 Task: Look for Airbnb properties in Kosong, South Korea from 1st December, 2023 to 9th December, 2023 for 2 adults.1  bedroom having 1 bed and 1 bathroom. Property type can be house. Look for 5 properties as per requirement.
Action: Mouse moved to (443, 142)
Screenshot: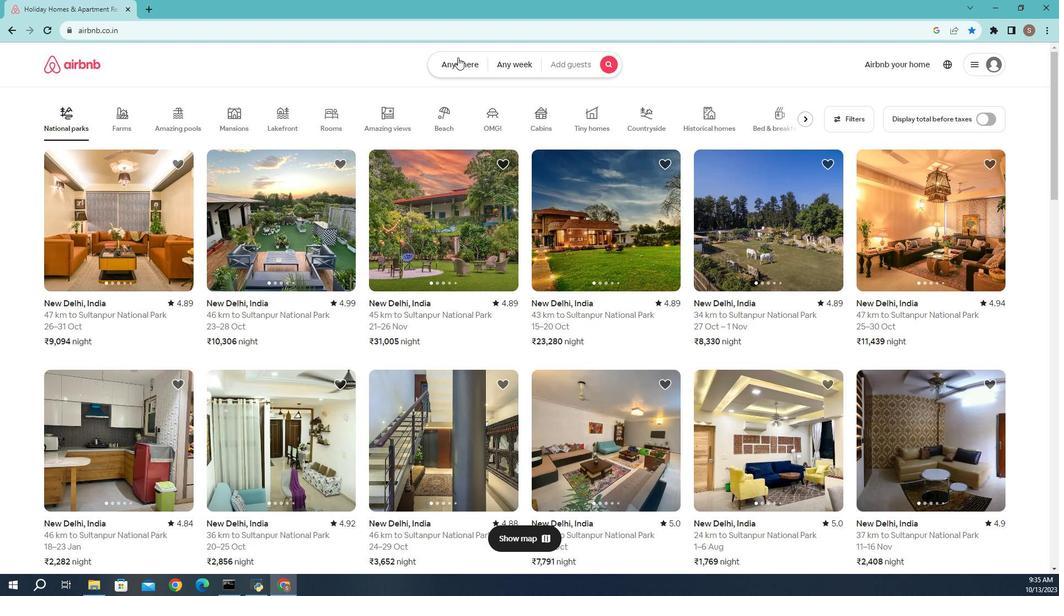
Action: Mouse pressed left at (443, 142)
Screenshot: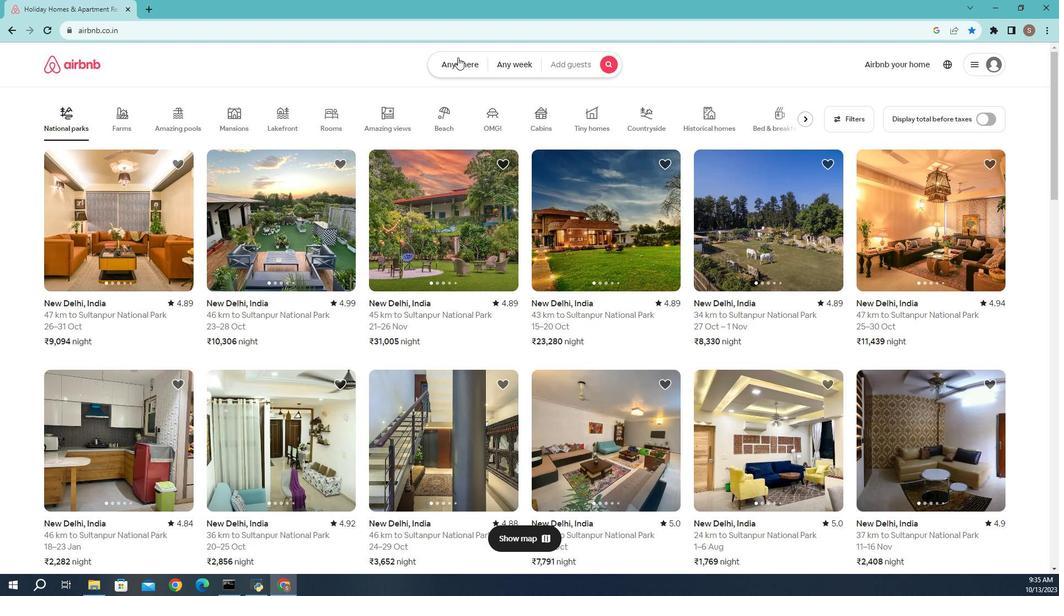 
Action: Mouse moved to (406, 173)
Screenshot: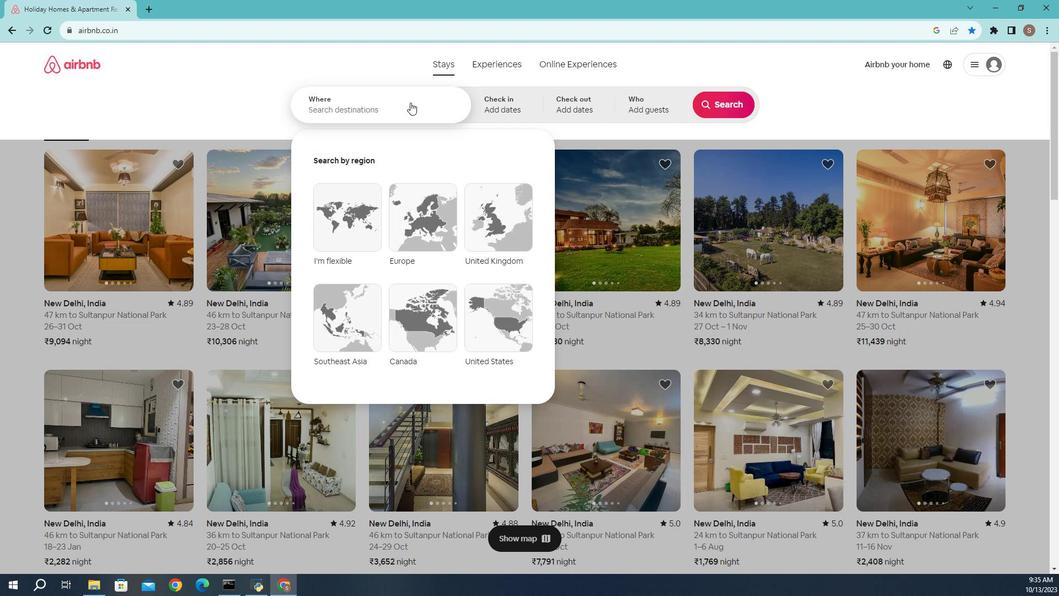 
Action: Mouse pressed left at (406, 173)
Screenshot: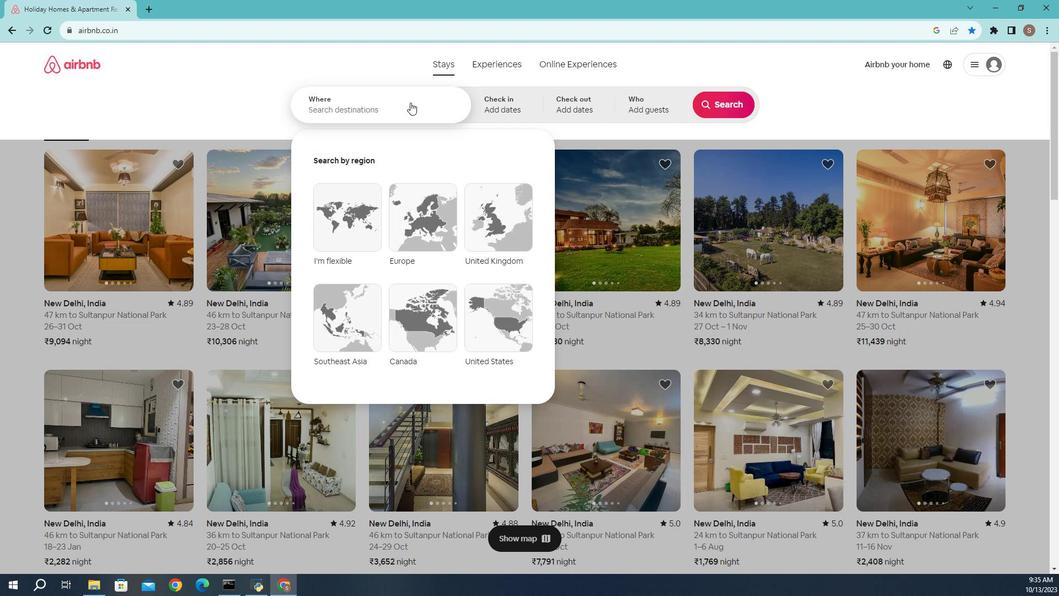 
Action: Mouse moved to (406, 172)
Screenshot: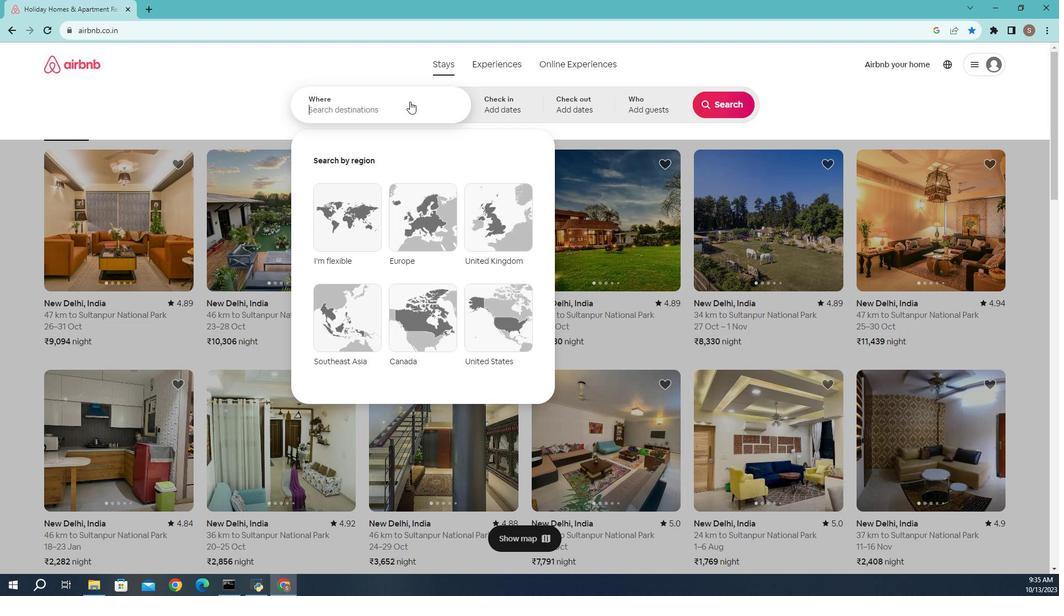 
Action: Key pressed <Key.caps_lock>K<Key.caps_lock>osong,<Key.space><Key.caps_lock>S<Key.caps_lock>outh<Key.space><Key.caps_lock>K<Key.caps_lock>orea<Key.enter>
Screenshot: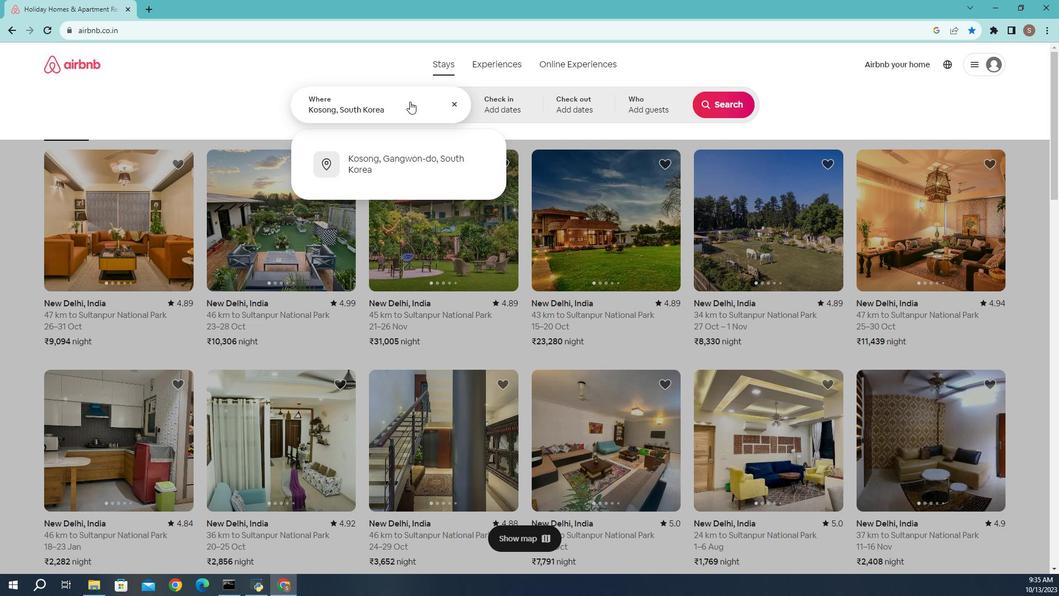 
Action: Mouse moved to (650, 232)
Screenshot: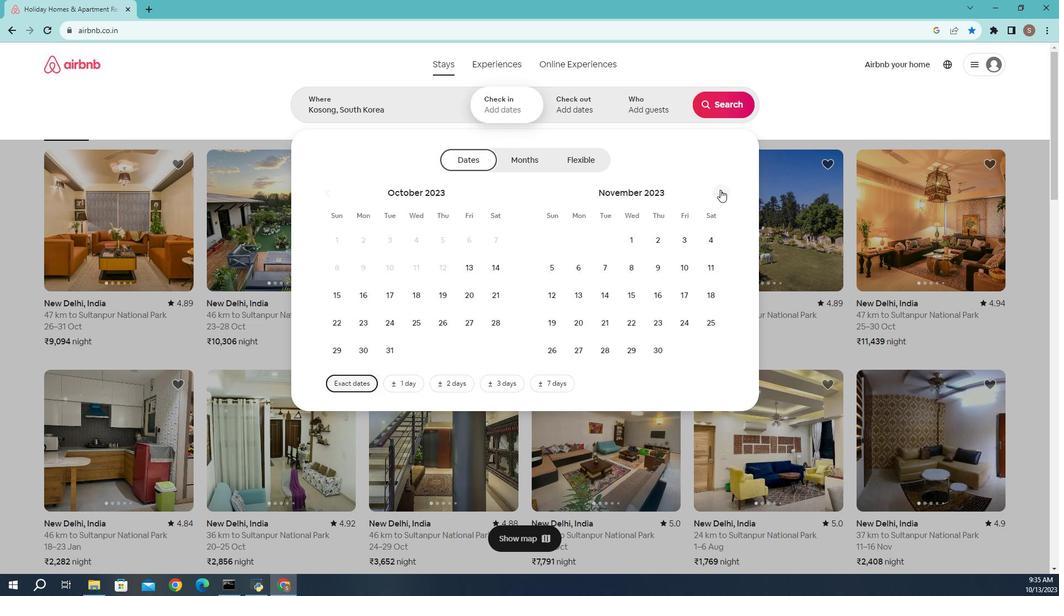 
Action: Mouse pressed left at (650, 232)
Screenshot: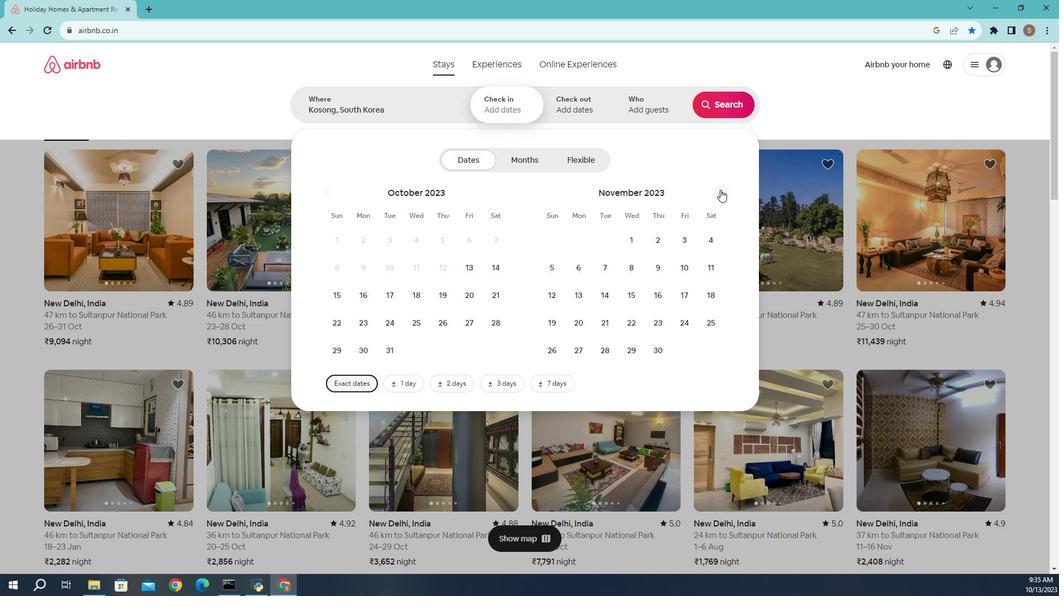 
Action: Mouse moved to (617, 268)
Screenshot: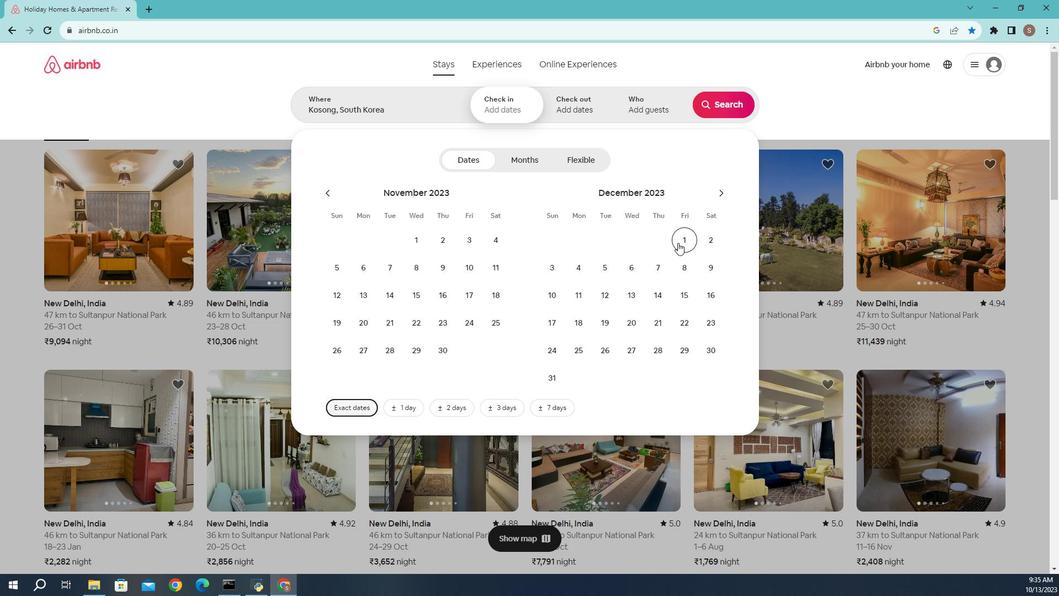 
Action: Mouse pressed left at (617, 268)
Screenshot: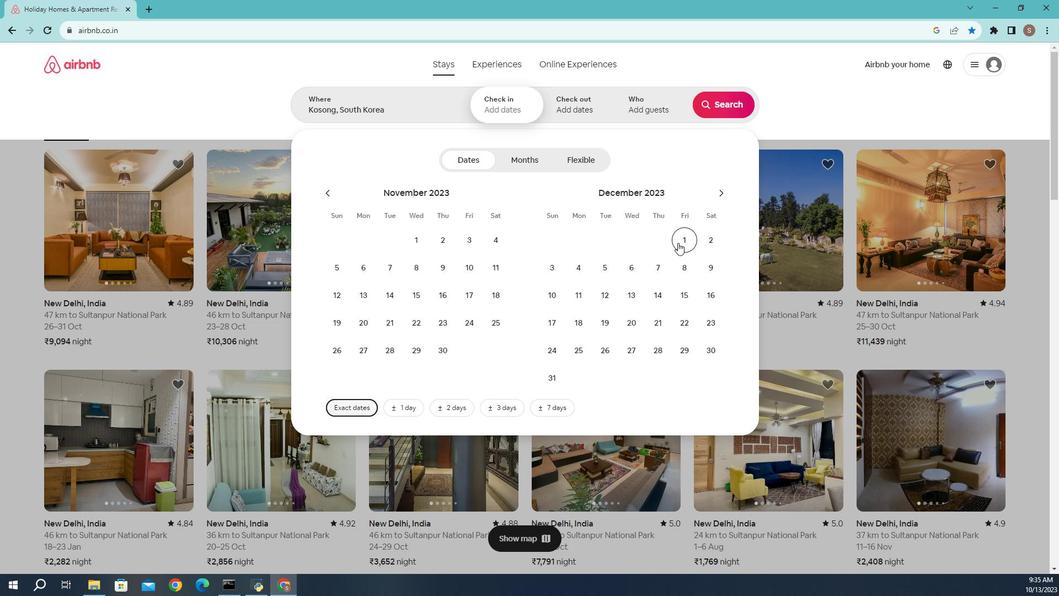 
Action: Mouse moved to (640, 284)
Screenshot: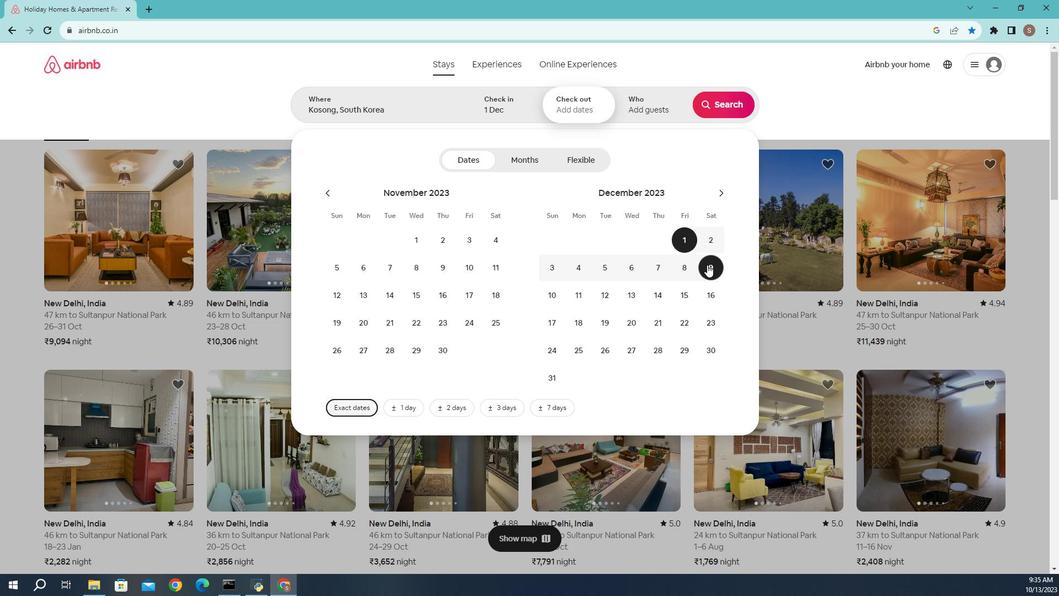 
Action: Mouse pressed left at (640, 284)
Screenshot: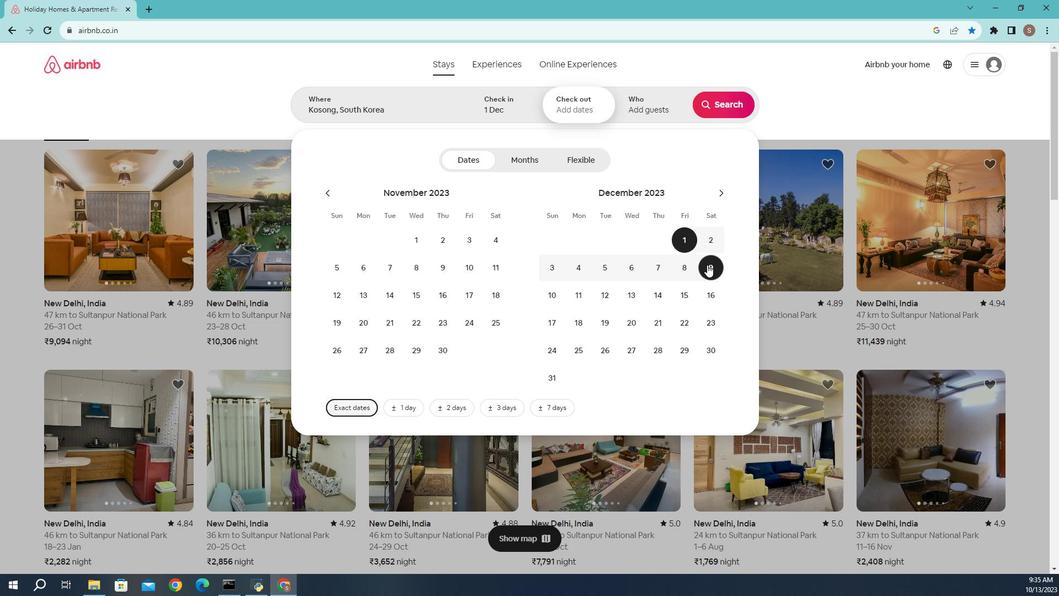 
Action: Mouse moved to (589, 176)
Screenshot: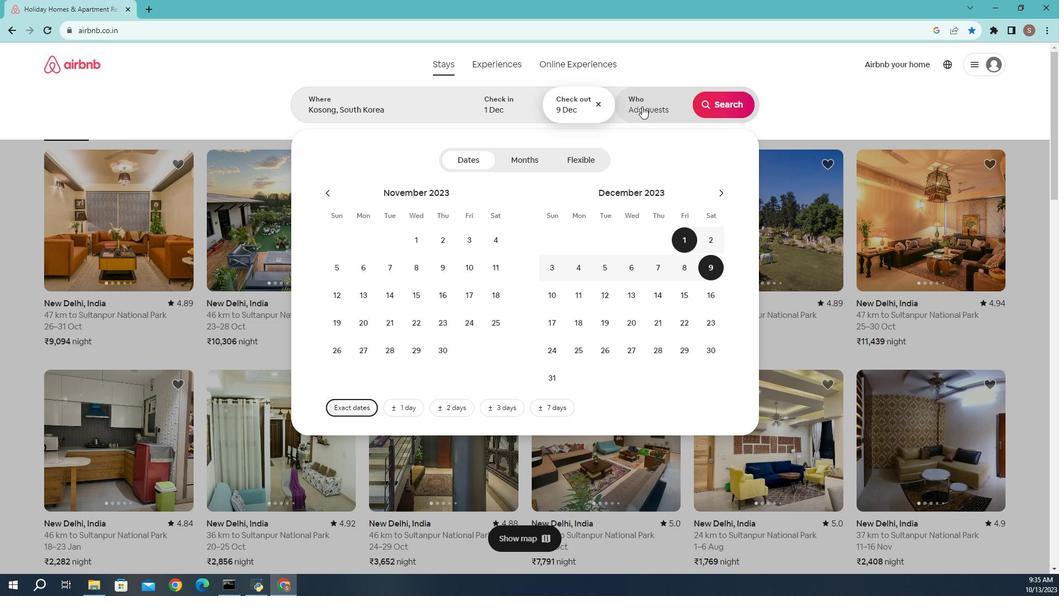 
Action: Mouse pressed left at (589, 176)
Screenshot: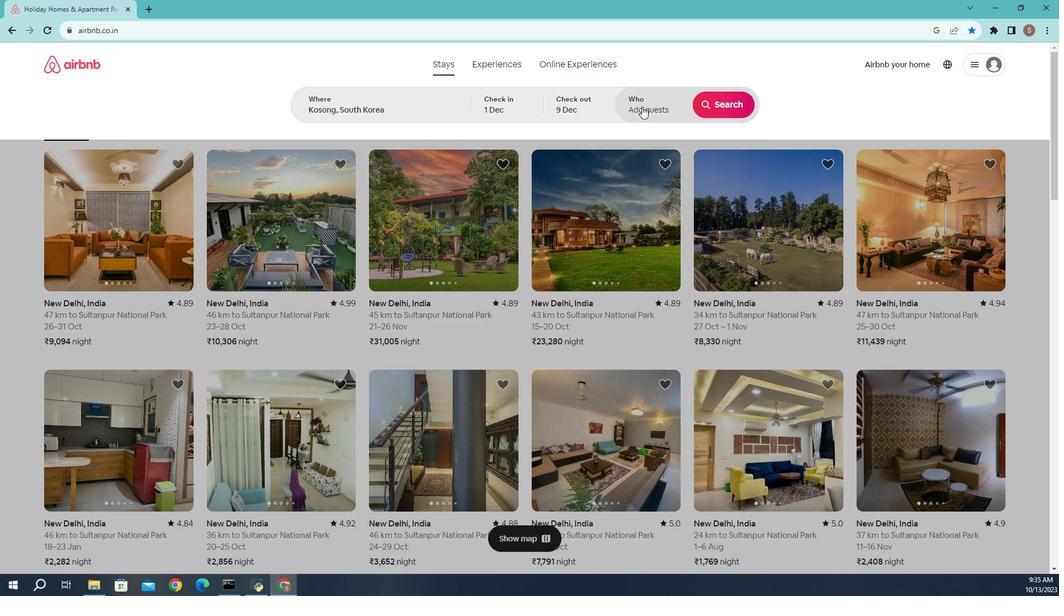 
Action: Mouse moved to (656, 214)
Screenshot: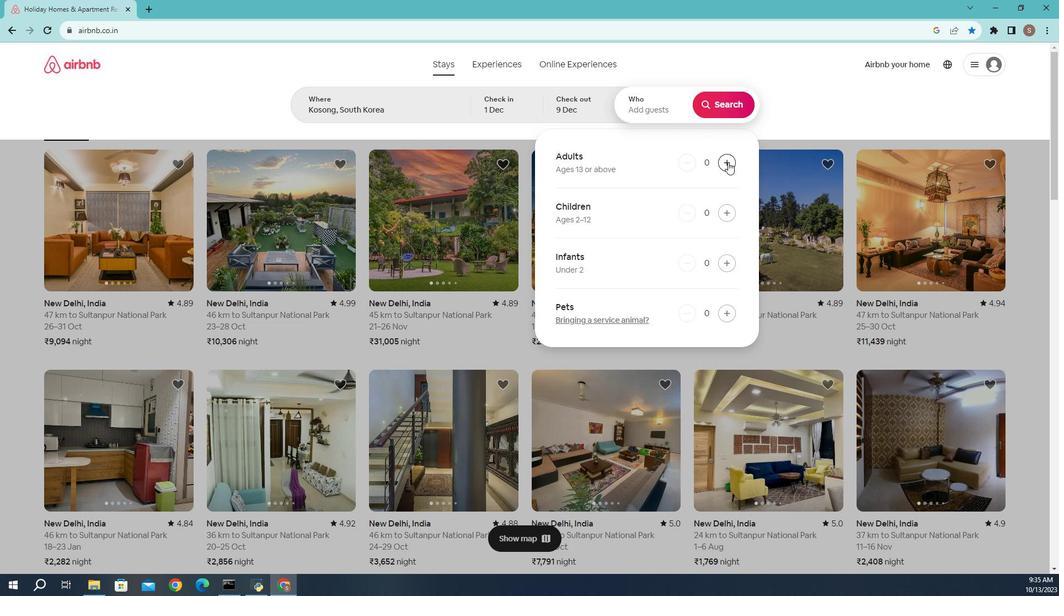 
Action: Mouse pressed left at (656, 214)
Screenshot: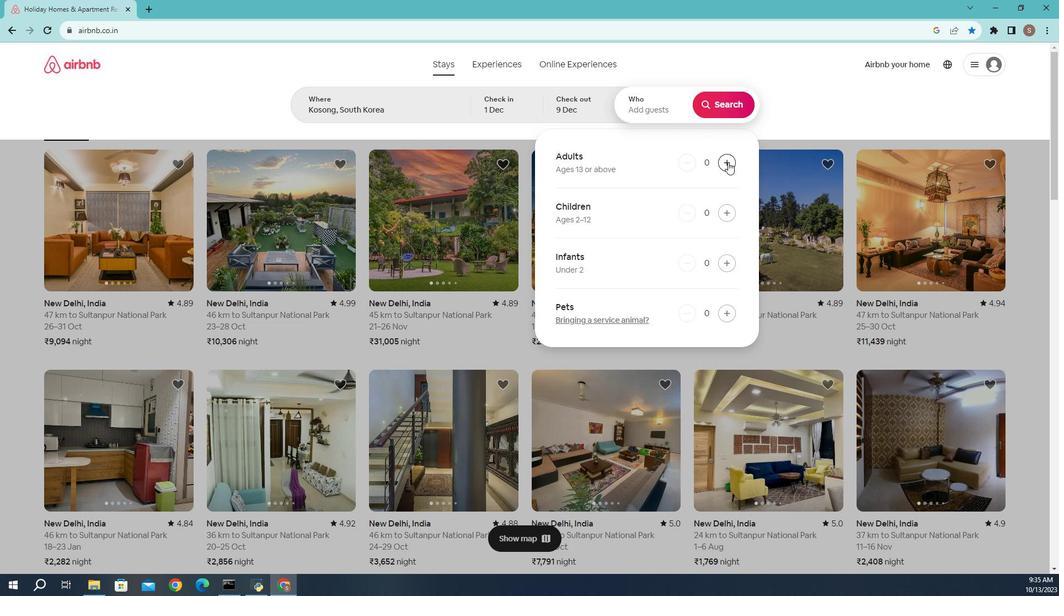 
Action: Mouse pressed left at (656, 214)
Screenshot: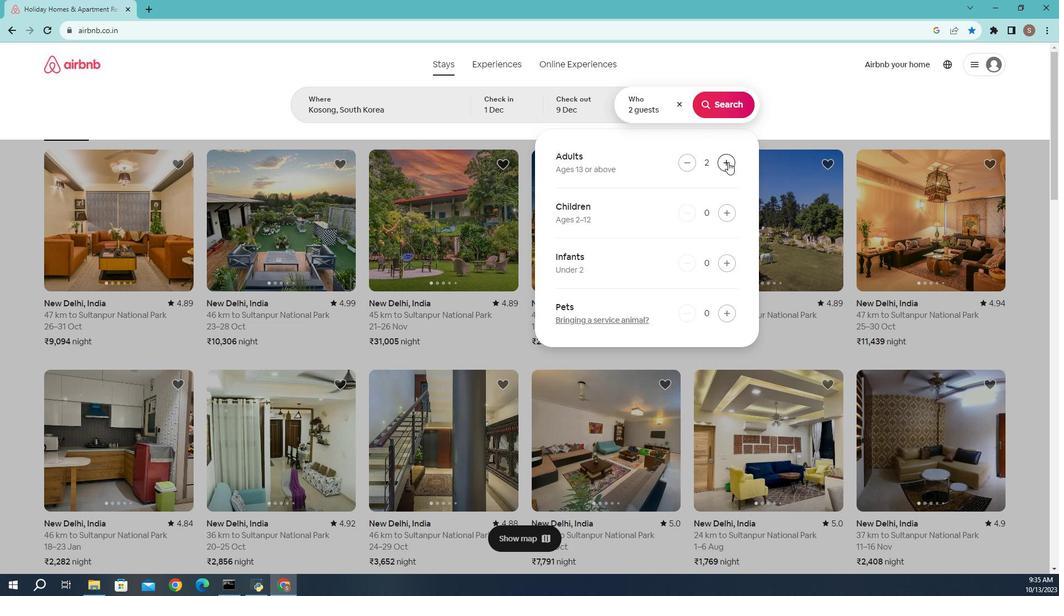 
Action: Mouse moved to (651, 173)
Screenshot: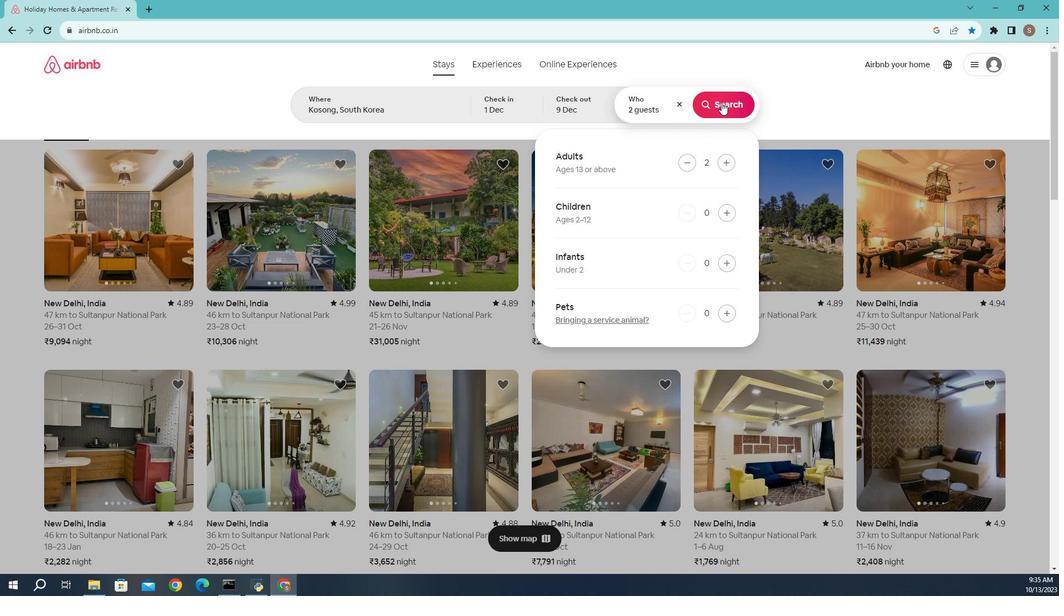 
Action: Mouse pressed left at (651, 173)
Screenshot: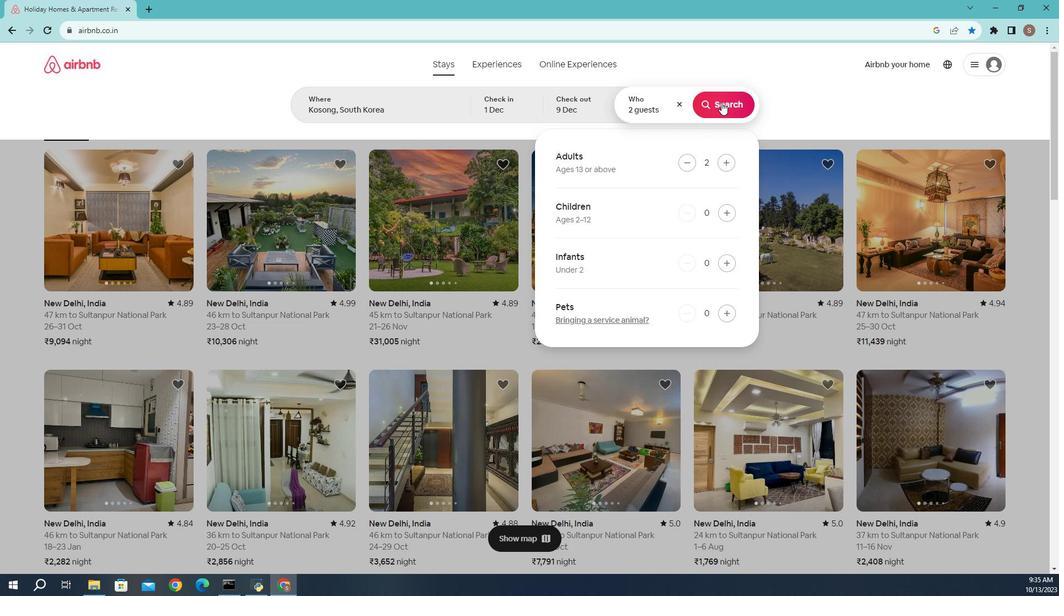 
Action: Mouse moved to (775, 178)
Screenshot: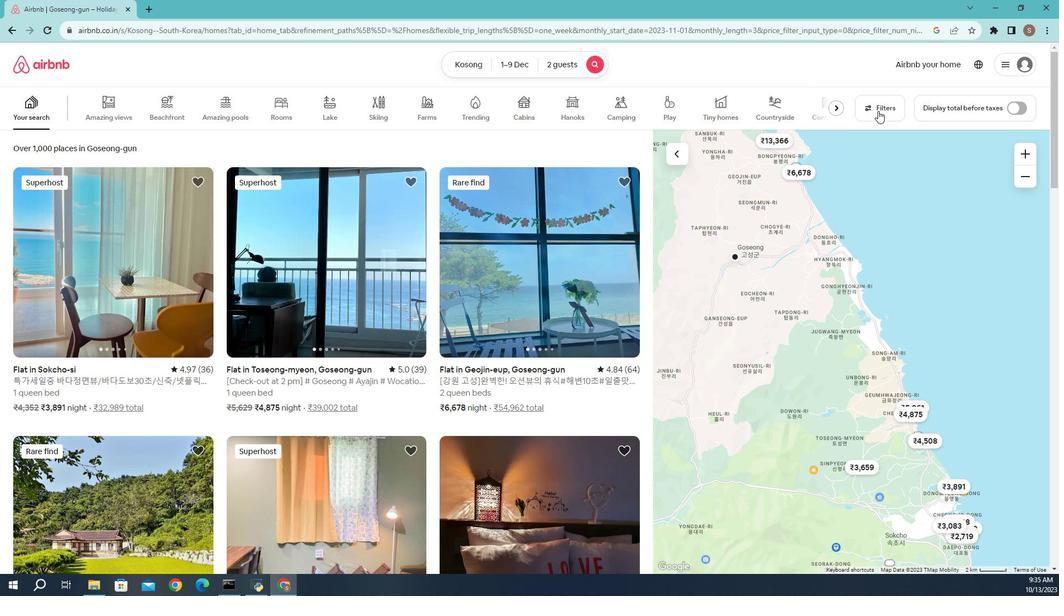
Action: Mouse pressed left at (775, 178)
Screenshot: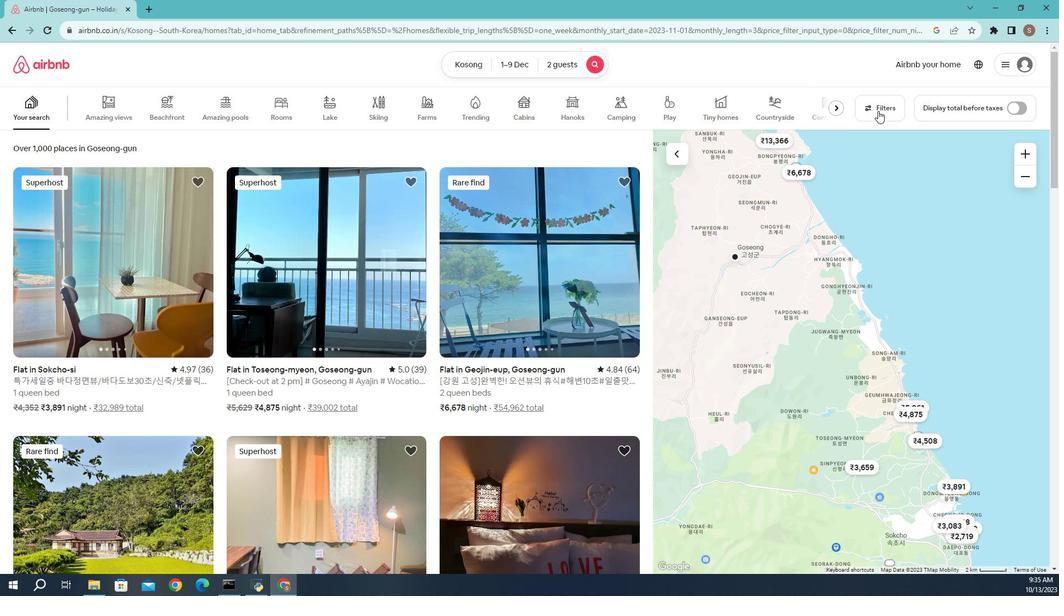 
Action: Mouse moved to (492, 308)
Screenshot: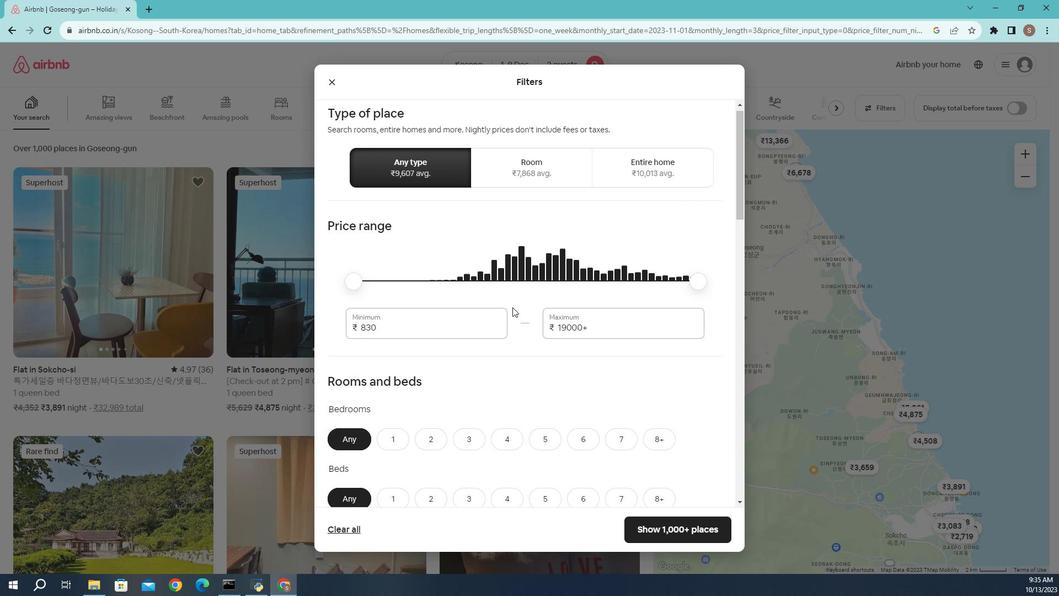 
Action: Mouse scrolled (492, 308) with delta (0, 0)
Screenshot: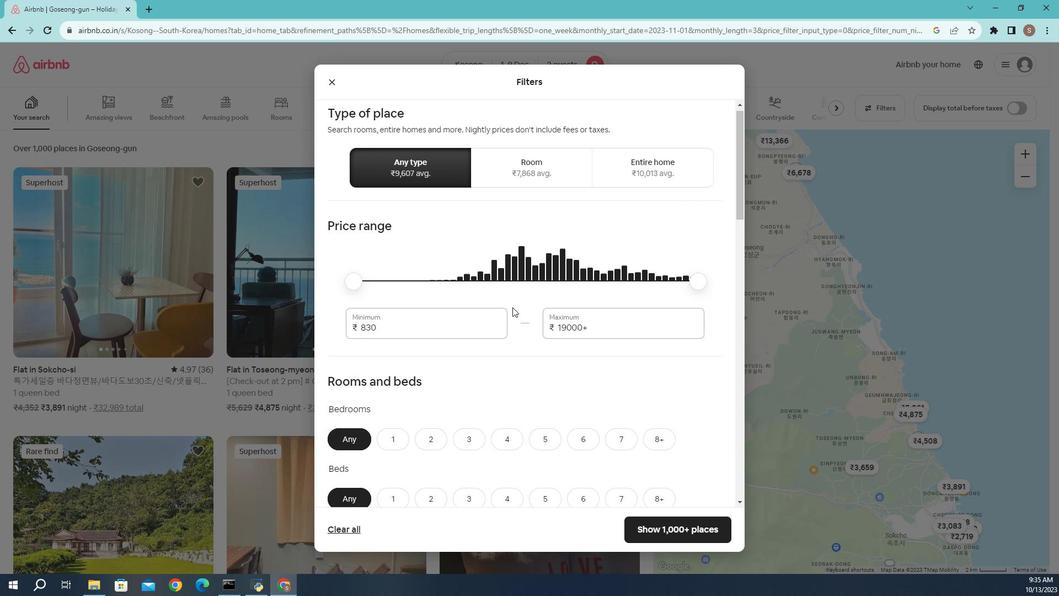 
Action: Mouse moved to (484, 313)
Screenshot: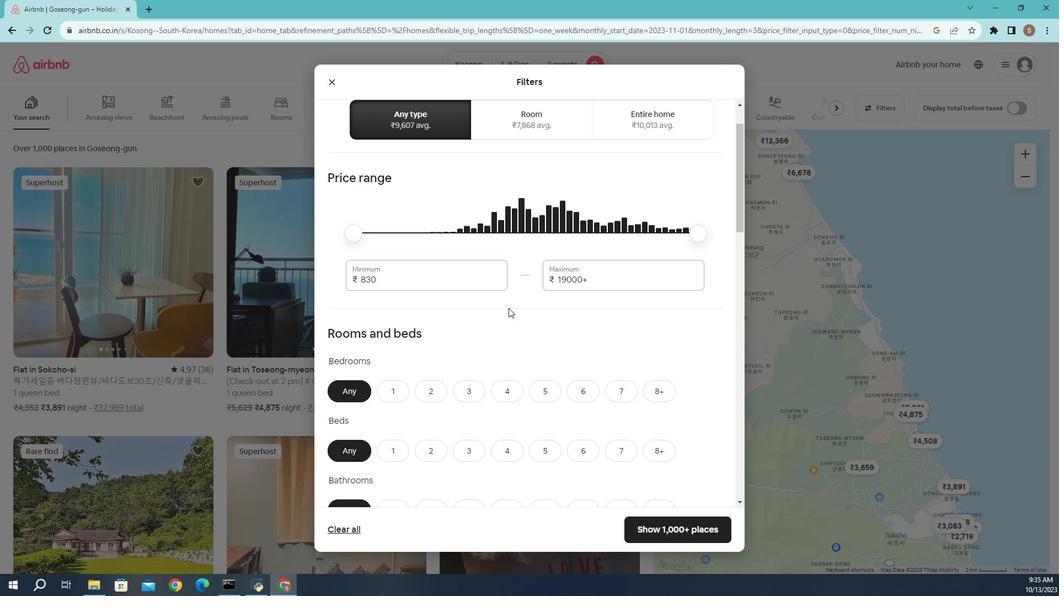 
Action: Mouse scrolled (484, 312) with delta (0, 0)
Screenshot: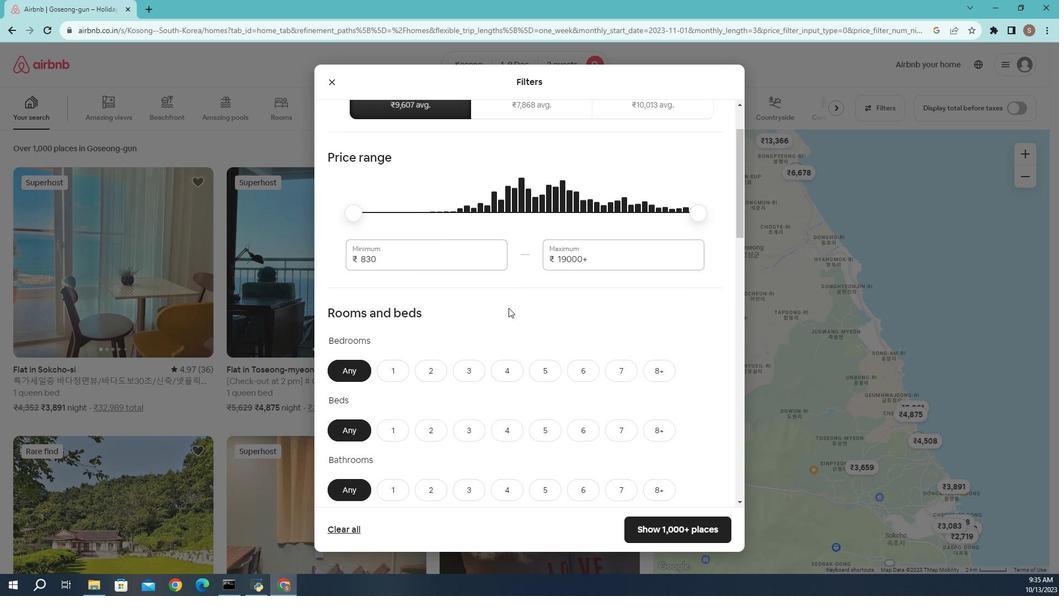 
Action: Mouse moved to (388, 328)
Screenshot: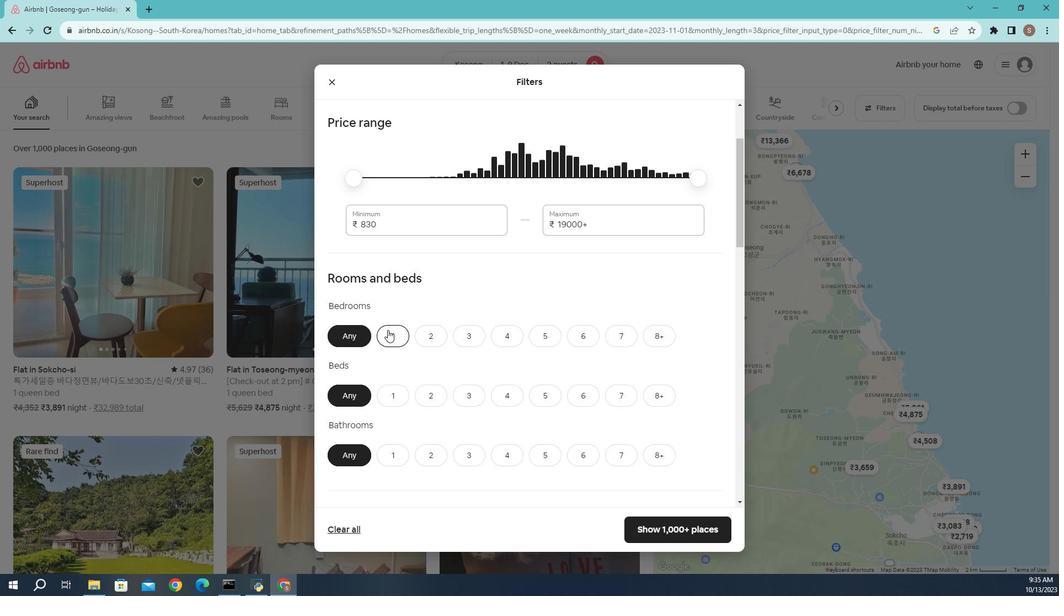 
Action: Mouse pressed left at (388, 328)
Screenshot: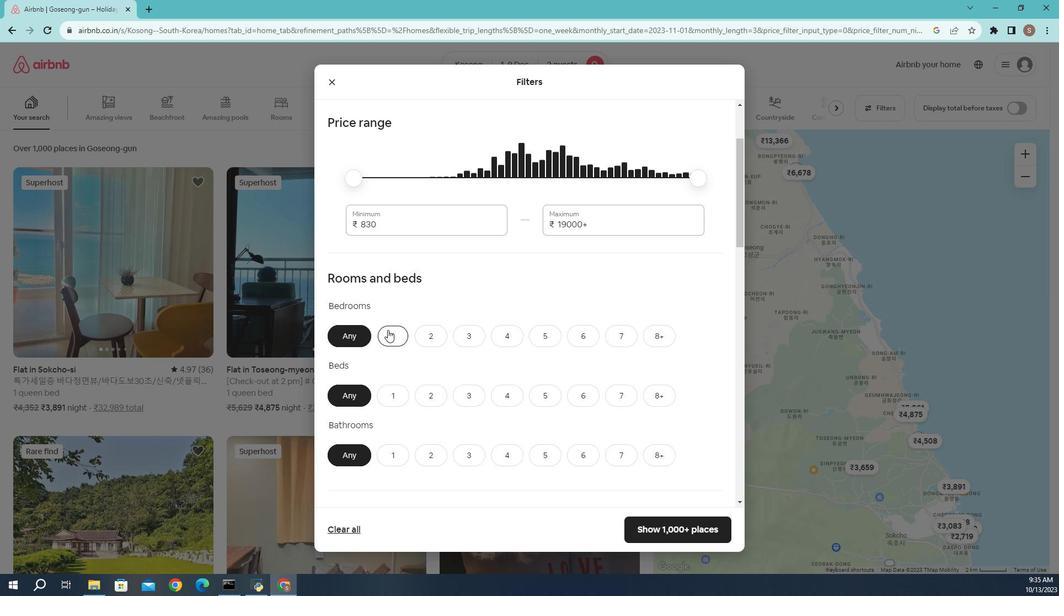 
Action: Mouse moved to (398, 373)
Screenshot: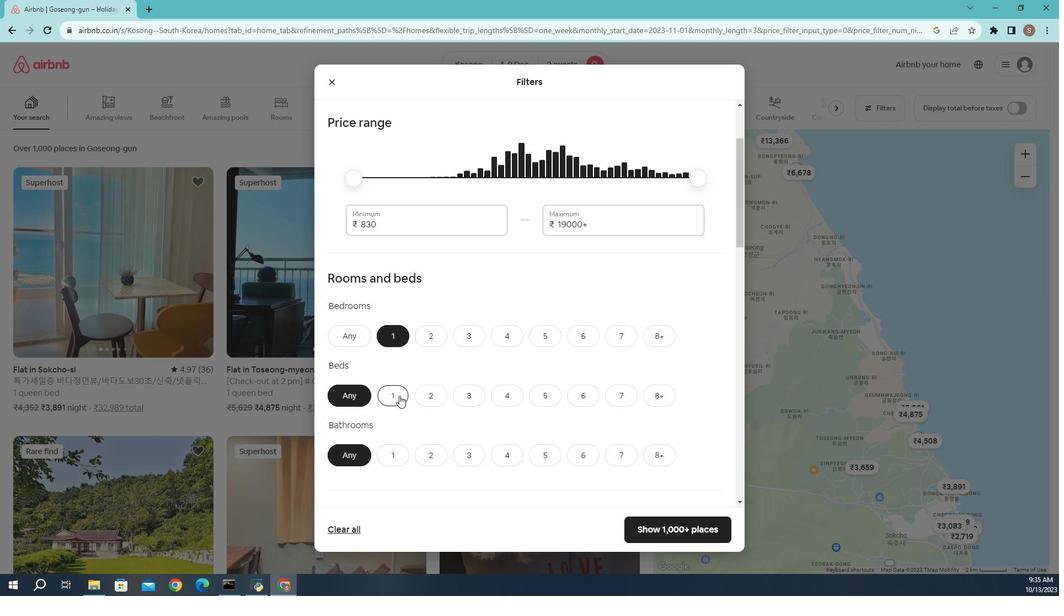 
Action: Mouse pressed left at (398, 373)
Screenshot: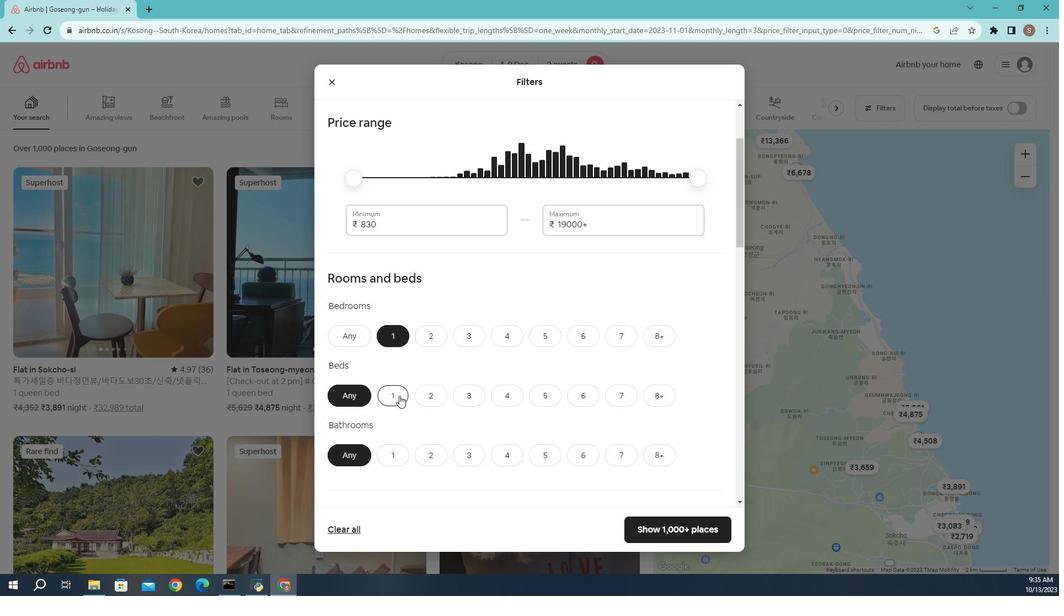 
Action: Mouse moved to (394, 410)
Screenshot: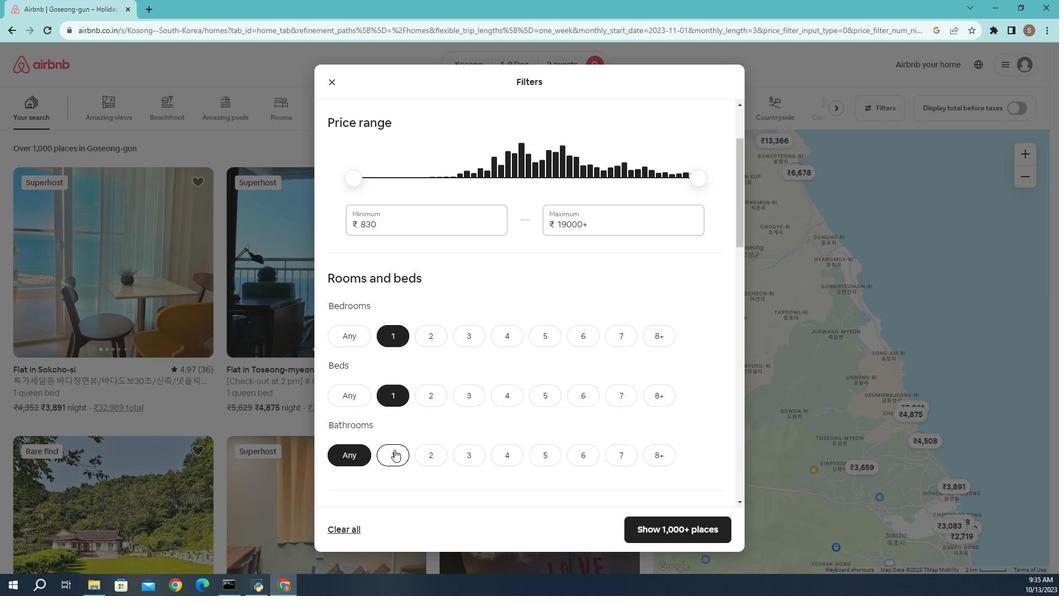 
Action: Mouse pressed left at (394, 410)
Screenshot: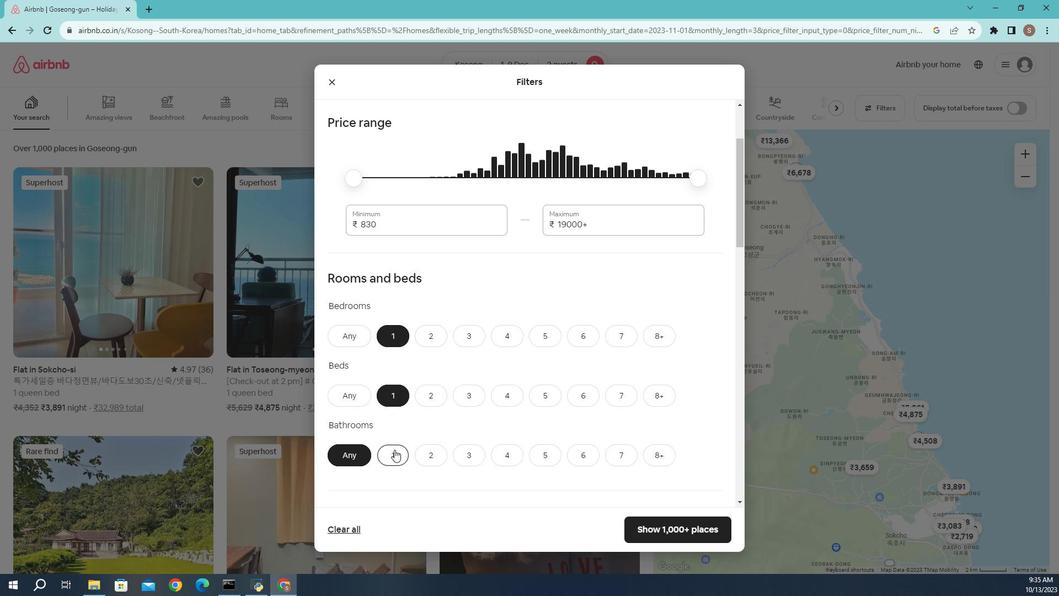 
Action: Mouse moved to (531, 364)
Screenshot: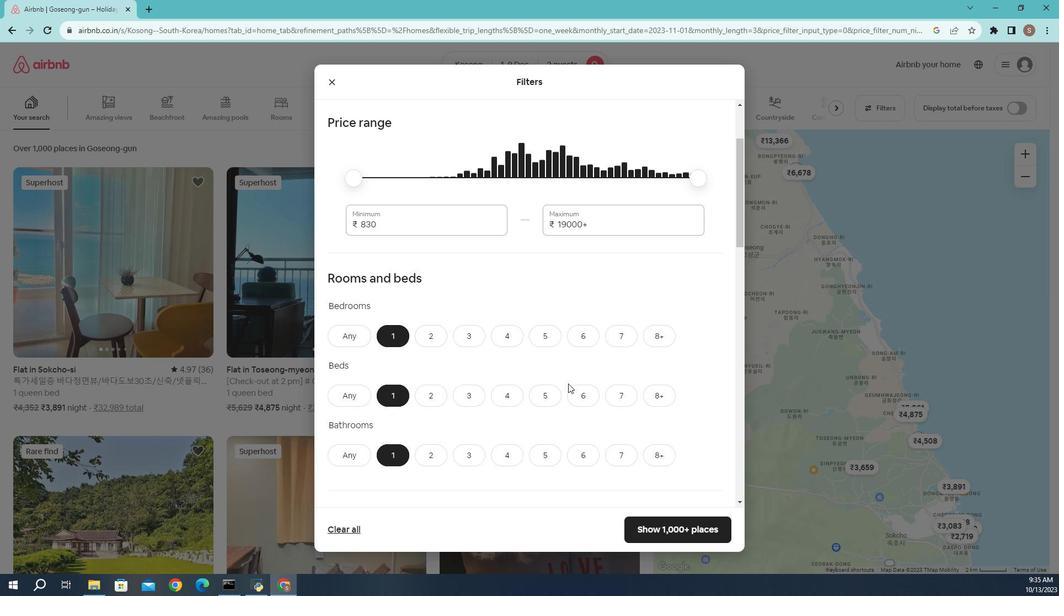 
Action: Mouse scrolled (531, 364) with delta (0, 0)
Screenshot: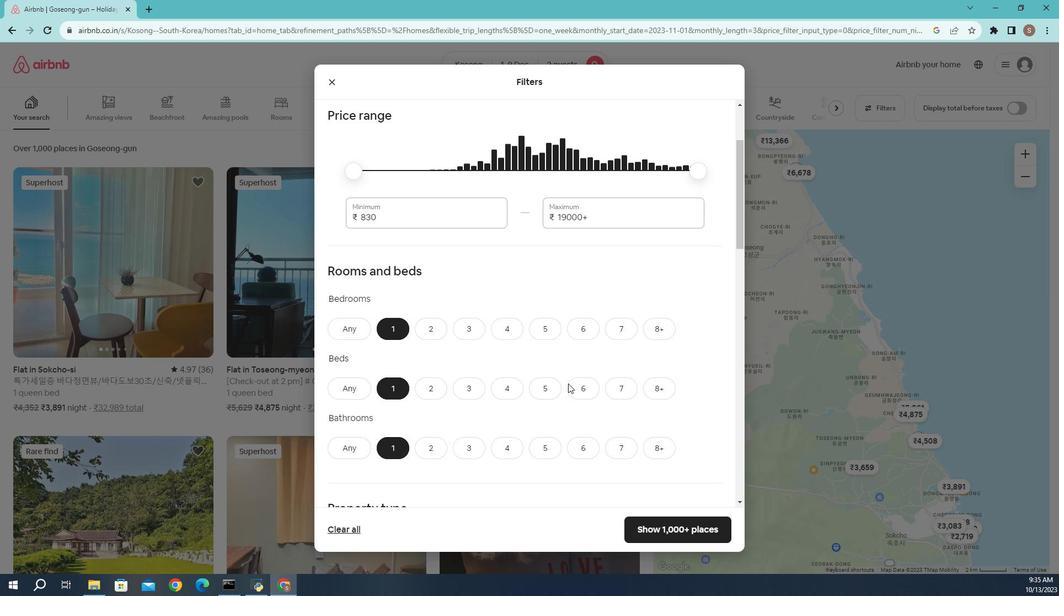 
Action: Mouse scrolled (531, 364) with delta (0, 0)
Screenshot: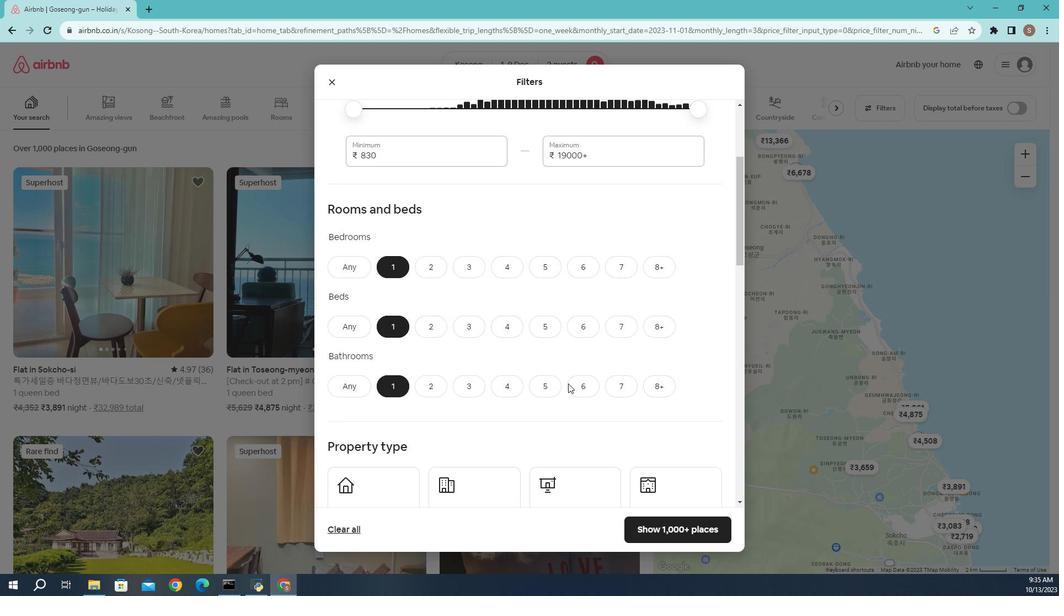 
Action: Mouse scrolled (531, 364) with delta (0, 0)
Screenshot: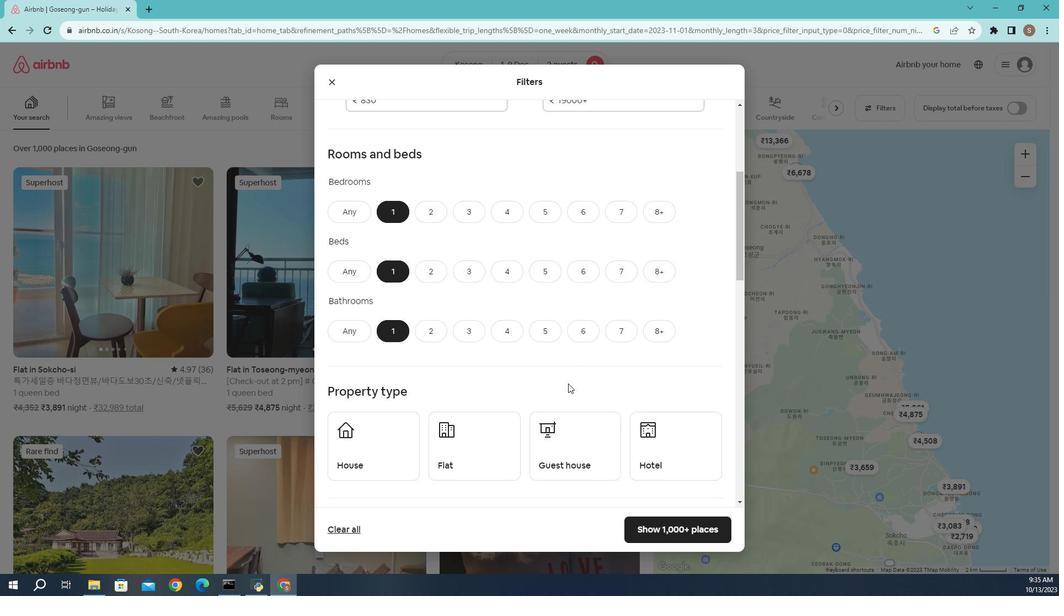 
Action: Mouse scrolled (531, 364) with delta (0, 0)
Screenshot: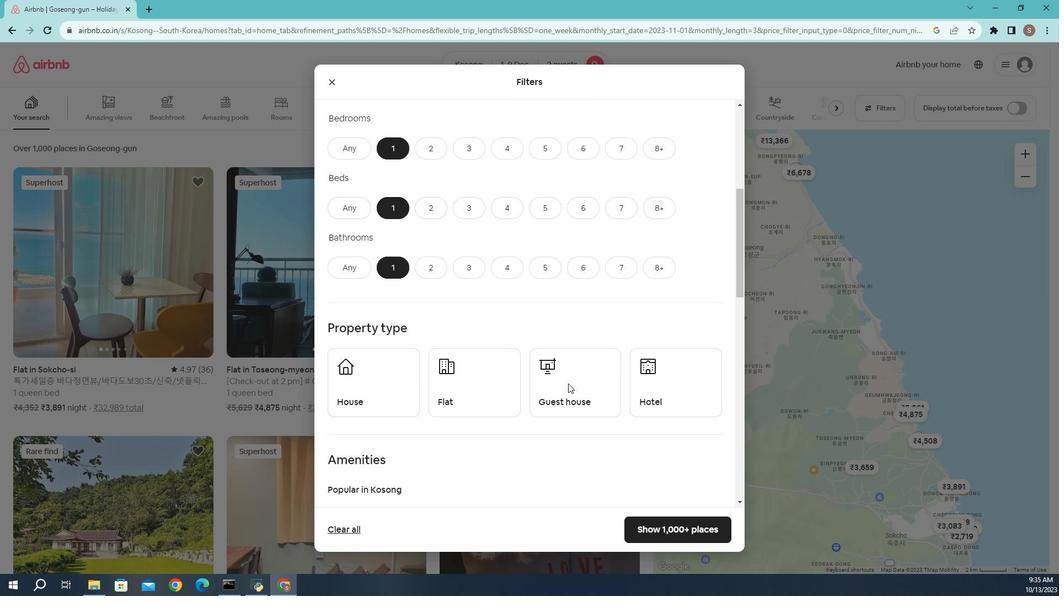 
Action: Mouse moved to (370, 328)
Screenshot: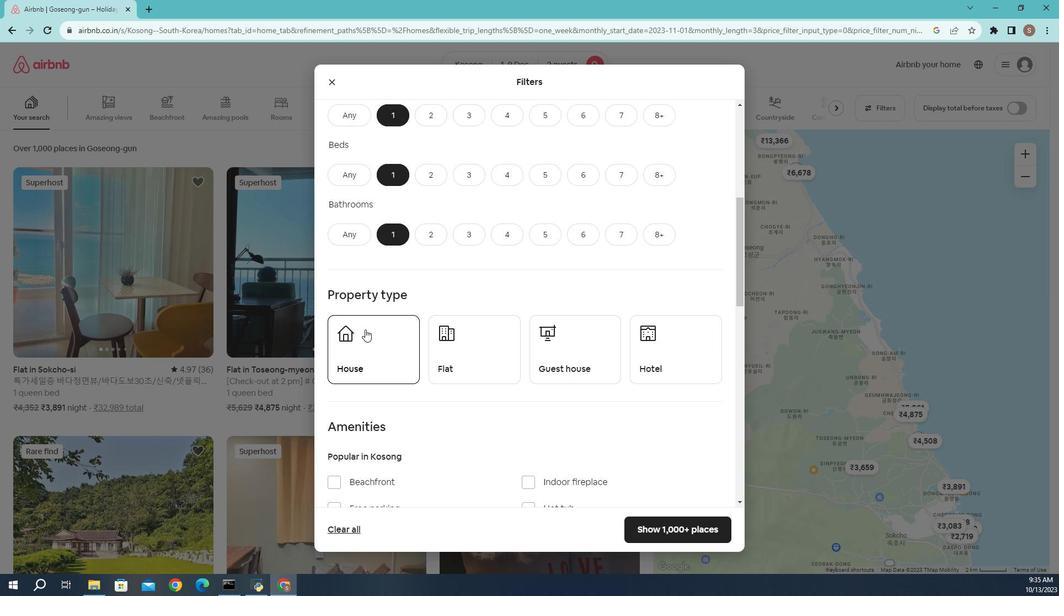
Action: Mouse pressed left at (370, 328)
Screenshot: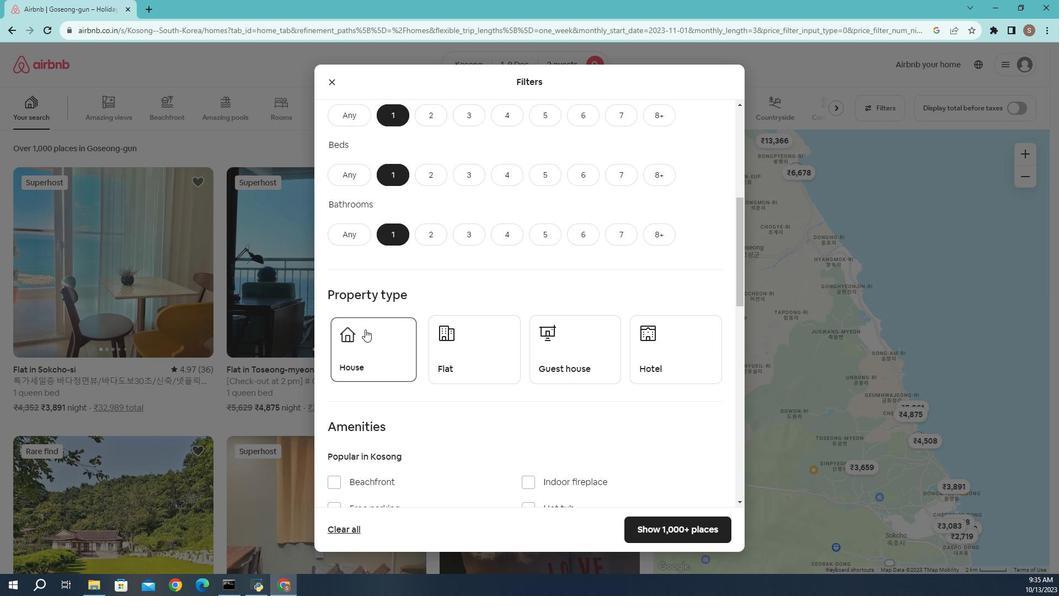 
Action: Mouse moved to (464, 368)
Screenshot: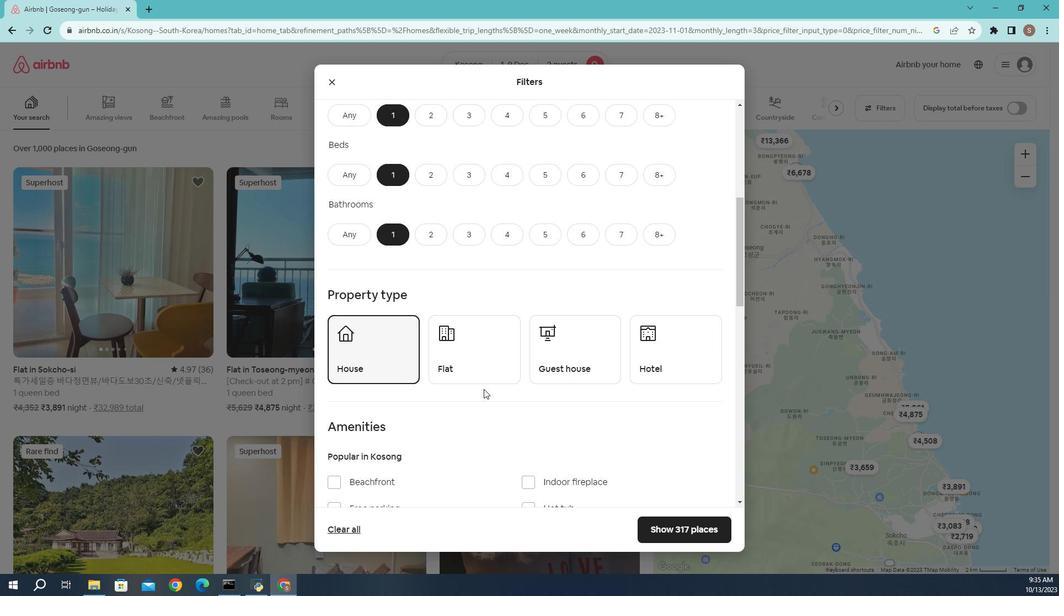 
Action: Mouse scrolled (464, 368) with delta (0, 0)
Screenshot: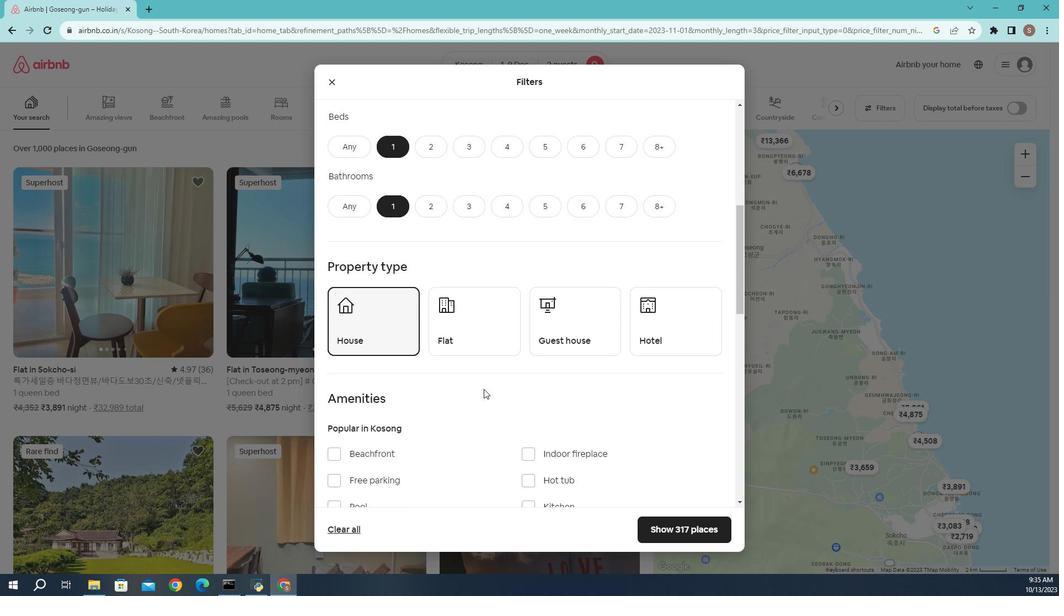 
Action: Mouse moved to (464, 368)
Screenshot: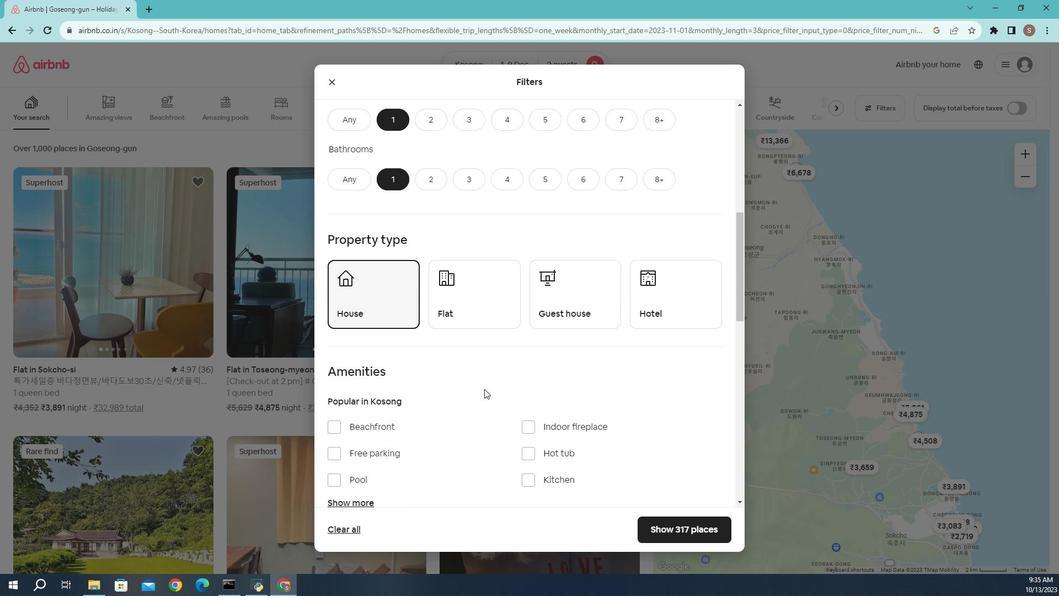
Action: Mouse scrolled (464, 368) with delta (0, 0)
Screenshot: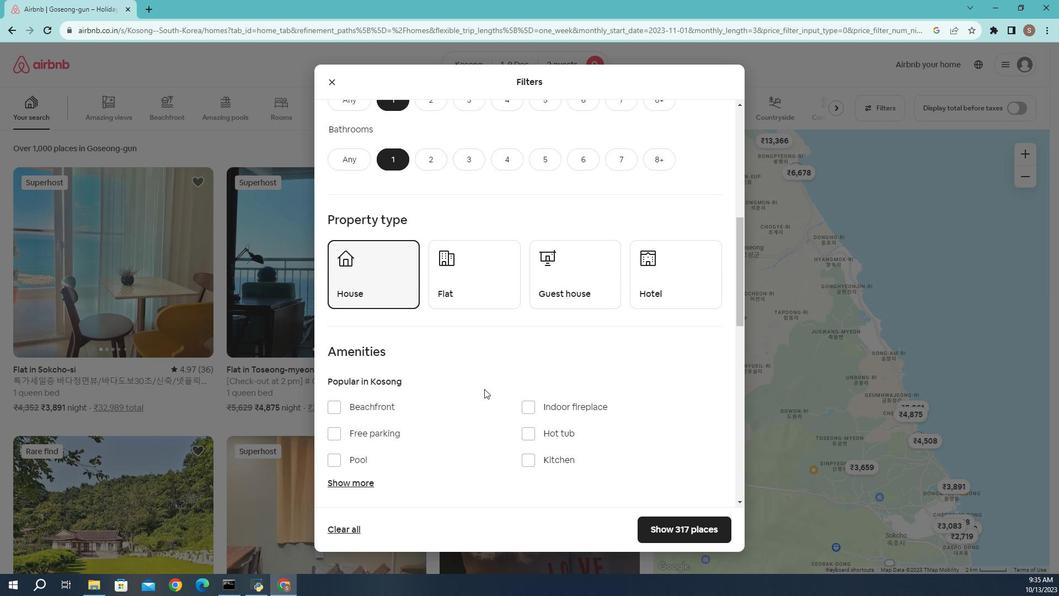 
Action: Mouse scrolled (464, 368) with delta (0, 0)
Screenshot: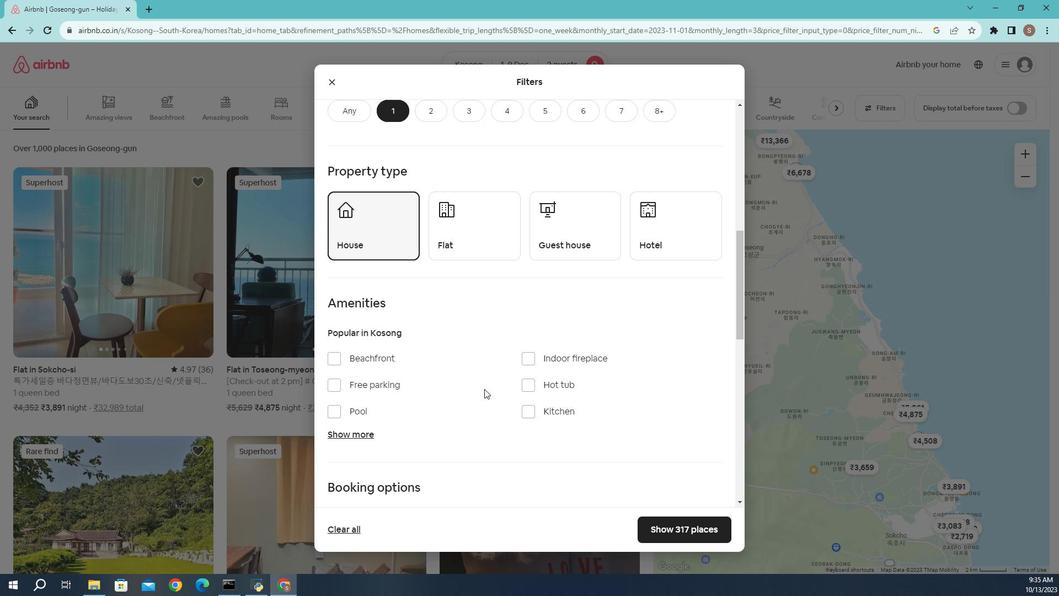 
Action: Mouse scrolled (464, 368) with delta (0, 0)
Screenshot: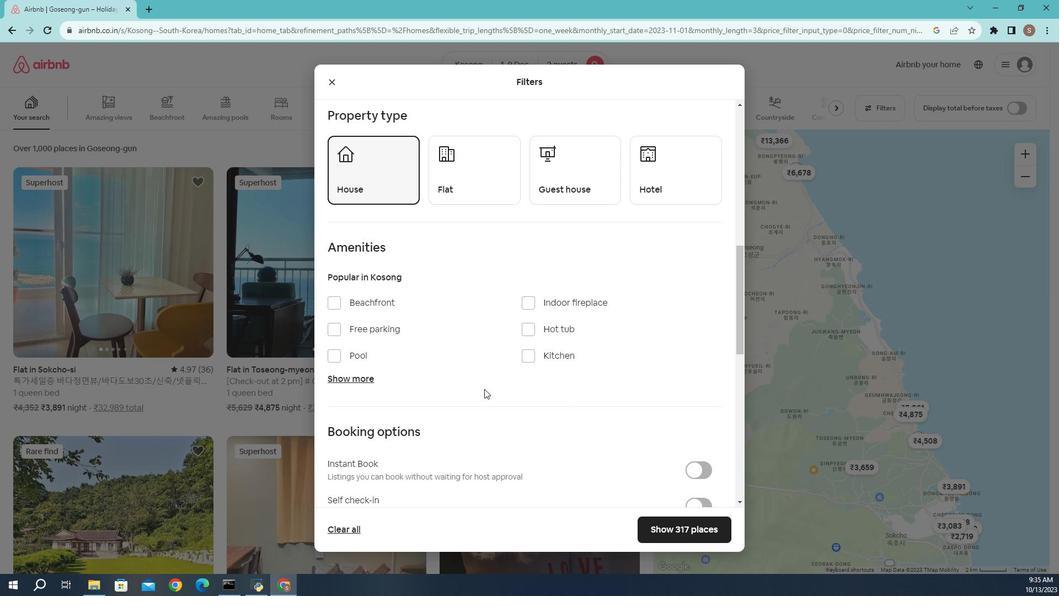 
Action: Mouse moved to (464, 368)
Screenshot: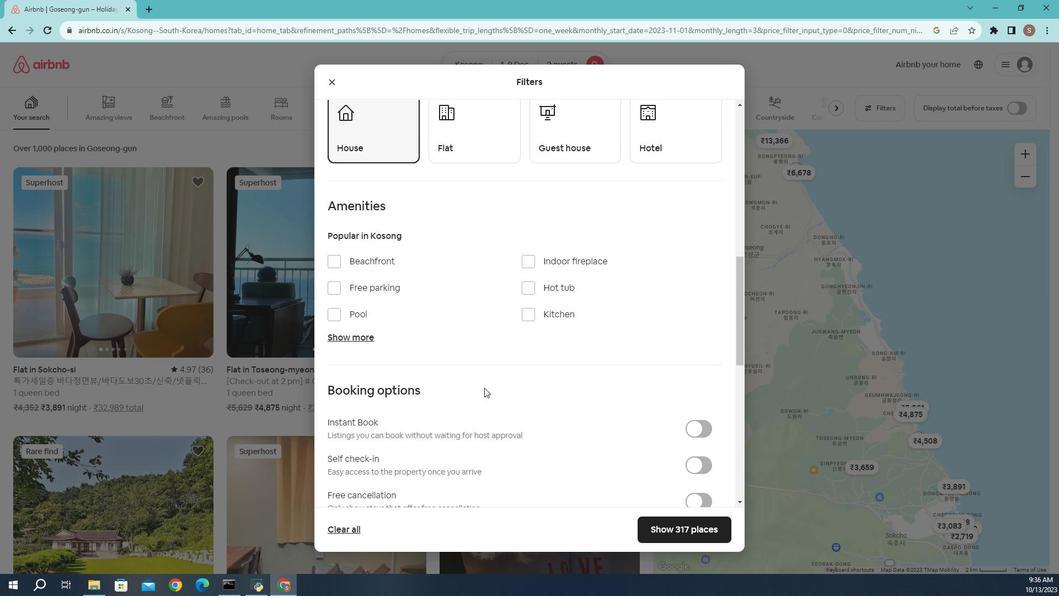 
Action: Mouse scrolled (464, 367) with delta (0, 0)
Screenshot: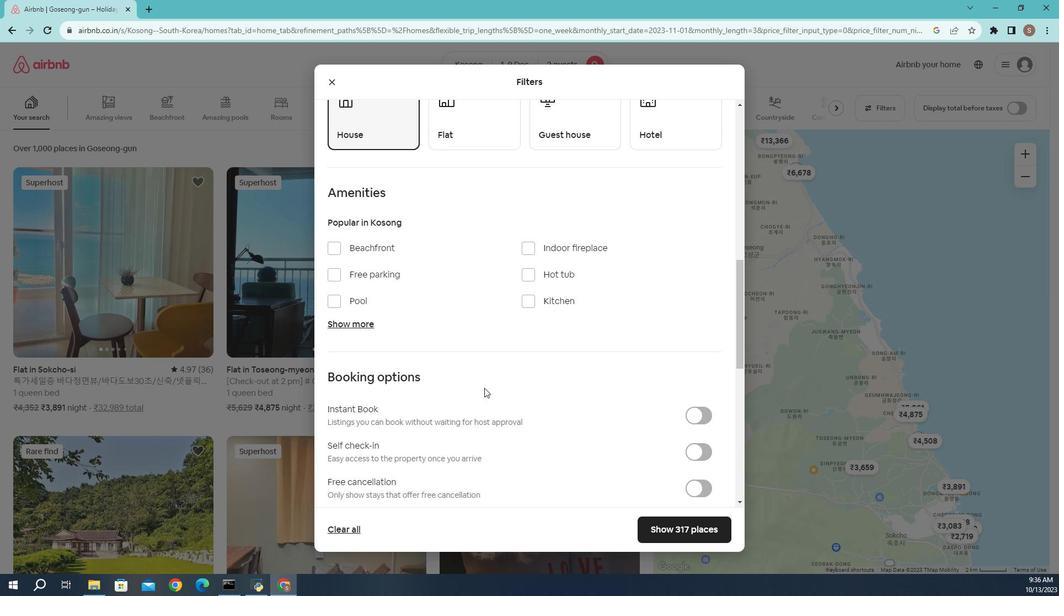 
Action: Mouse scrolled (464, 367) with delta (0, 0)
Screenshot: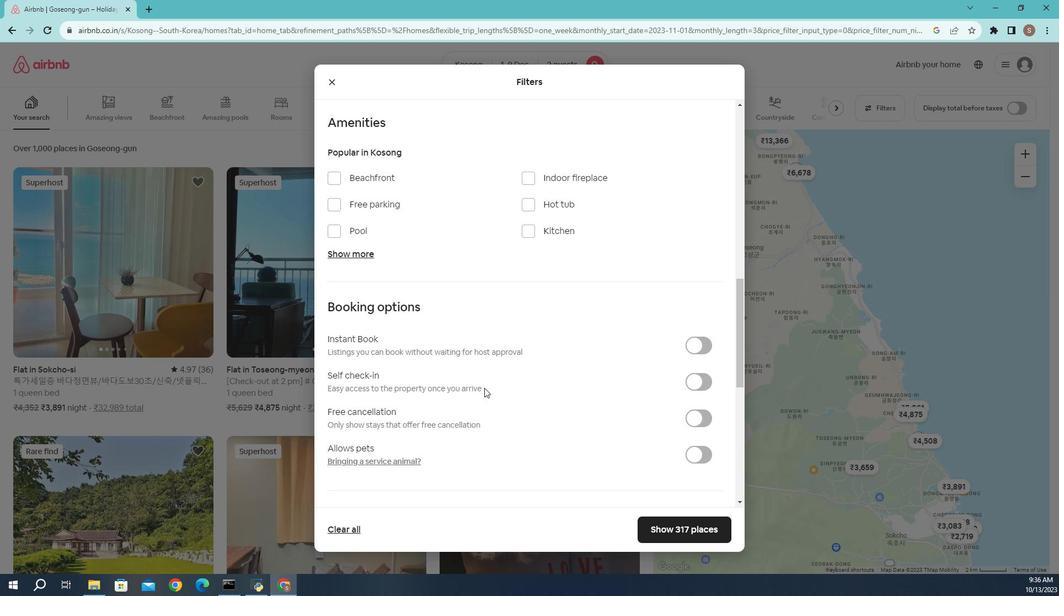
Action: Mouse scrolled (464, 367) with delta (0, 0)
Screenshot: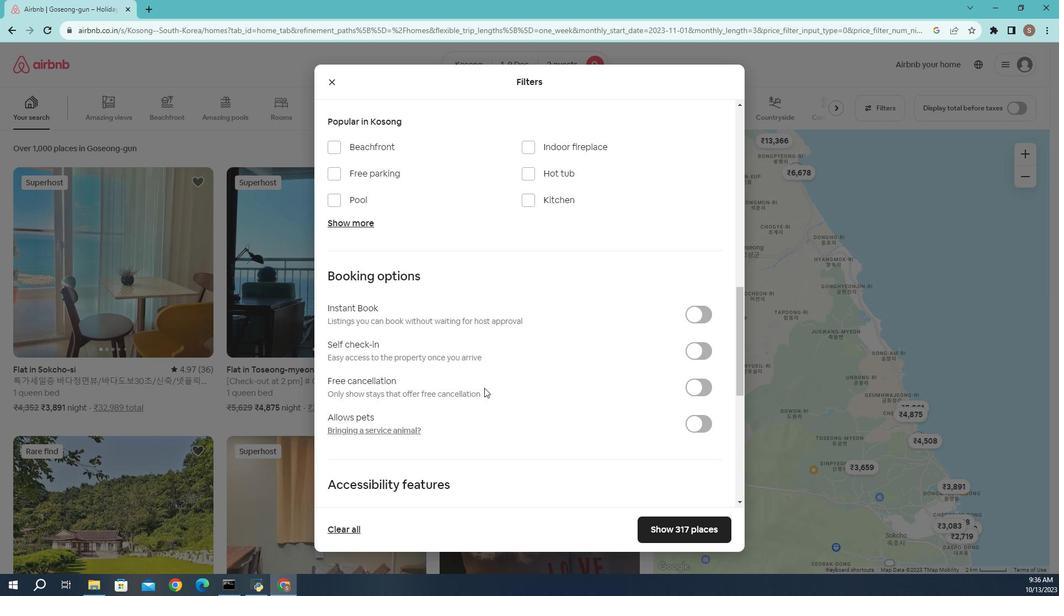 
Action: Mouse scrolled (464, 367) with delta (0, 0)
Screenshot: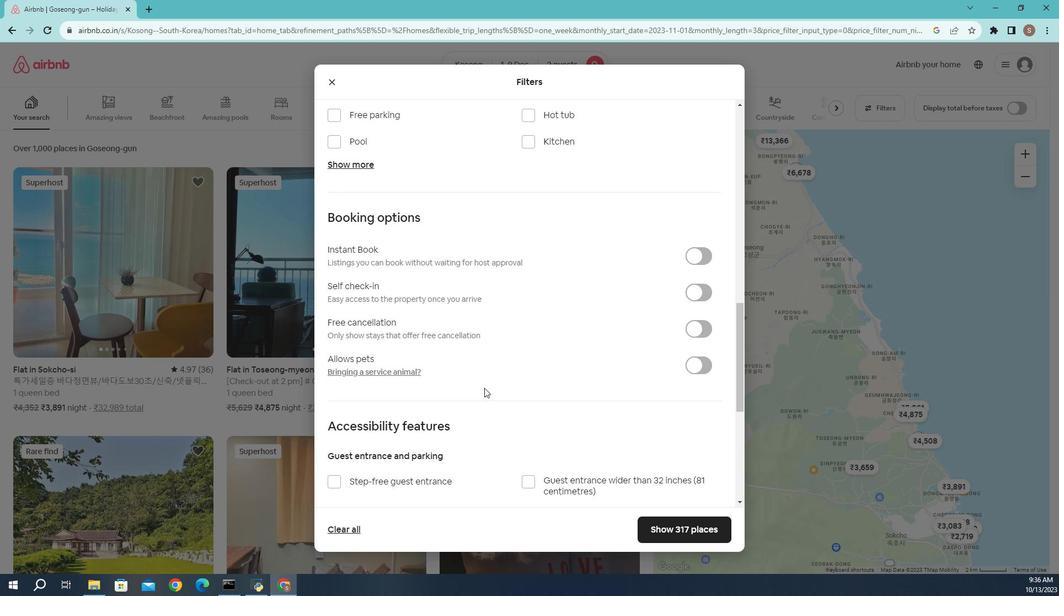 
Action: Mouse scrolled (464, 367) with delta (0, 0)
Screenshot: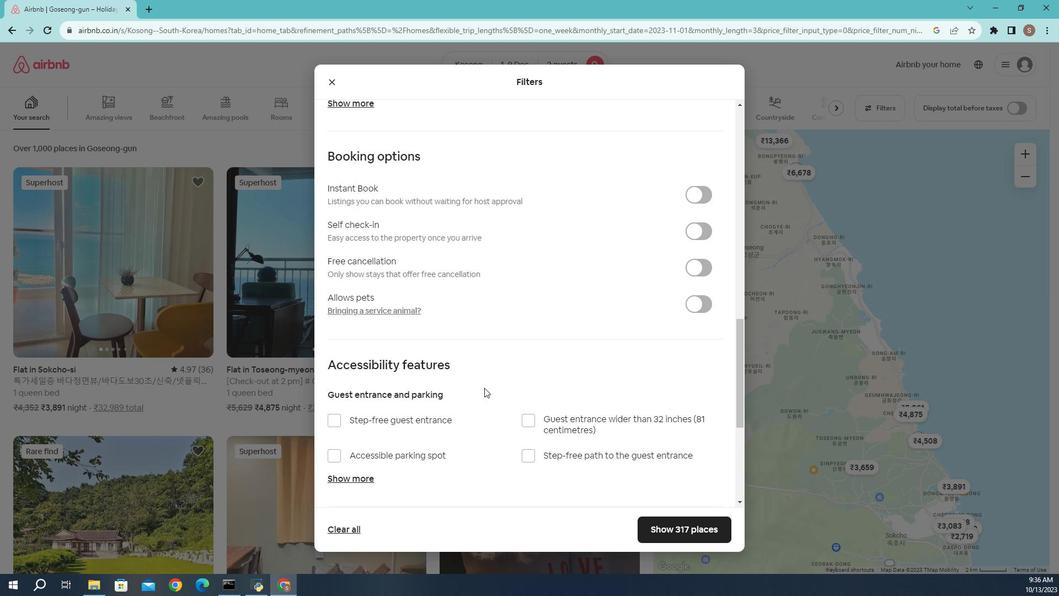 
Action: Mouse scrolled (464, 368) with delta (0, 0)
Screenshot: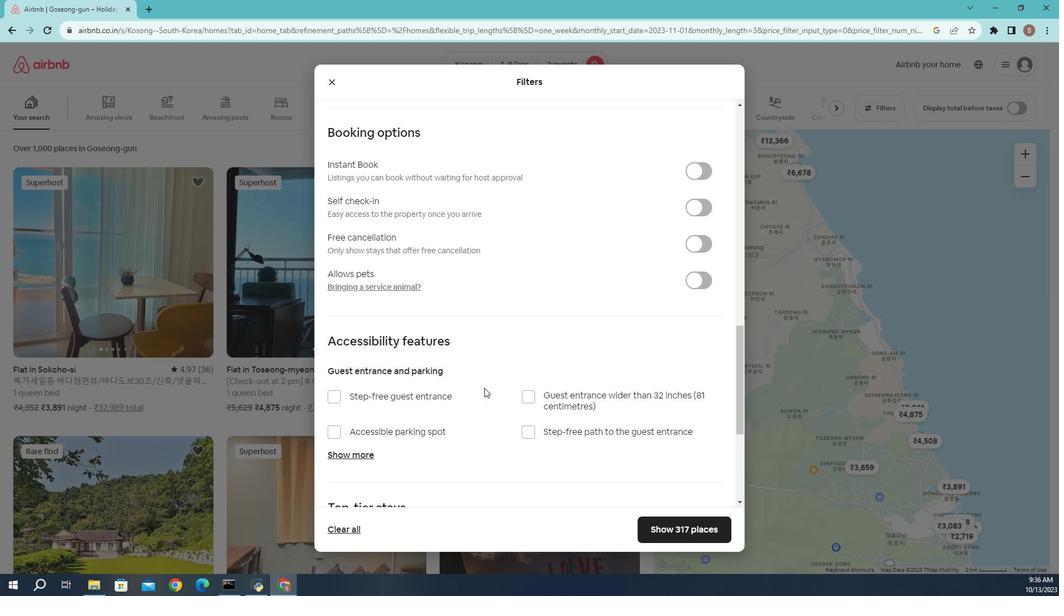 
Action: Mouse scrolled (464, 367) with delta (0, 0)
Screenshot: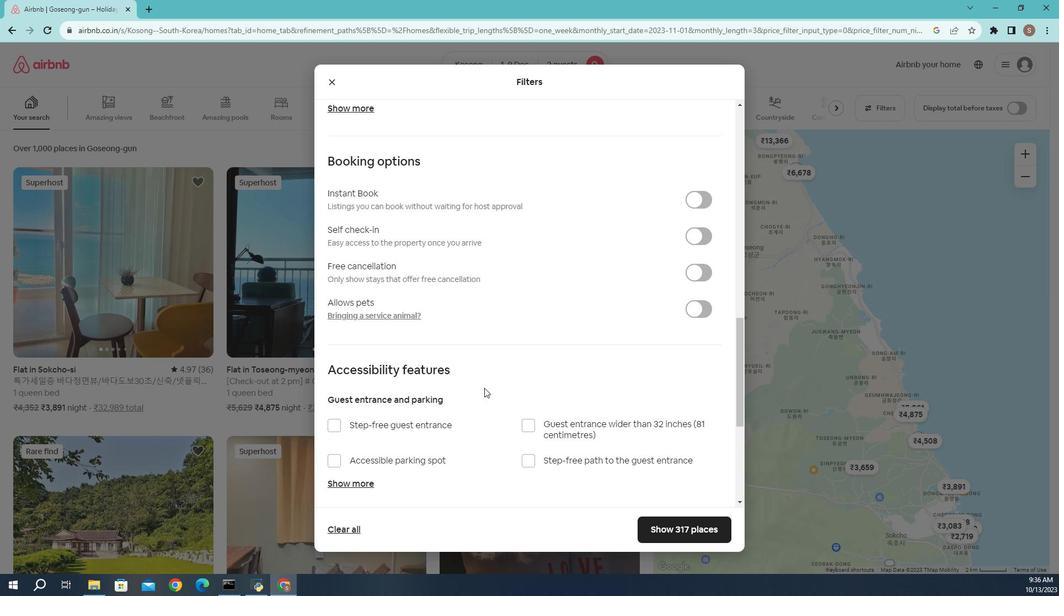 
Action: Mouse scrolled (464, 367) with delta (0, 0)
Screenshot: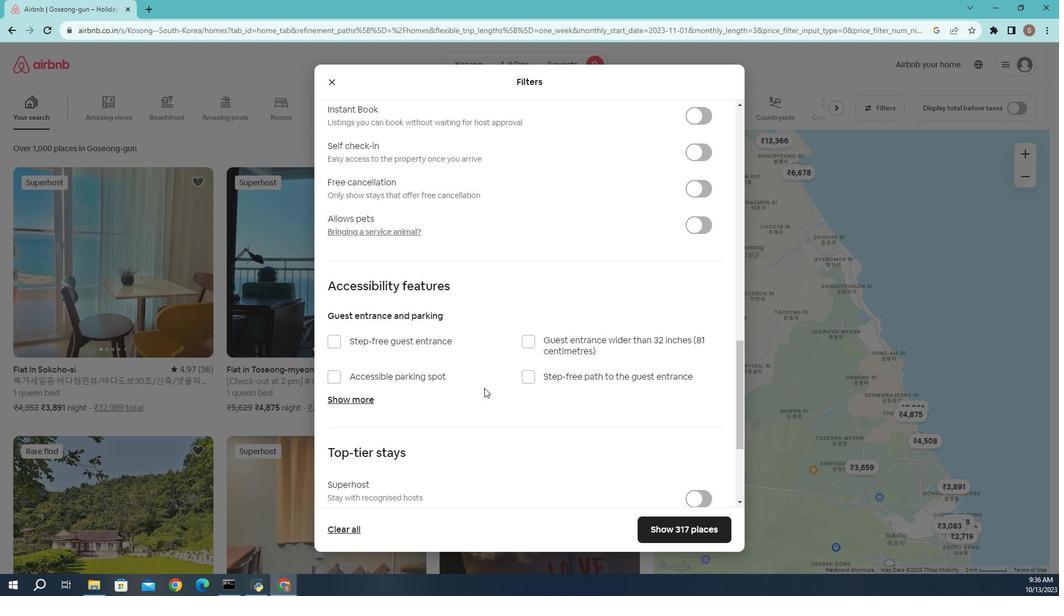 
Action: Mouse scrolled (464, 367) with delta (0, 0)
Screenshot: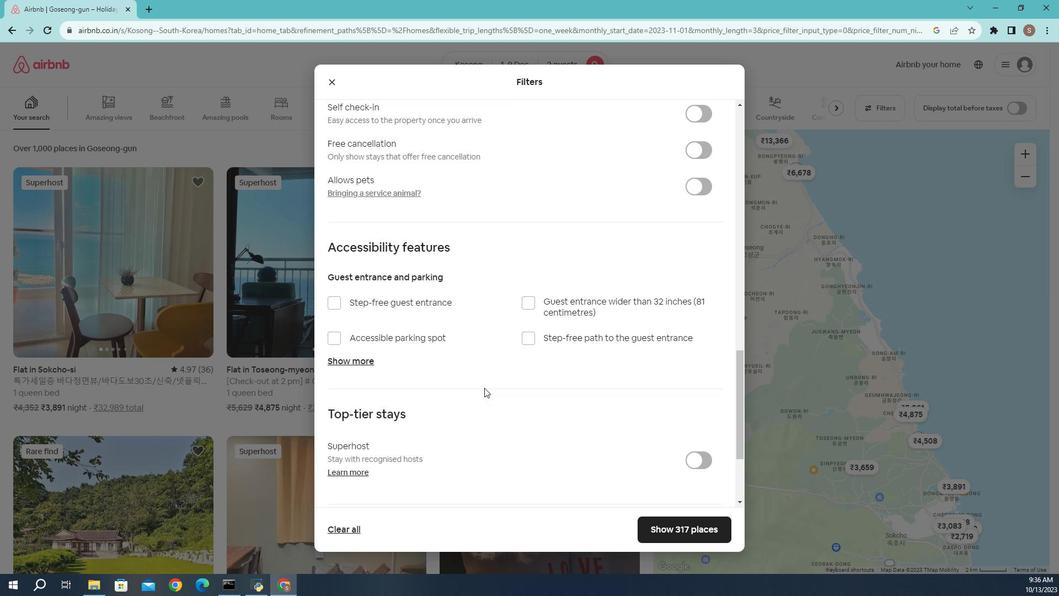 
Action: Mouse scrolled (464, 367) with delta (0, 0)
Screenshot: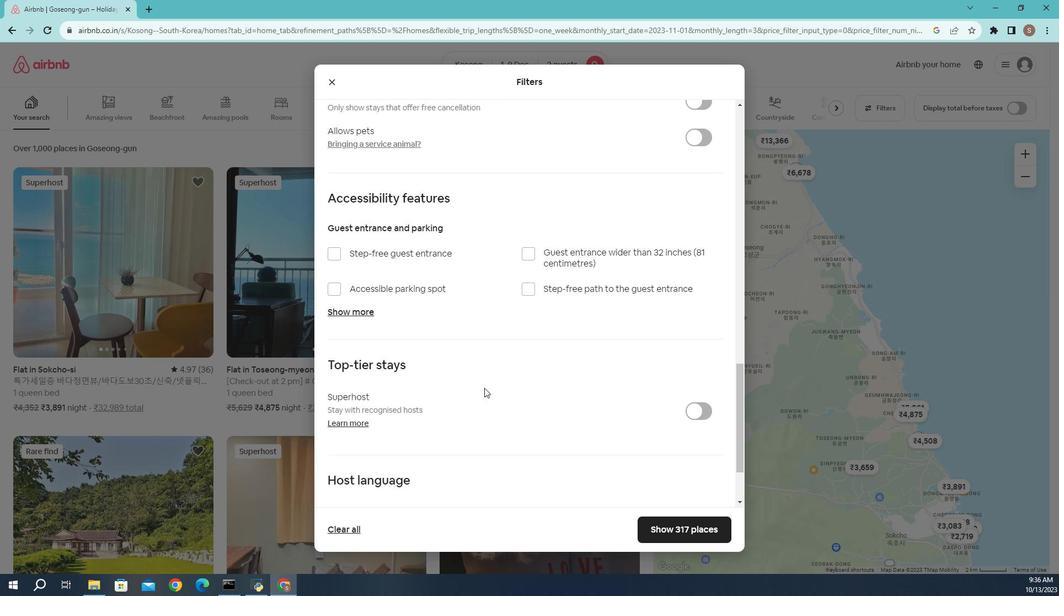 
Action: Mouse scrolled (464, 367) with delta (0, 0)
Screenshot: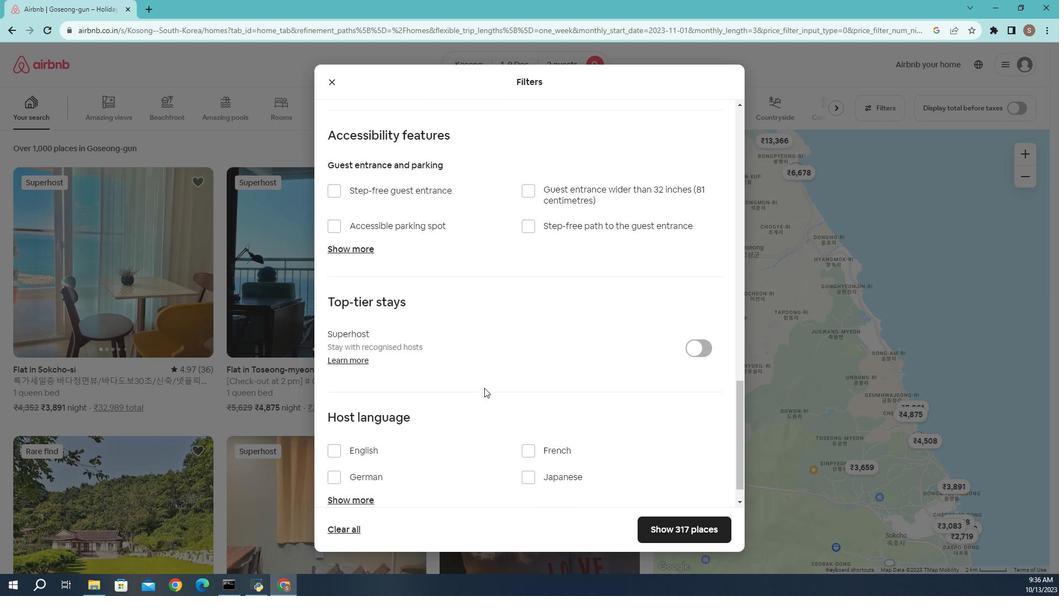 
Action: Mouse scrolled (464, 367) with delta (0, 0)
Screenshot: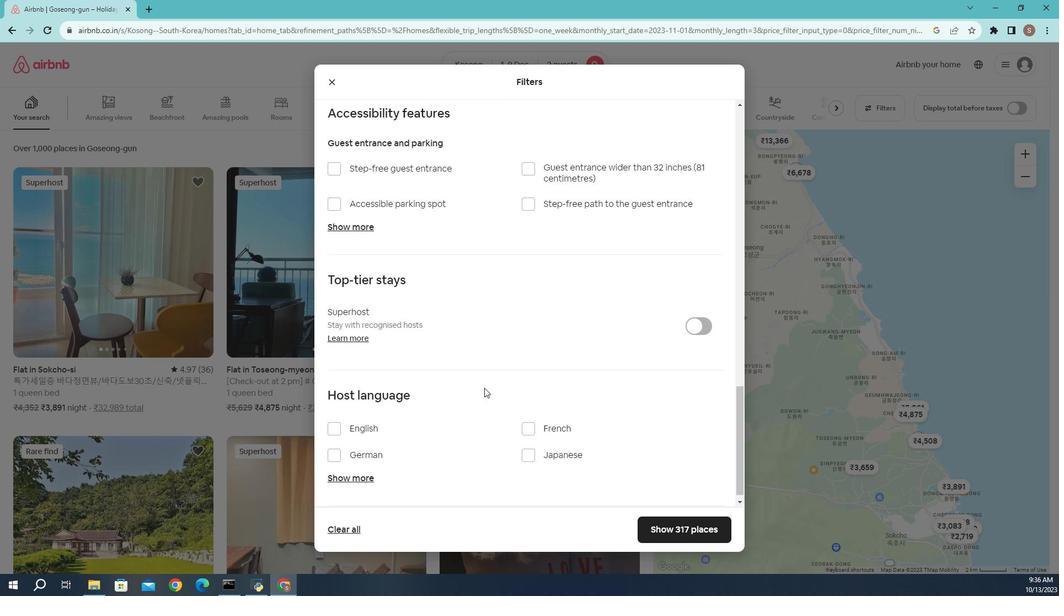 
Action: Mouse scrolled (464, 367) with delta (0, 0)
Screenshot: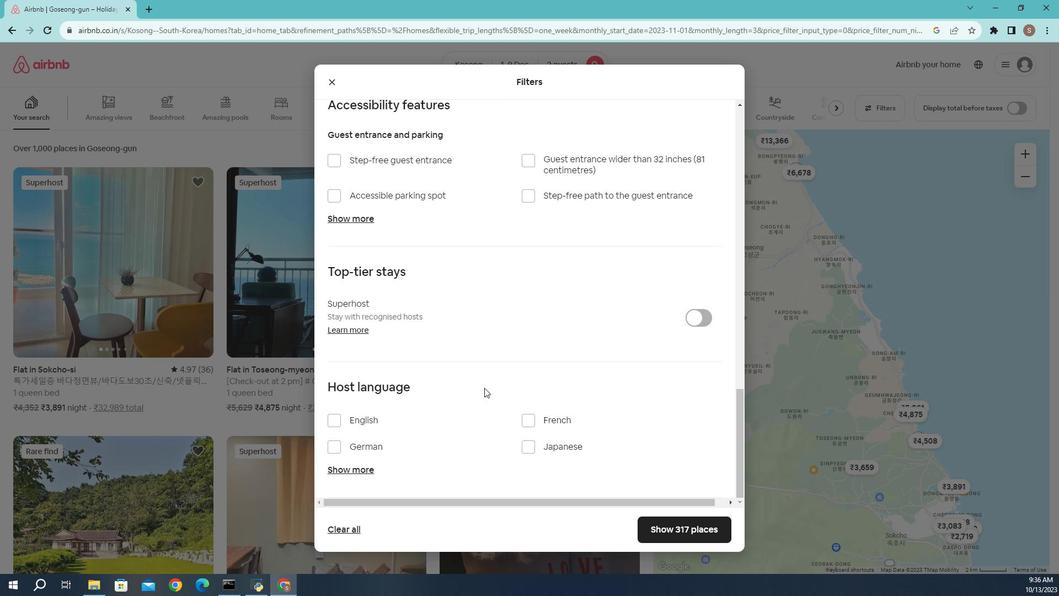 
Action: Mouse scrolled (464, 367) with delta (0, 0)
Screenshot: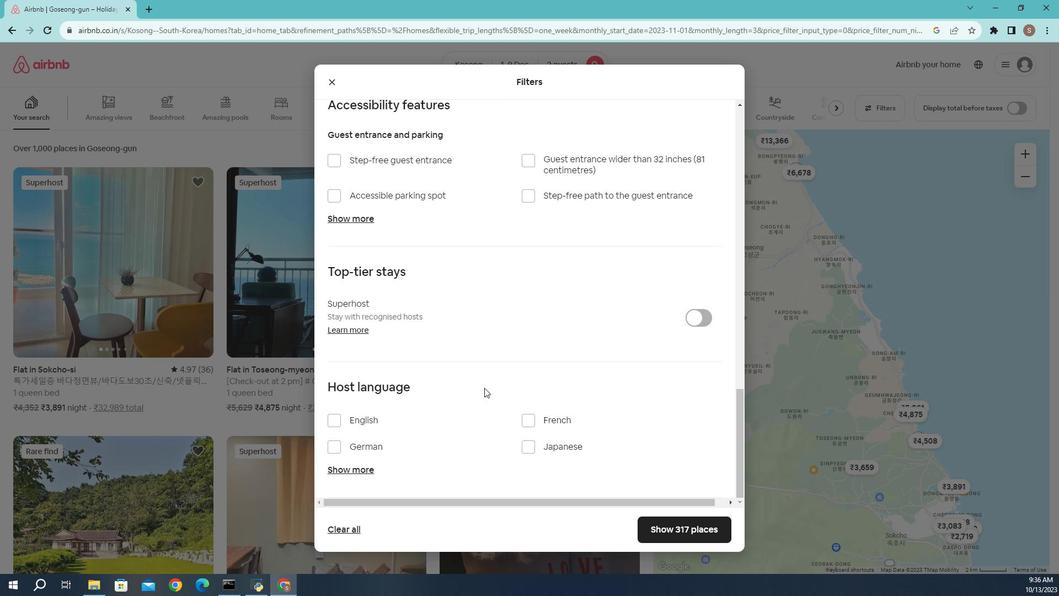 
Action: Mouse moved to (620, 460)
Screenshot: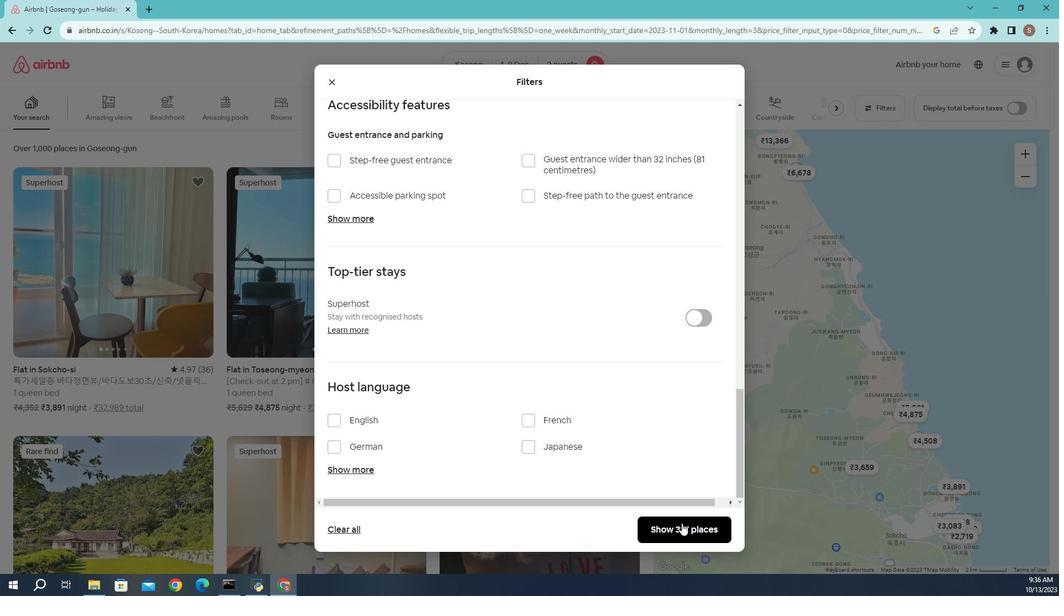 
Action: Mouse pressed left at (620, 460)
Screenshot: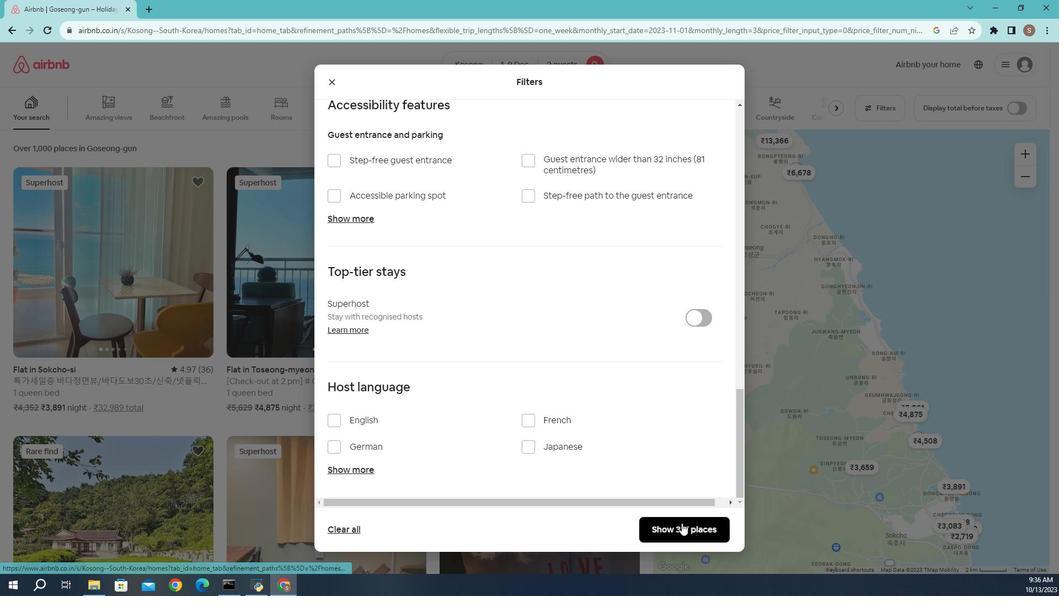
Action: Mouse moved to (476, 324)
Screenshot: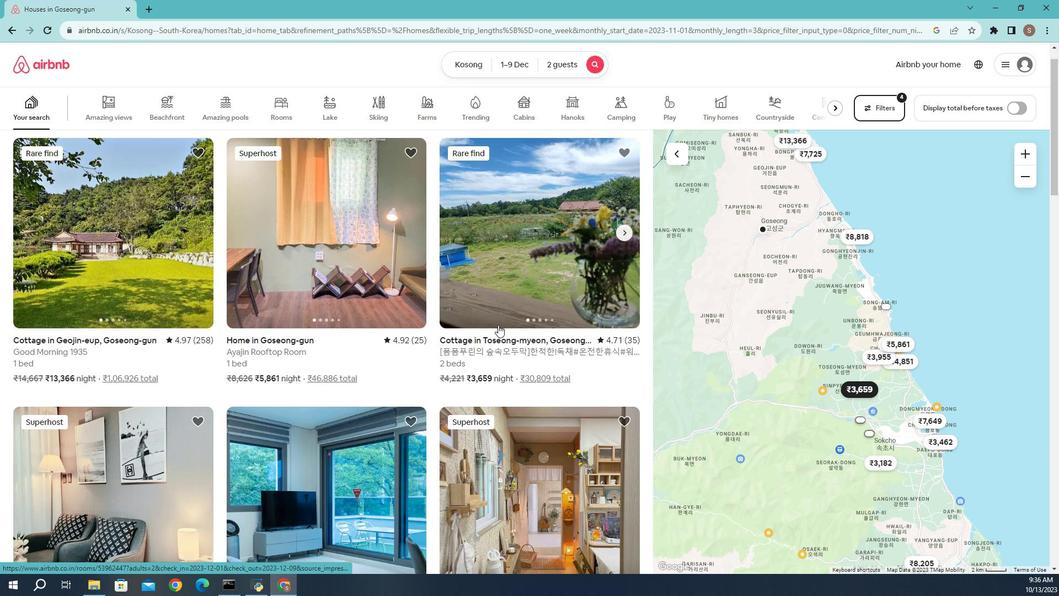 
Action: Mouse scrolled (476, 324) with delta (0, 0)
Screenshot: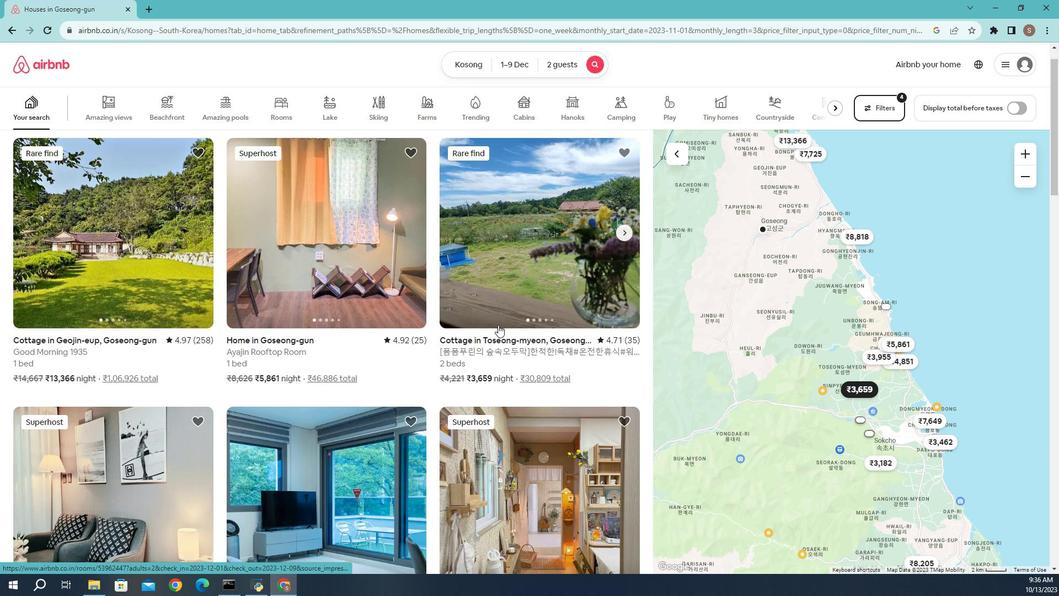 
Action: Mouse moved to (475, 325)
Screenshot: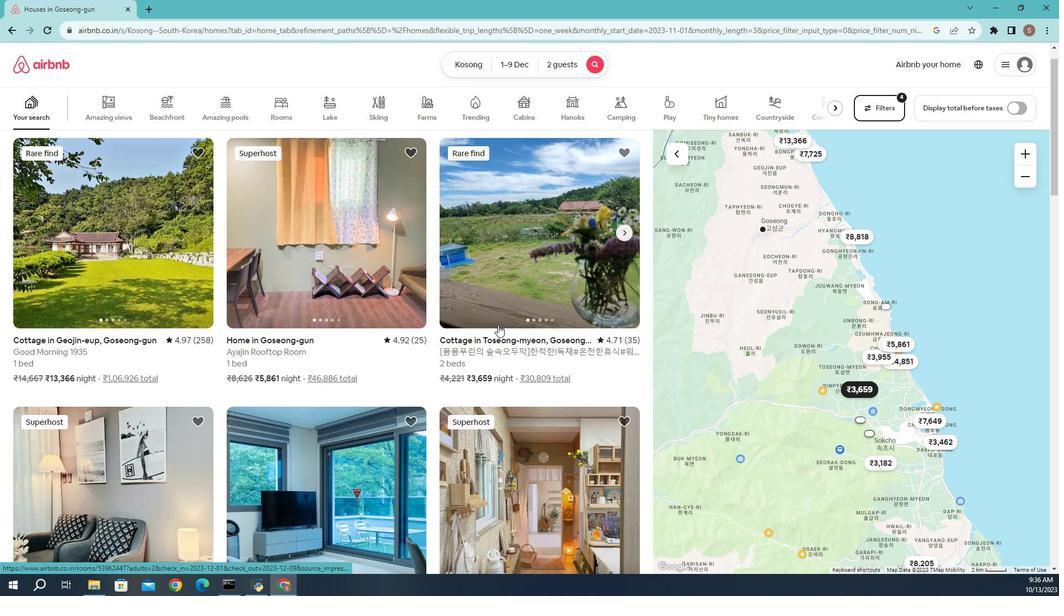 
Action: Mouse scrolled (475, 324) with delta (0, 0)
Screenshot: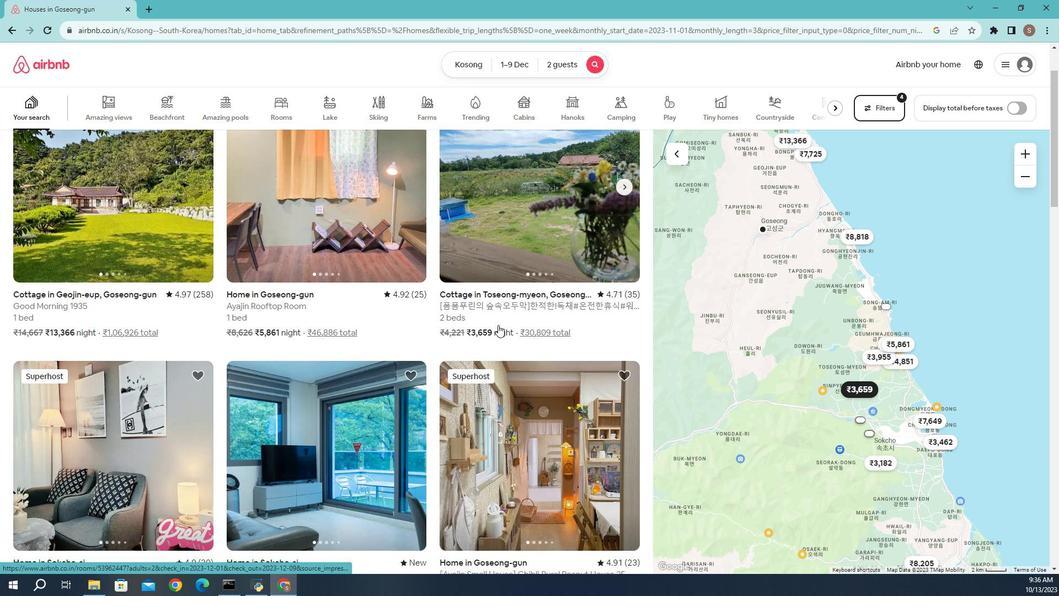 
Action: Mouse scrolled (475, 324) with delta (0, 0)
Screenshot: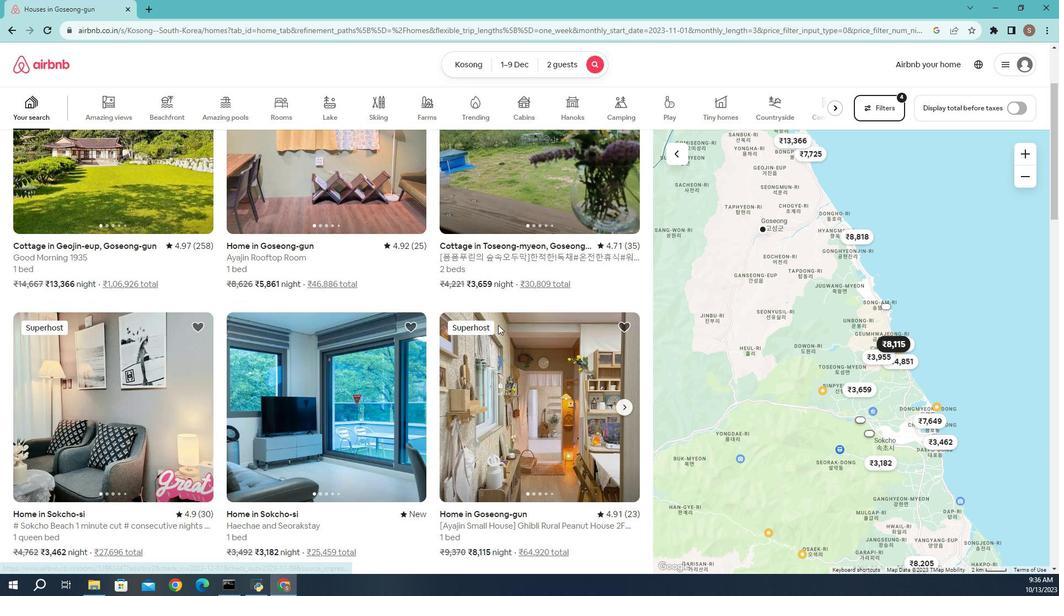 
Action: Mouse moved to (475, 363)
Screenshot: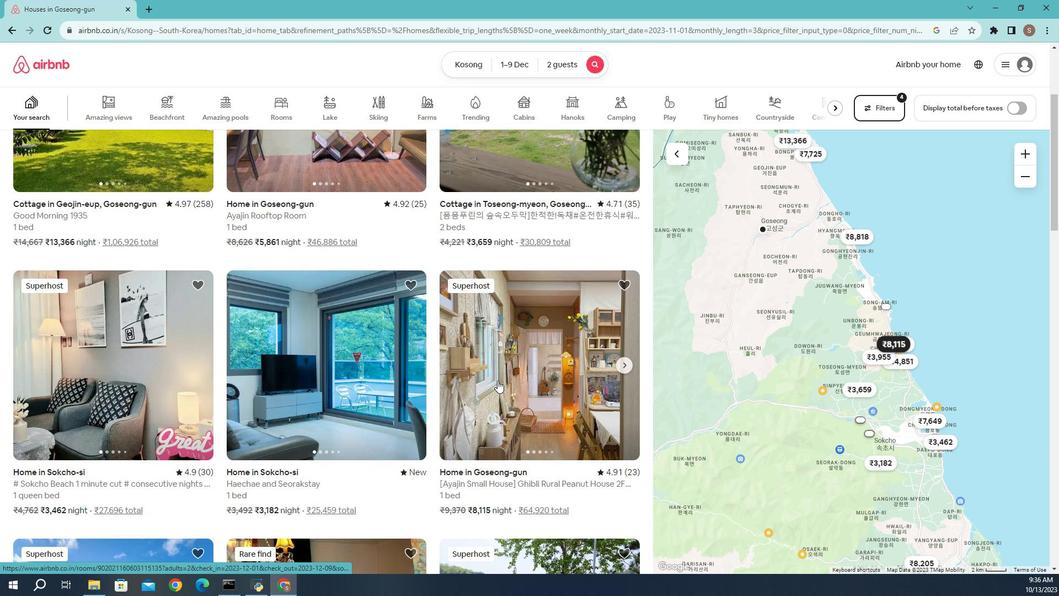 
Action: Mouse pressed left at (475, 363)
Screenshot: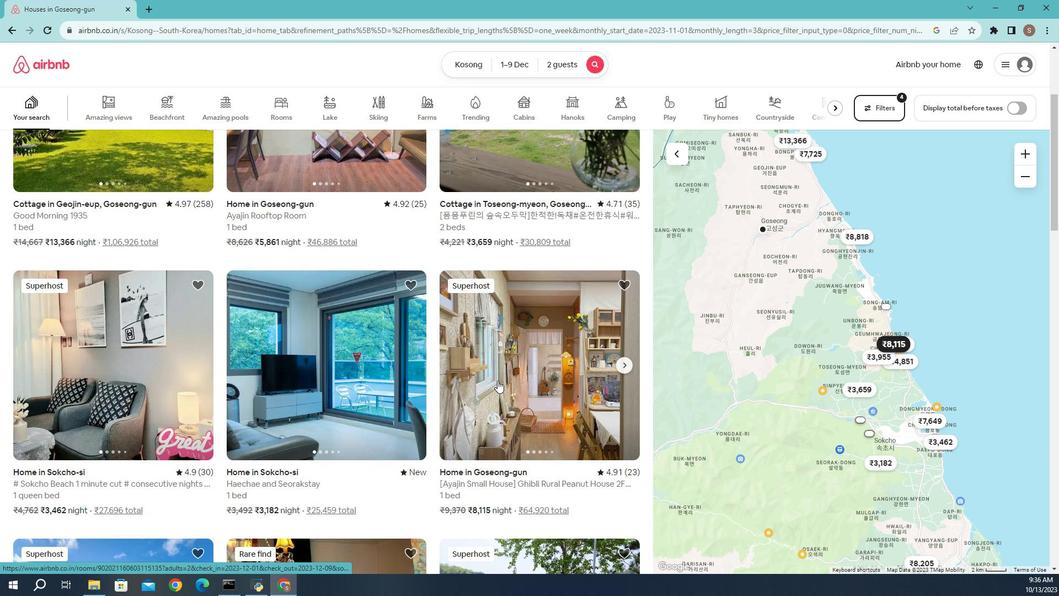 
Action: Mouse moved to (674, 384)
Screenshot: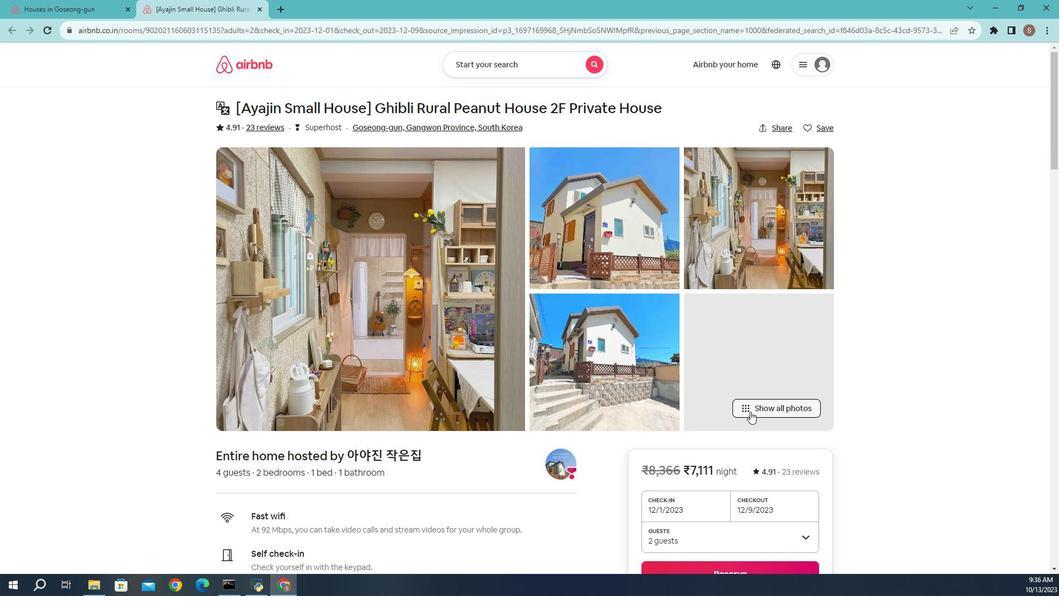 
Action: Mouse pressed left at (674, 384)
Screenshot: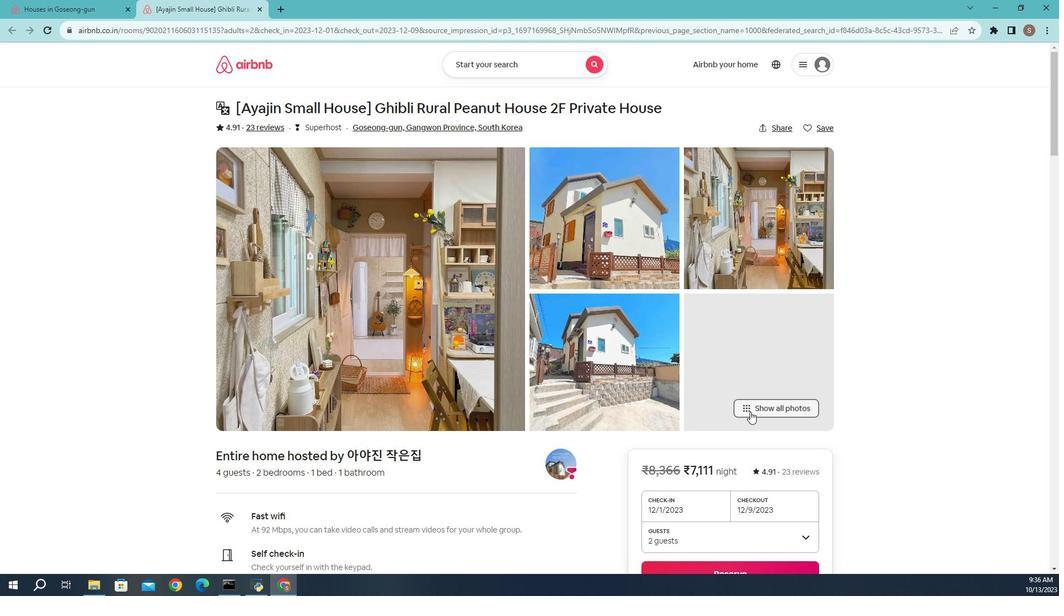 
Action: Mouse moved to (420, 315)
Screenshot: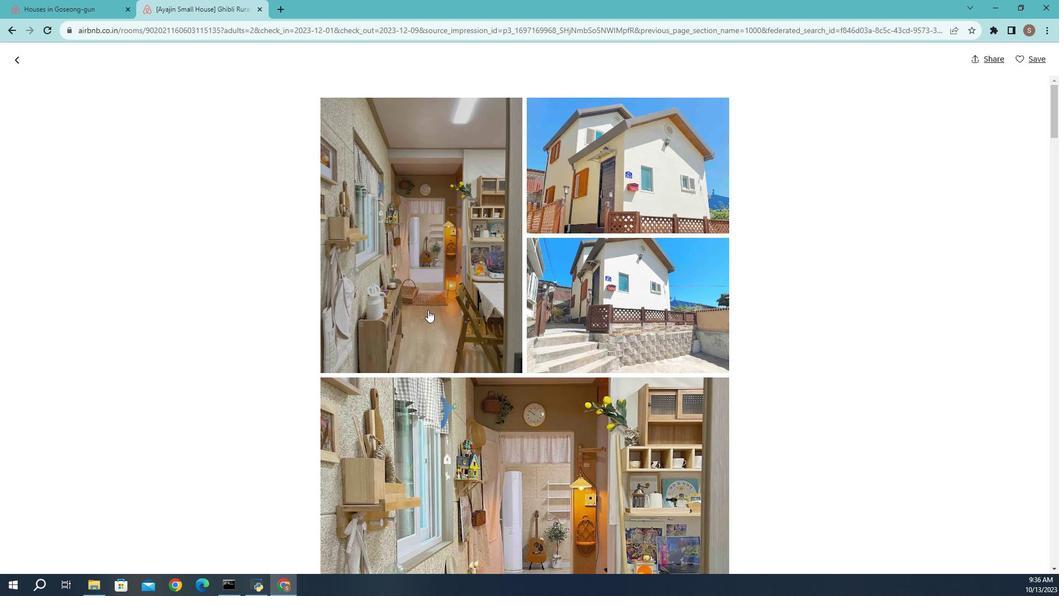 
Action: Mouse scrolled (420, 314) with delta (0, 0)
Screenshot: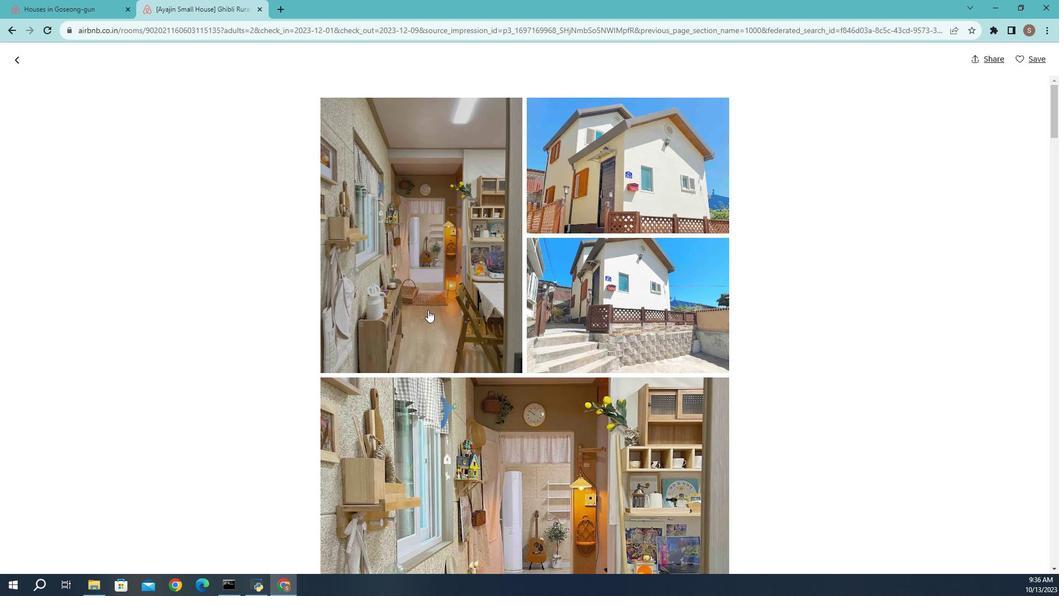 
Action: Mouse scrolled (420, 314) with delta (0, 0)
Screenshot: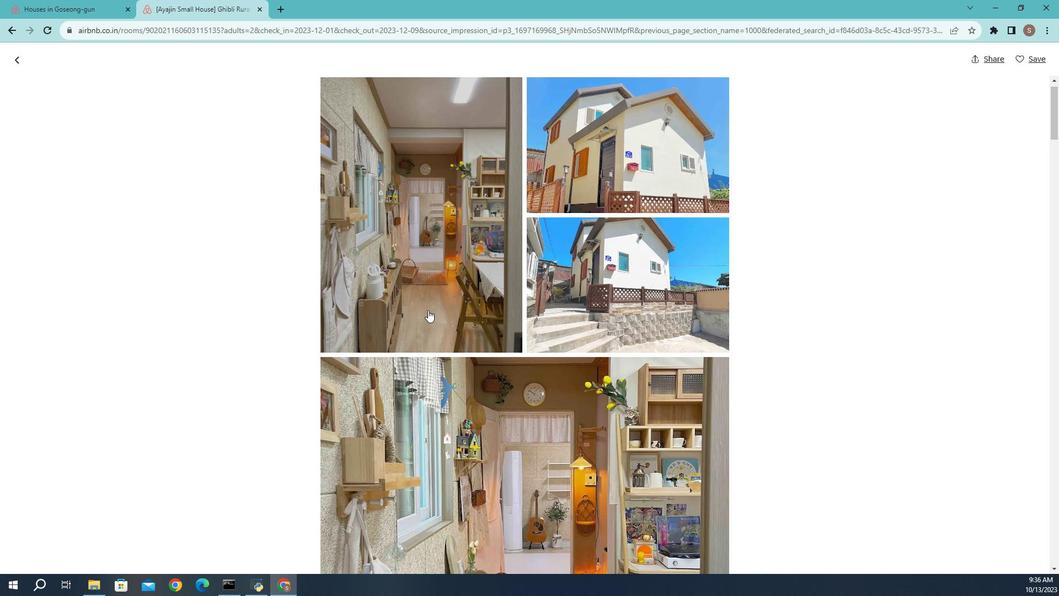 
Action: Mouse scrolled (420, 314) with delta (0, 0)
Screenshot: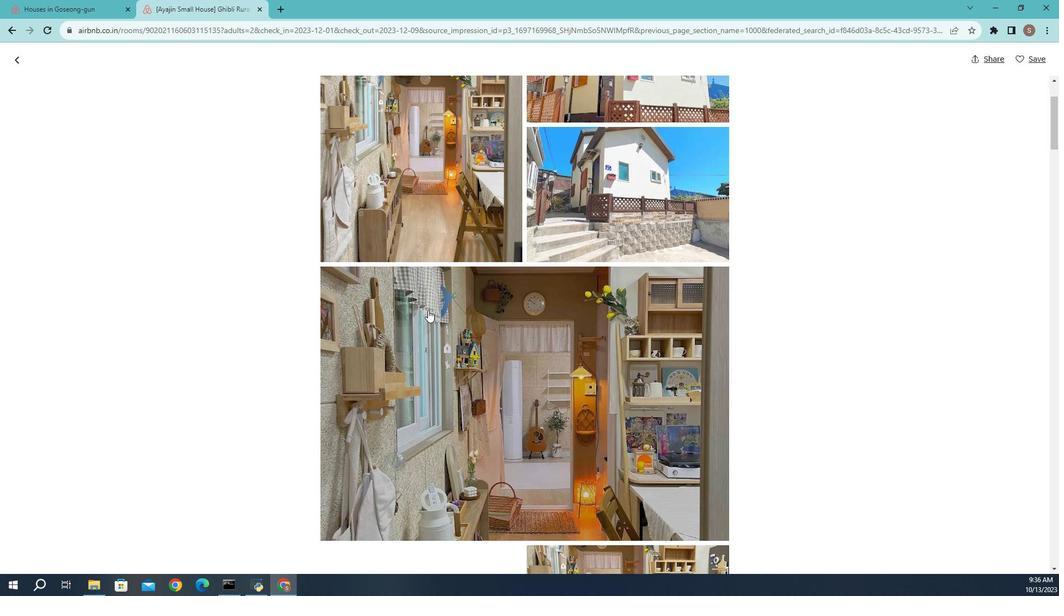 
Action: Mouse scrolled (420, 314) with delta (0, 0)
Screenshot: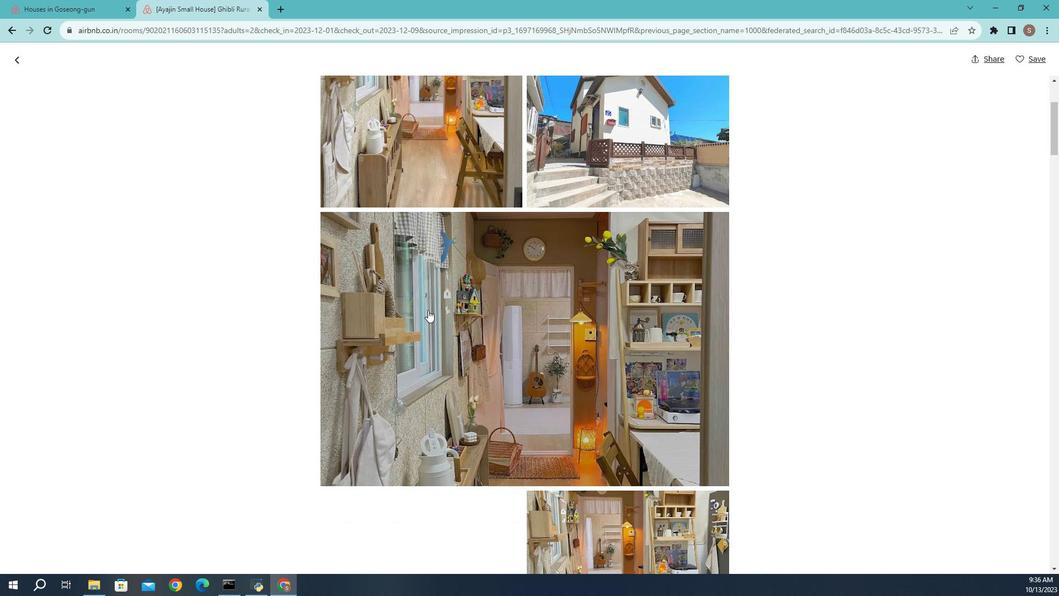 
Action: Mouse scrolled (420, 314) with delta (0, 0)
Screenshot: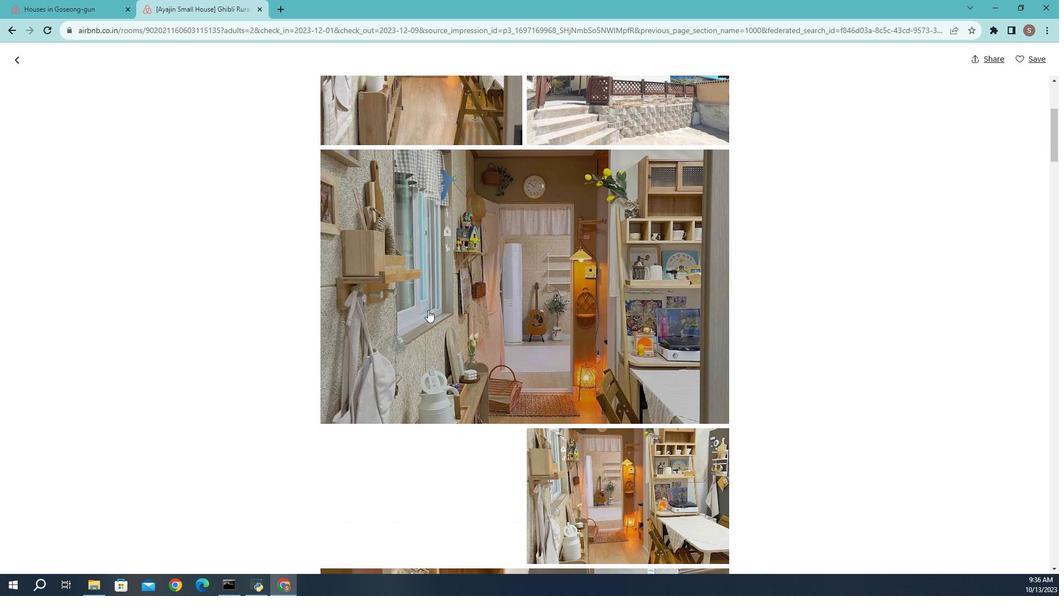 
Action: Mouse scrolled (420, 314) with delta (0, 0)
Screenshot: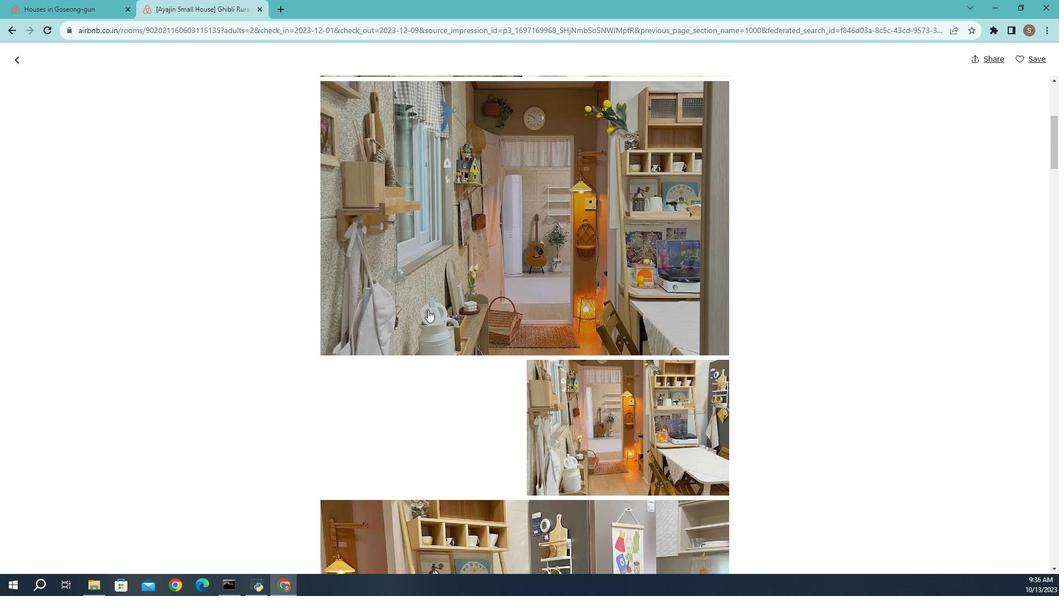 
Action: Mouse scrolled (420, 314) with delta (0, 0)
Screenshot: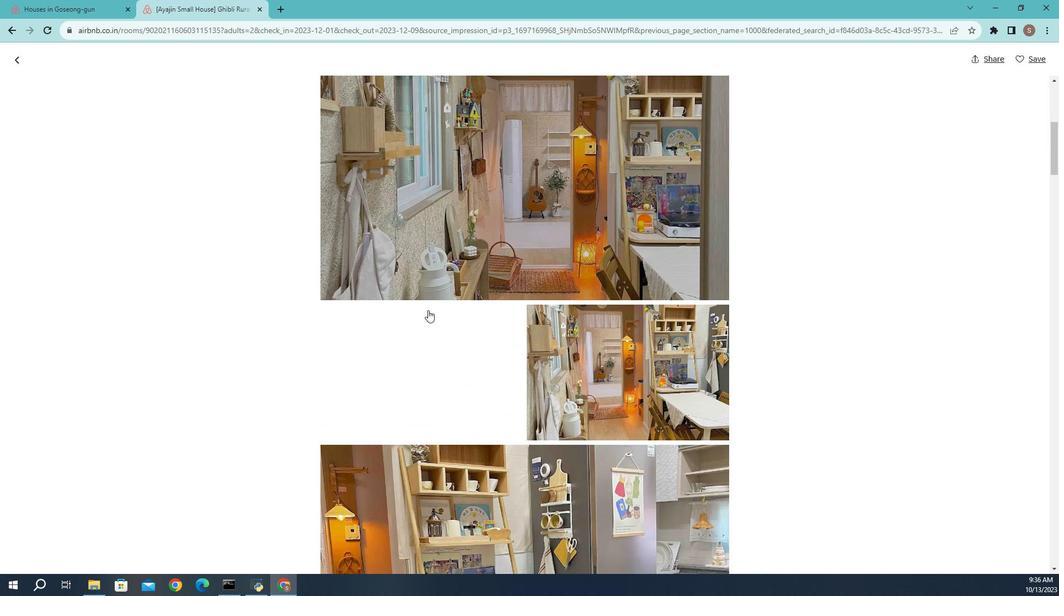 
Action: Mouse scrolled (420, 314) with delta (0, 0)
Screenshot: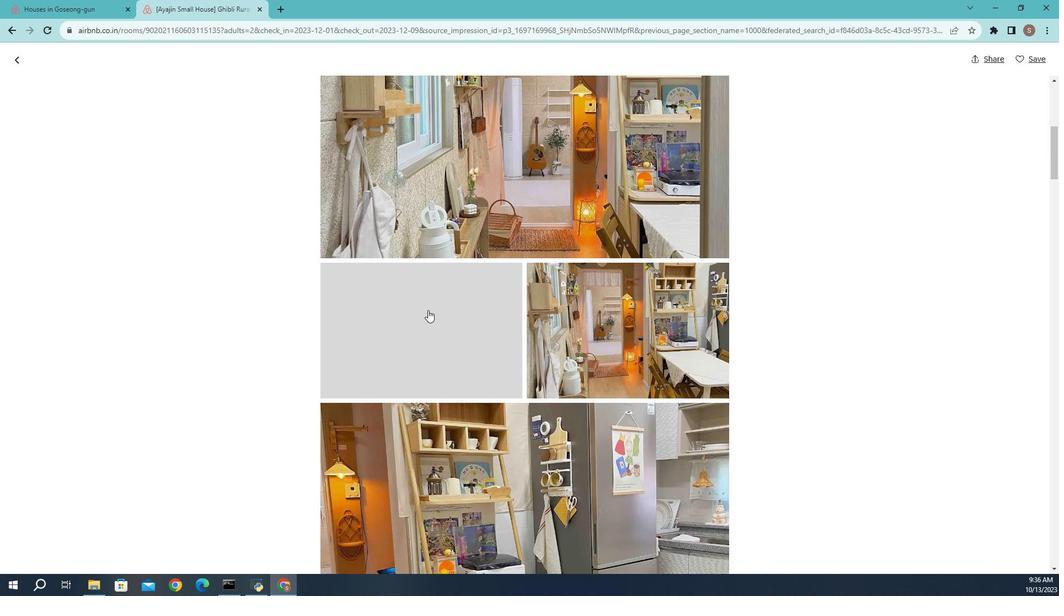 
Action: Mouse scrolled (420, 314) with delta (0, 0)
Screenshot: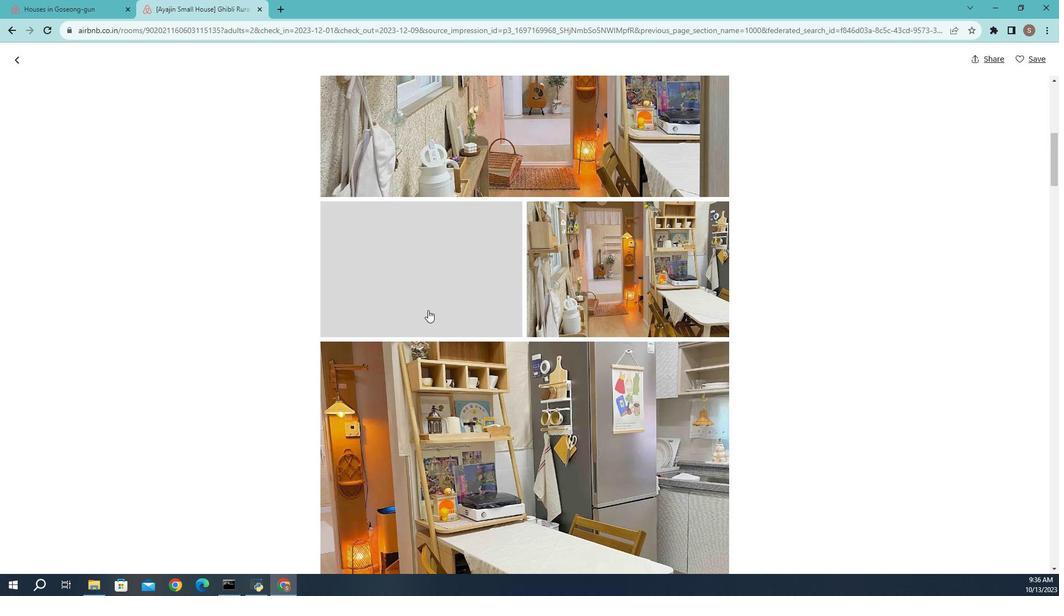 
Action: Mouse scrolled (420, 314) with delta (0, 0)
Screenshot: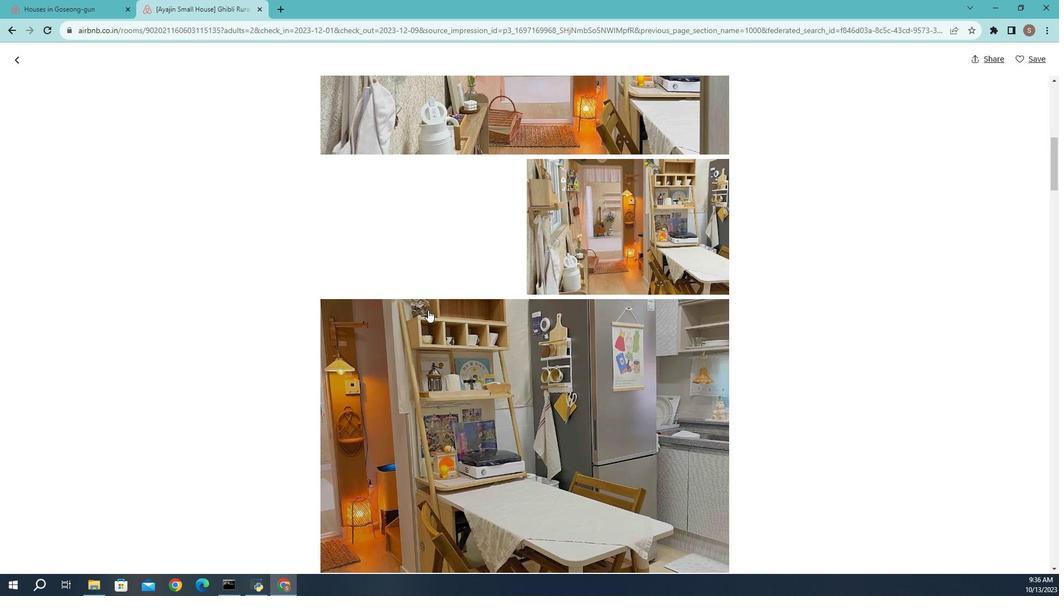 
Action: Mouse scrolled (420, 314) with delta (0, 0)
Screenshot: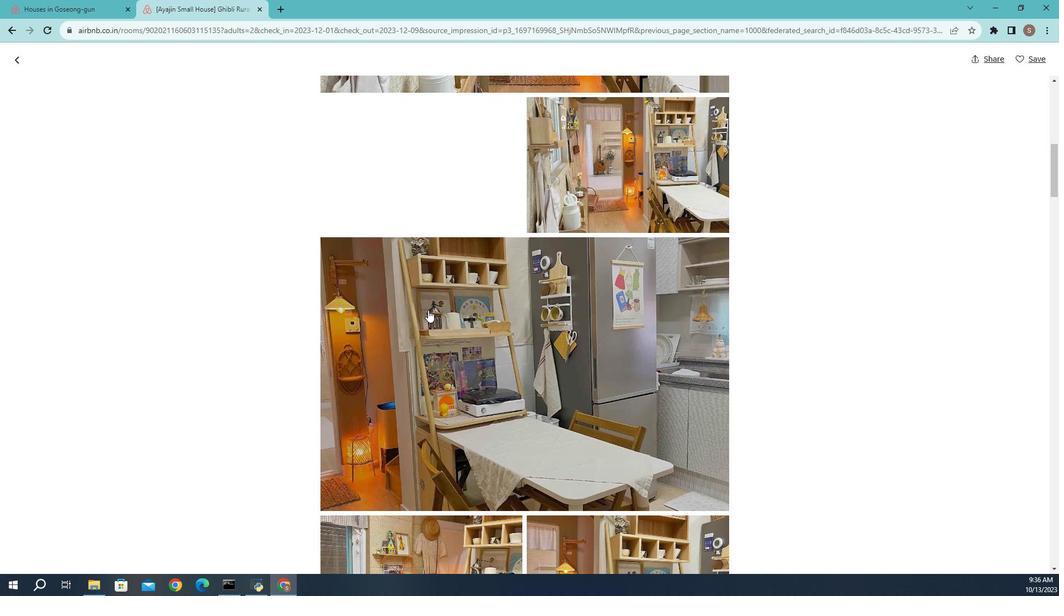 
Action: Mouse scrolled (420, 314) with delta (0, 0)
Screenshot: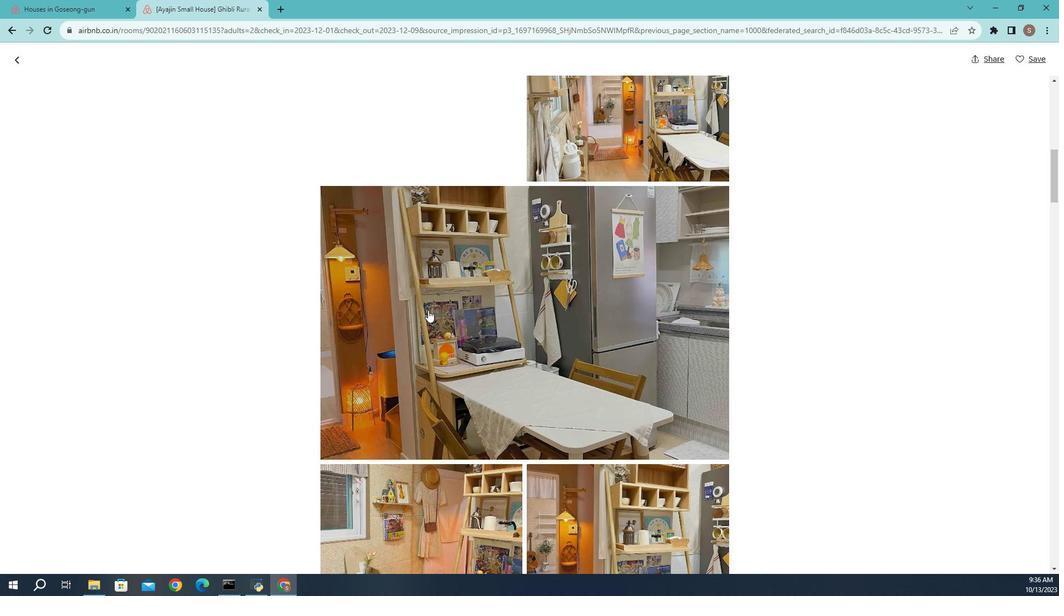 
Action: Mouse scrolled (420, 314) with delta (0, 0)
Screenshot: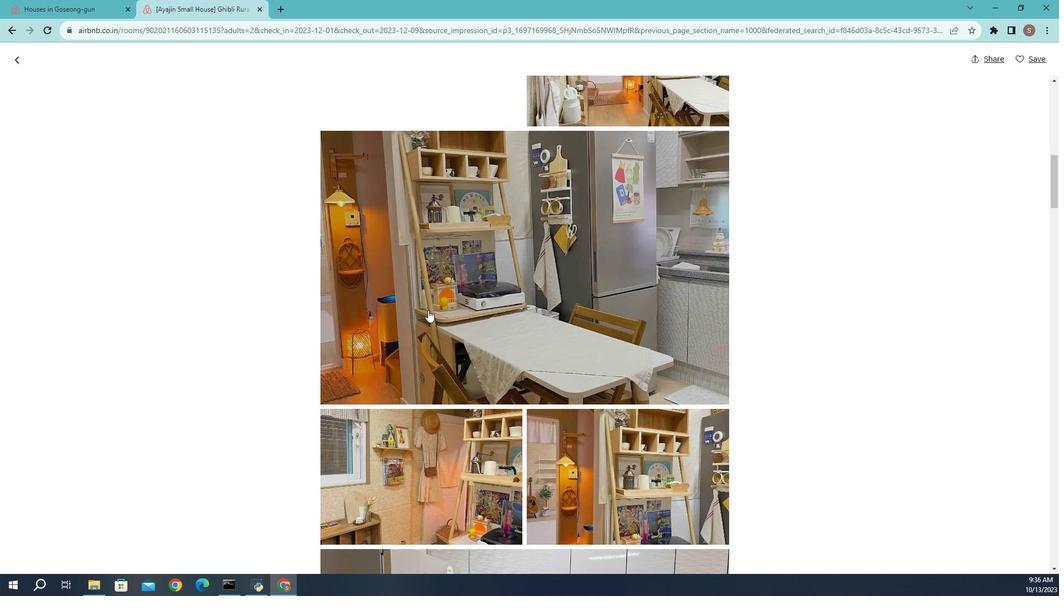 
Action: Mouse scrolled (420, 314) with delta (0, 0)
Screenshot: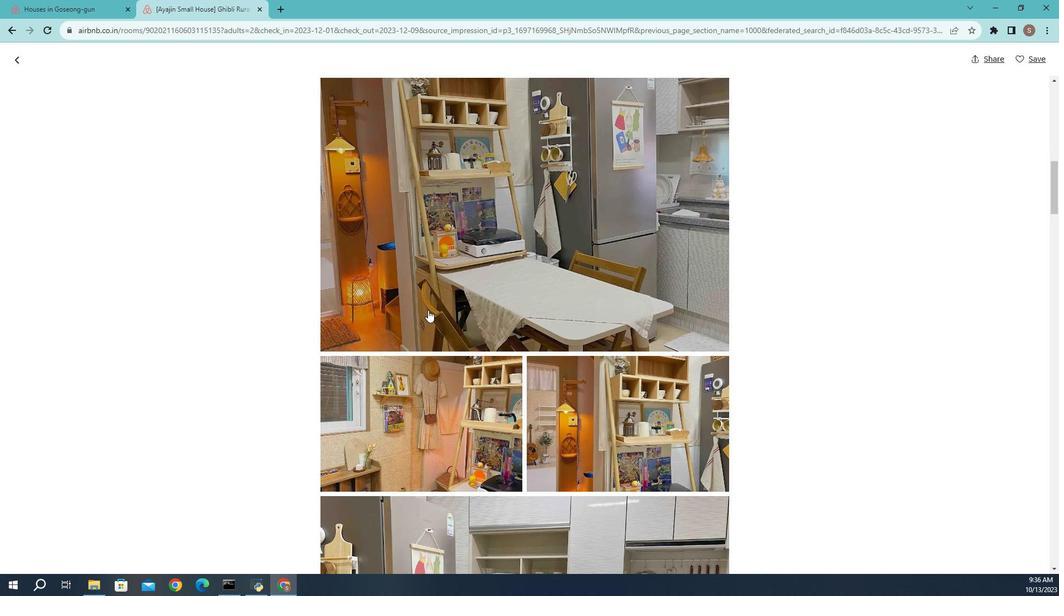 
Action: Mouse scrolled (420, 314) with delta (0, 0)
Screenshot: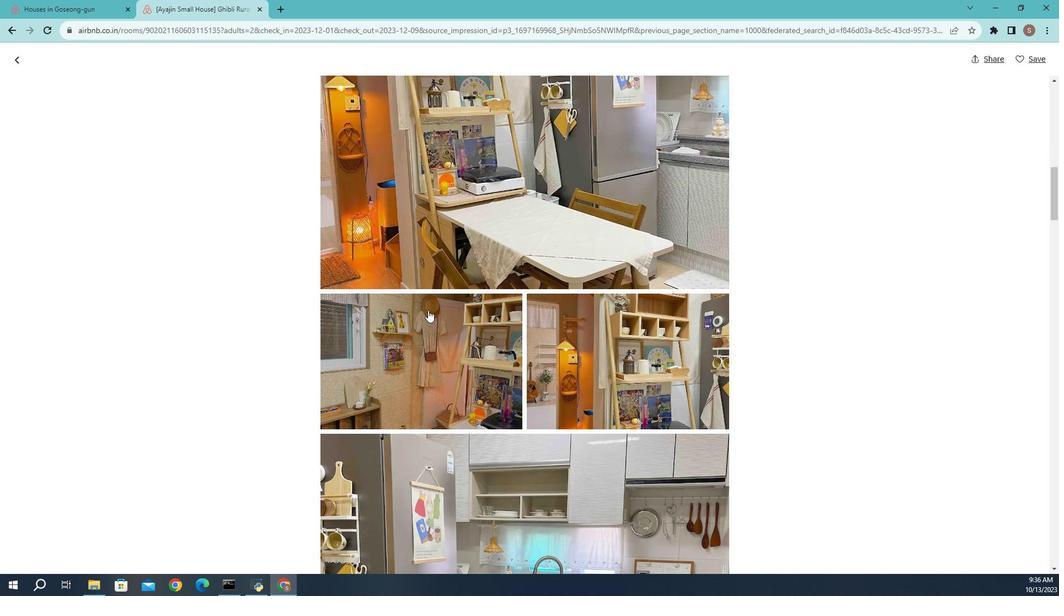 
Action: Mouse scrolled (420, 314) with delta (0, 0)
Screenshot: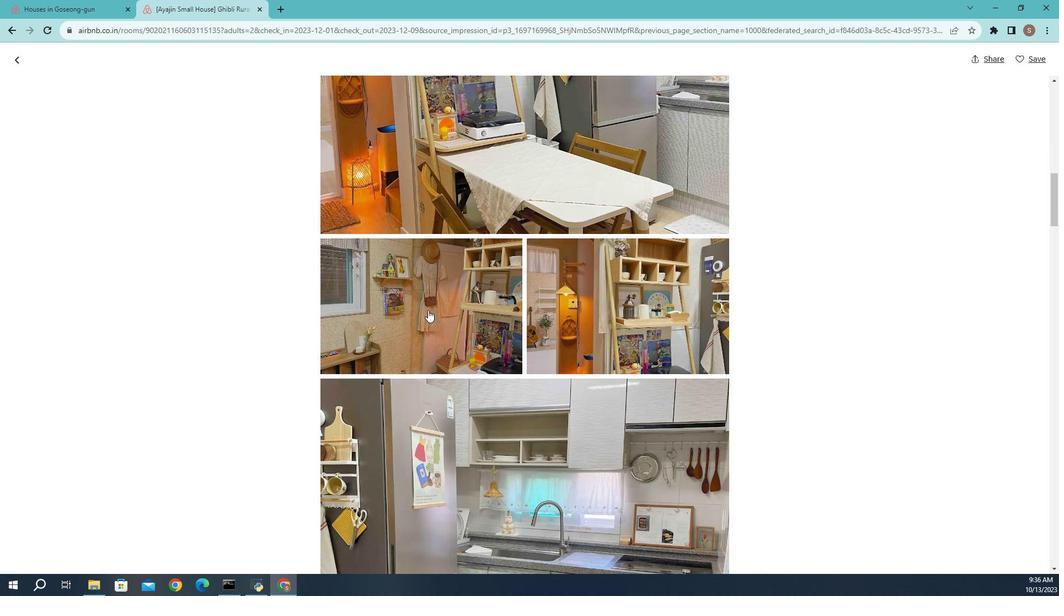 
Action: Mouse moved to (660, 331)
Screenshot: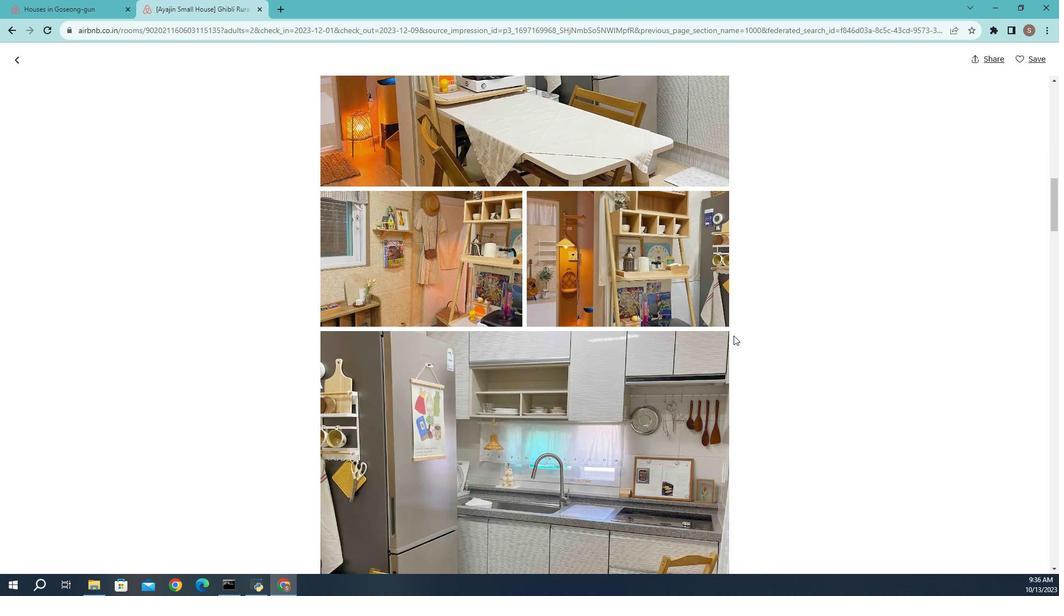 
Action: Mouse scrolled (660, 331) with delta (0, 0)
Screenshot: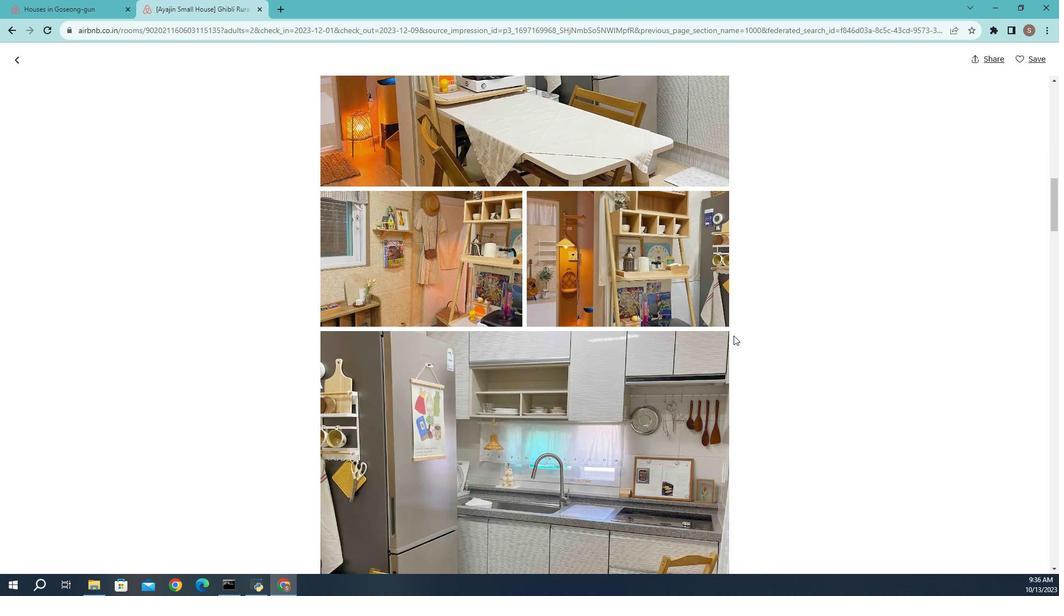 
Action: Mouse moved to (659, 332)
Screenshot: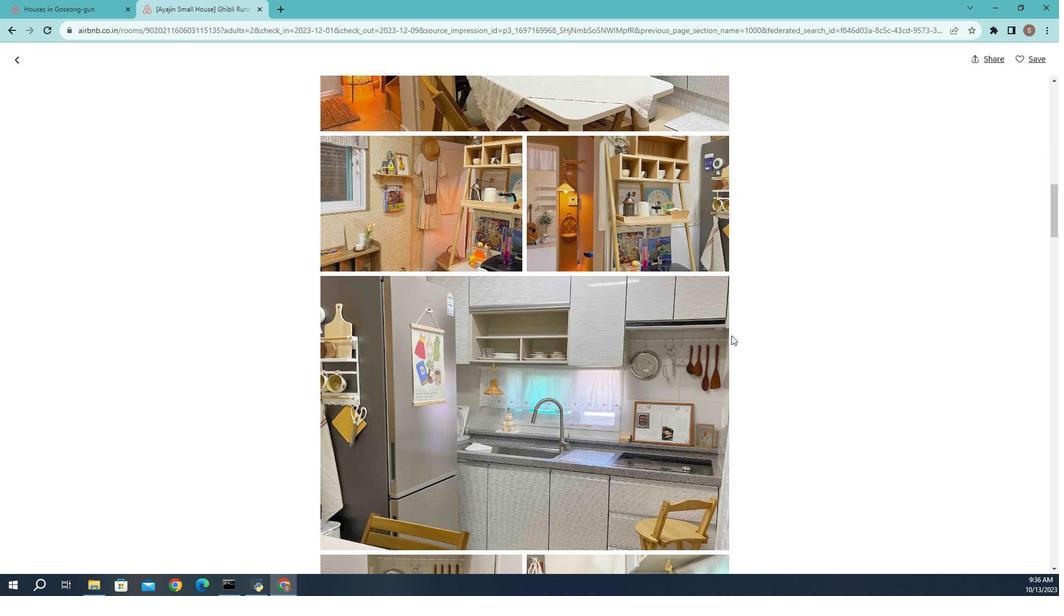 
Action: Mouse scrolled (659, 331) with delta (0, 0)
Screenshot: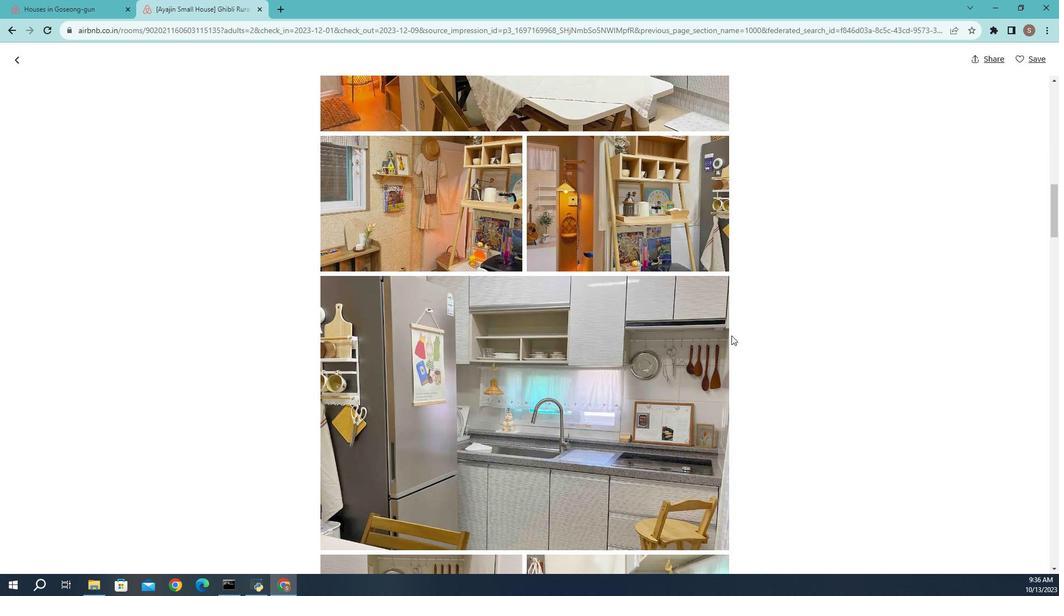 
Action: Mouse moved to (659, 332)
Screenshot: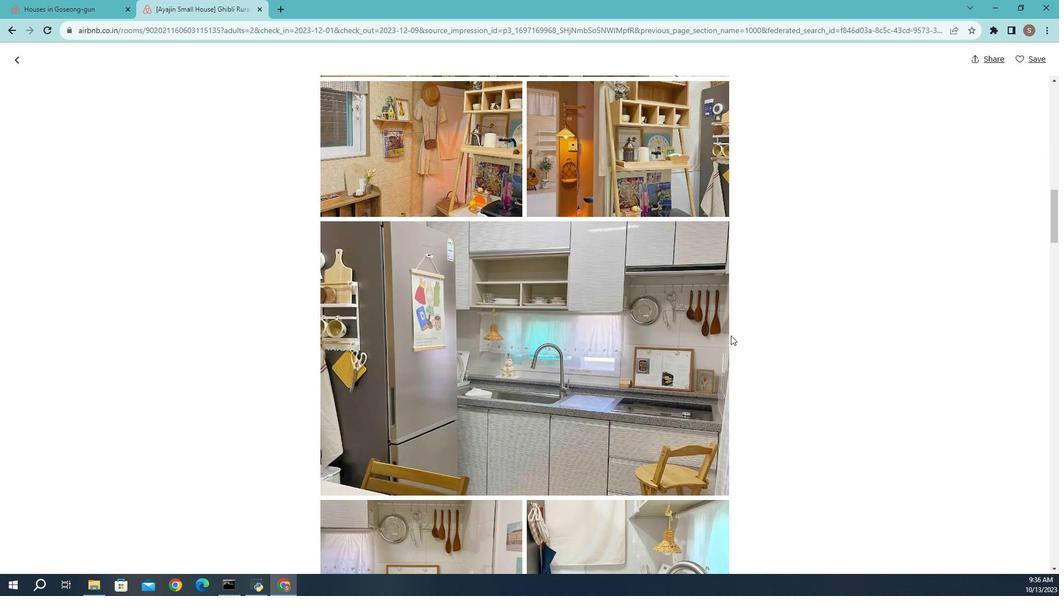 
Action: Mouse scrolled (659, 331) with delta (0, 0)
Screenshot: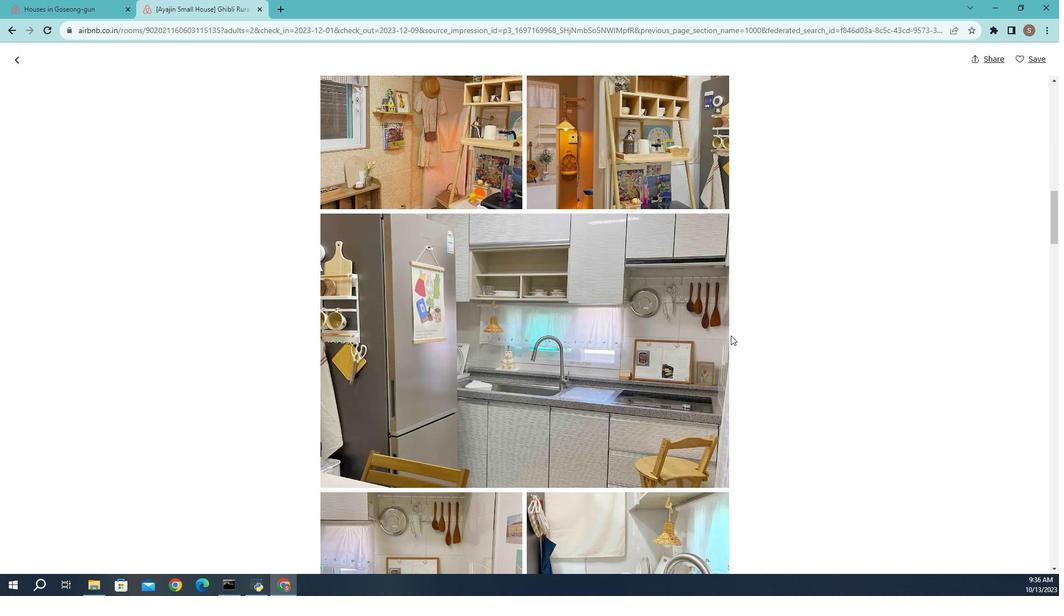 
Action: Mouse moved to (658, 332)
Screenshot: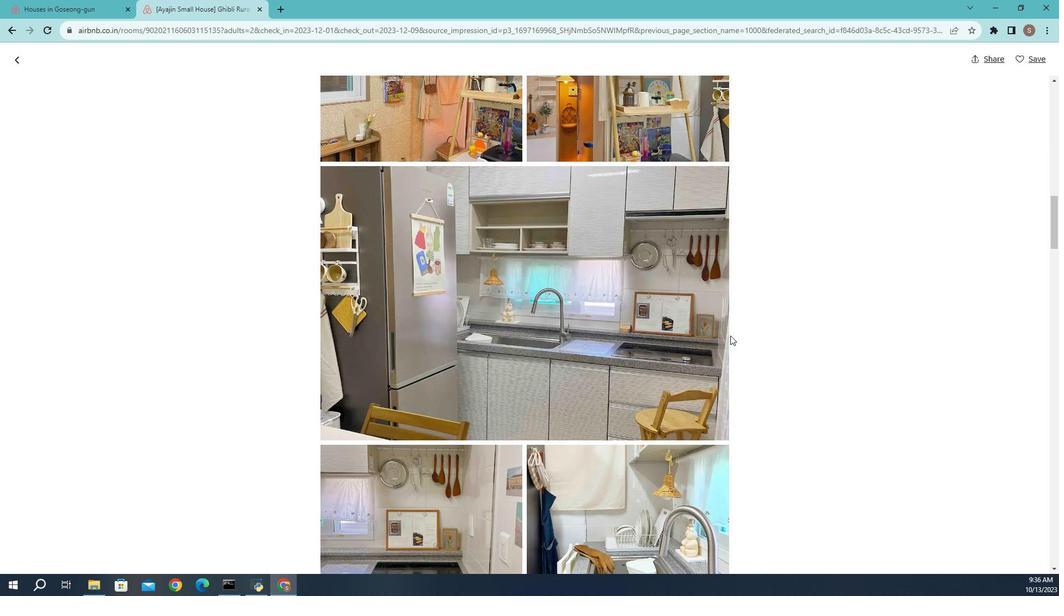 
Action: Mouse scrolled (658, 331) with delta (0, 0)
Screenshot: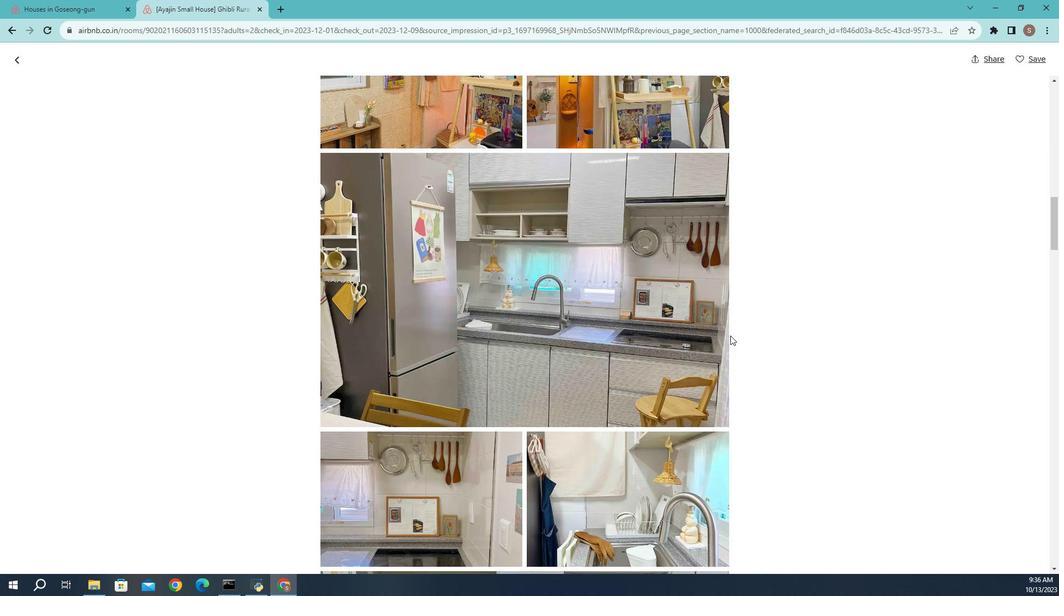 
Action: Mouse moved to (658, 332)
Screenshot: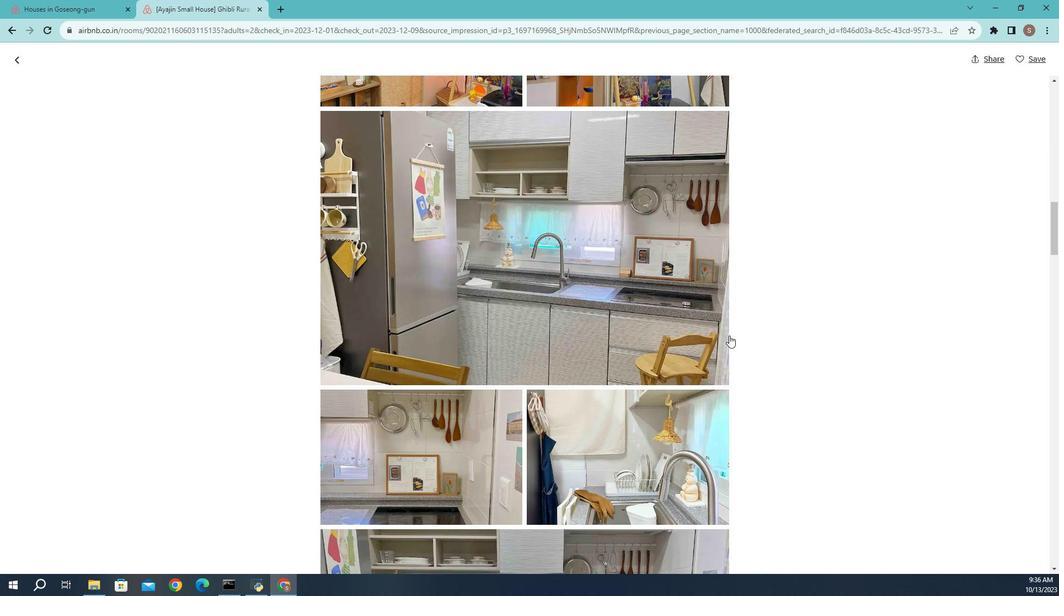 
Action: Mouse scrolled (658, 331) with delta (0, 0)
Screenshot: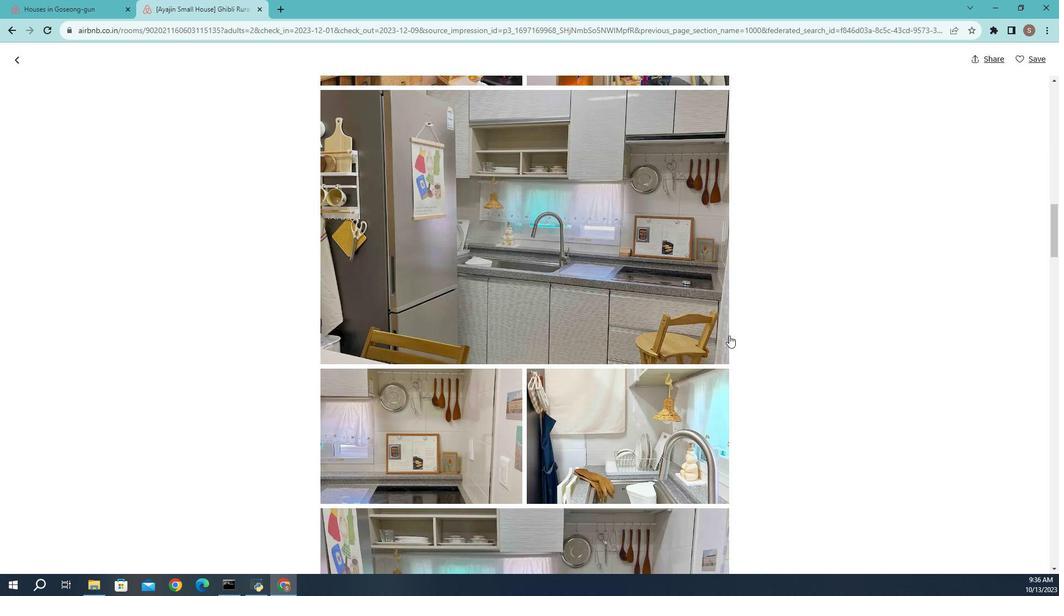 
Action: Mouse moved to (657, 331)
Screenshot: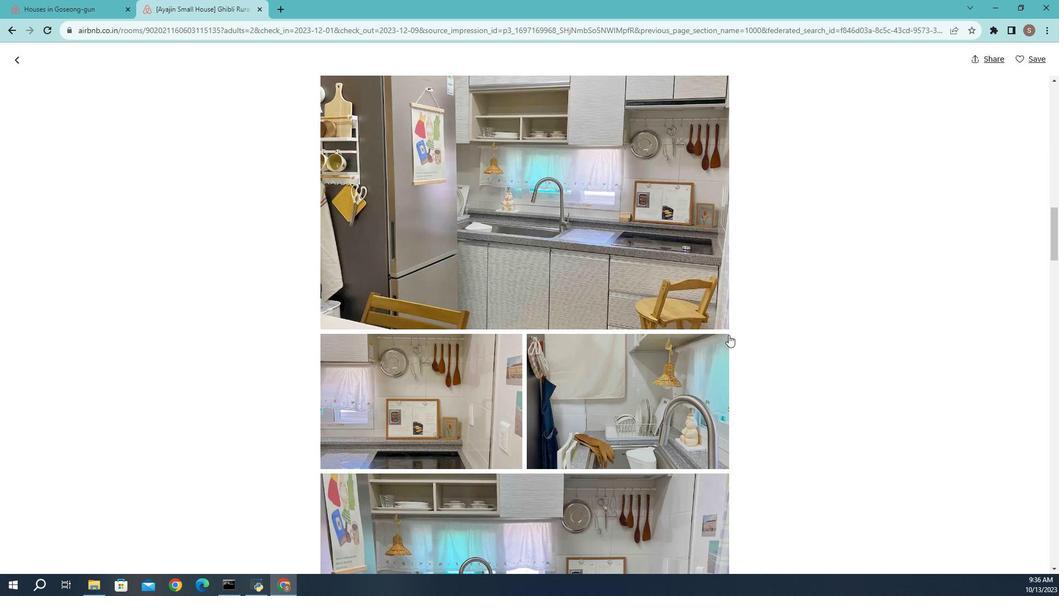 
Action: Mouse scrolled (657, 331) with delta (0, 0)
Screenshot: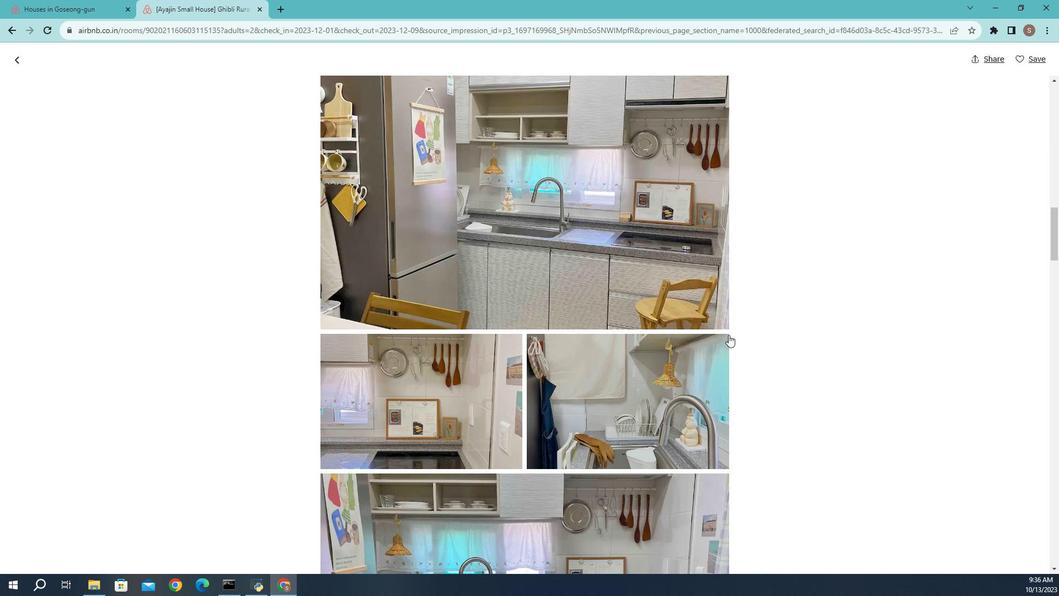 
Action: Mouse moved to (656, 331)
Screenshot: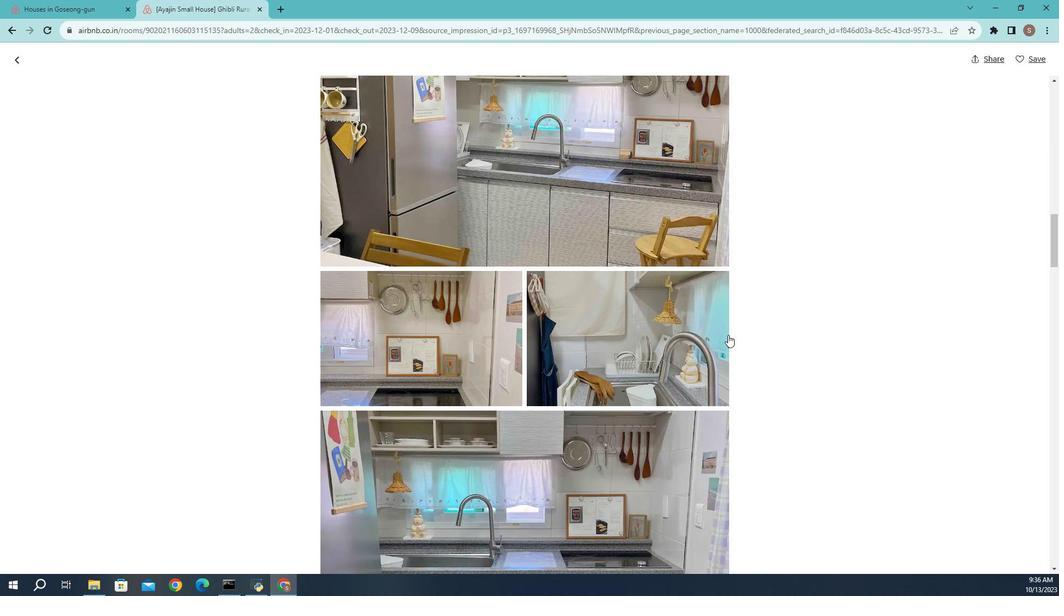 
Action: Mouse scrolled (656, 331) with delta (0, 0)
Screenshot: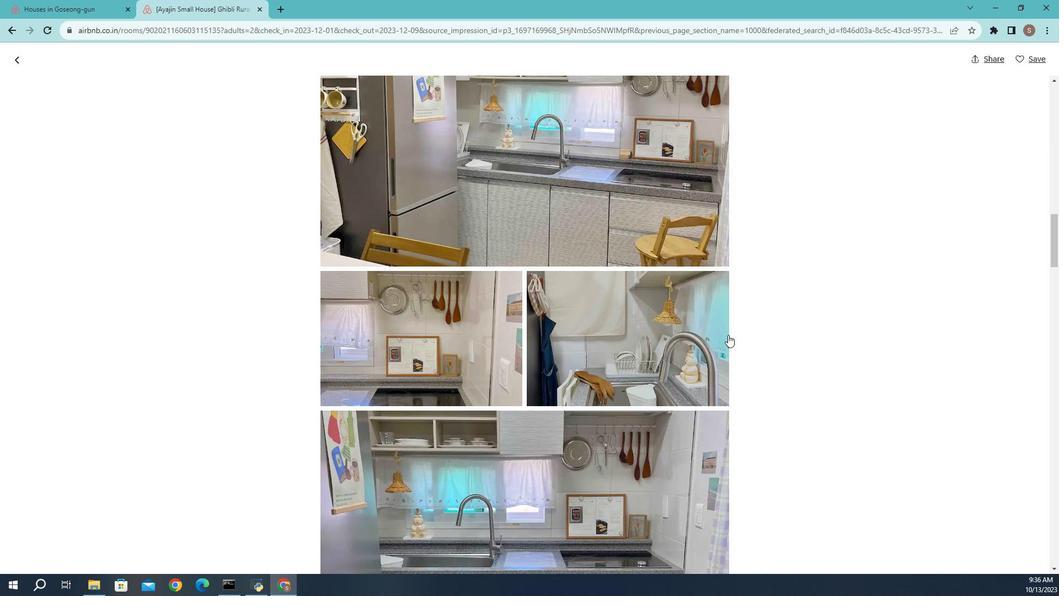 
Action: Mouse scrolled (656, 331) with delta (0, 0)
Screenshot: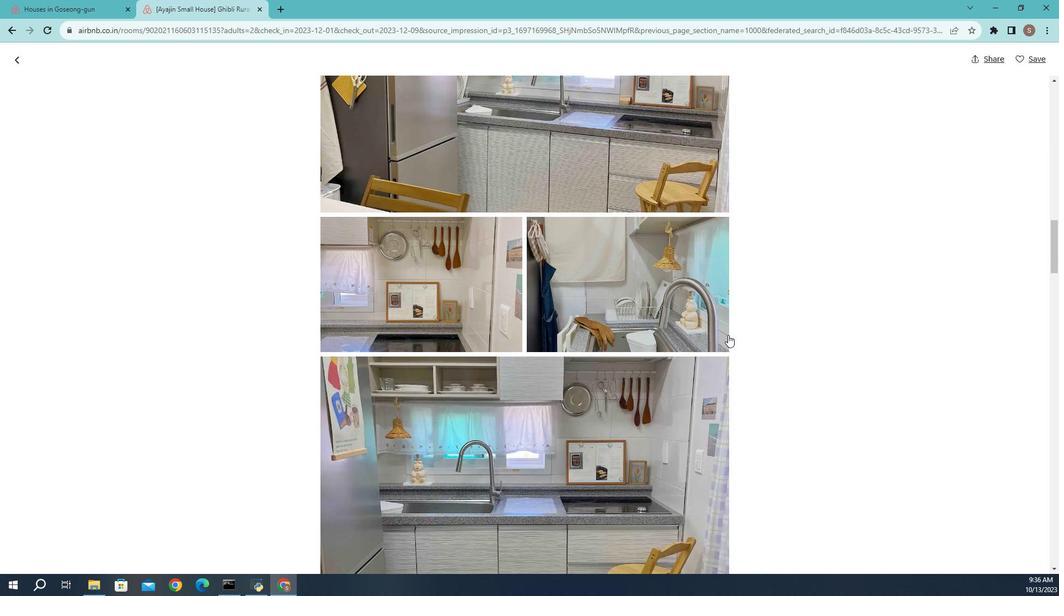 
Action: Mouse scrolled (656, 331) with delta (0, 0)
Screenshot: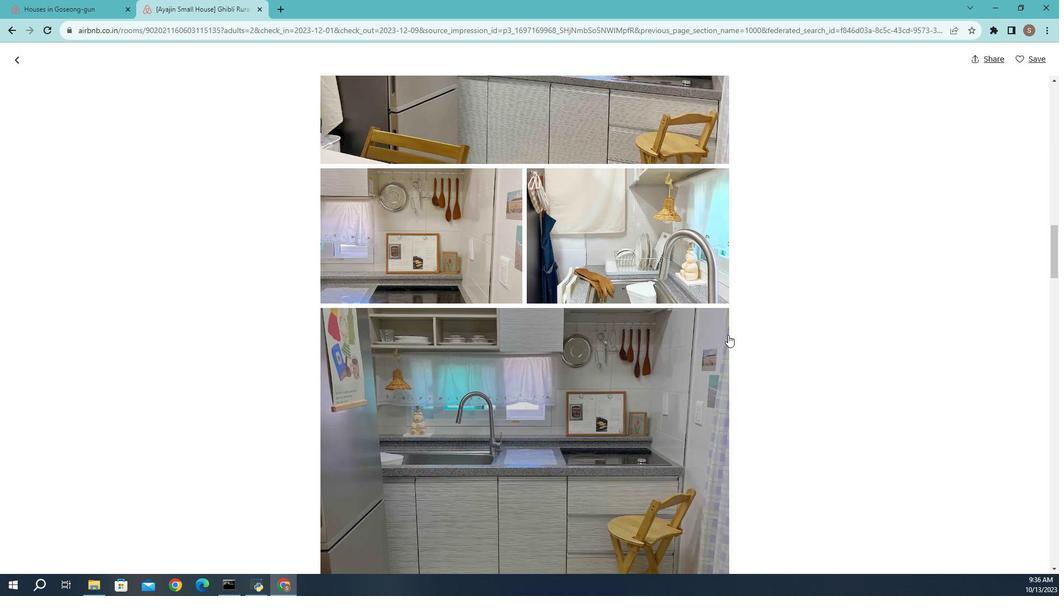 
Action: Mouse scrolled (656, 331) with delta (0, 0)
Screenshot: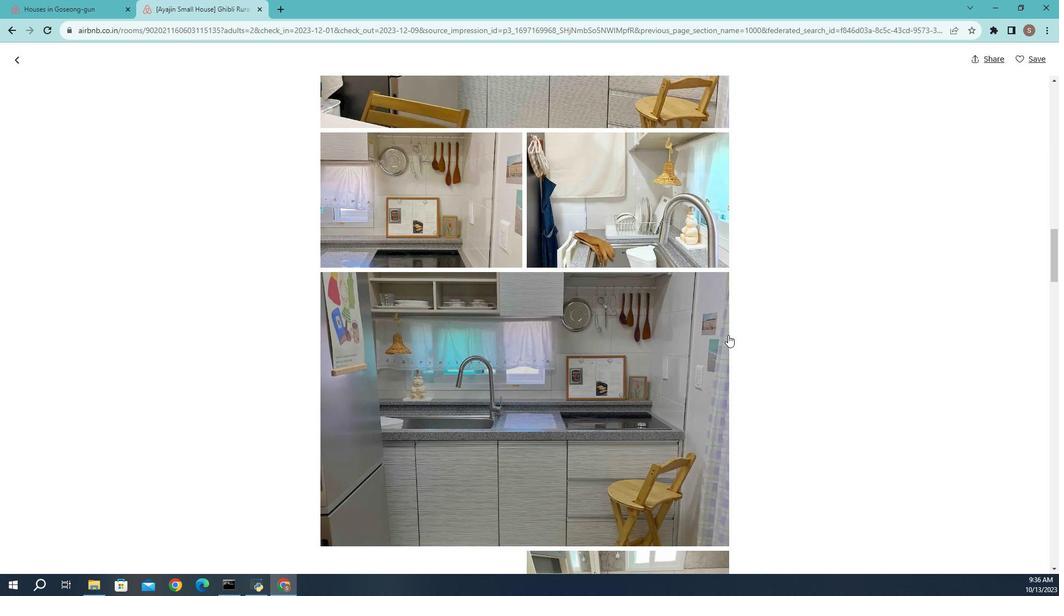 
Action: Mouse scrolled (656, 331) with delta (0, 0)
Screenshot: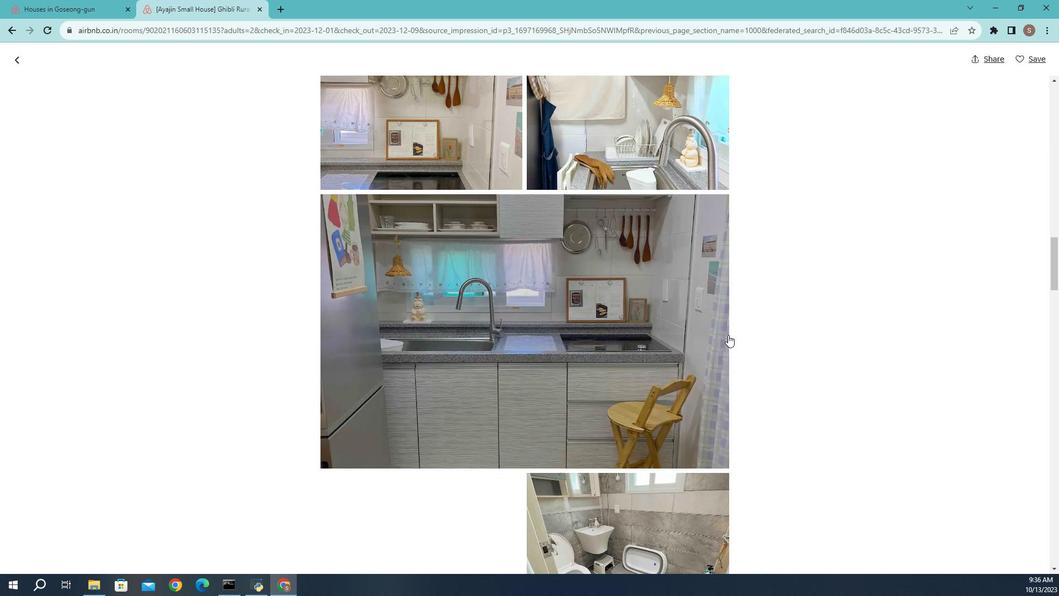 
Action: Mouse scrolled (656, 331) with delta (0, 0)
Screenshot: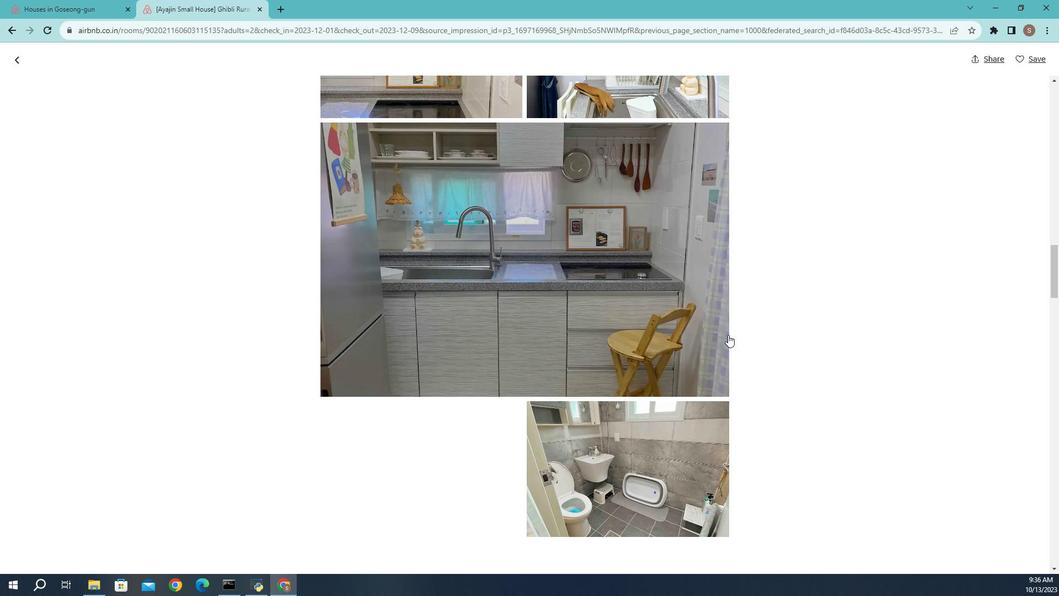 
Action: Mouse scrolled (656, 331) with delta (0, 0)
Screenshot: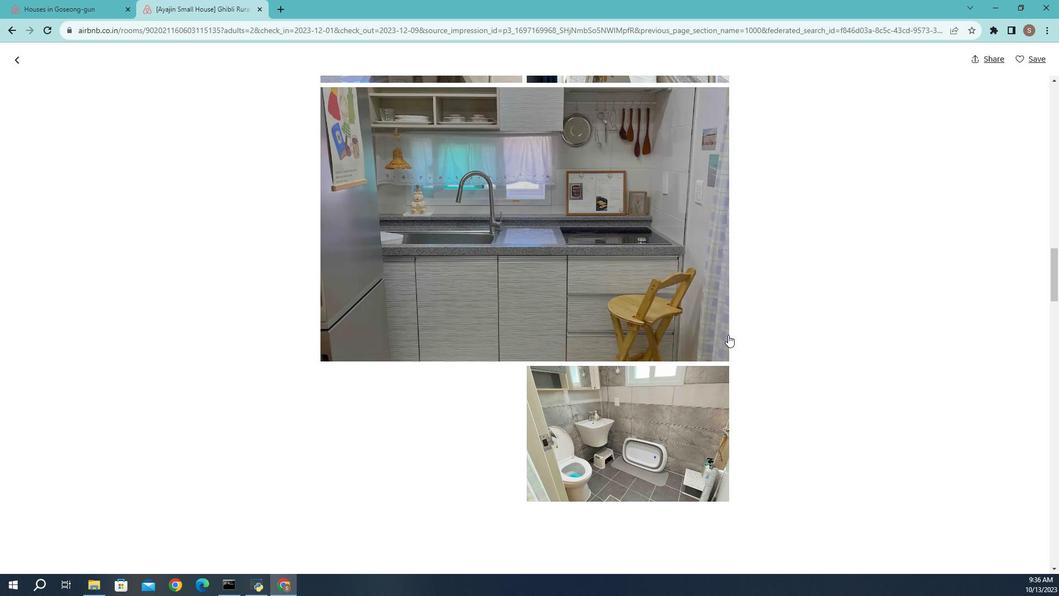 
Action: Mouse scrolled (656, 331) with delta (0, 0)
Screenshot: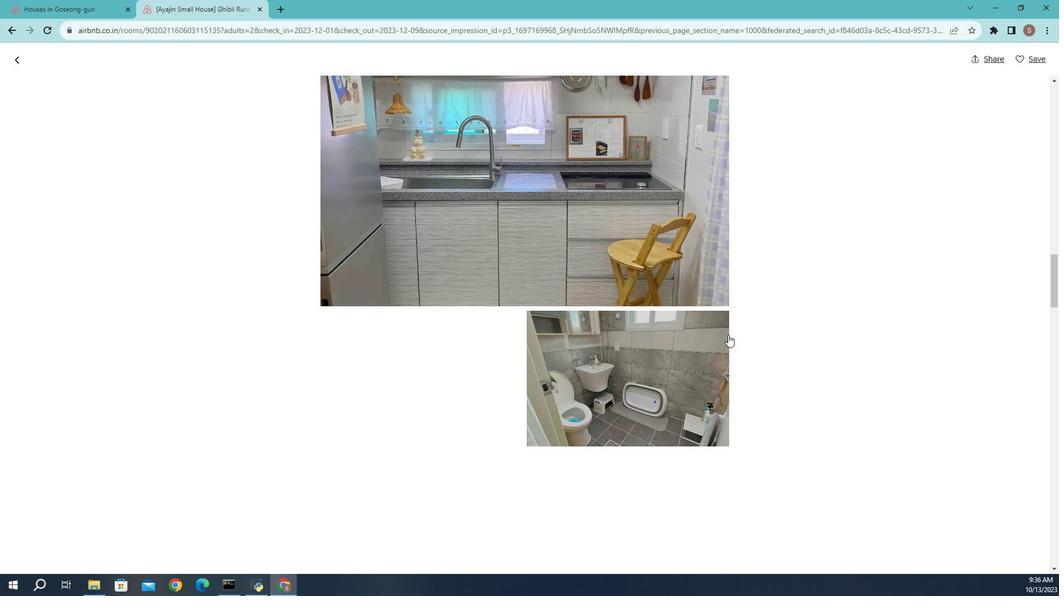 
Action: Mouse scrolled (656, 331) with delta (0, 0)
Screenshot: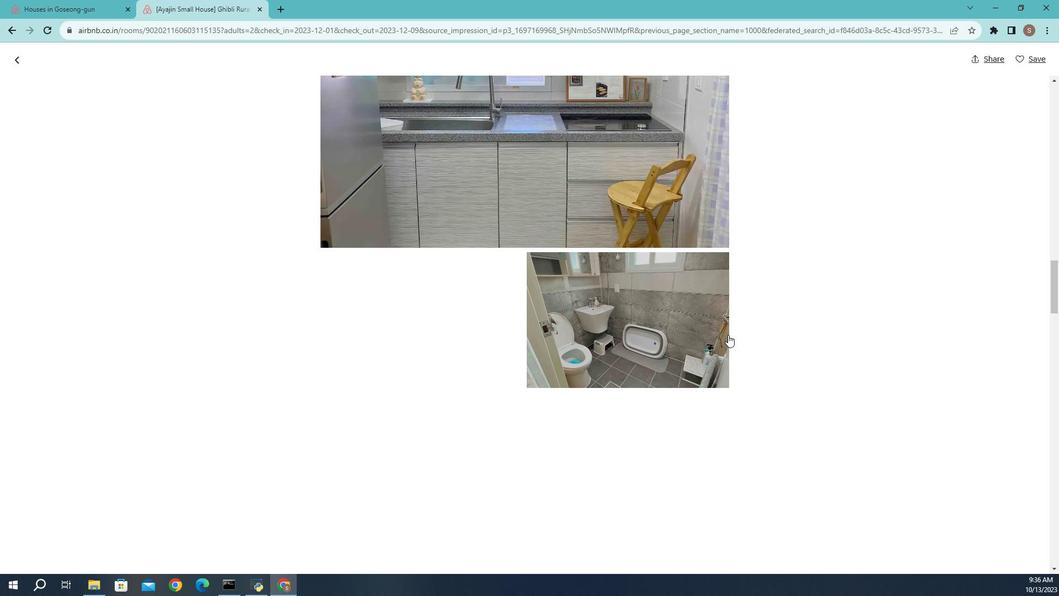 
Action: Mouse scrolled (656, 331) with delta (0, 0)
Screenshot: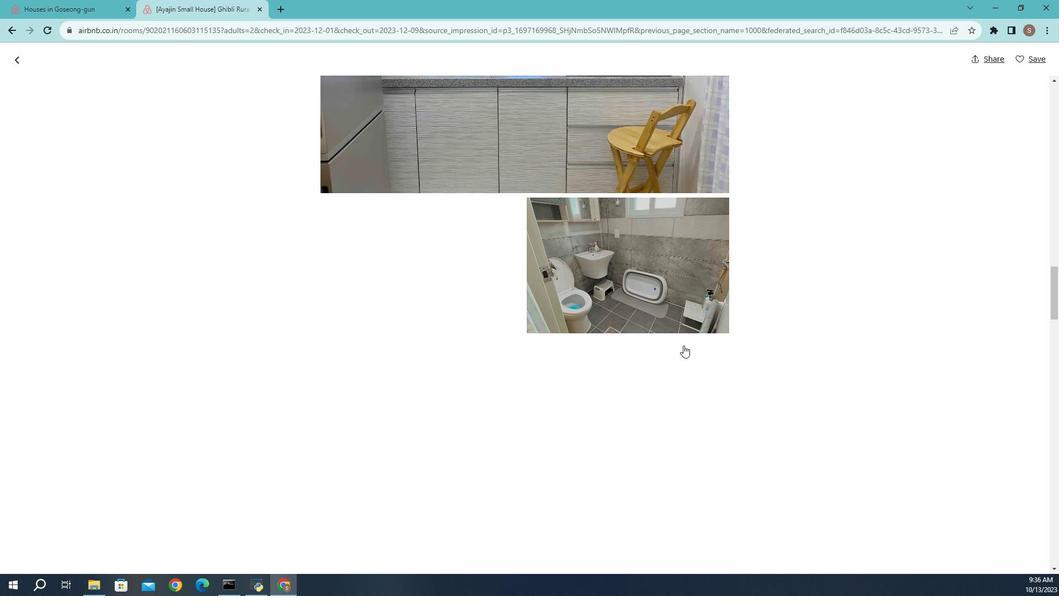 
Action: Mouse moved to (693, 369)
Screenshot: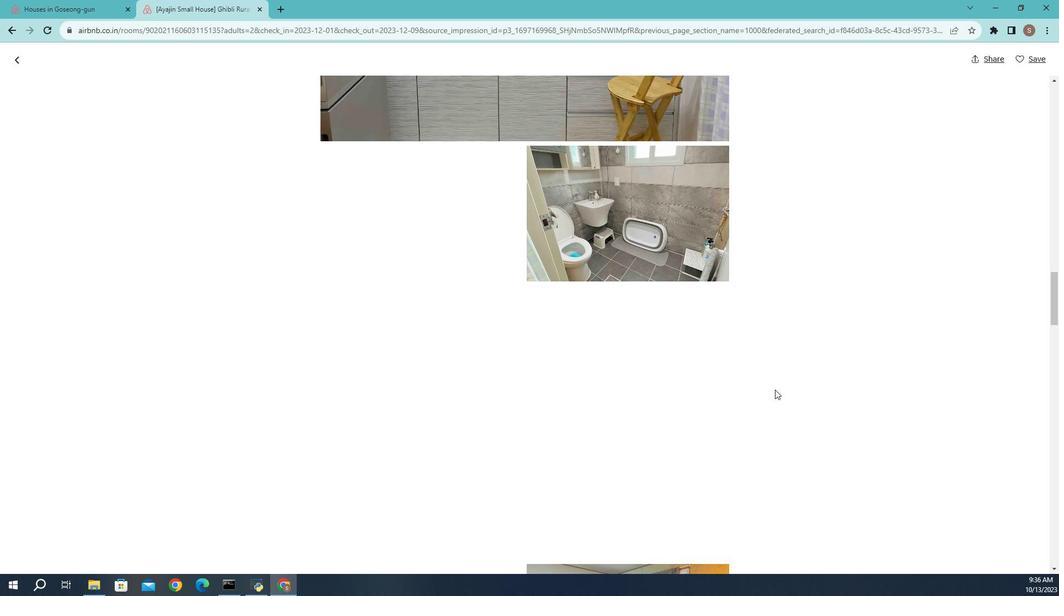 
Action: Mouse scrolled (693, 368) with delta (0, 0)
Screenshot: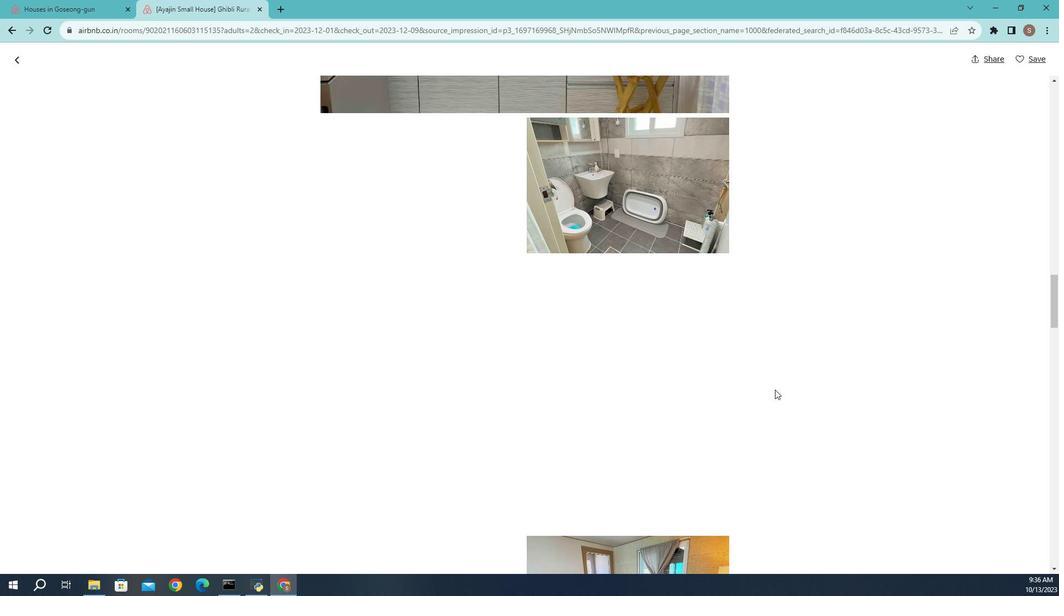 
Action: Mouse moved to (686, 368)
Screenshot: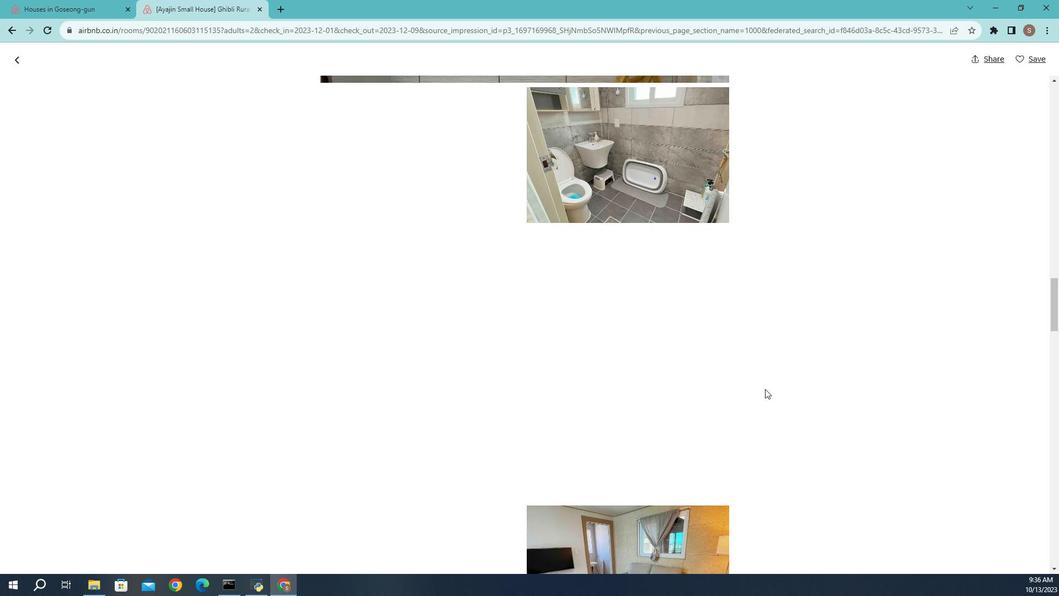 
Action: Mouse scrolled (686, 368) with delta (0, 0)
Screenshot: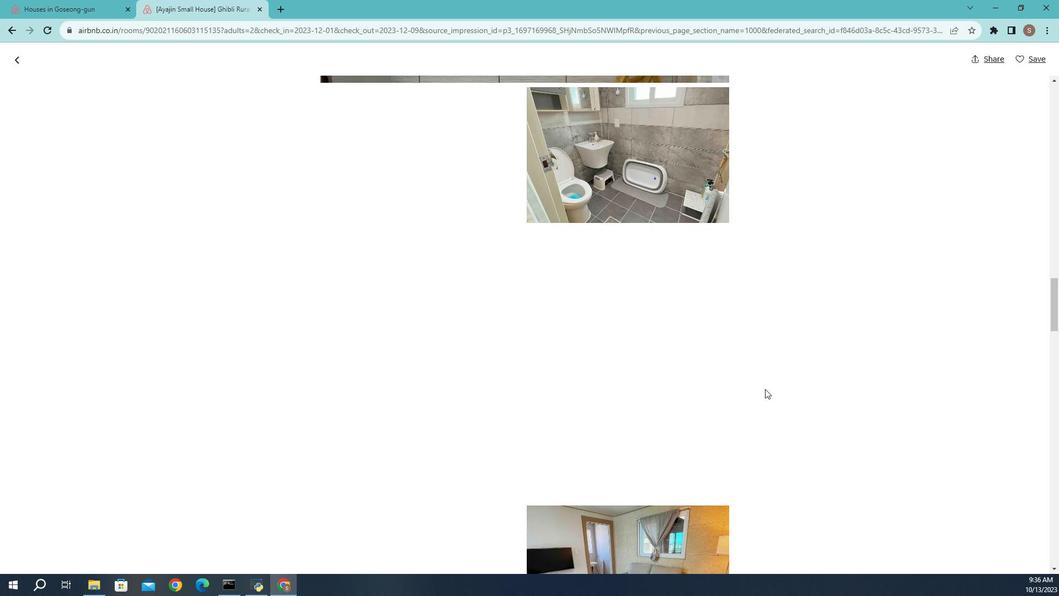 
Action: Mouse moved to (685, 368)
Screenshot: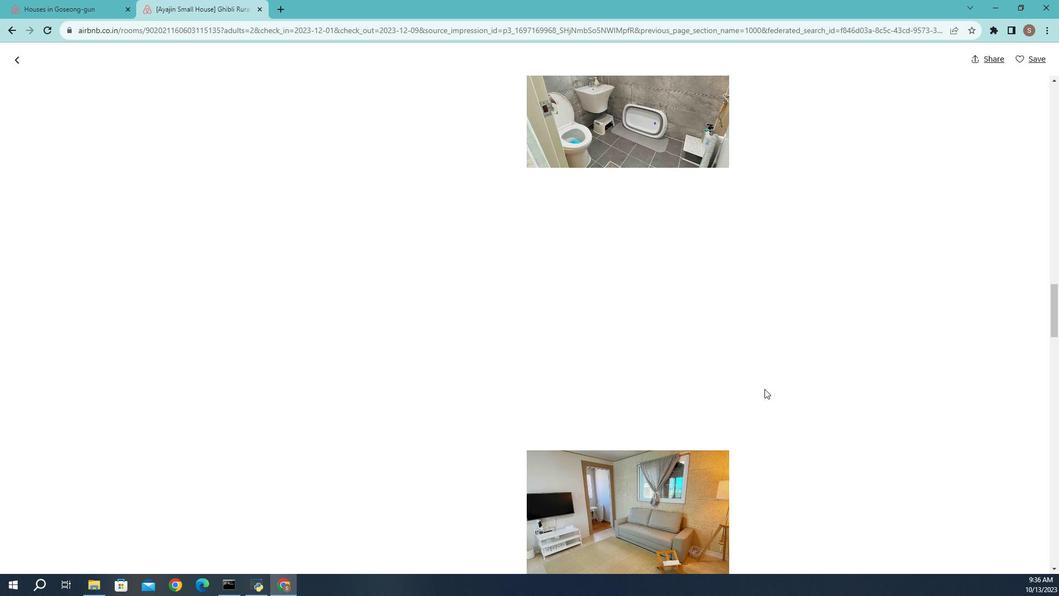
Action: Mouse scrolled (685, 368) with delta (0, 0)
Screenshot: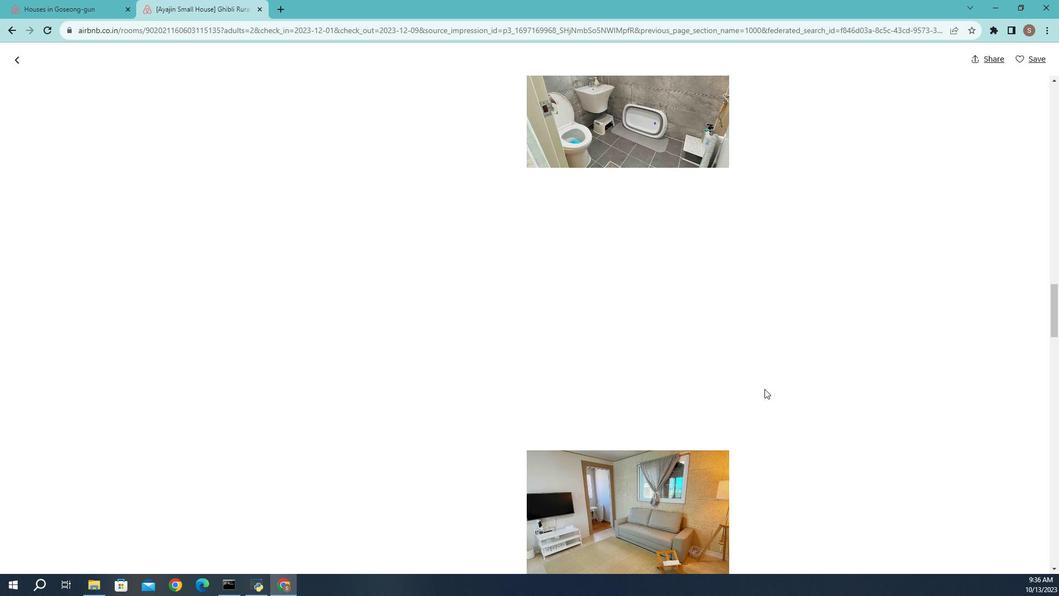 
Action: Mouse moved to (683, 368)
Screenshot: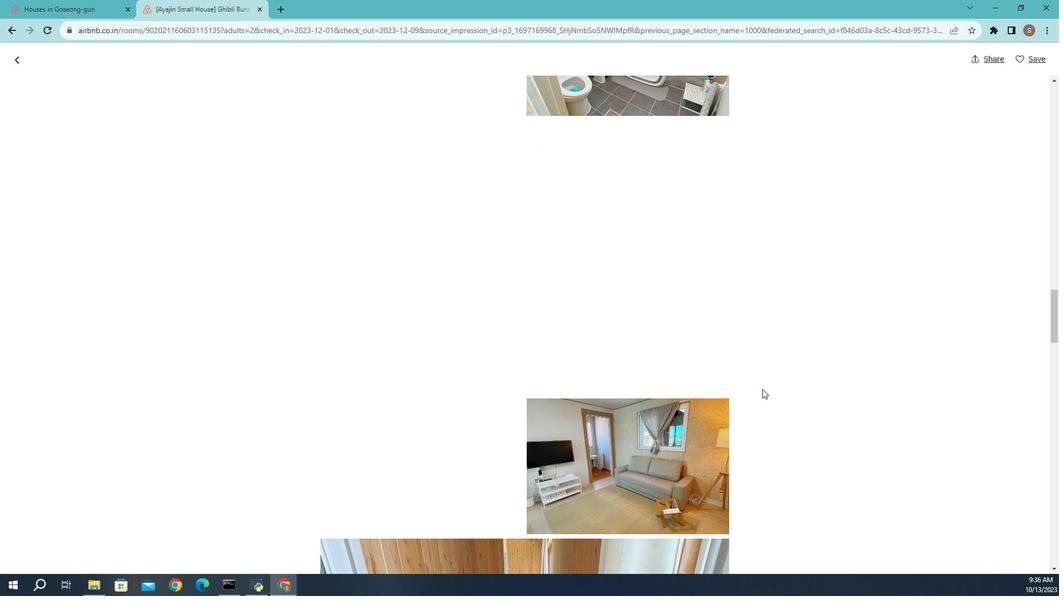 
Action: Mouse scrolled (683, 368) with delta (0, 0)
Screenshot: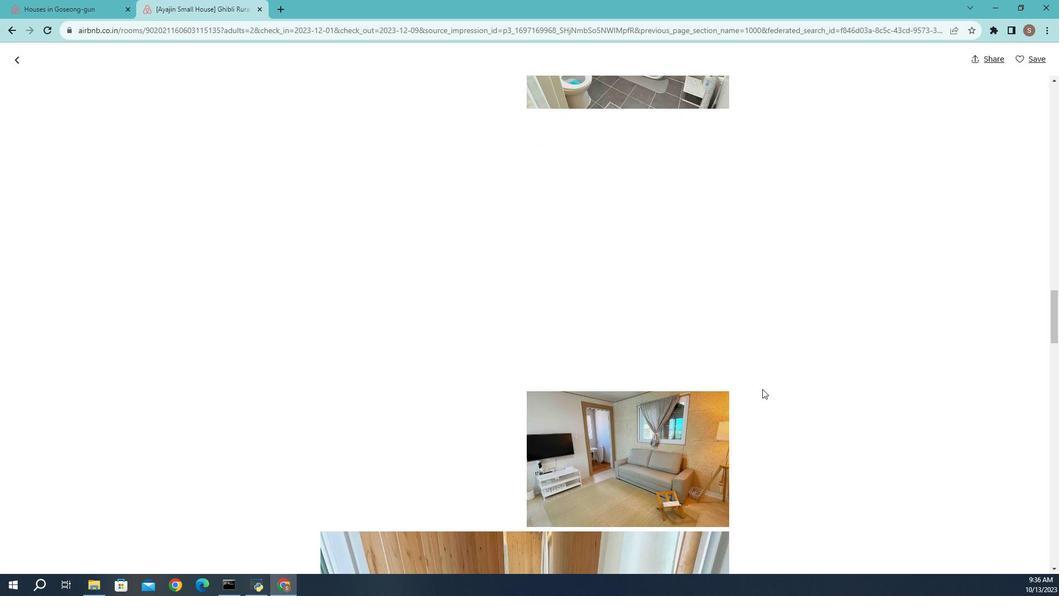 
Action: Mouse scrolled (683, 368) with delta (0, 0)
Screenshot: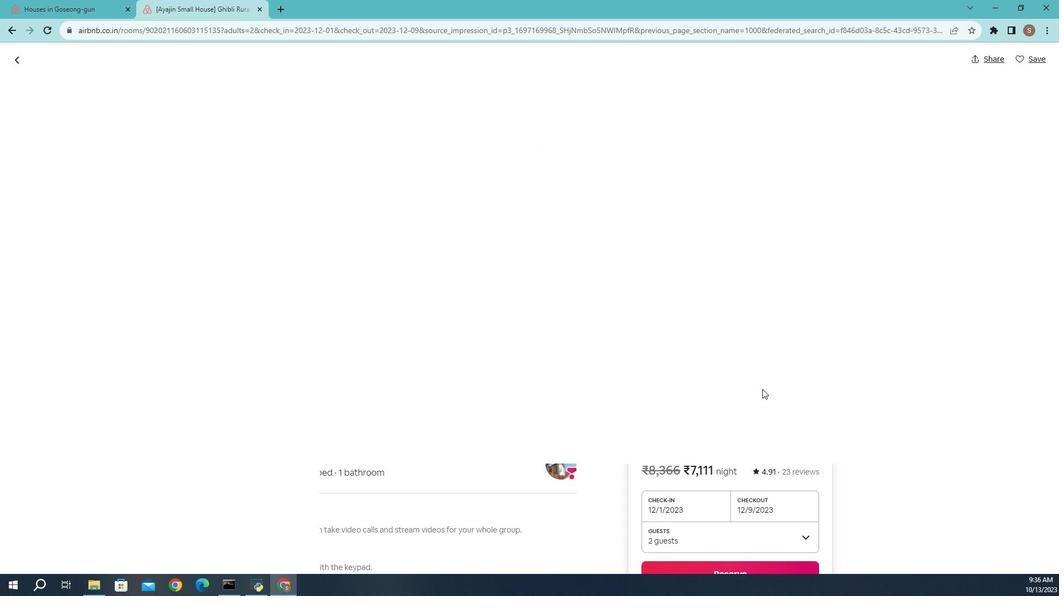 
Action: Mouse moved to (682, 368)
Screenshot: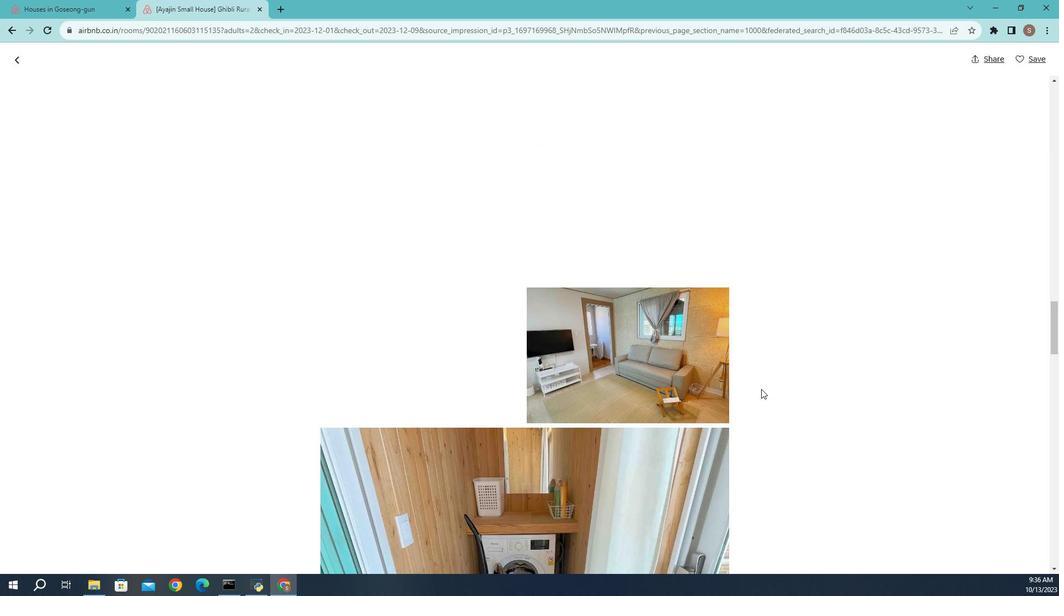 
Action: Mouse scrolled (682, 368) with delta (0, 0)
Screenshot: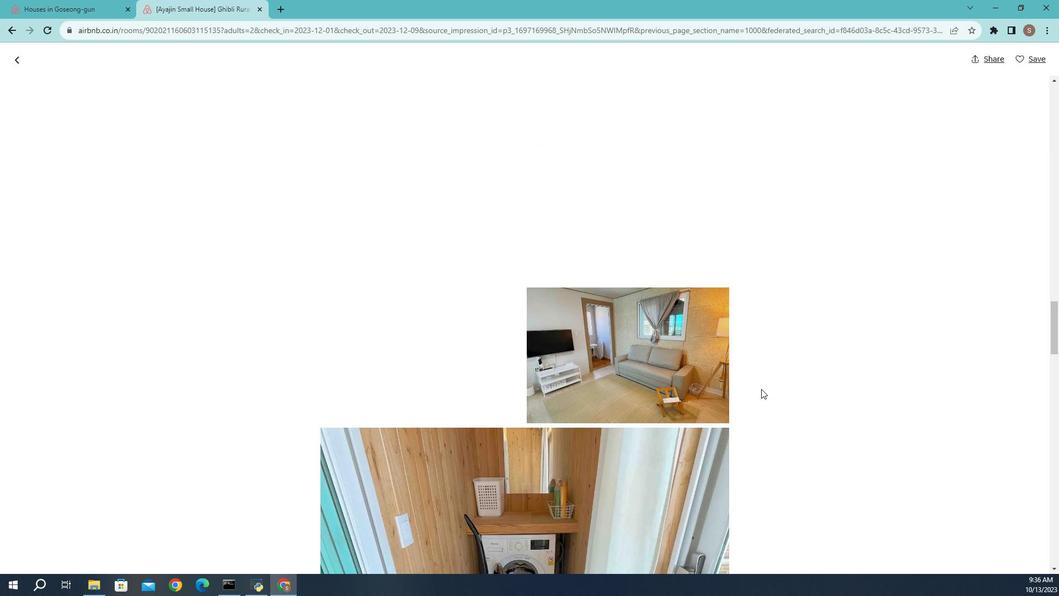 
Action: Mouse moved to (682, 368)
Screenshot: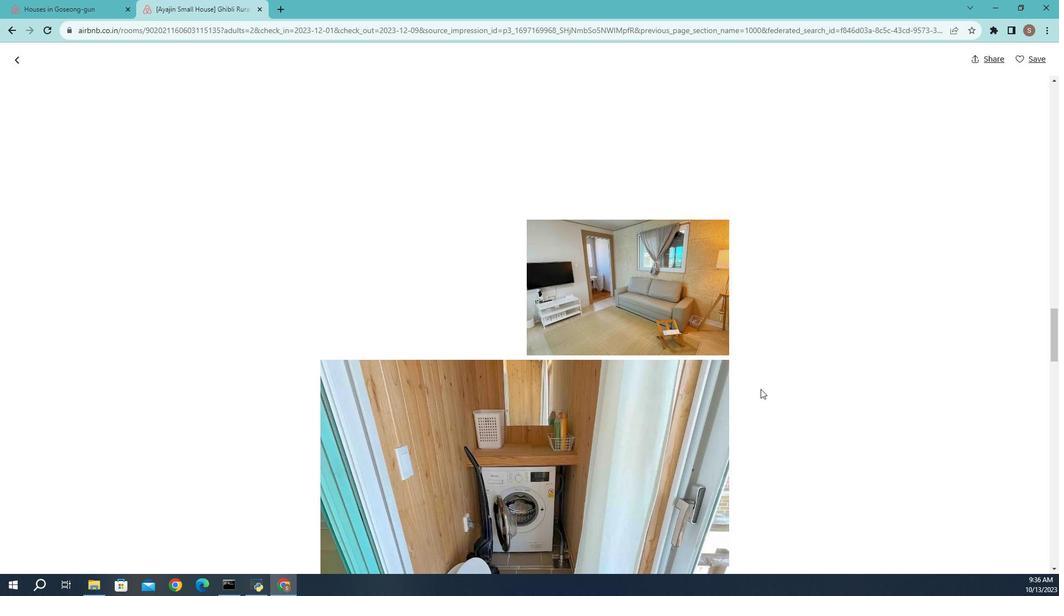 
Action: Mouse scrolled (682, 368) with delta (0, 0)
Screenshot: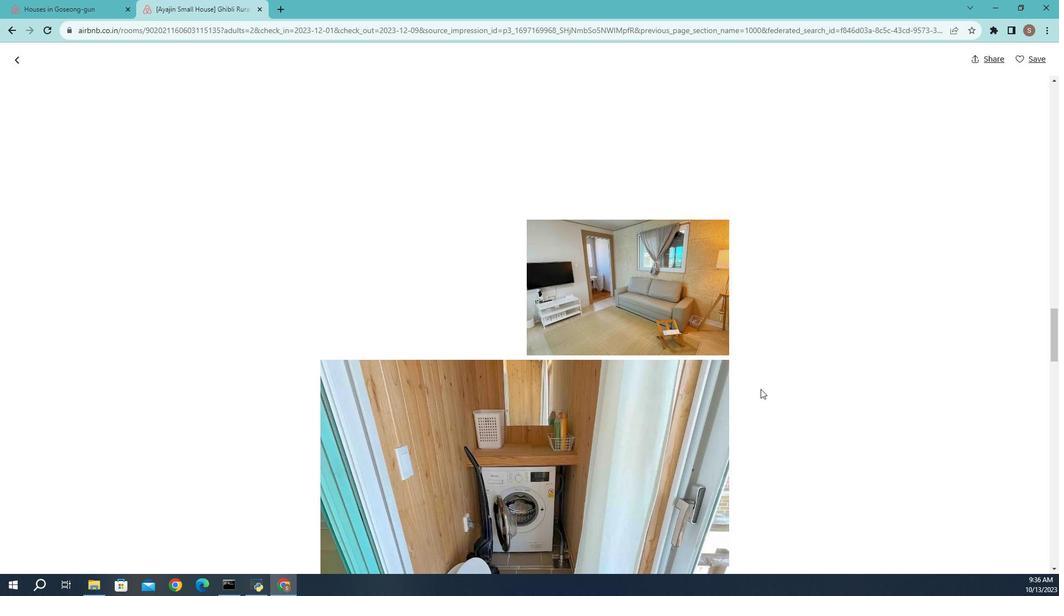 
Action: Mouse moved to (681, 368)
Screenshot: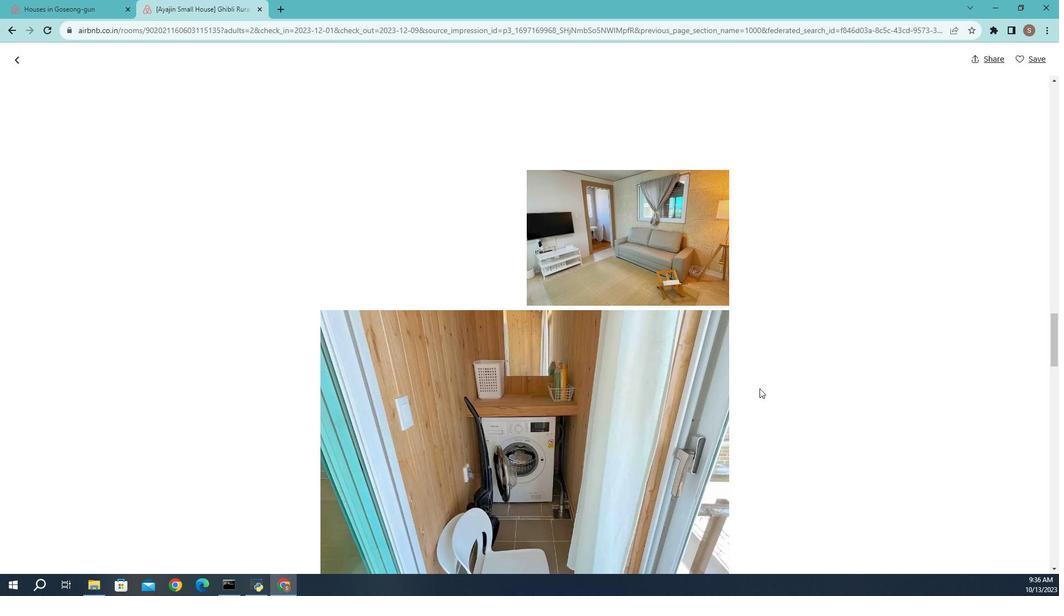 
Action: Mouse scrolled (681, 368) with delta (0, 0)
Screenshot: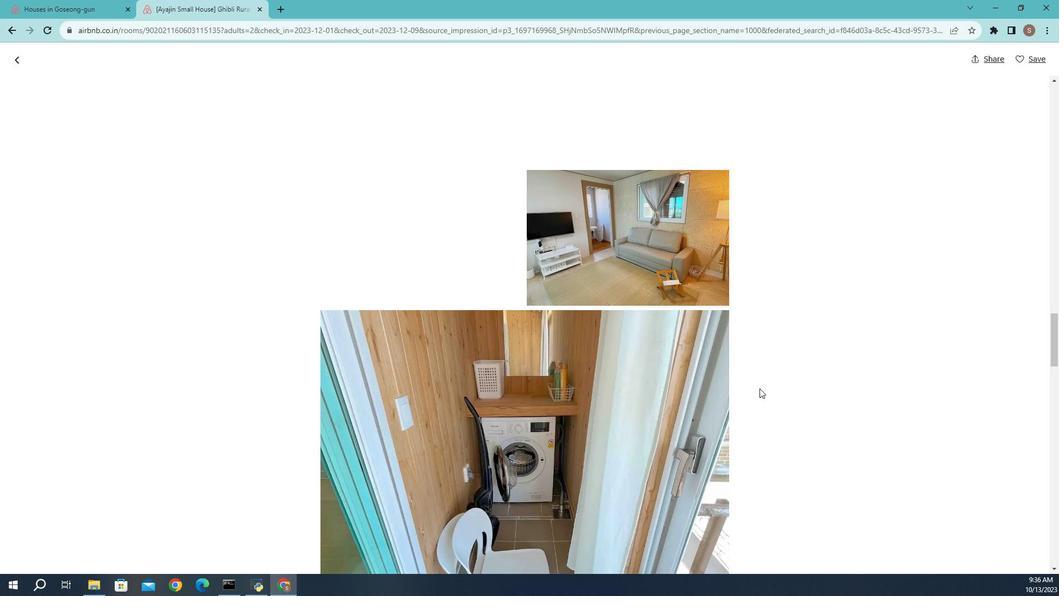 
Action: Mouse scrolled (681, 368) with delta (0, 0)
Screenshot: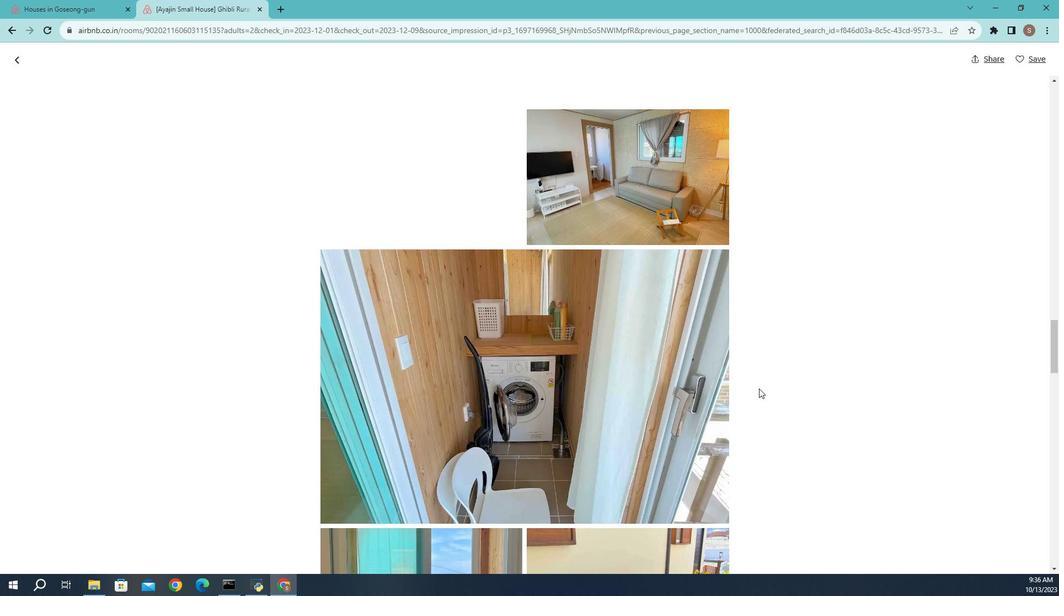 
Action: Mouse moved to (681, 368)
Screenshot: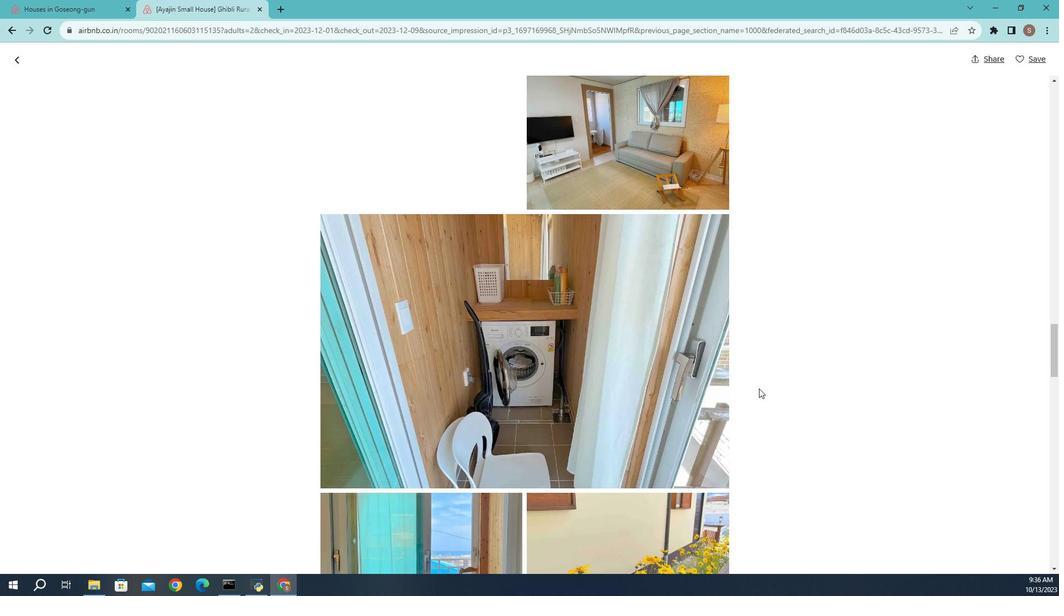 
Action: Mouse scrolled (681, 368) with delta (0, 0)
Screenshot: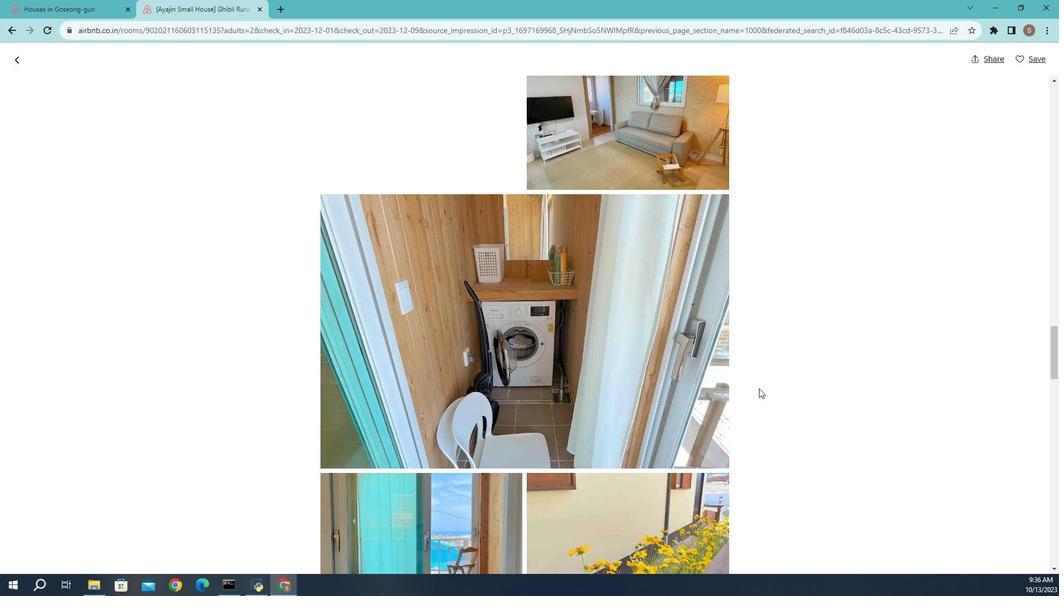 
Action: Mouse scrolled (681, 368) with delta (0, 0)
Screenshot: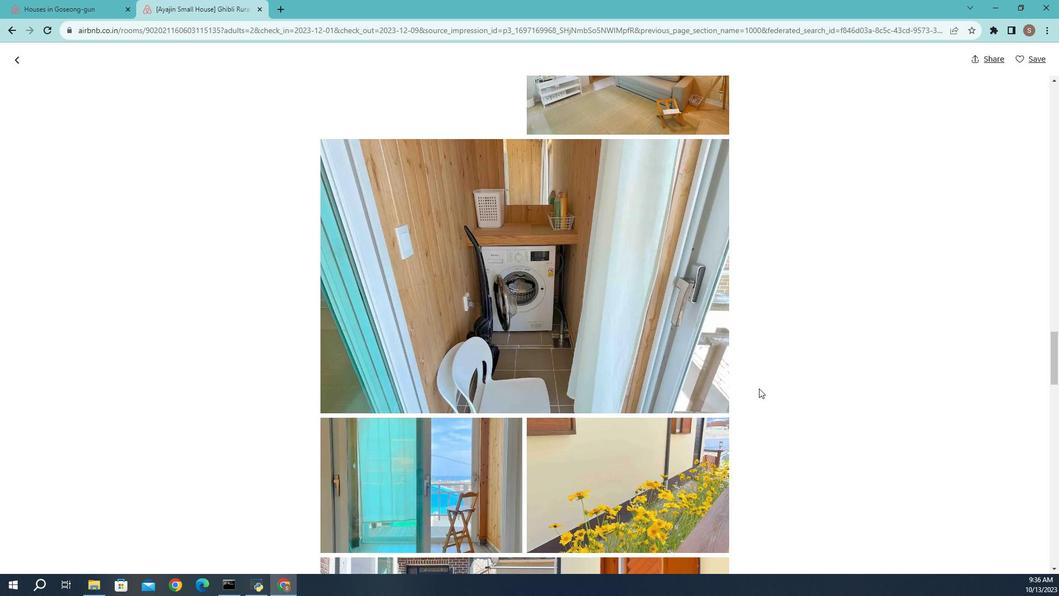 
Action: Mouse scrolled (681, 368) with delta (0, 0)
Screenshot: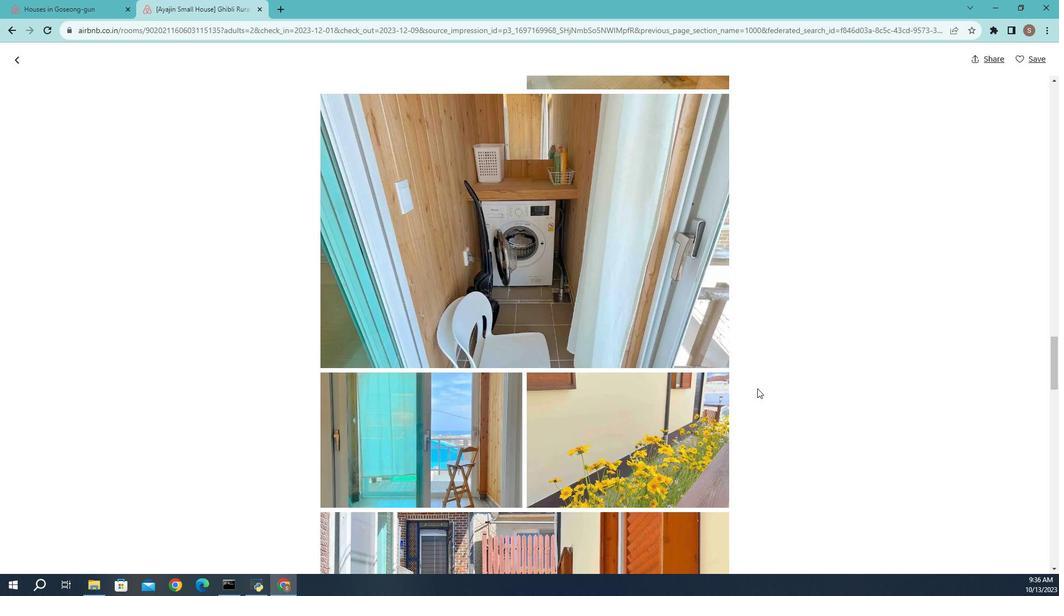 
Action: Mouse moved to (680, 368)
Screenshot: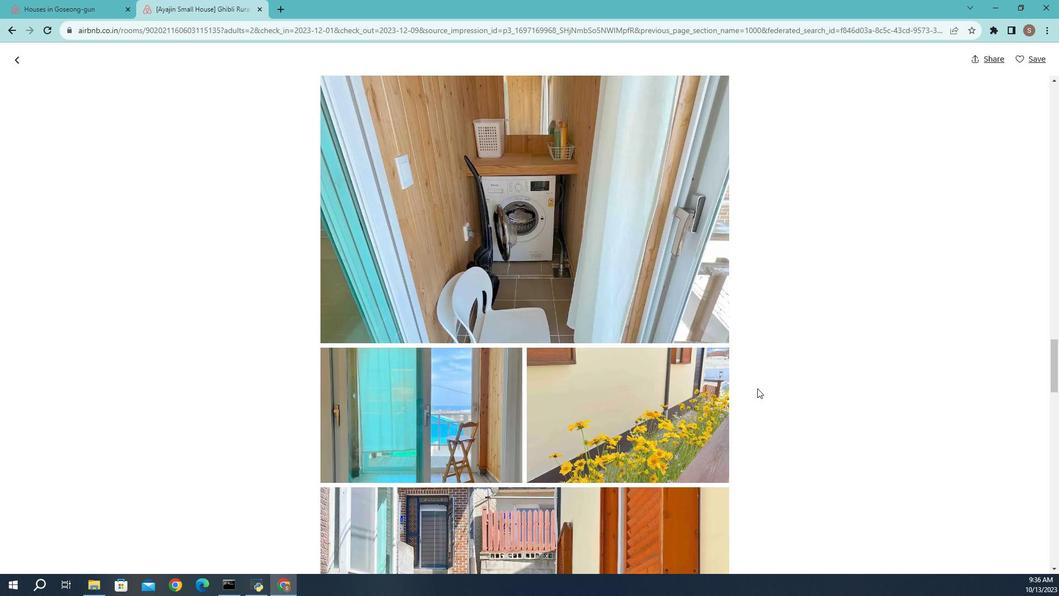 
Action: Mouse scrolled (680, 368) with delta (0, 0)
Screenshot: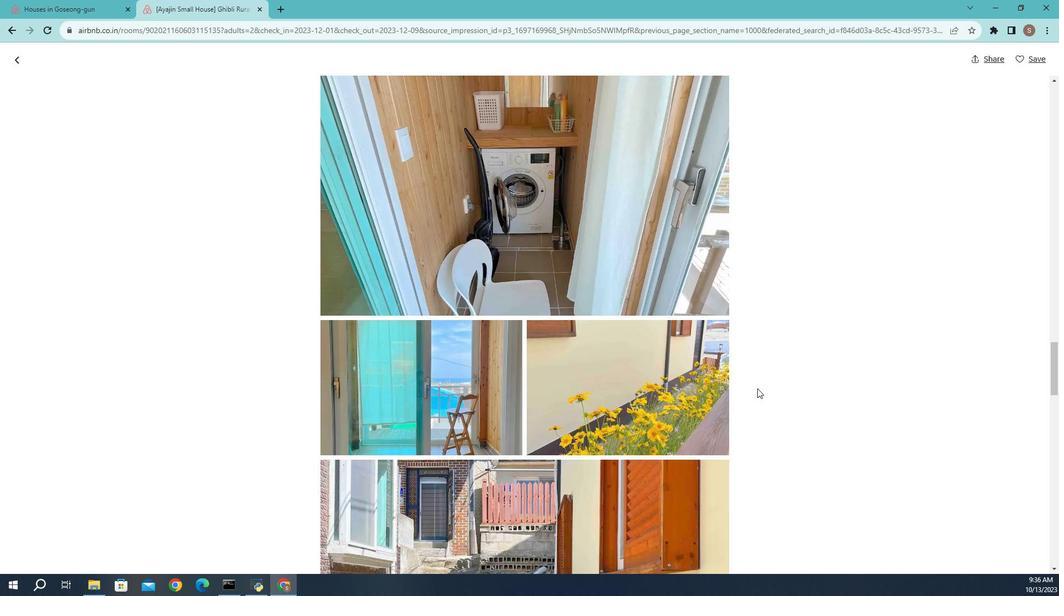 
Action: Mouse moved to (678, 368)
Screenshot: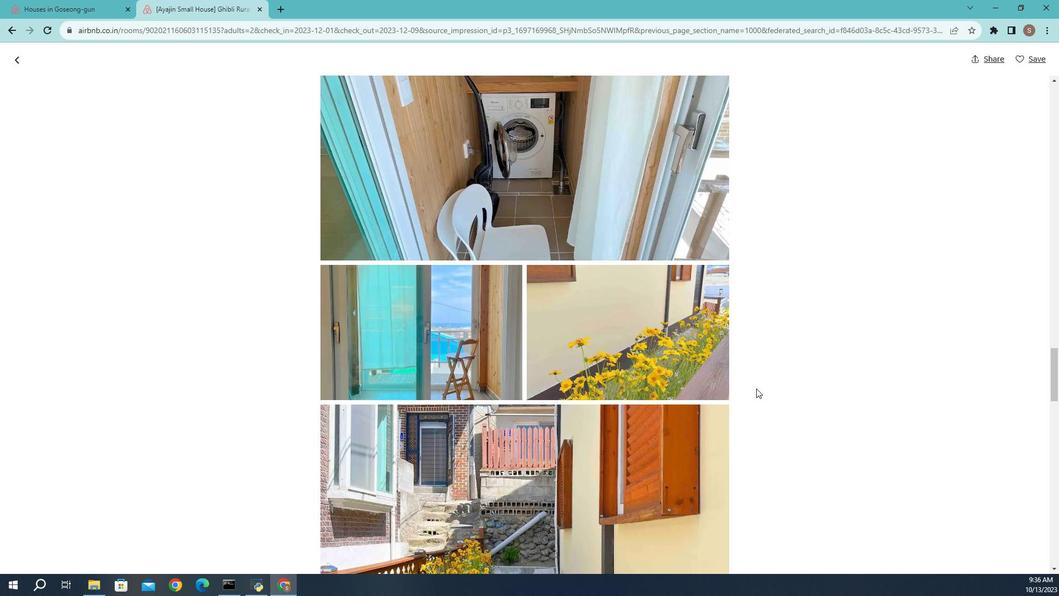 
Action: Mouse scrolled (678, 368) with delta (0, 0)
Screenshot: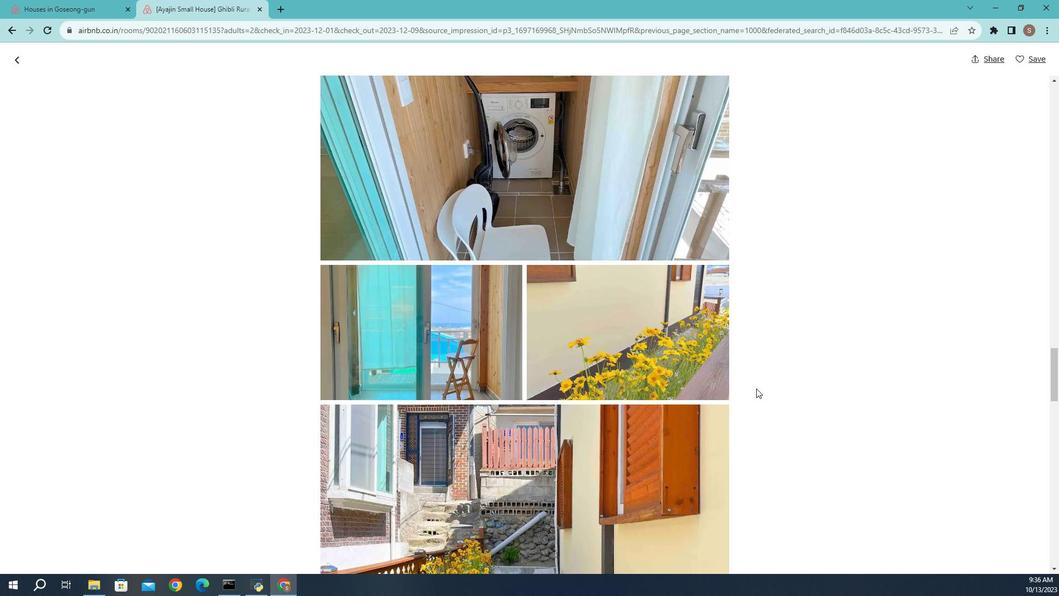 
Action: Mouse moved to (592, 355)
Screenshot: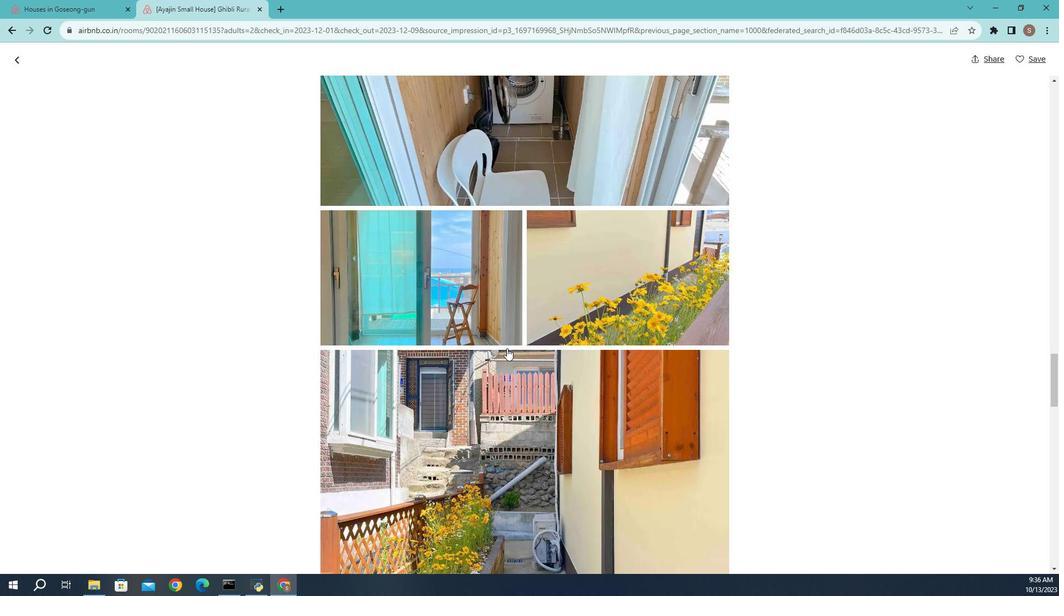 
Action: Mouse scrolled (592, 355) with delta (0, 0)
Screenshot: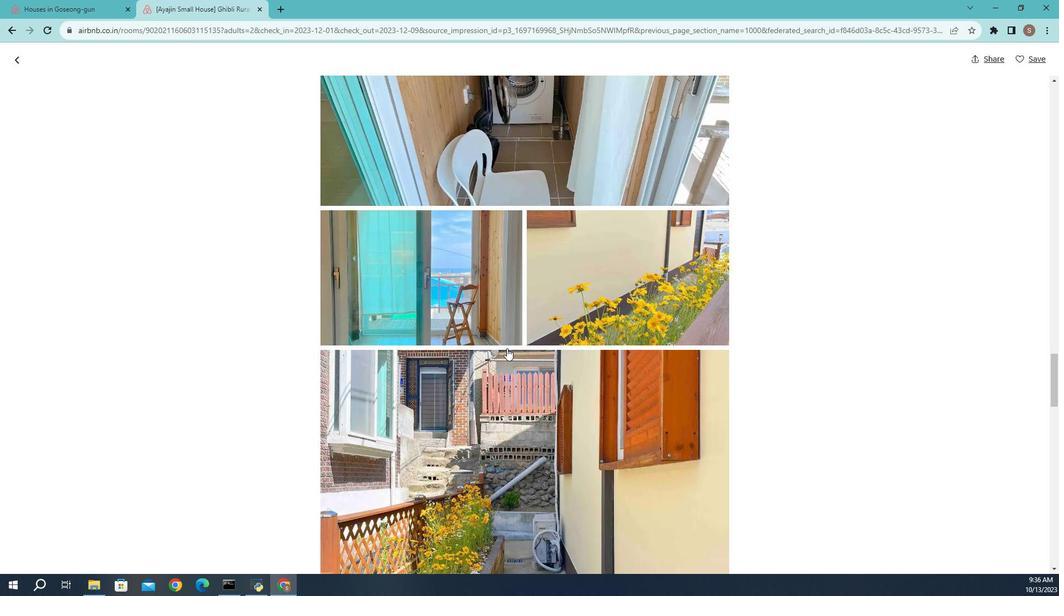 
Action: Mouse moved to (292, 336)
Screenshot: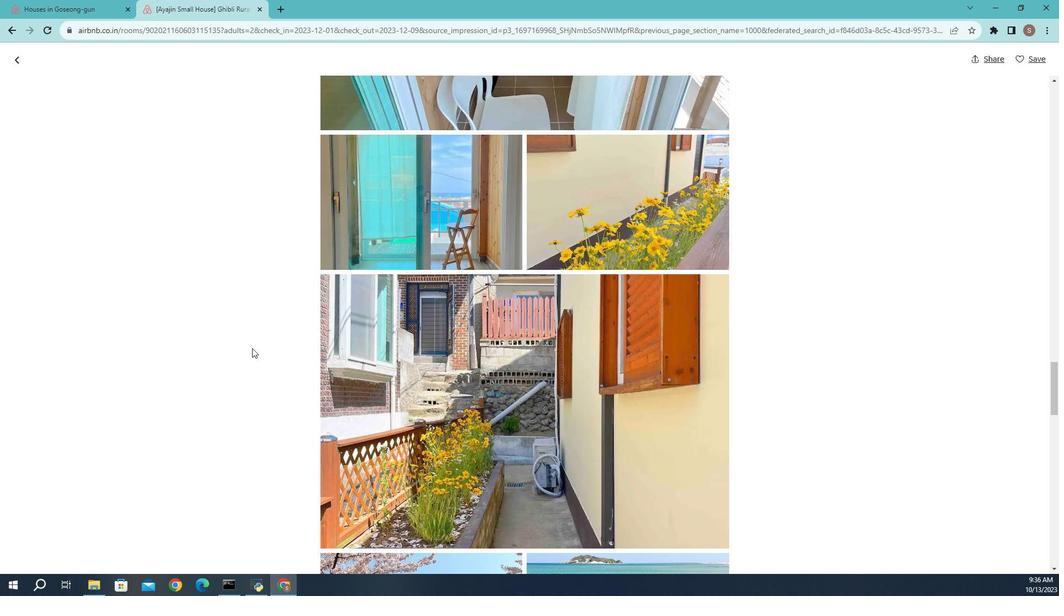 
Action: Mouse scrolled (292, 336) with delta (0, 0)
Screenshot: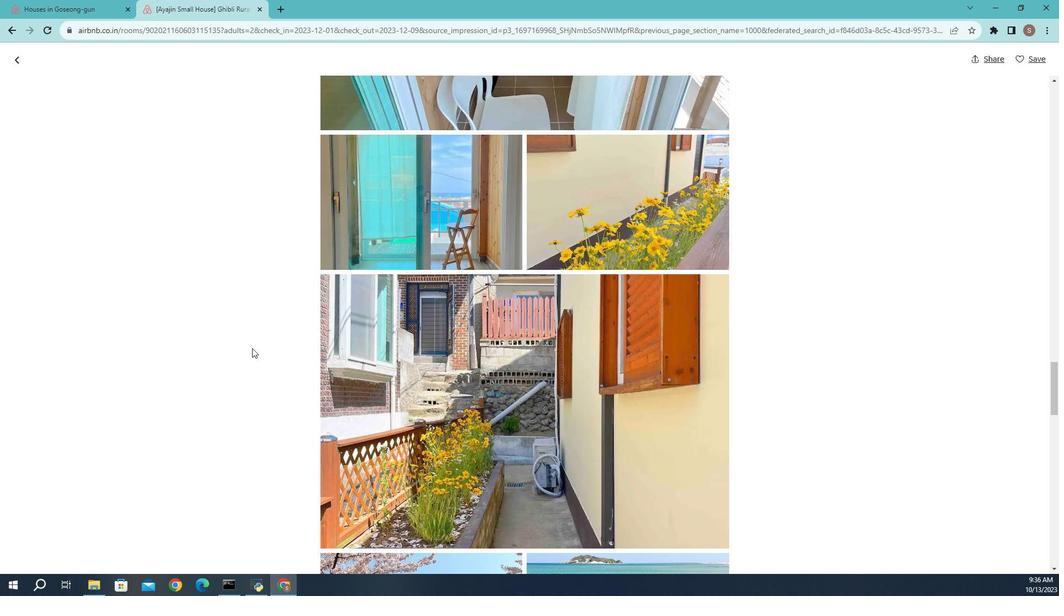 
Action: Mouse moved to (266, 347)
Screenshot: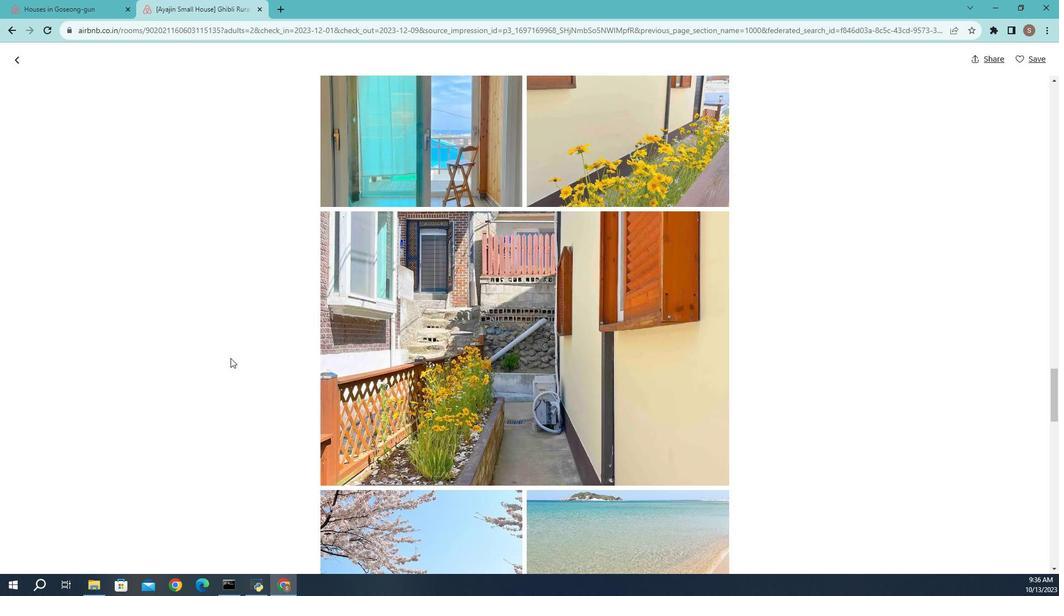 
Action: Mouse scrolled (266, 346) with delta (0, 0)
Screenshot: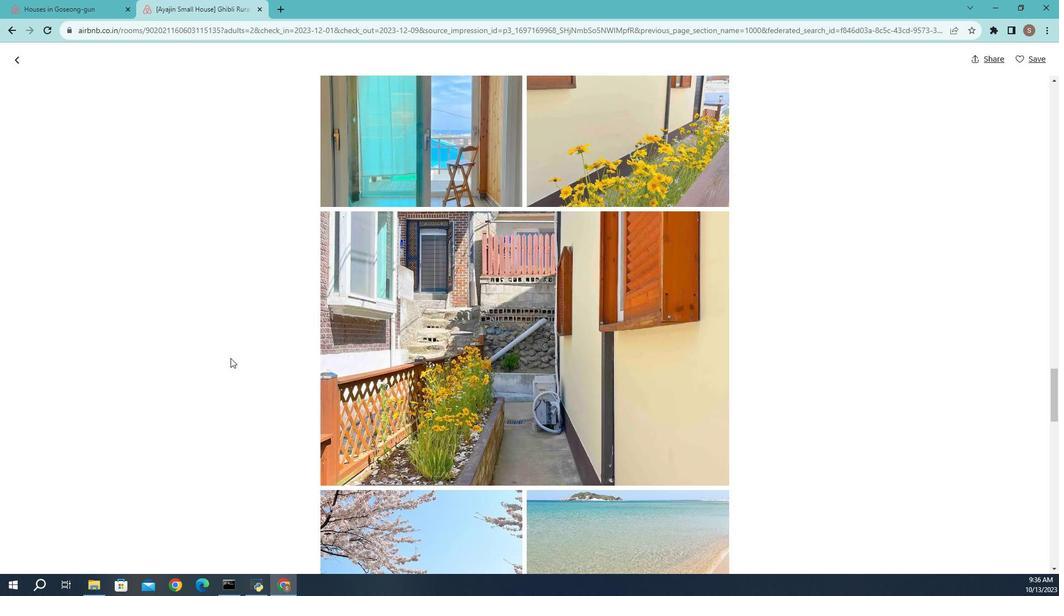 
Action: Mouse moved to (264, 347)
Screenshot: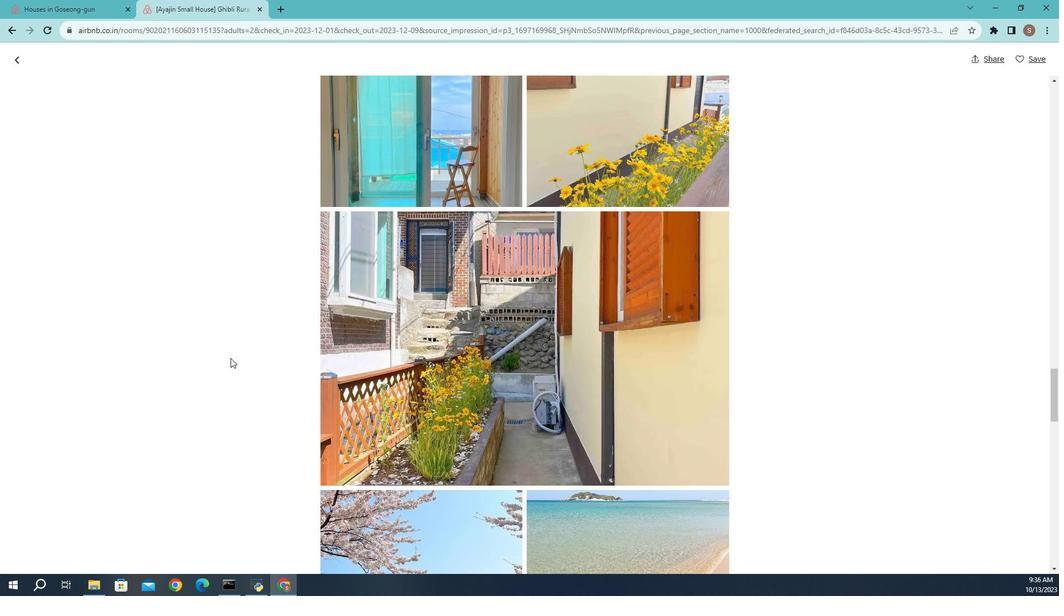 
Action: Mouse scrolled (264, 347) with delta (0, 0)
Screenshot: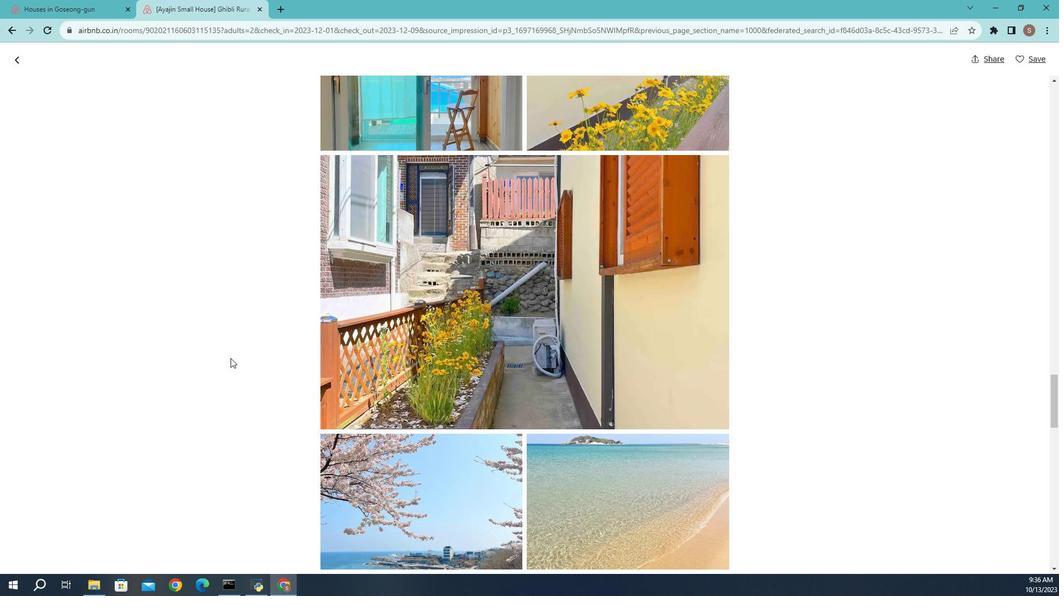 
Action: Mouse scrolled (264, 347) with delta (0, 0)
Screenshot: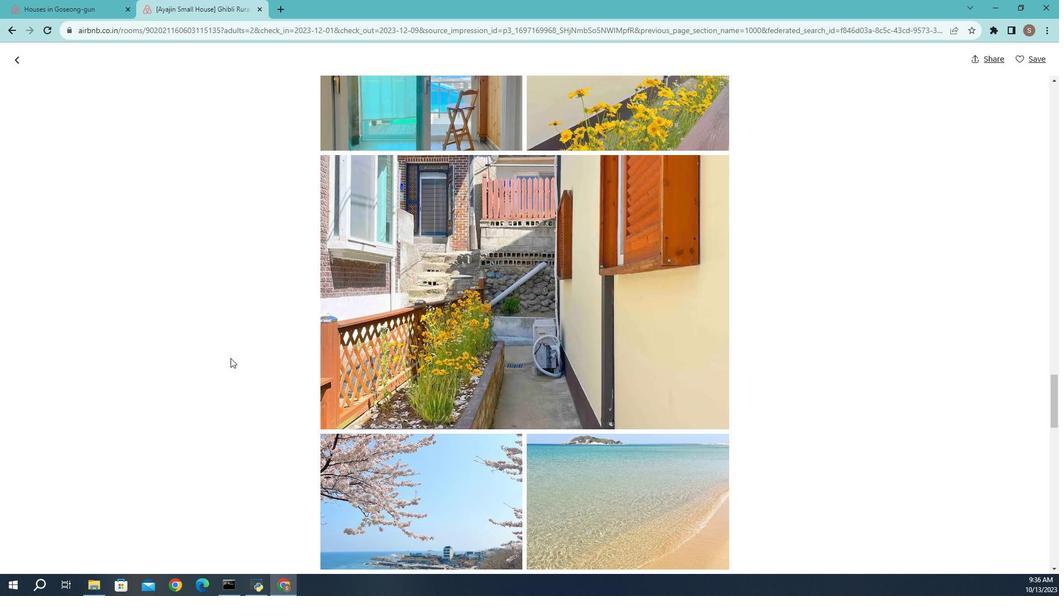 
Action: Mouse scrolled (264, 347) with delta (0, 0)
Screenshot: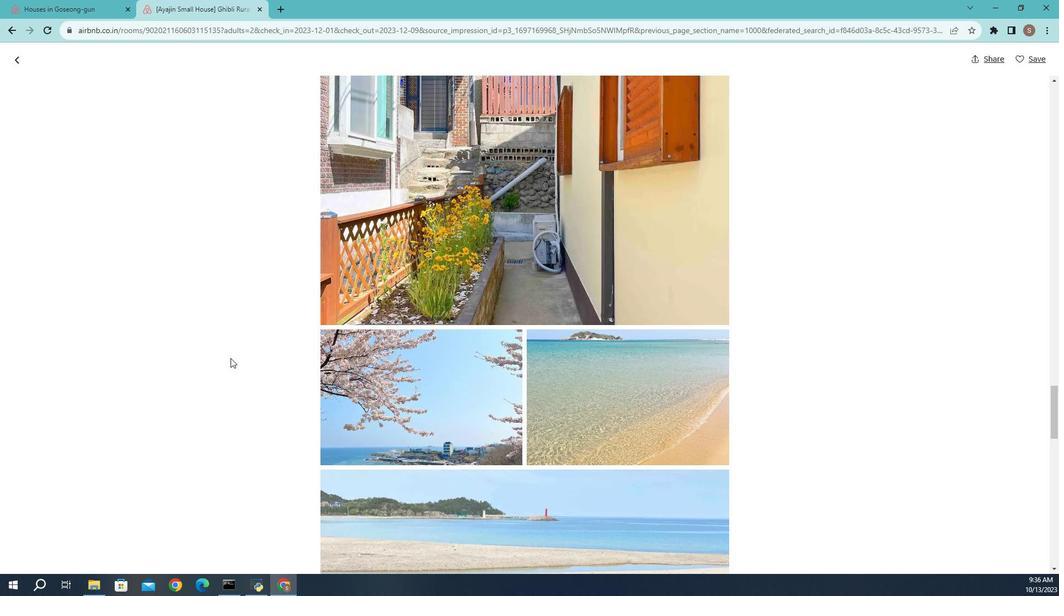 
Action: Mouse scrolled (264, 347) with delta (0, 0)
Screenshot: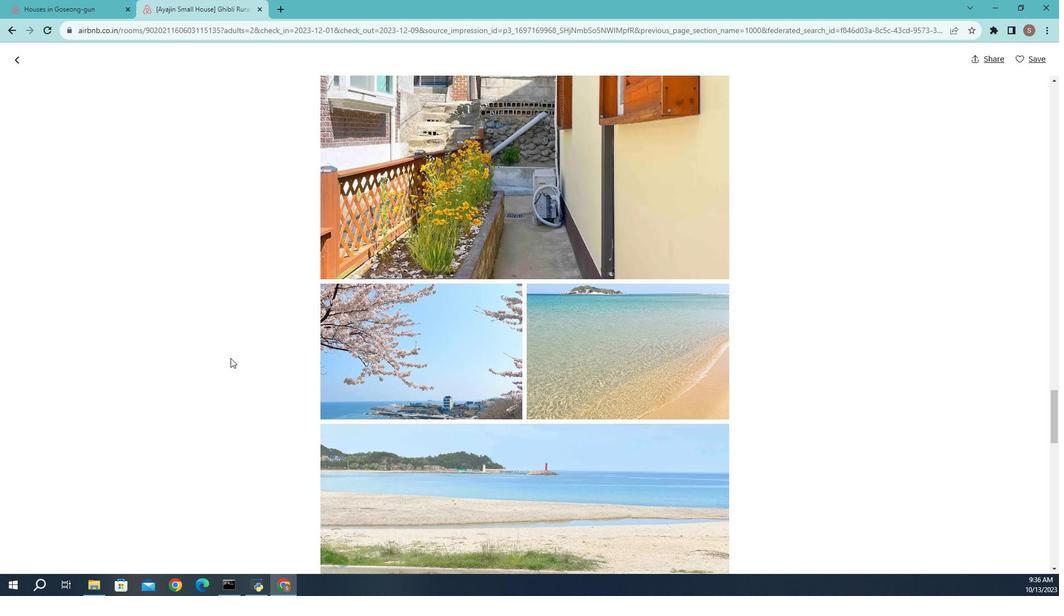 
Action: Mouse scrolled (264, 347) with delta (0, 0)
Screenshot: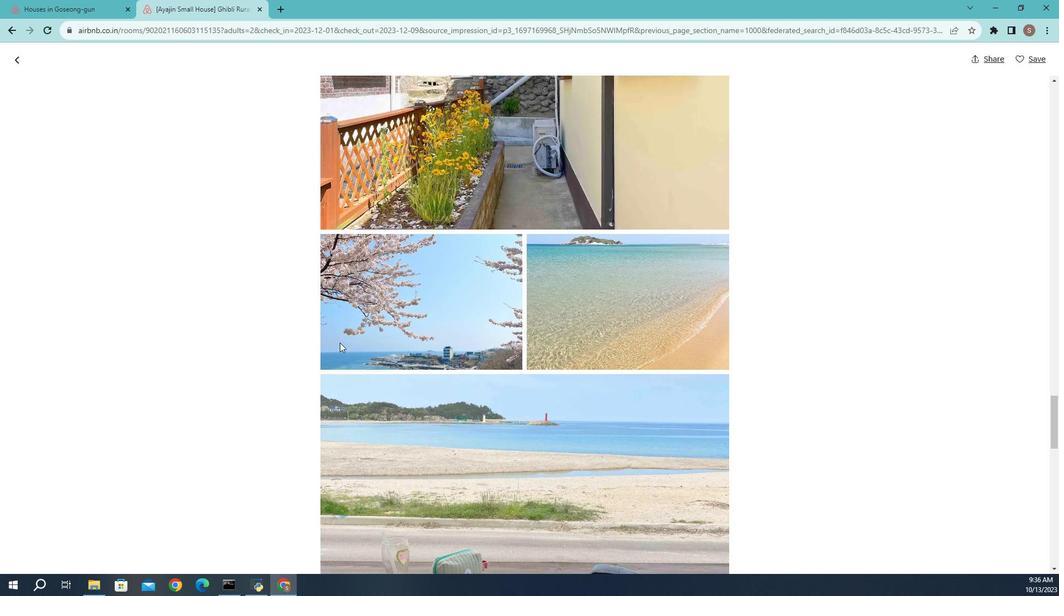 
Action: Mouse moved to (685, 342)
Screenshot: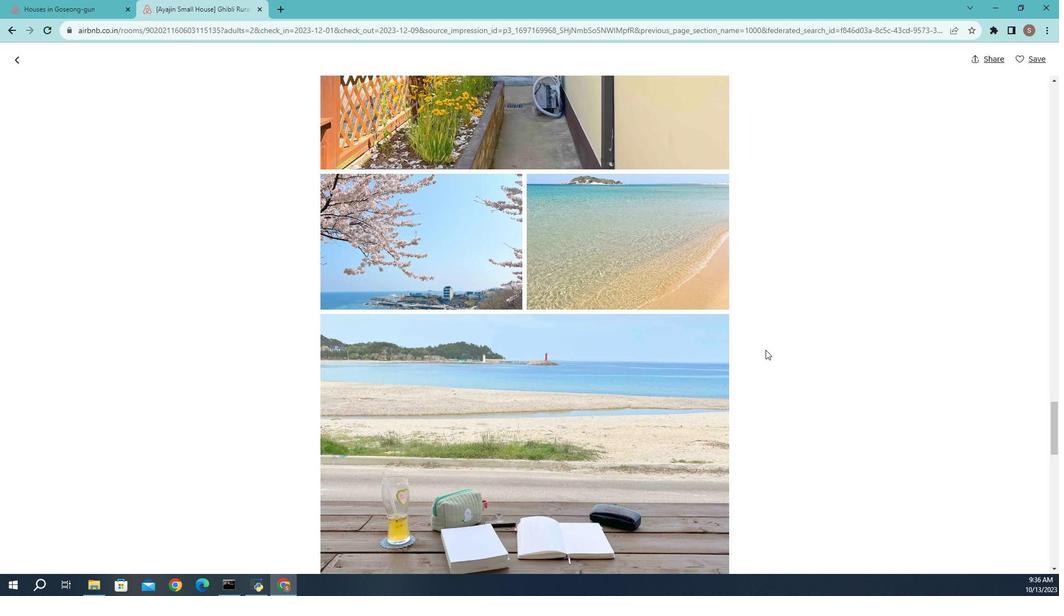 
Action: Mouse scrolled (685, 341) with delta (0, 0)
Screenshot: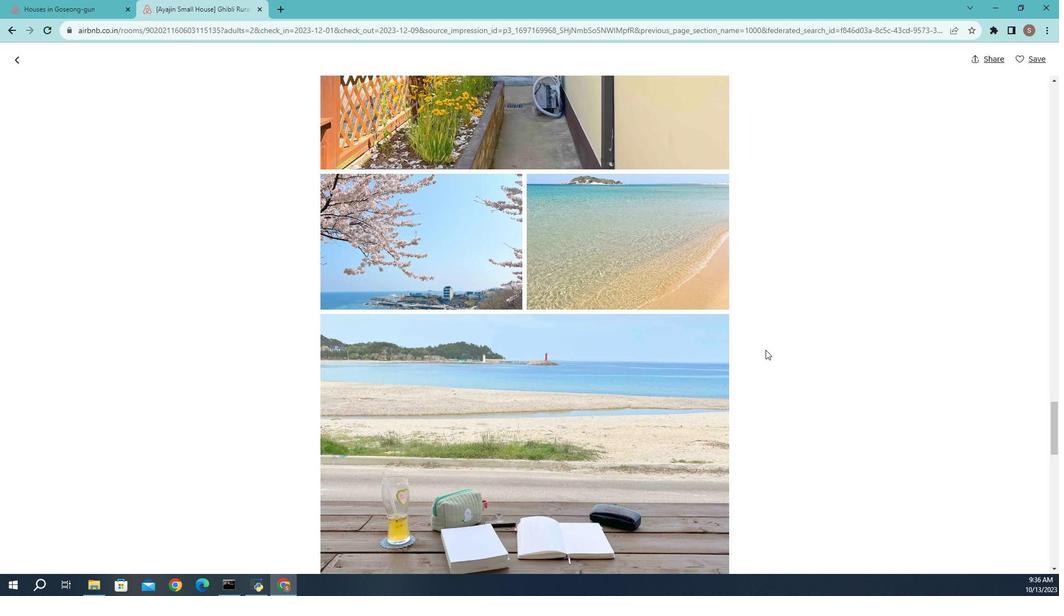 
Action: Mouse moved to (686, 342)
Screenshot: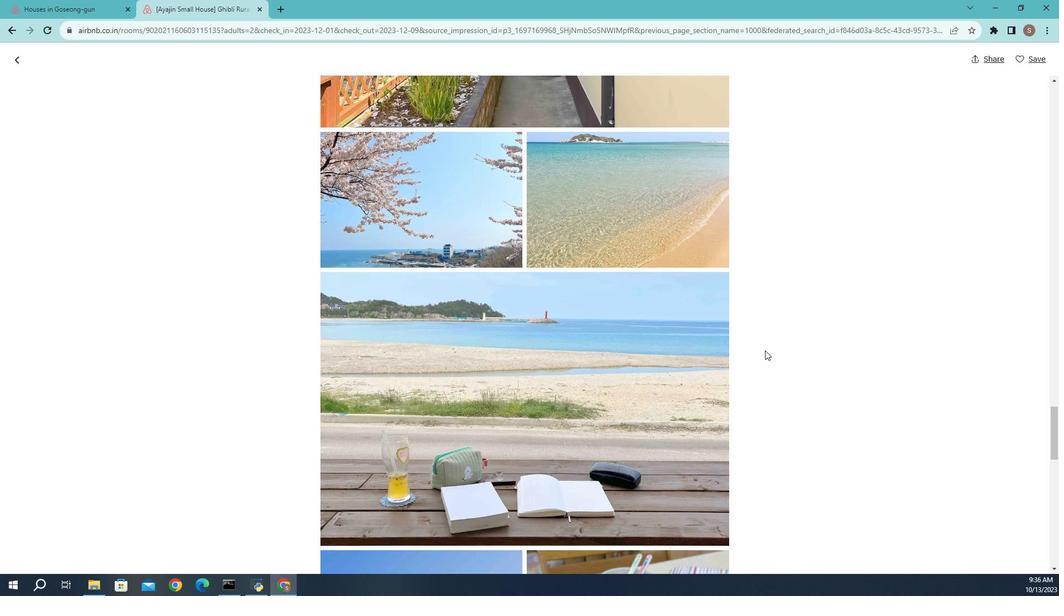 
Action: Mouse scrolled (686, 342) with delta (0, 0)
Screenshot: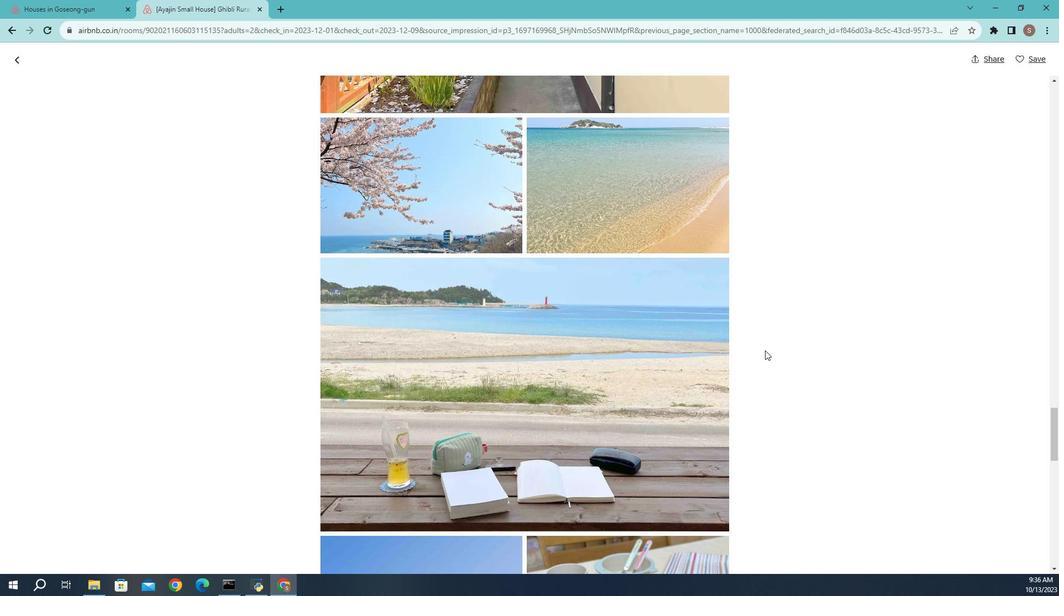 
Action: Mouse moved to (679, 342)
Screenshot: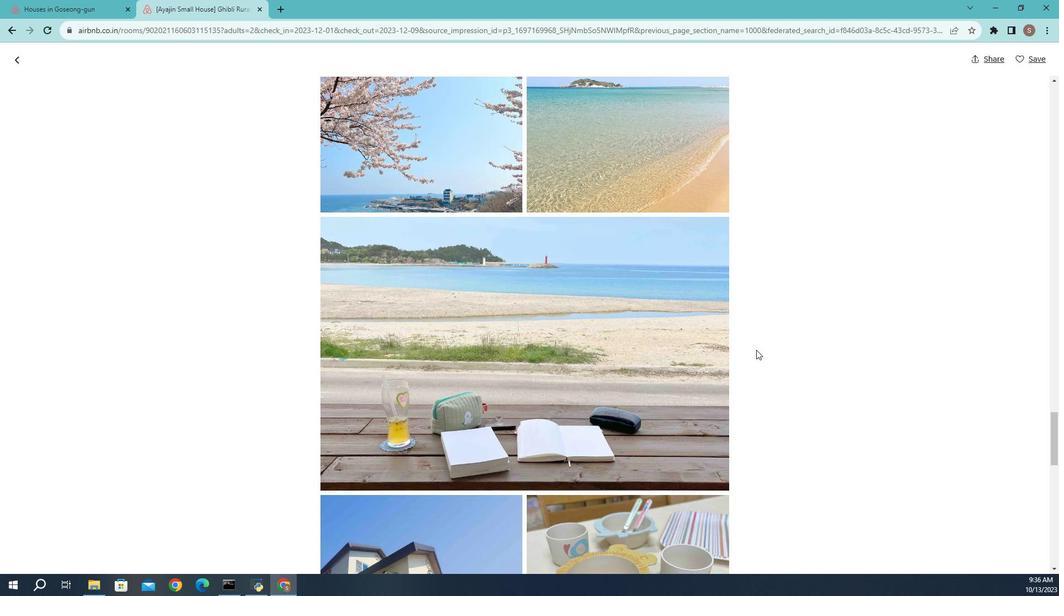 
Action: Mouse scrolled (679, 341) with delta (0, 0)
Screenshot: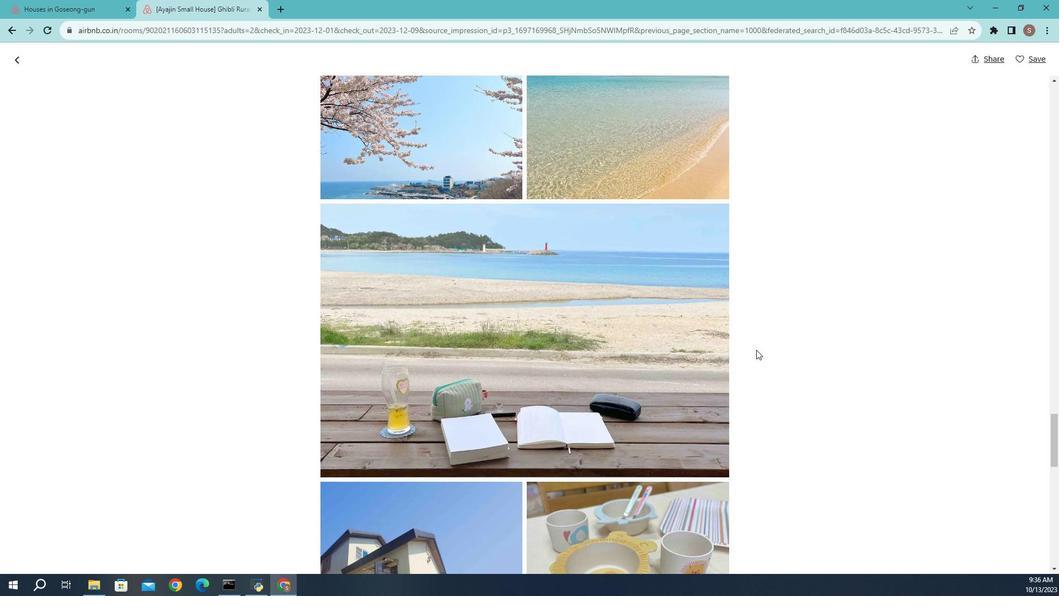 
Action: Mouse moved to (674, 342)
Screenshot: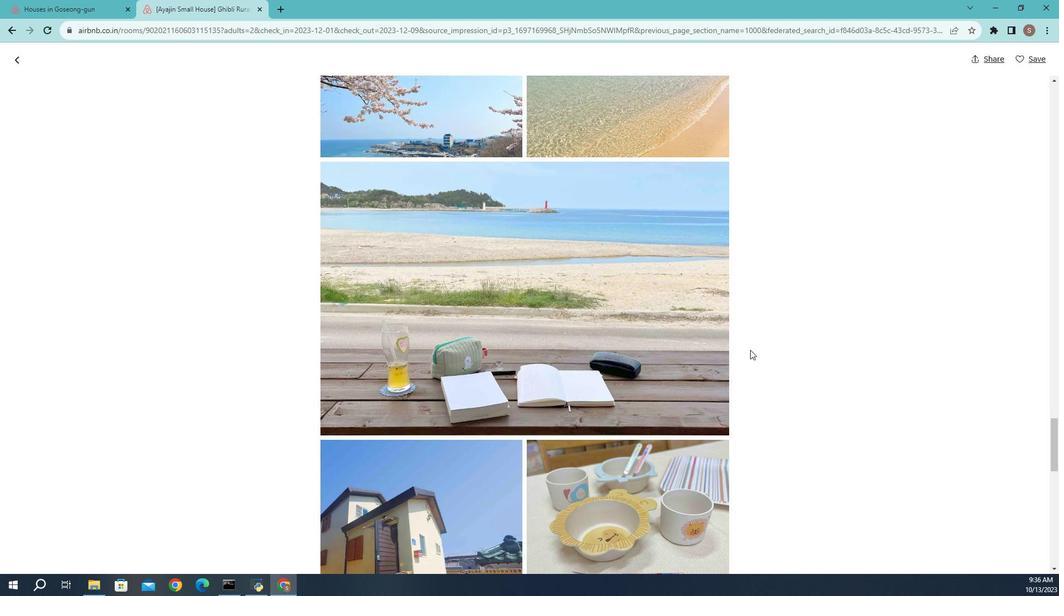 
Action: Mouse scrolled (674, 341) with delta (0, 0)
Screenshot: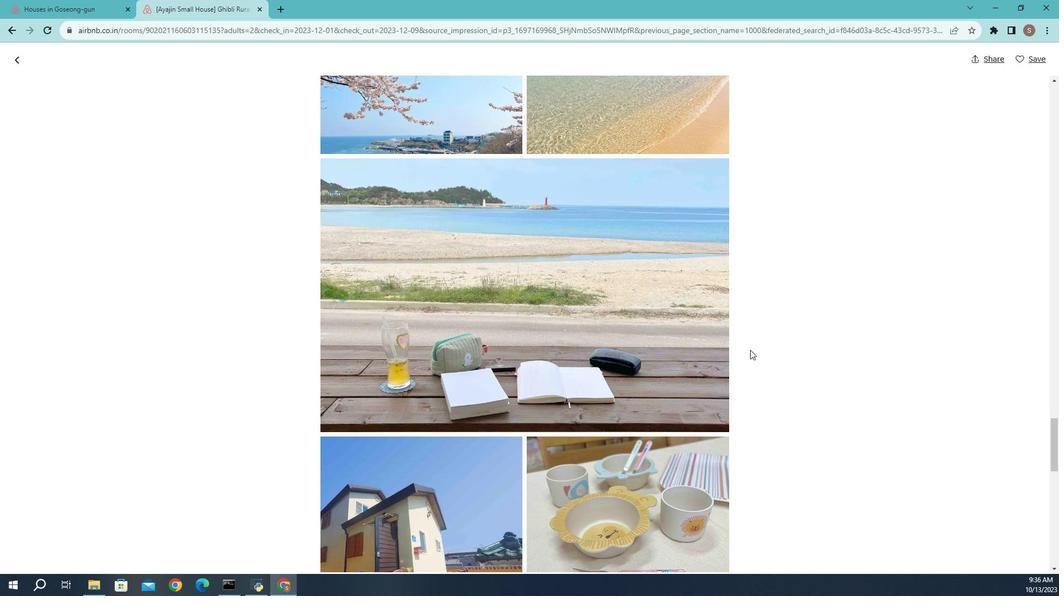 
Action: Mouse moved to (674, 342)
Screenshot: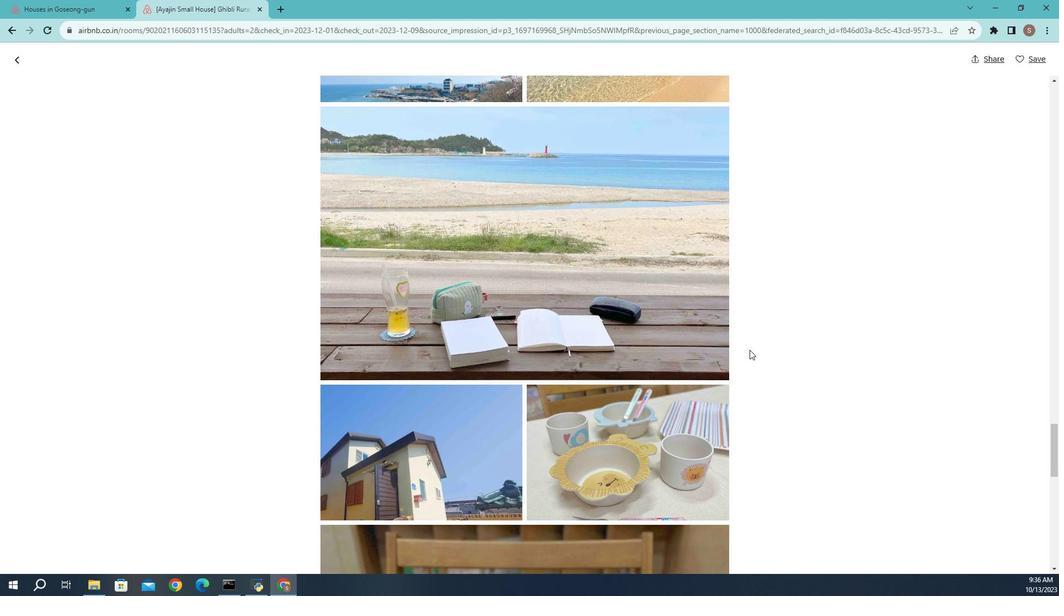 
Action: Mouse scrolled (674, 341) with delta (0, 0)
Screenshot: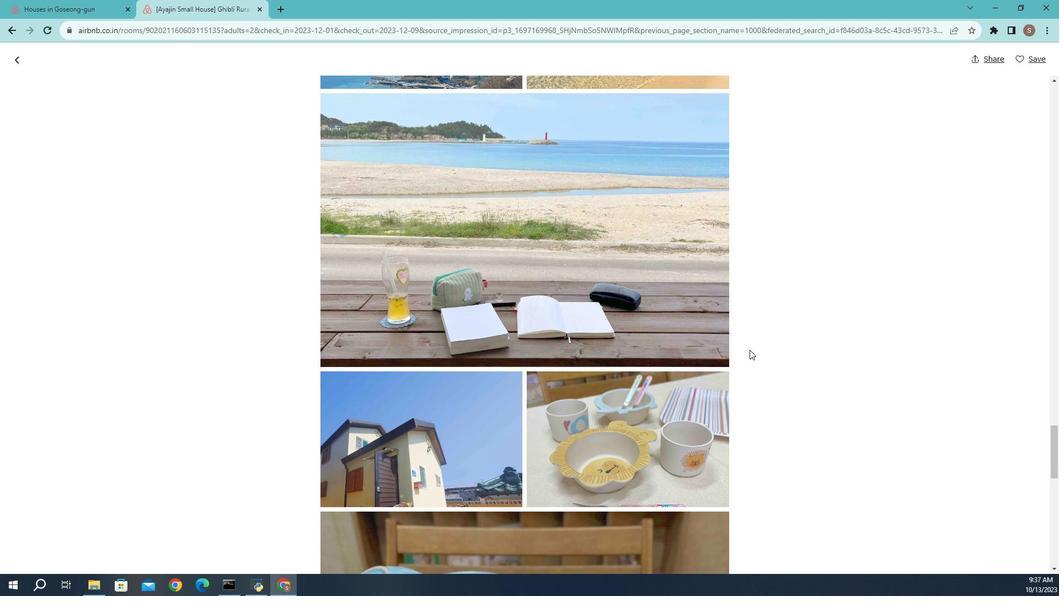 
Action: Mouse moved to (671, 341)
Screenshot: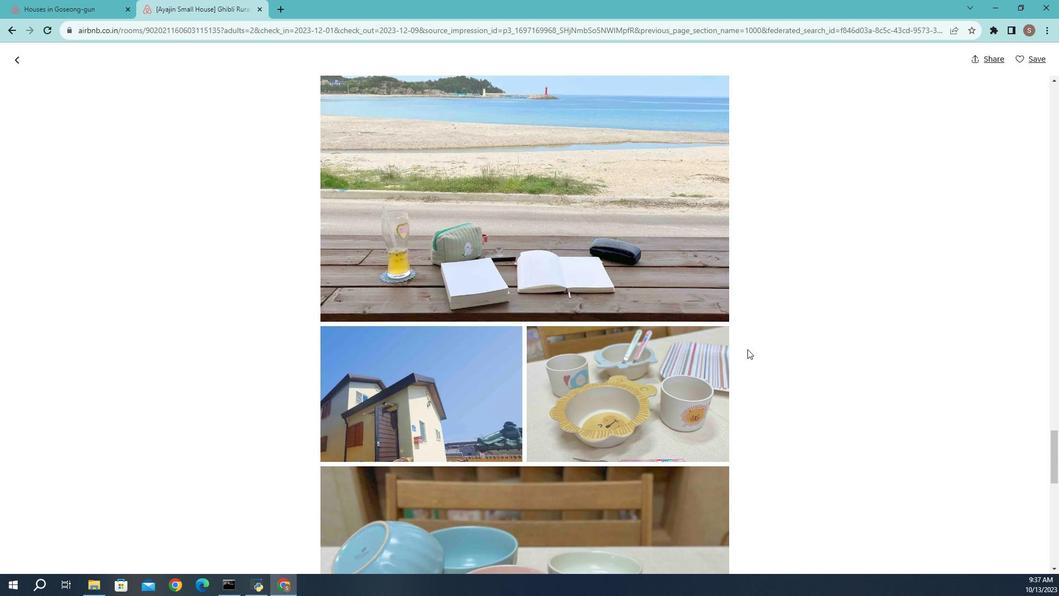 
Action: Mouse scrolled (671, 341) with delta (0, 0)
Screenshot: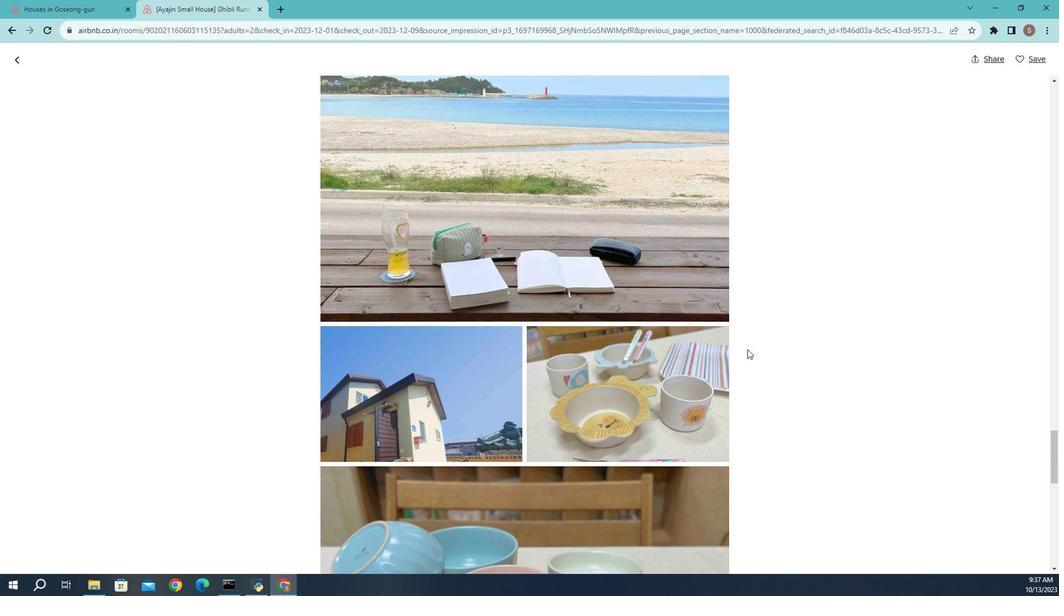 
Action: Mouse moved to (670, 341)
Screenshot: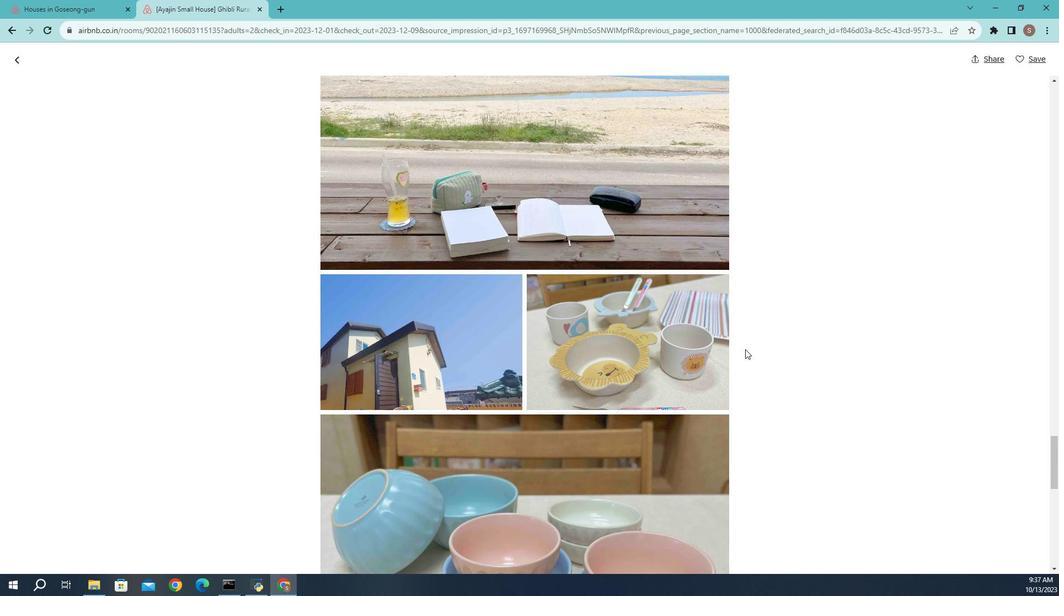 
Action: Mouse scrolled (670, 341) with delta (0, 0)
Screenshot: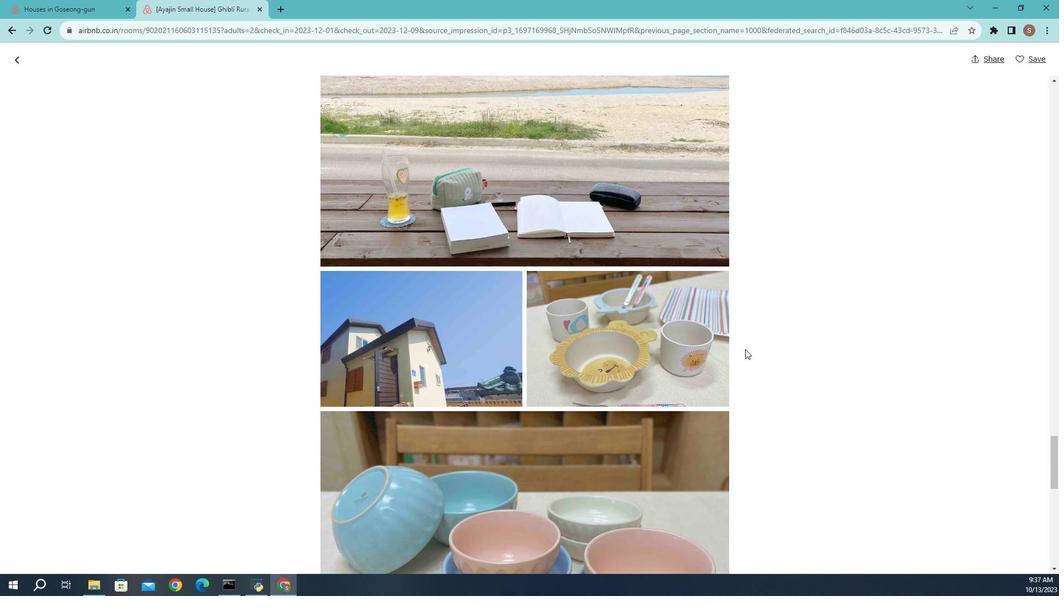 
Action: Mouse moved to (669, 341)
Screenshot: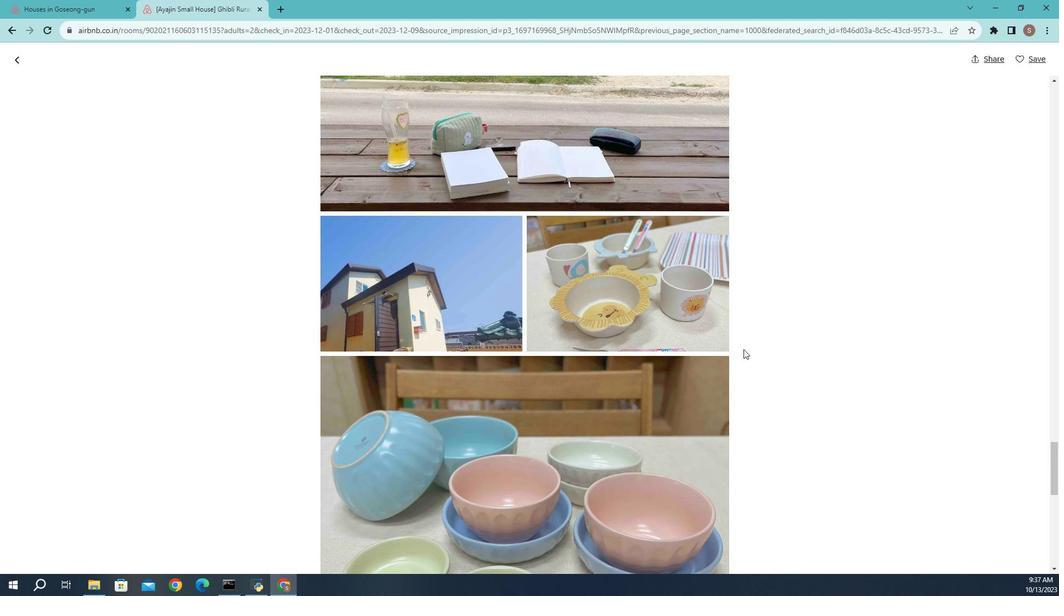 
Action: Mouse scrolled (669, 341) with delta (0, 0)
Screenshot: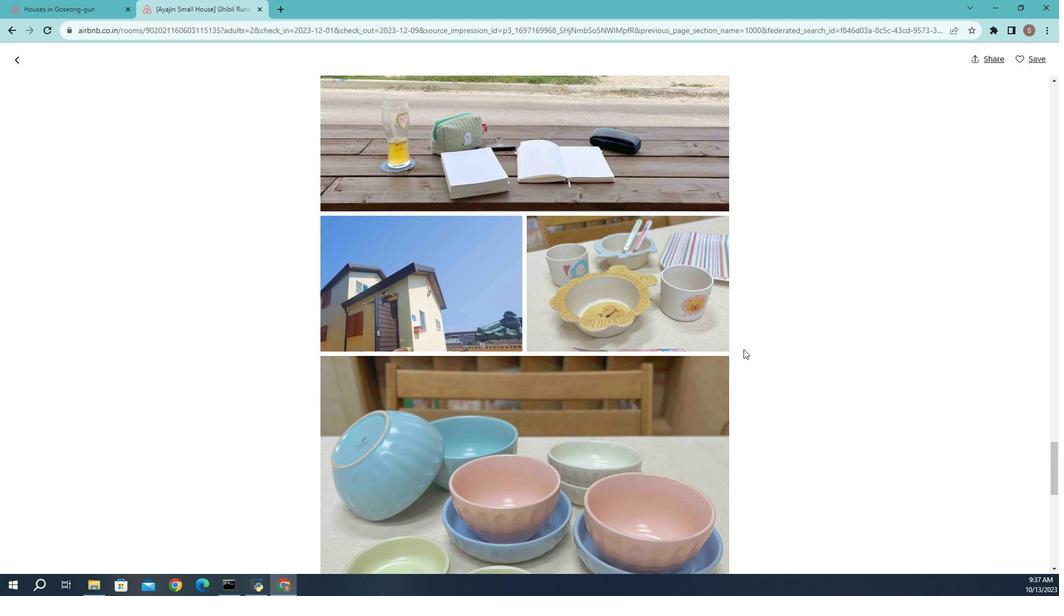 
Action: Mouse moved to (669, 341)
Screenshot: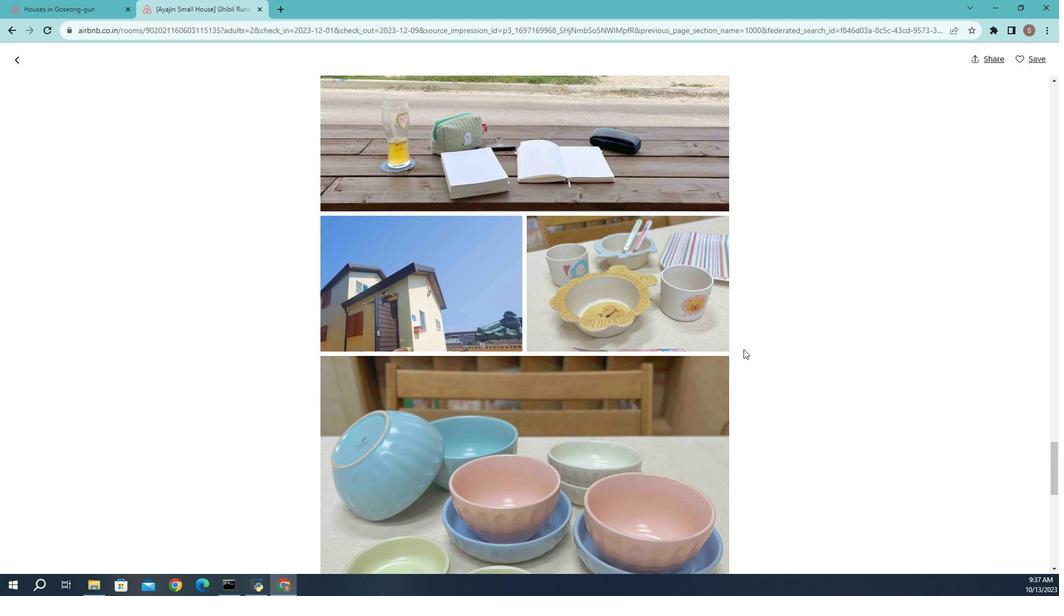 
Action: Mouse scrolled (669, 341) with delta (0, 0)
Screenshot: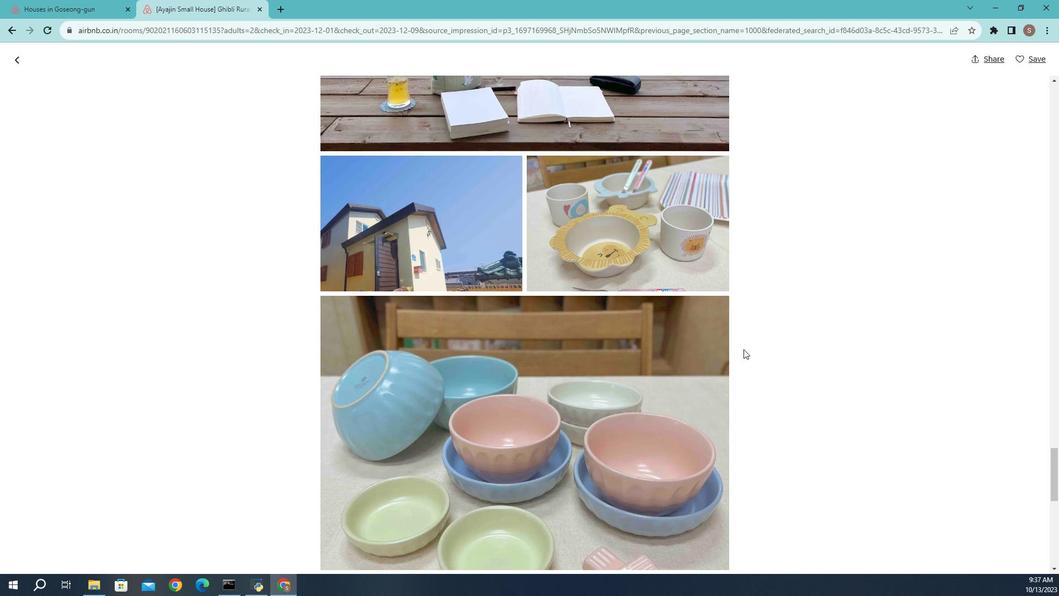 
Action: Mouse moved to (667, 341)
Screenshot: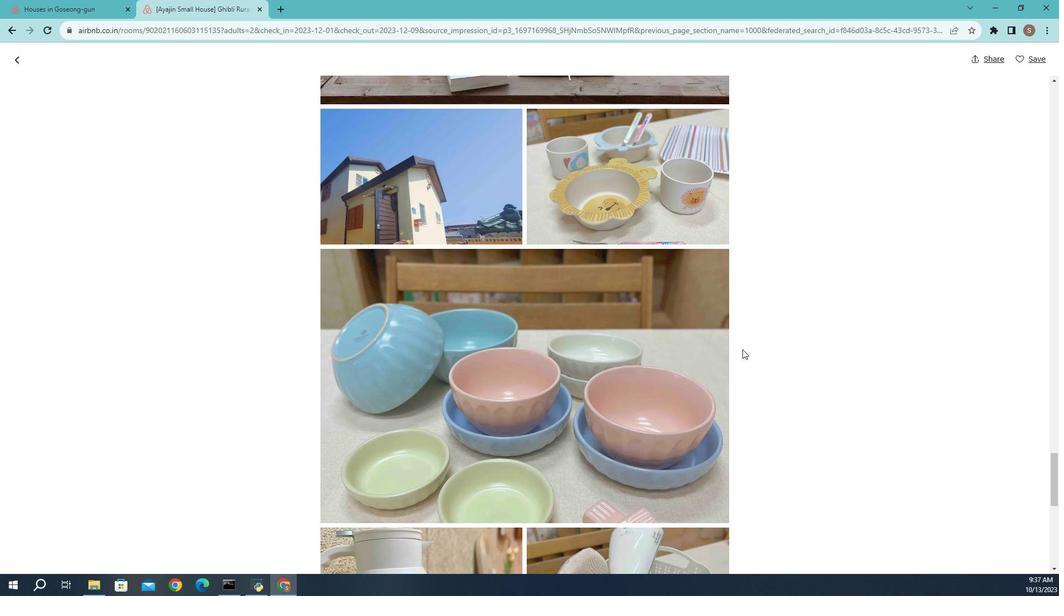 
Action: Mouse scrolled (667, 341) with delta (0, 0)
Screenshot: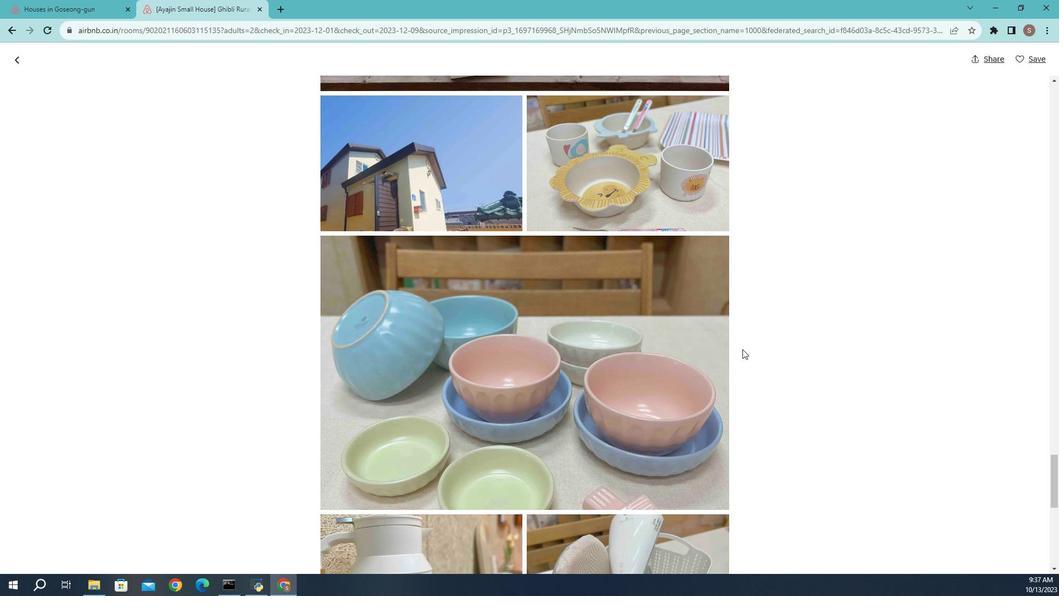 
Action: Mouse moved to (667, 341)
Screenshot: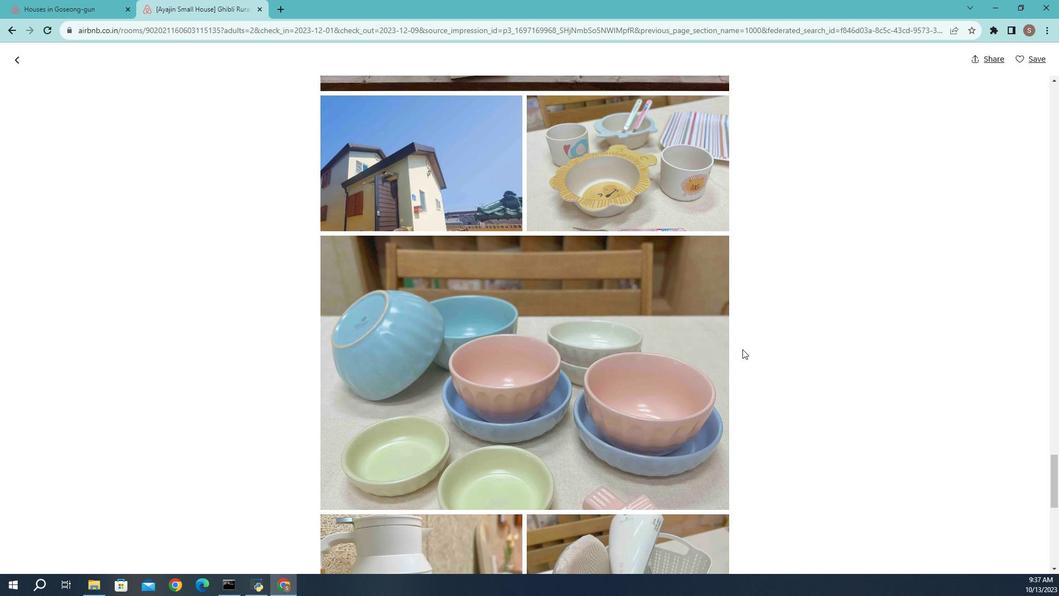 
Action: Mouse scrolled (667, 341) with delta (0, 0)
Screenshot: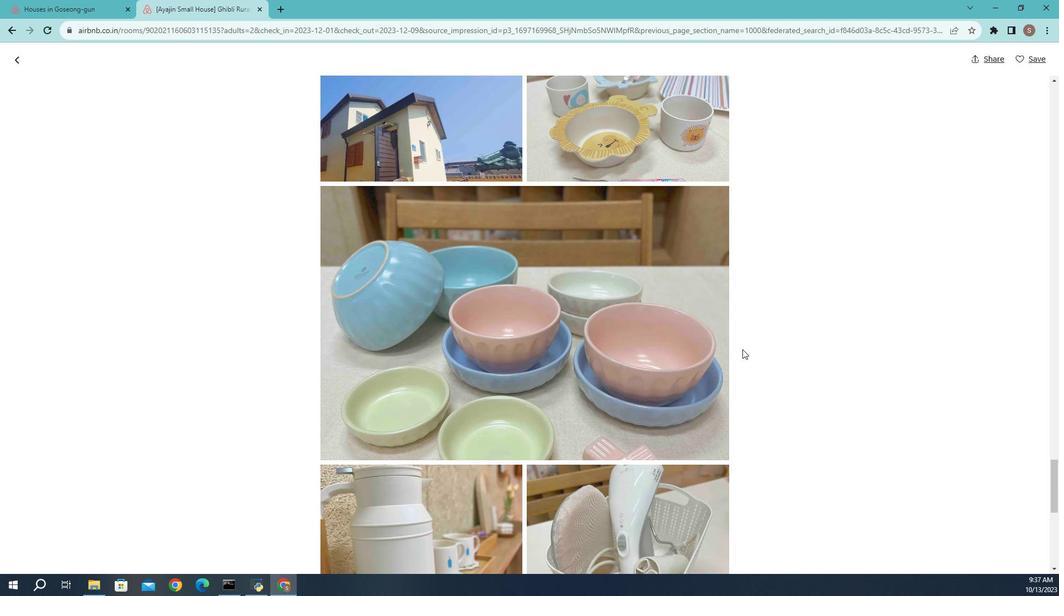 
Action: Mouse scrolled (667, 341) with delta (0, 0)
Screenshot: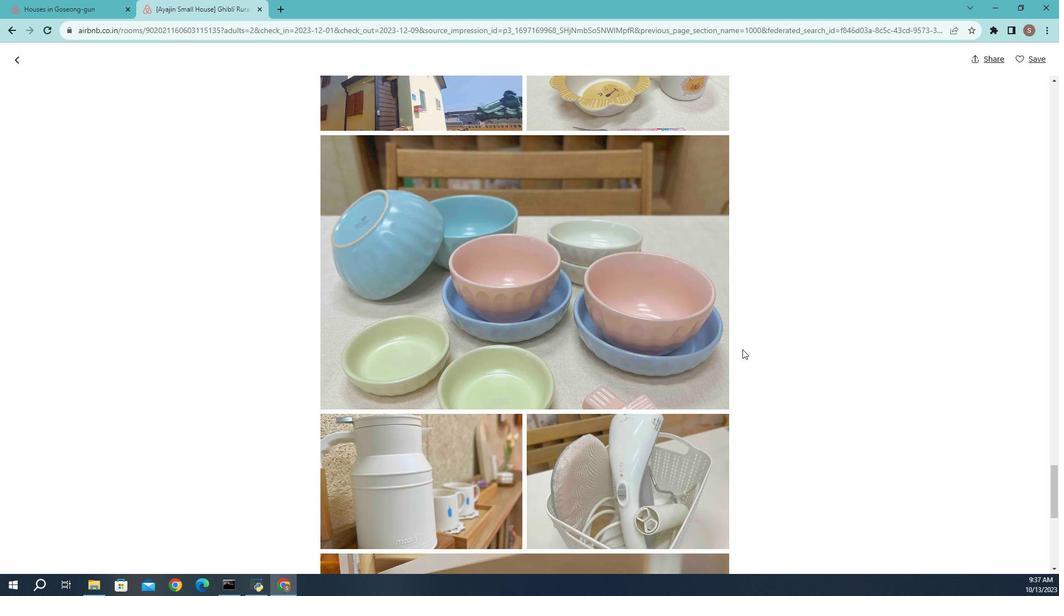 
Action: Mouse scrolled (667, 341) with delta (0, 0)
Screenshot: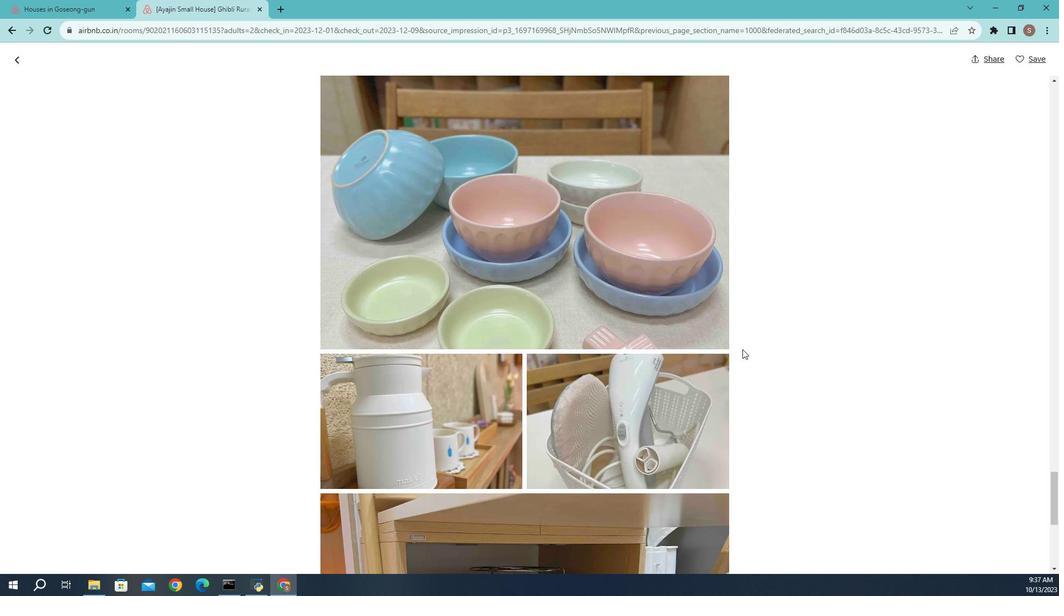 
Action: Mouse scrolled (667, 341) with delta (0, 0)
Screenshot: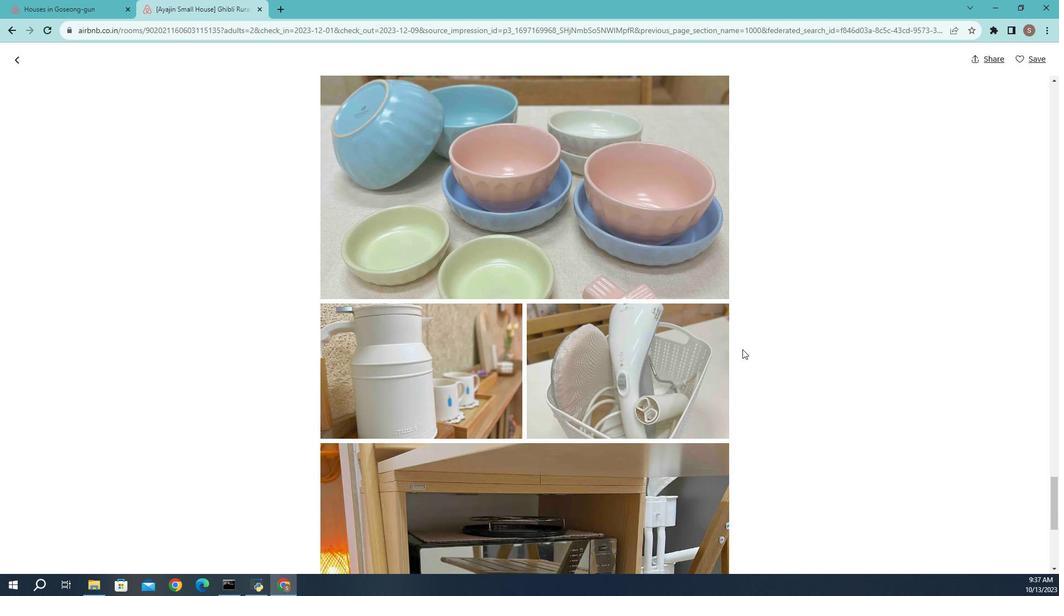 
Action: Mouse moved to (665, 341)
Screenshot: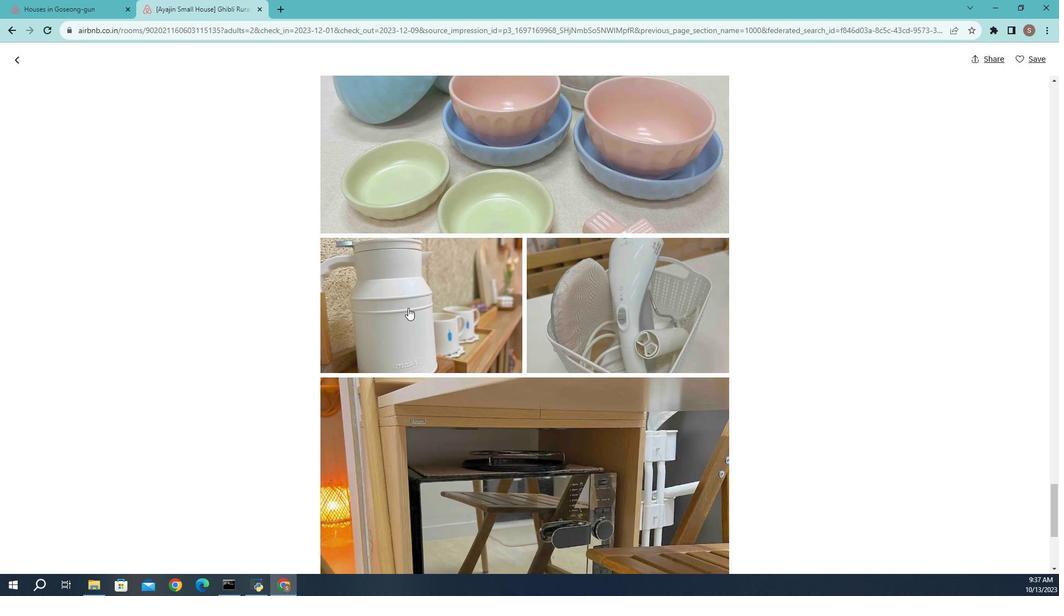 
Action: Mouse scrolled (665, 340) with delta (0, 0)
Screenshot: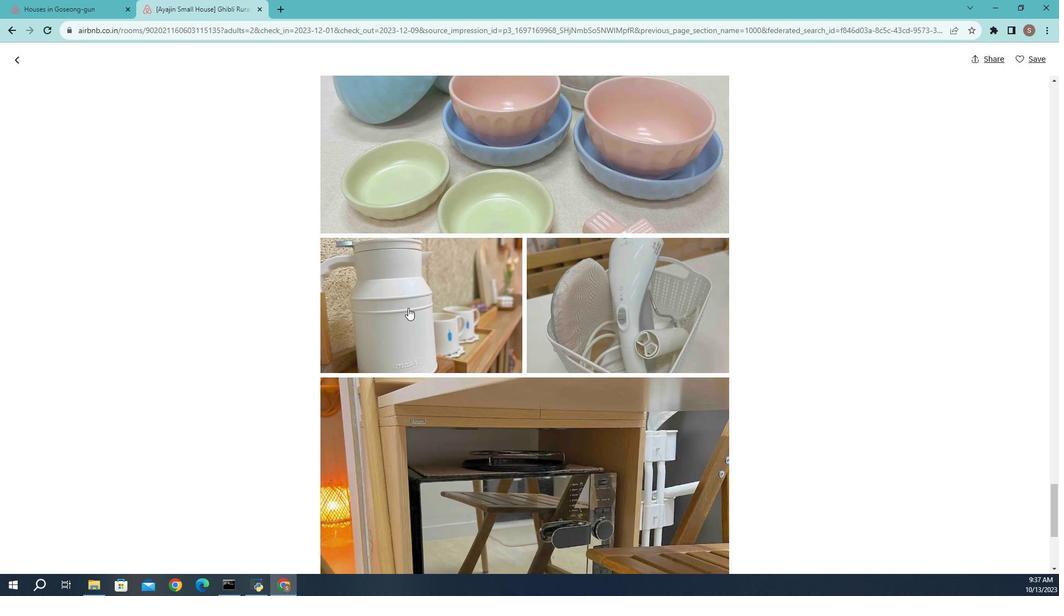 
Action: Mouse moved to (379, 312)
Screenshot: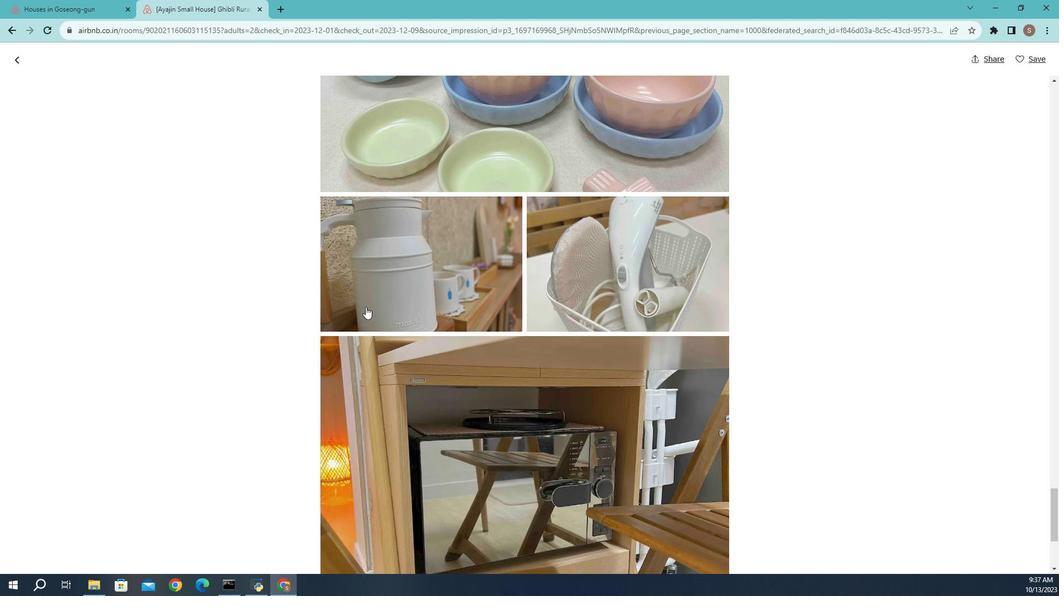 
Action: Mouse scrolled (379, 312) with delta (0, 0)
Screenshot: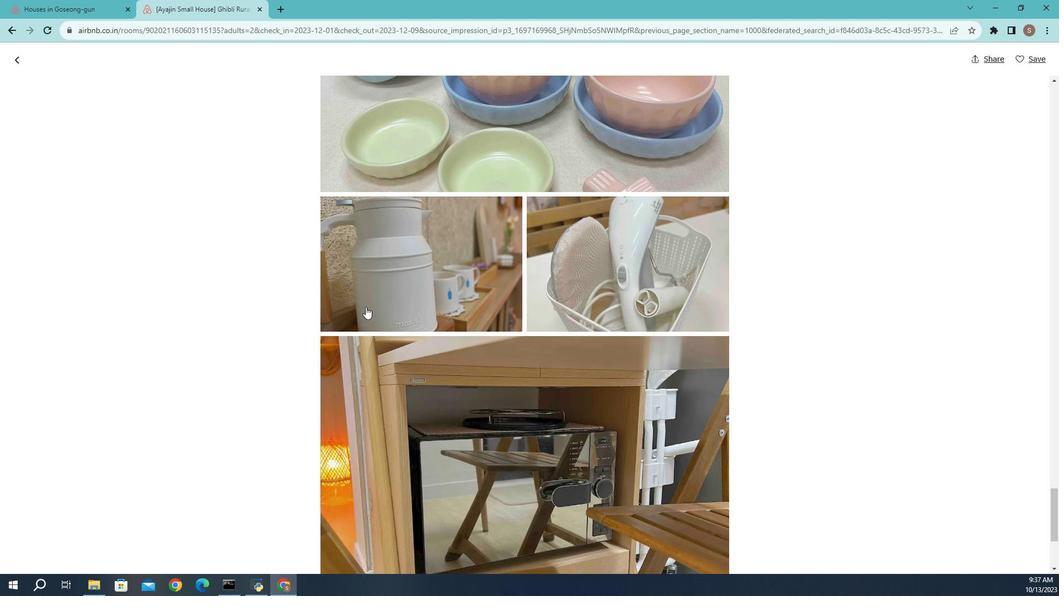 
Action: Mouse moved to (273, 326)
Screenshot: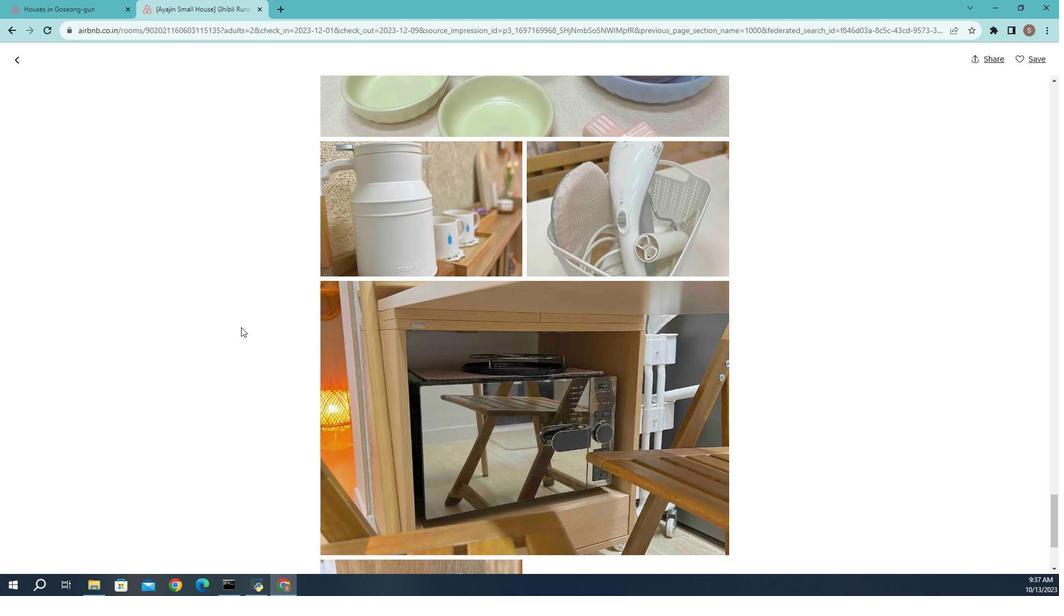 
Action: Mouse scrolled (273, 326) with delta (0, 0)
Screenshot: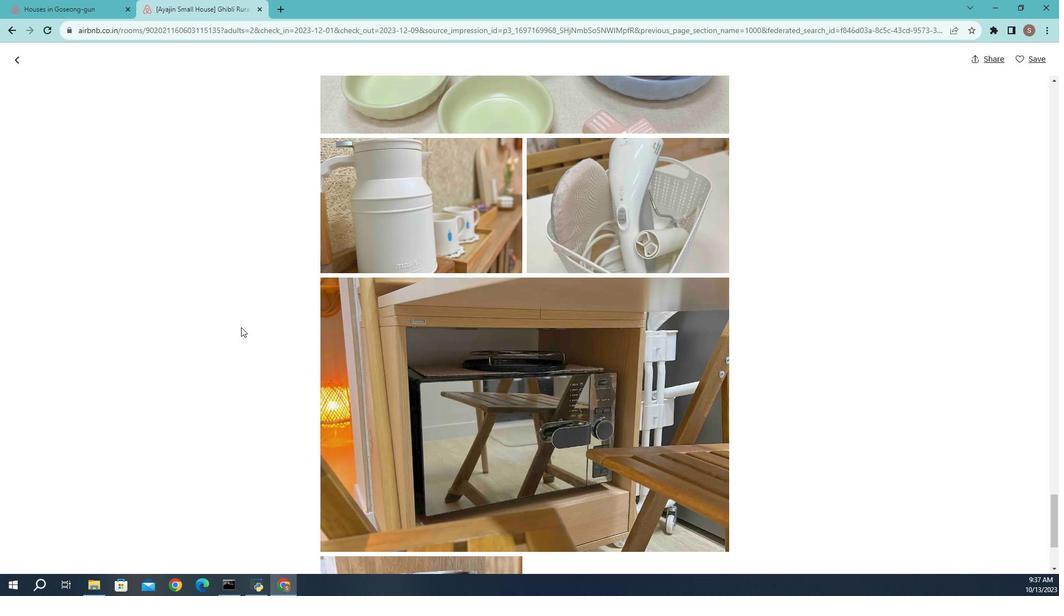 
Action: Mouse scrolled (273, 326) with delta (0, 0)
Screenshot: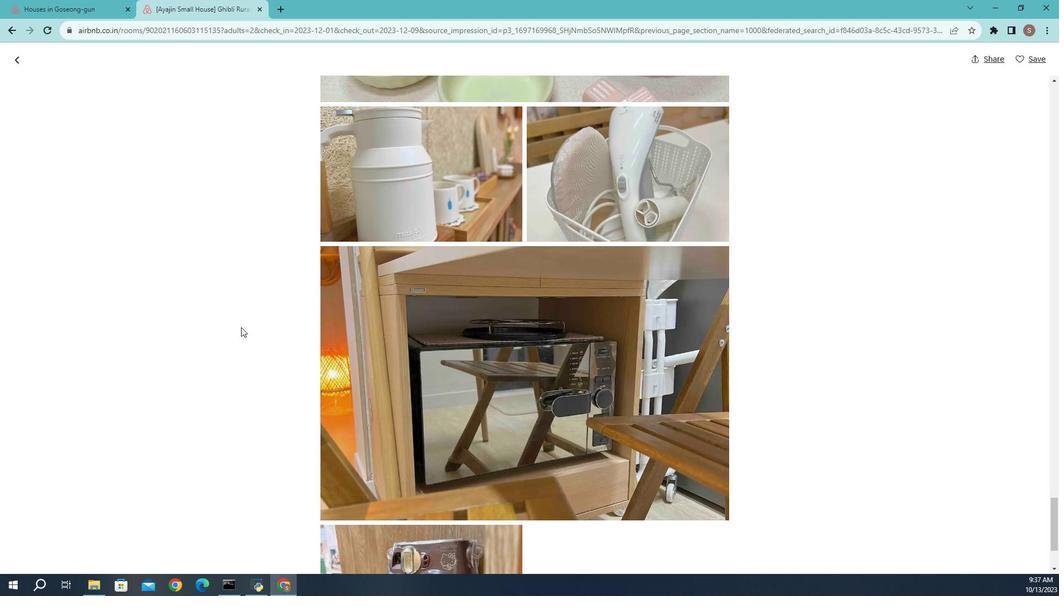 
Action: Mouse scrolled (273, 326) with delta (0, 0)
Screenshot: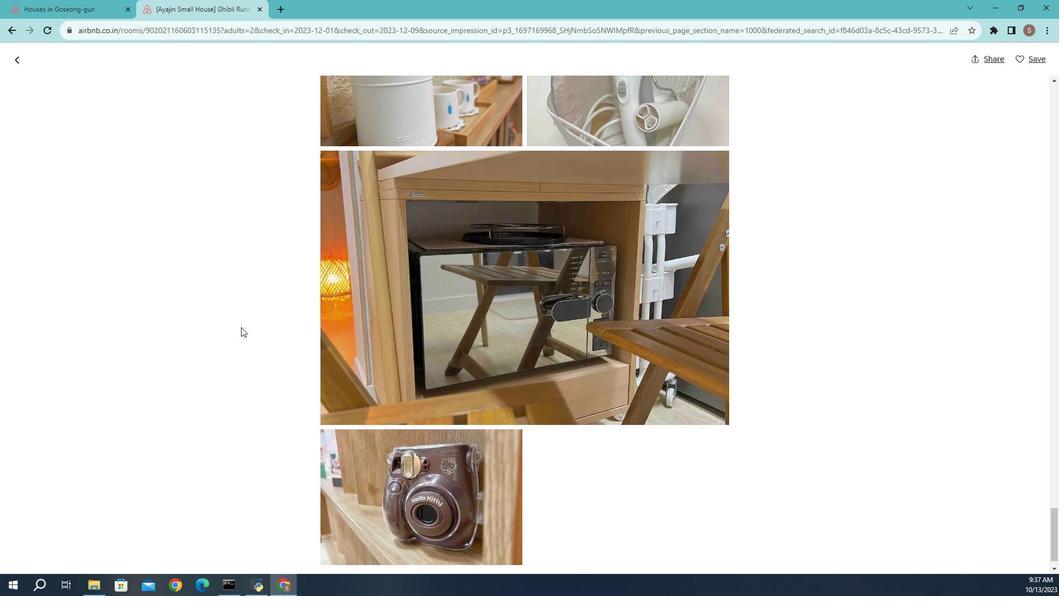 
Action: Mouse scrolled (273, 326) with delta (0, 0)
Screenshot: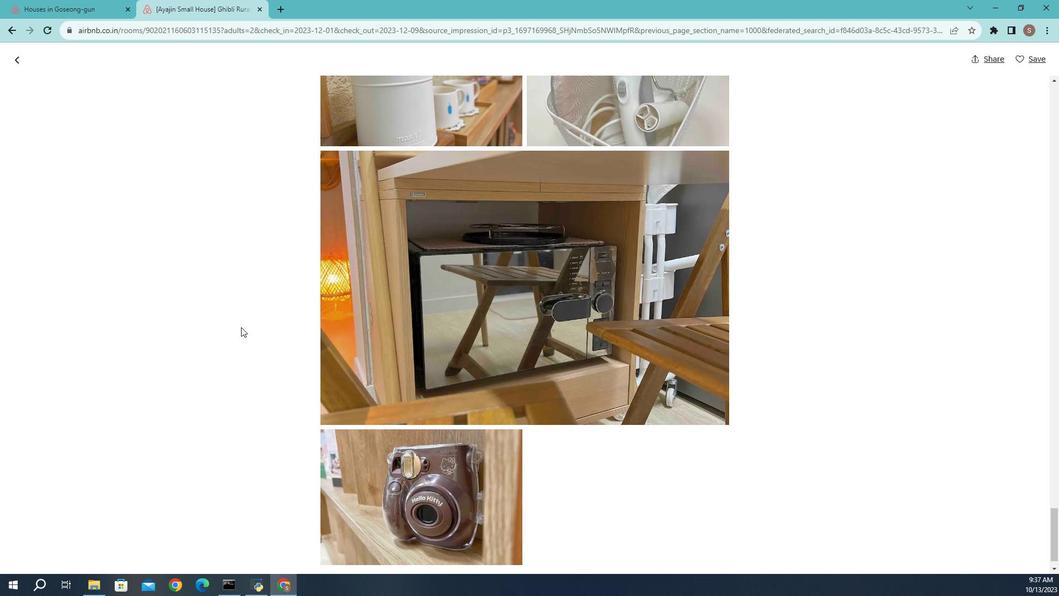 
Action: Mouse scrolled (273, 326) with delta (0, 0)
Screenshot: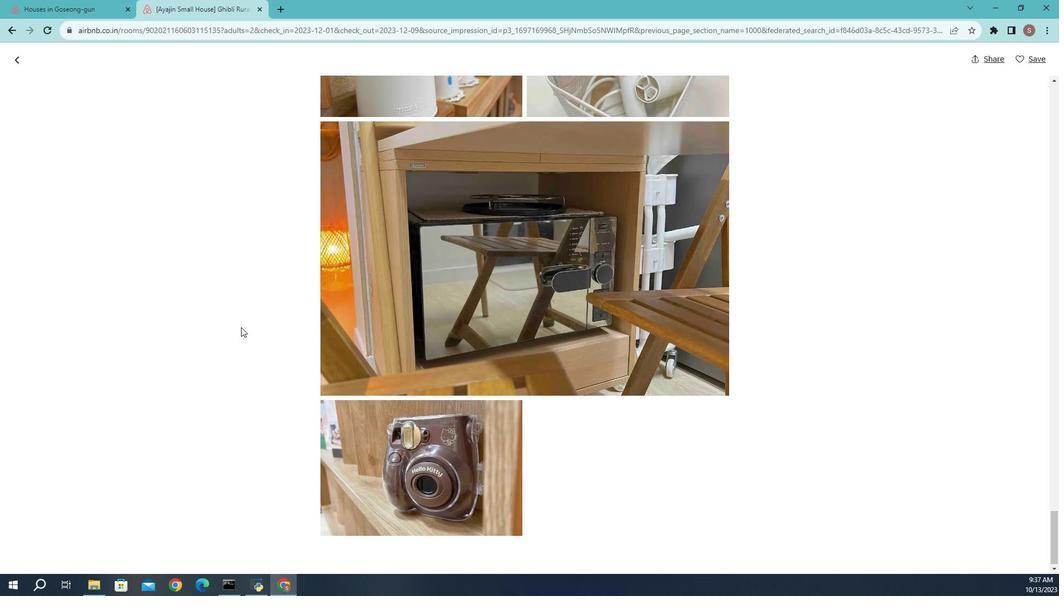 
Action: Mouse scrolled (273, 326) with delta (0, 0)
Screenshot: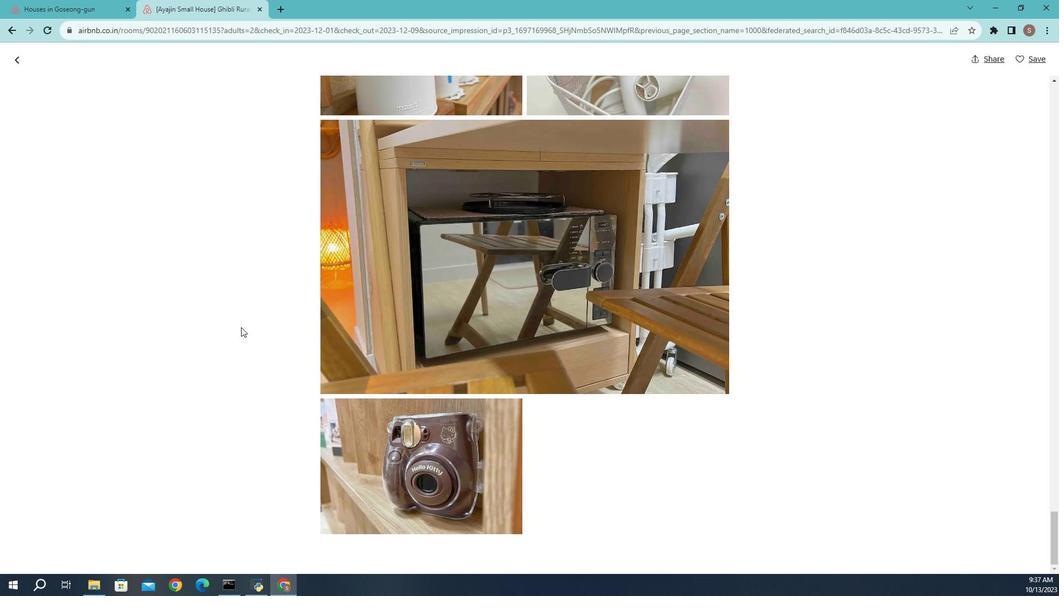 
Action: Mouse scrolled (273, 326) with delta (0, 0)
Screenshot: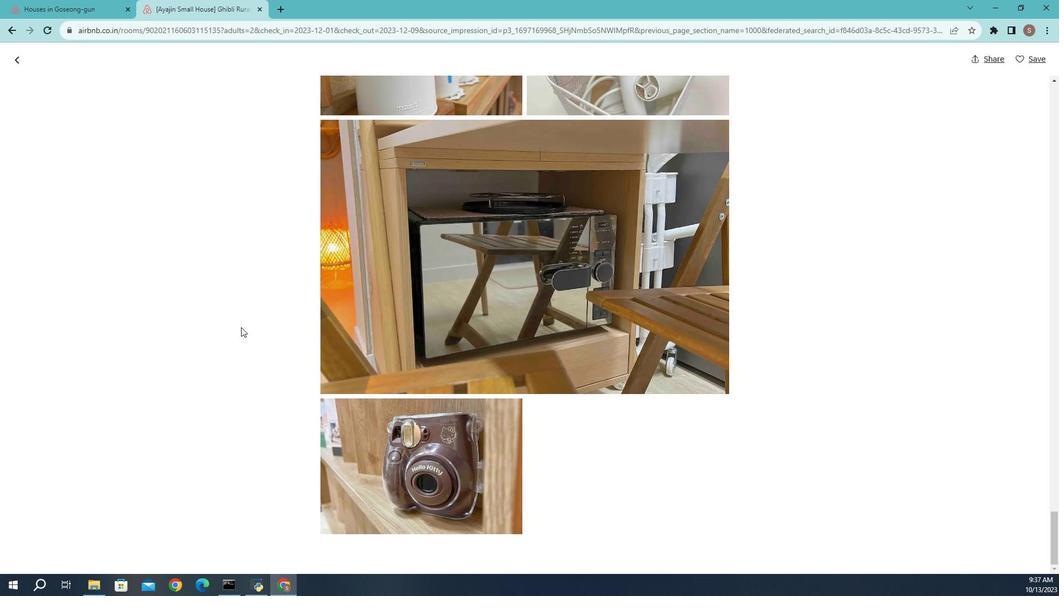 
Action: Mouse scrolled (273, 326) with delta (0, 0)
Screenshot: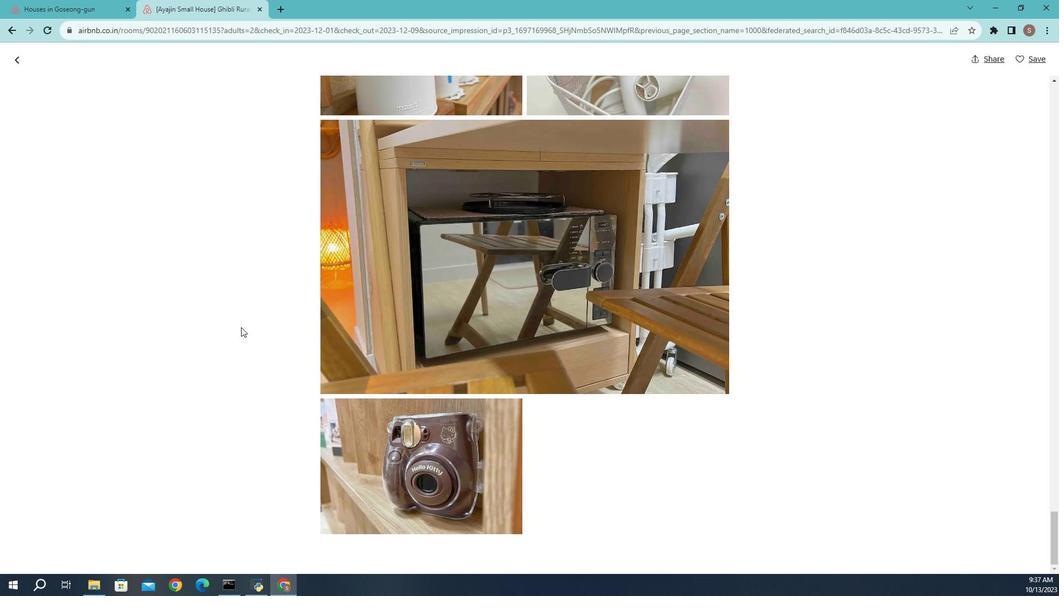 
Action: Mouse moved to (98, 149)
Screenshot: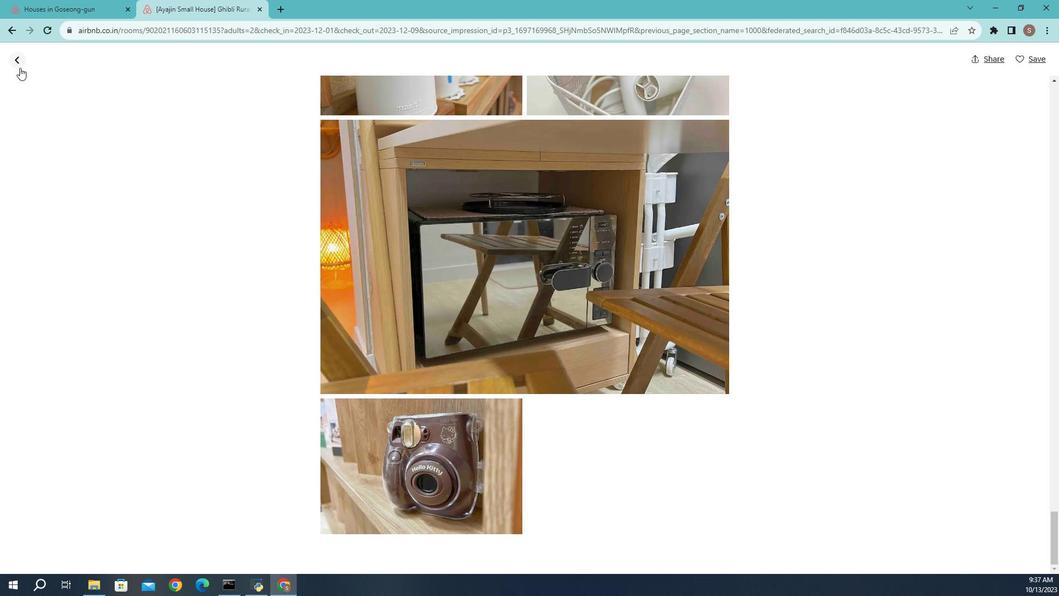 
Action: Mouse pressed left at (98, 149)
Screenshot: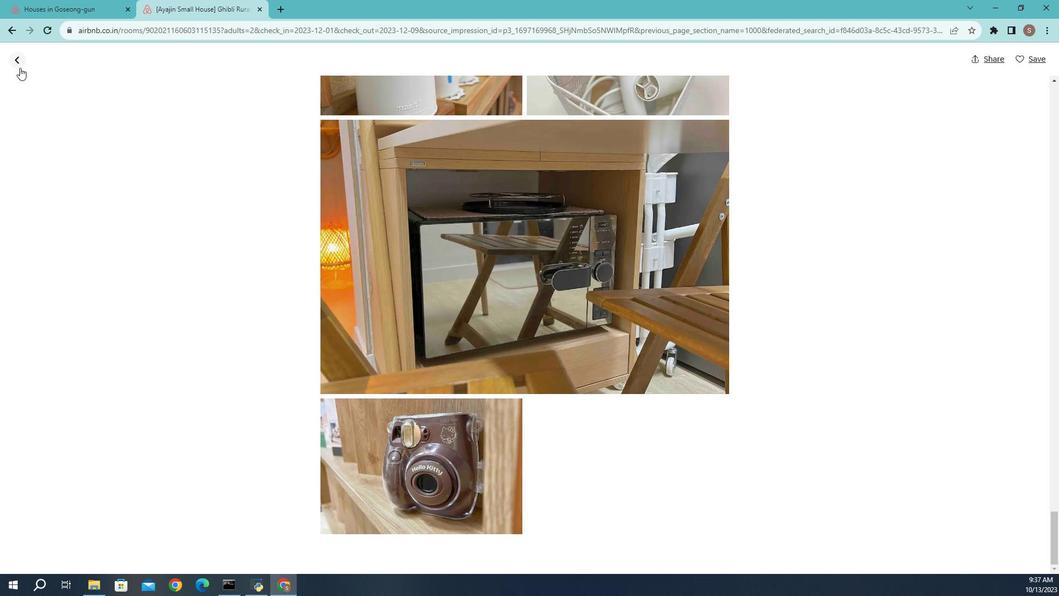 
Action: Mouse moved to (210, 287)
Screenshot: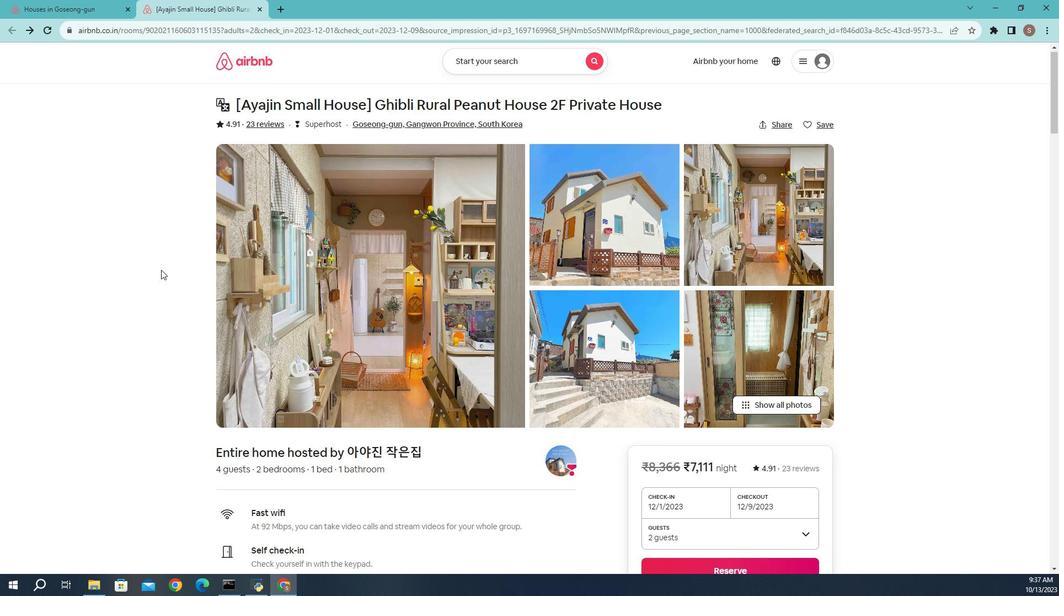 
Action: Mouse scrolled (210, 286) with delta (0, 0)
Screenshot: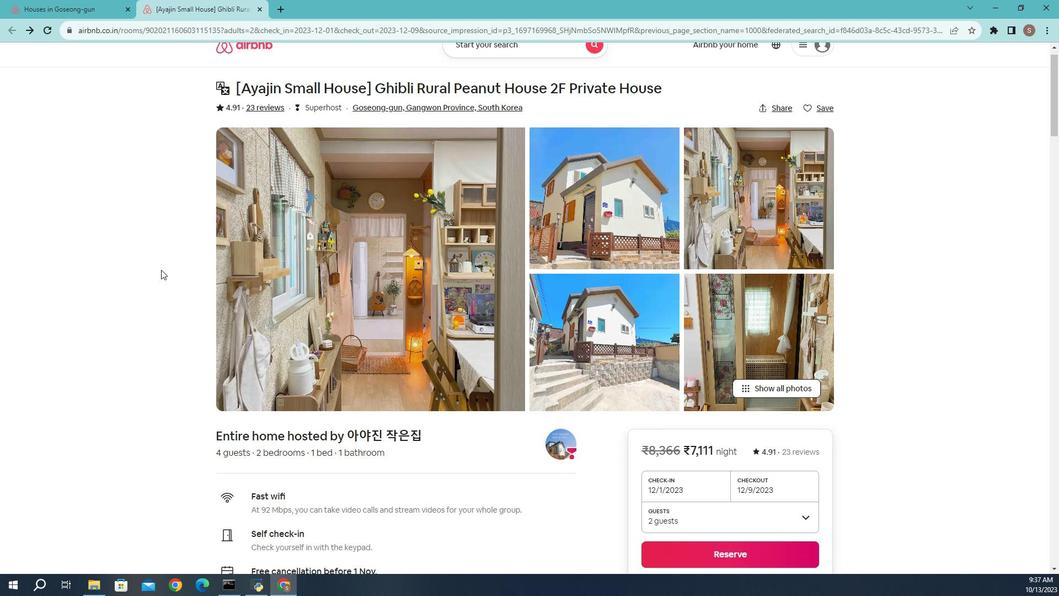 
Action: Mouse moved to (210, 287)
Screenshot: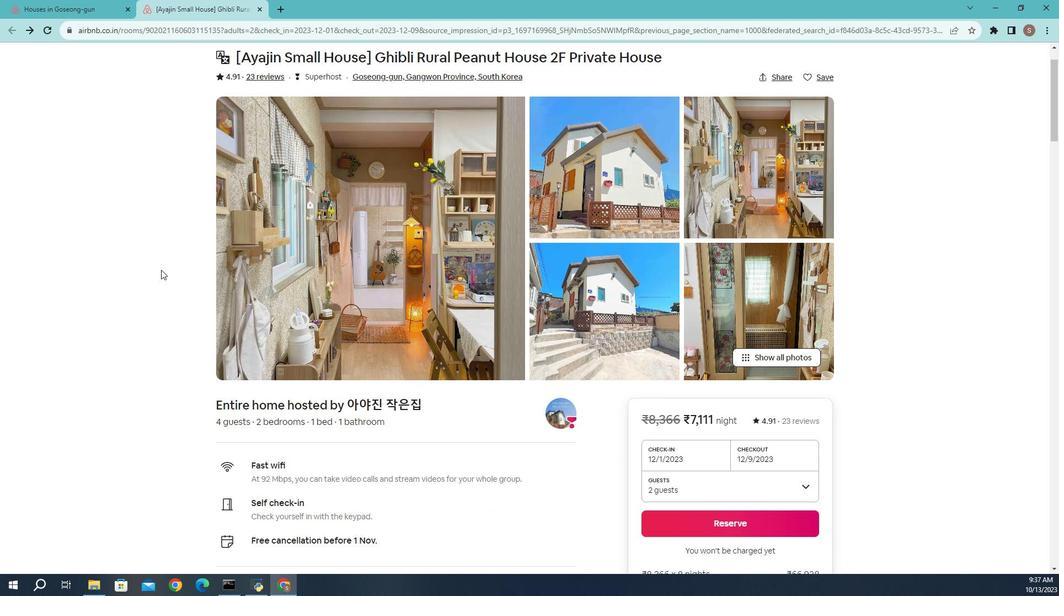 
Action: Mouse scrolled (210, 287) with delta (0, 0)
Screenshot: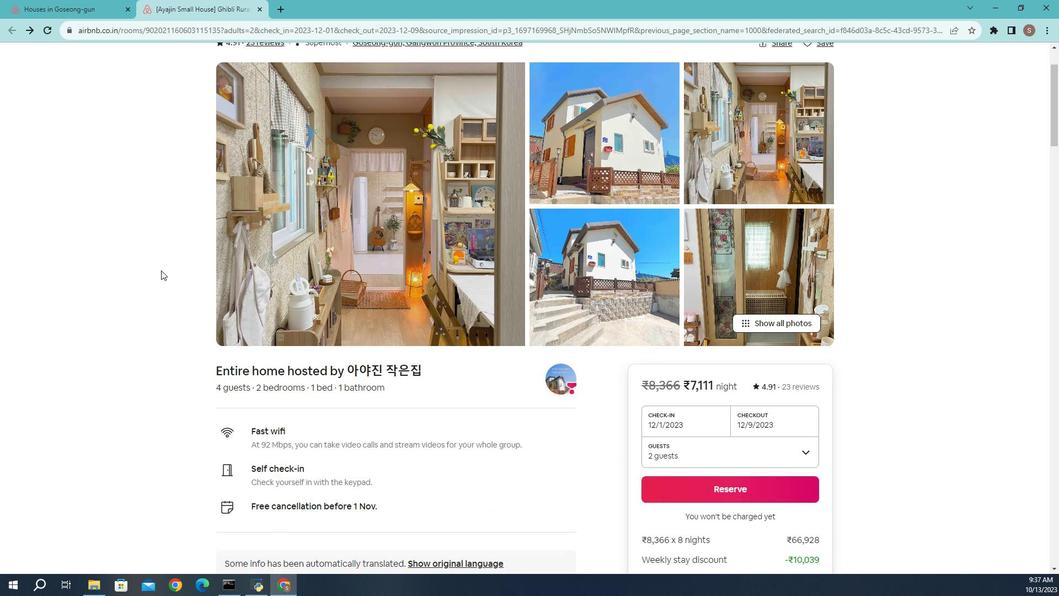 
Action: Mouse moved to (210, 288)
Screenshot: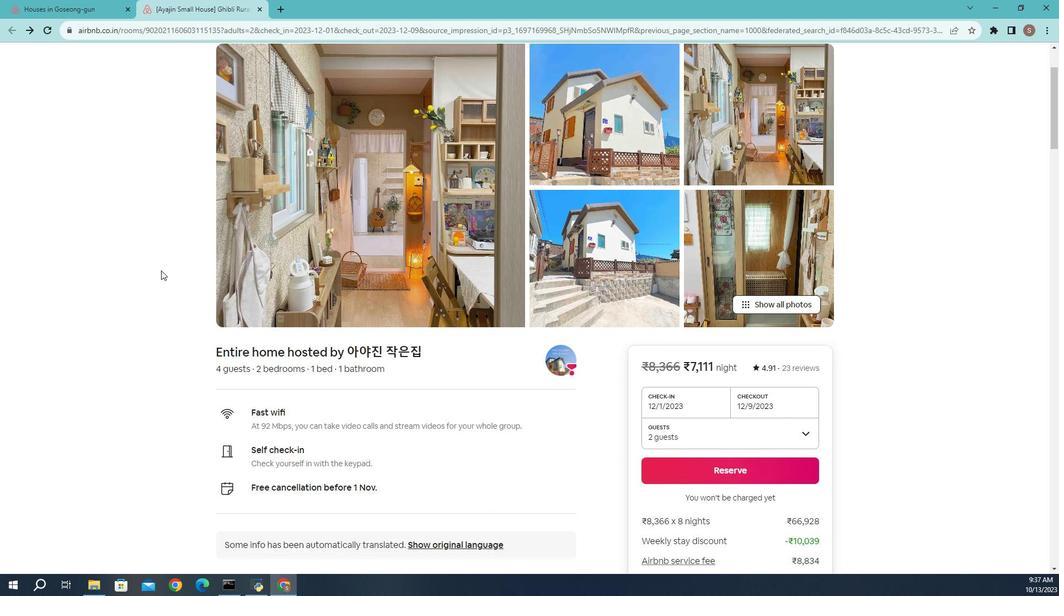 
Action: Mouse scrolled (210, 287) with delta (0, 0)
Screenshot: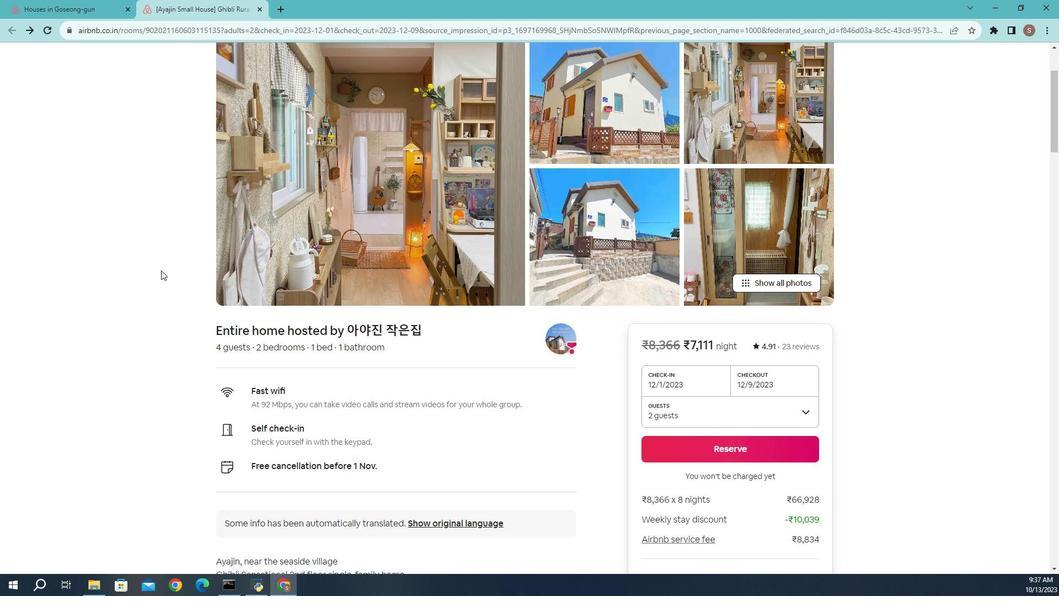 
Action: Mouse moved to (508, 396)
Screenshot: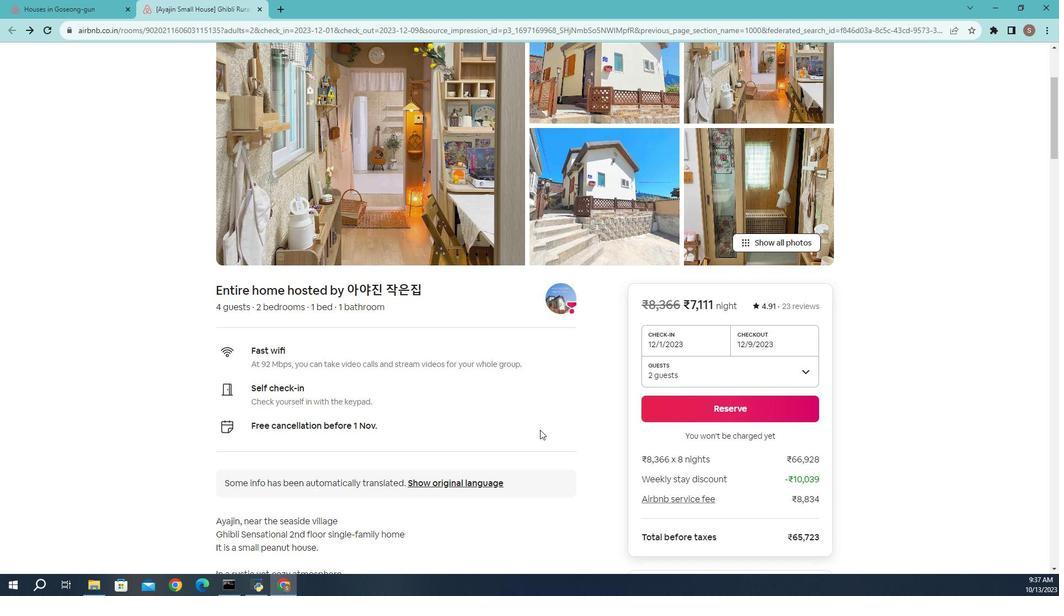 
Action: Mouse scrolled (508, 396) with delta (0, 0)
Screenshot: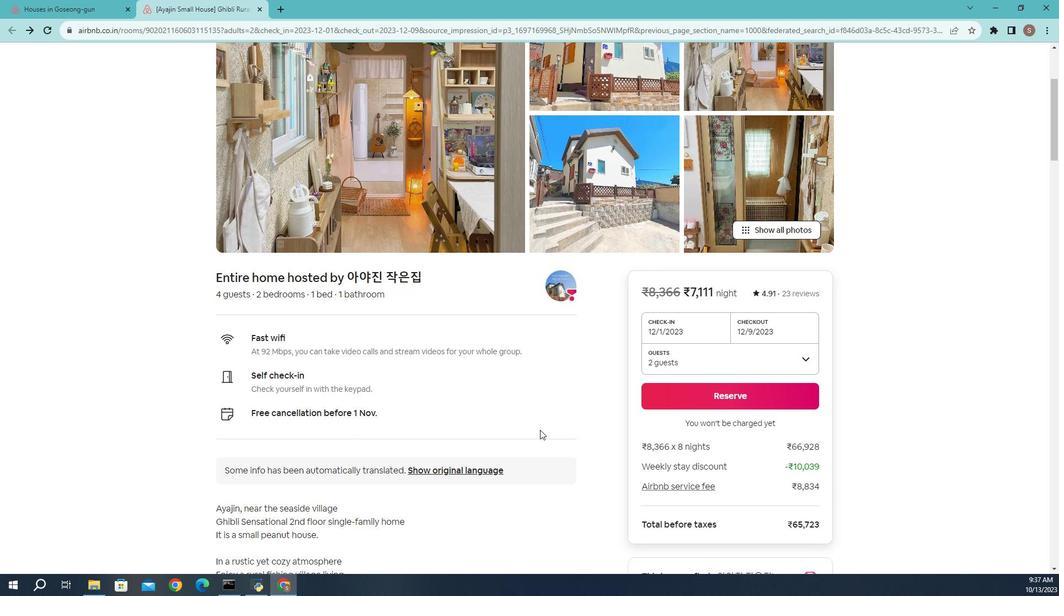 
Action: Mouse scrolled (508, 396) with delta (0, 0)
Screenshot: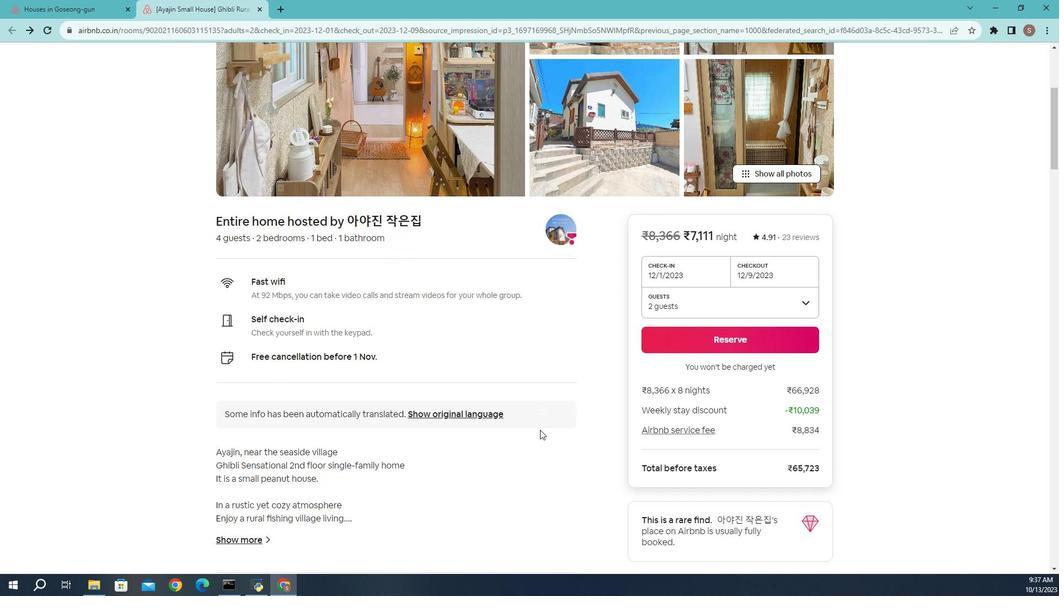 
Action: Mouse scrolled (508, 396) with delta (0, 0)
Screenshot: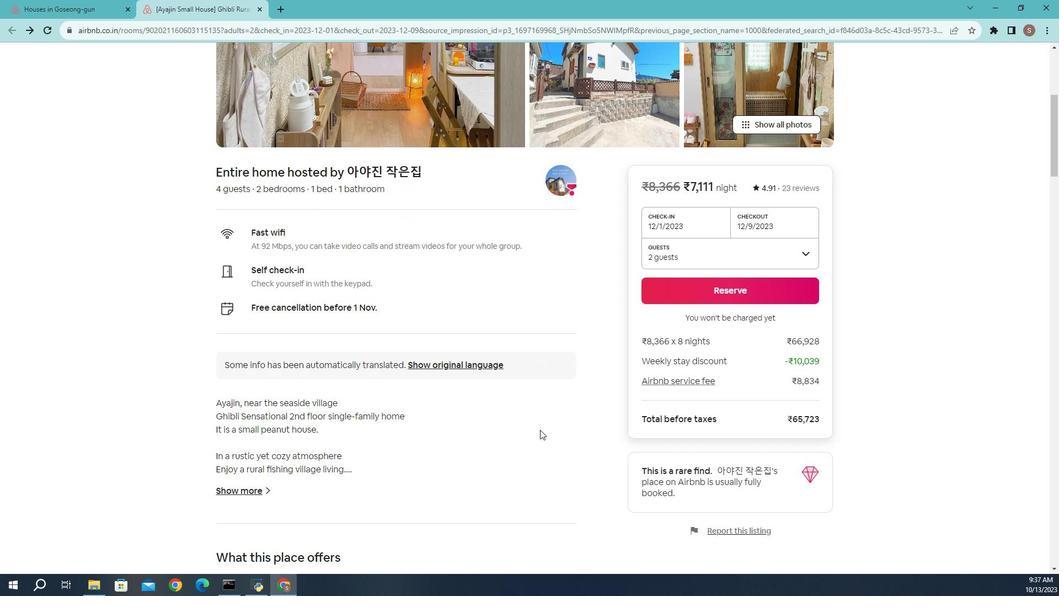 
Action: Mouse moved to (289, 404)
Screenshot: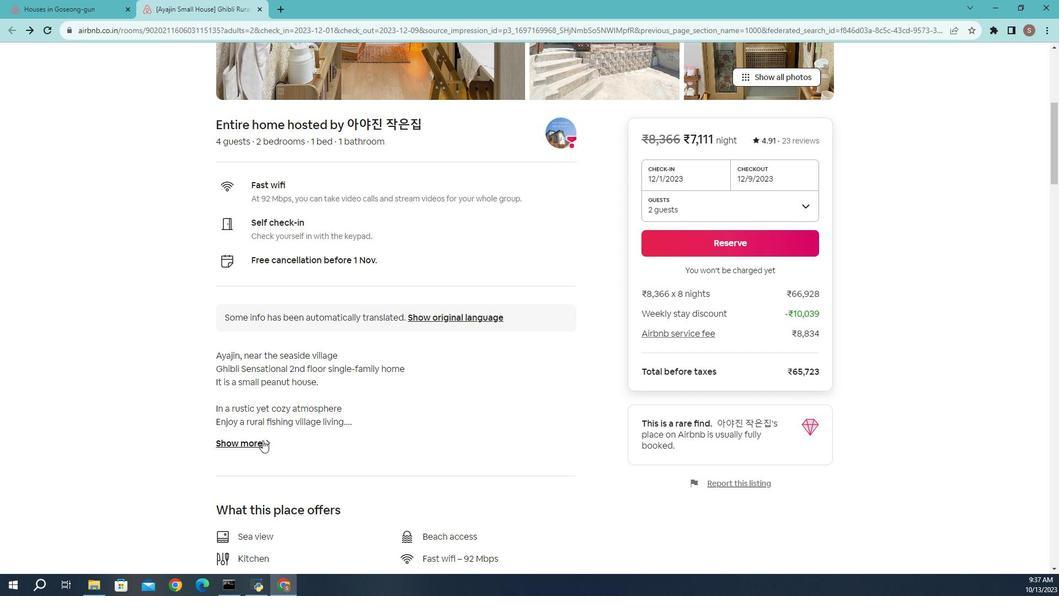 
Action: Mouse pressed left at (289, 404)
Screenshot: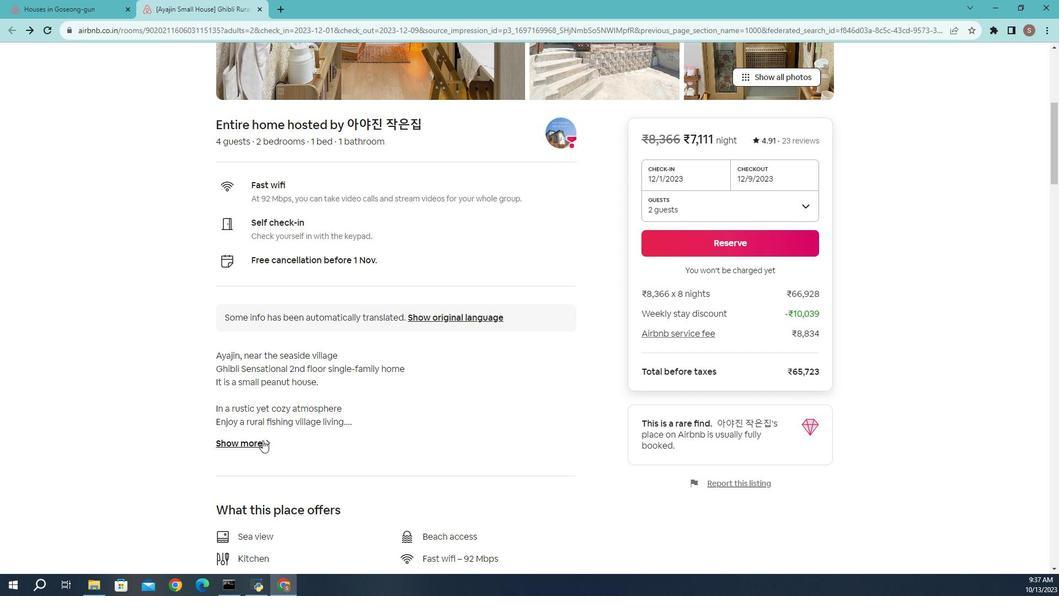
Action: Mouse moved to (524, 318)
Screenshot: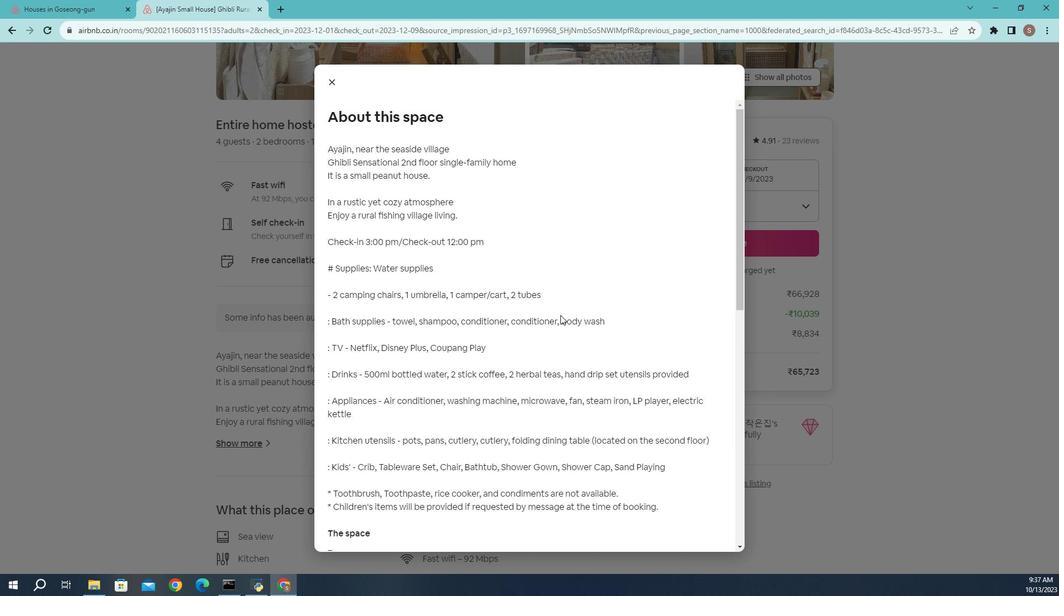 
Action: Mouse scrolled (524, 317) with delta (0, 0)
Screenshot: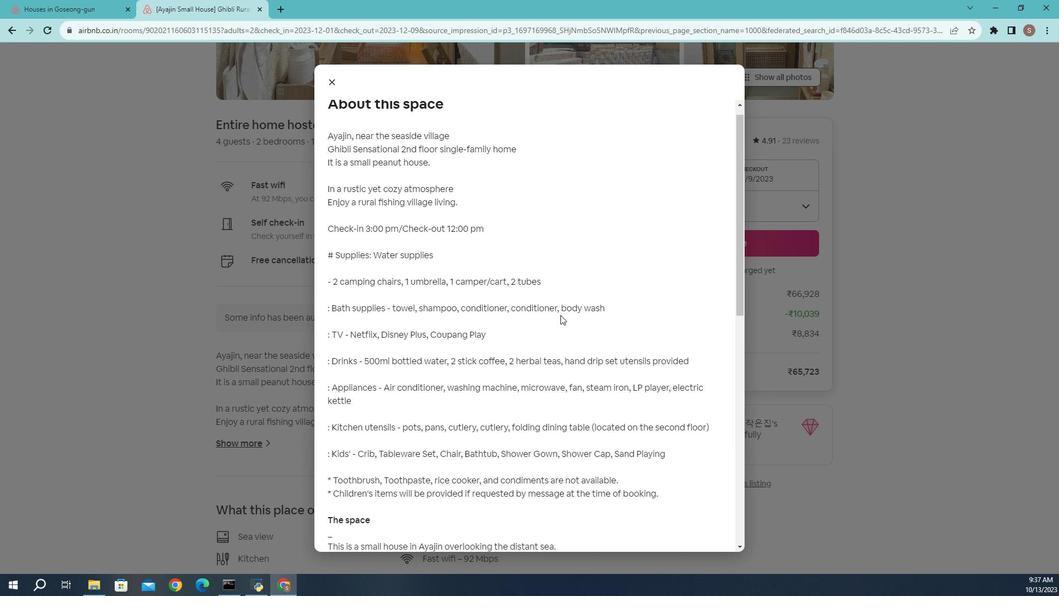 
Action: Mouse moved to (523, 321)
Screenshot: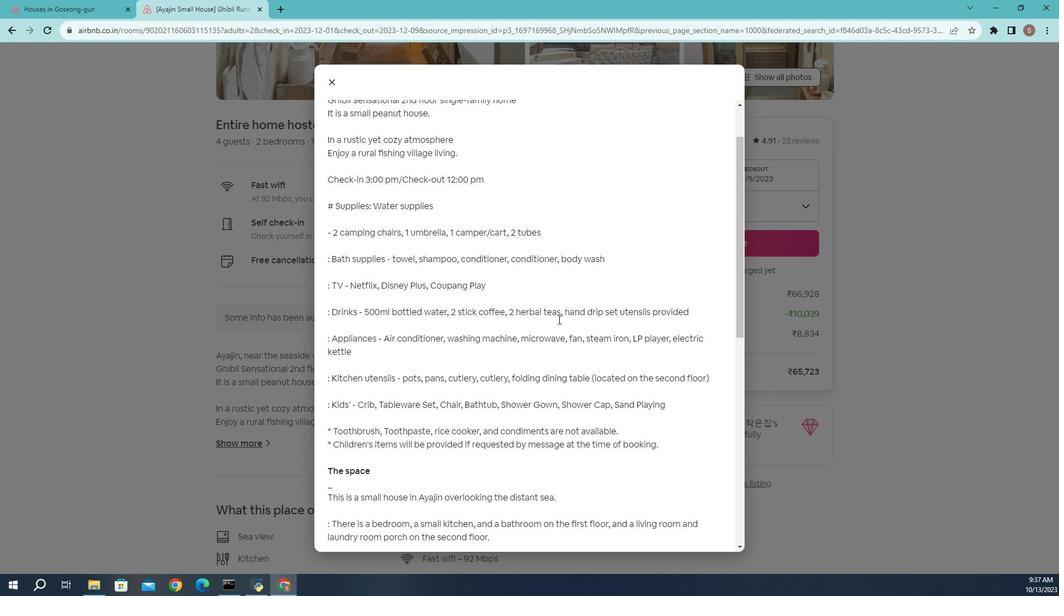 
Action: Mouse scrolled (523, 320) with delta (0, 0)
Screenshot: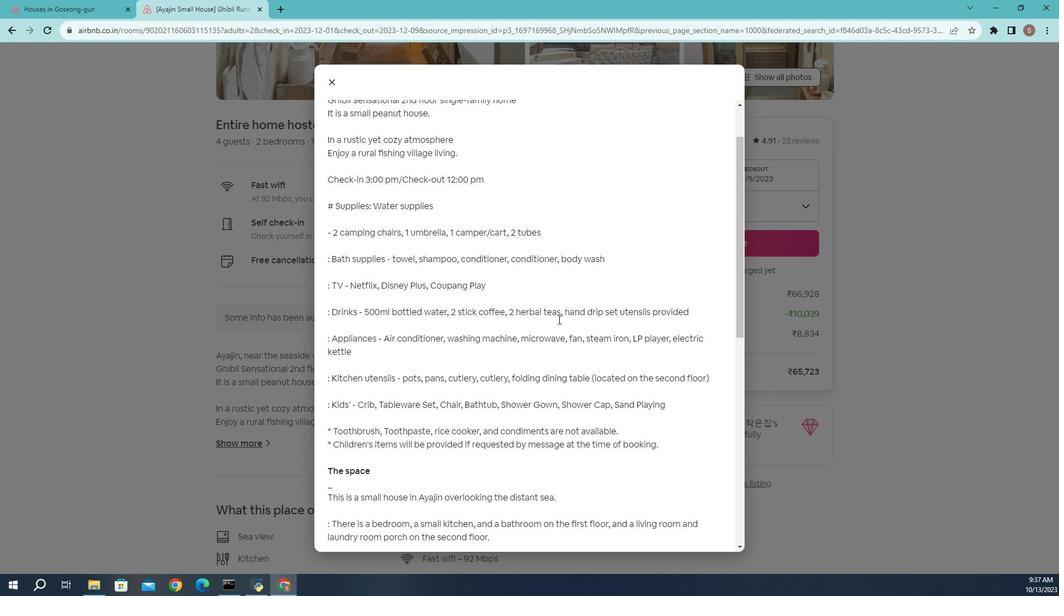 
Action: Mouse moved to (522, 321)
Screenshot: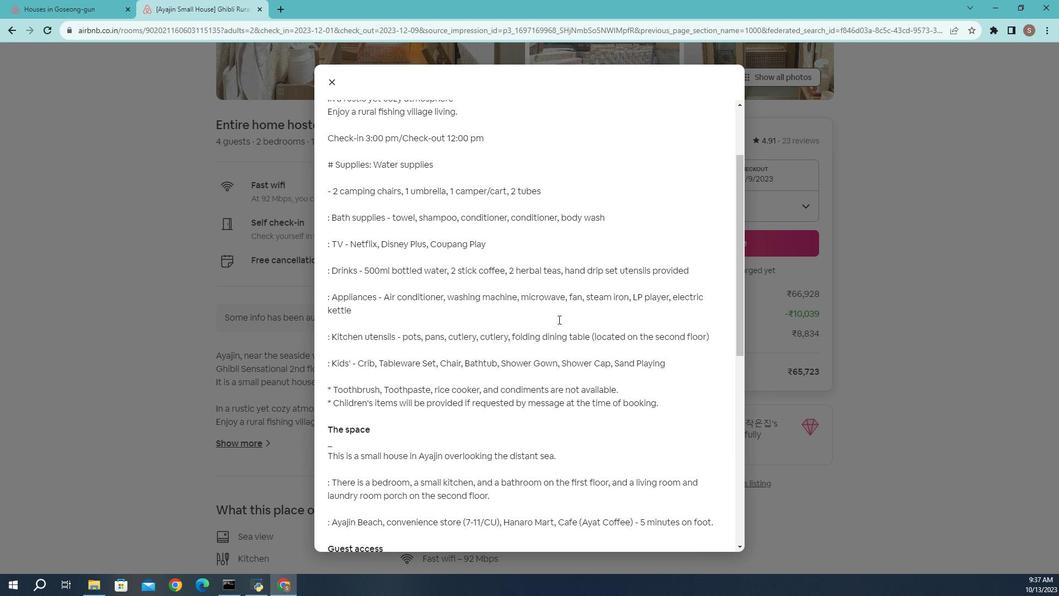 
Action: Mouse scrolled (522, 321) with delta (0, 0)
Screenshot: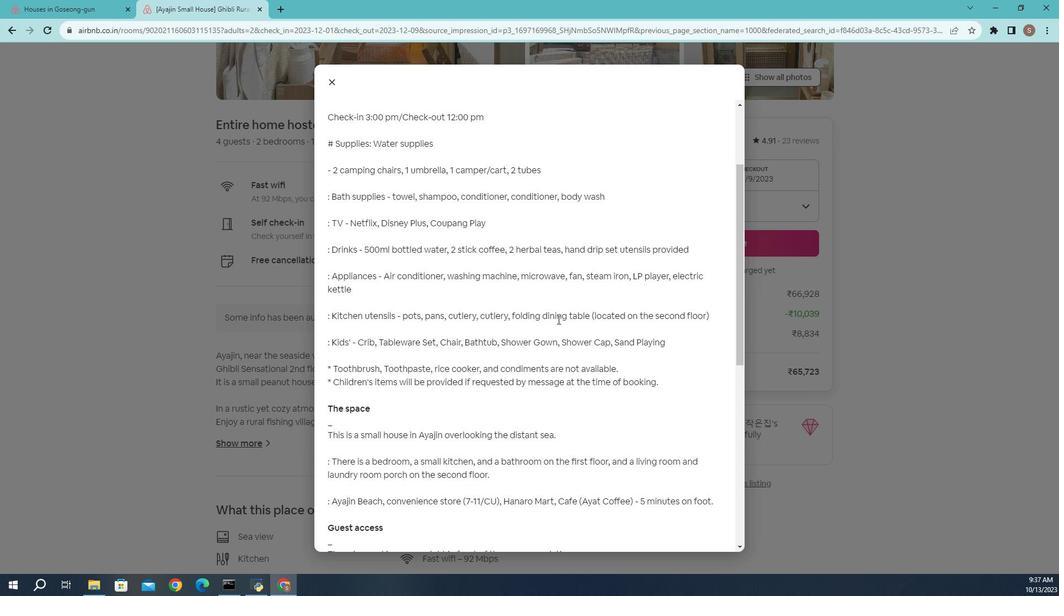 
Action: Mouse moved to (499, 325)
Screenshot: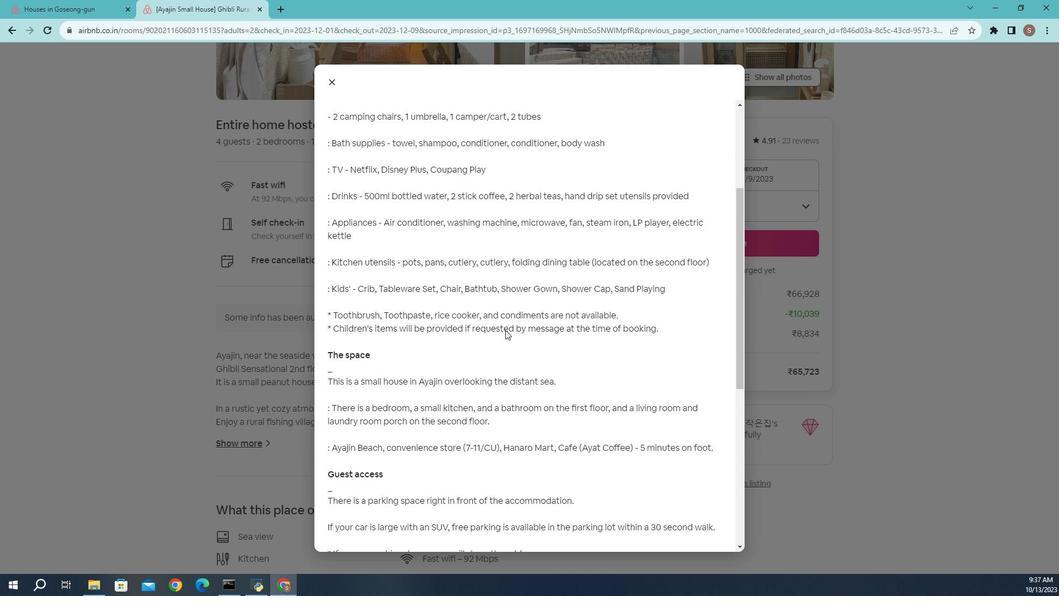 
Action: Mouse scrolled (499, 325) with delta (0, 0)
Screenshot: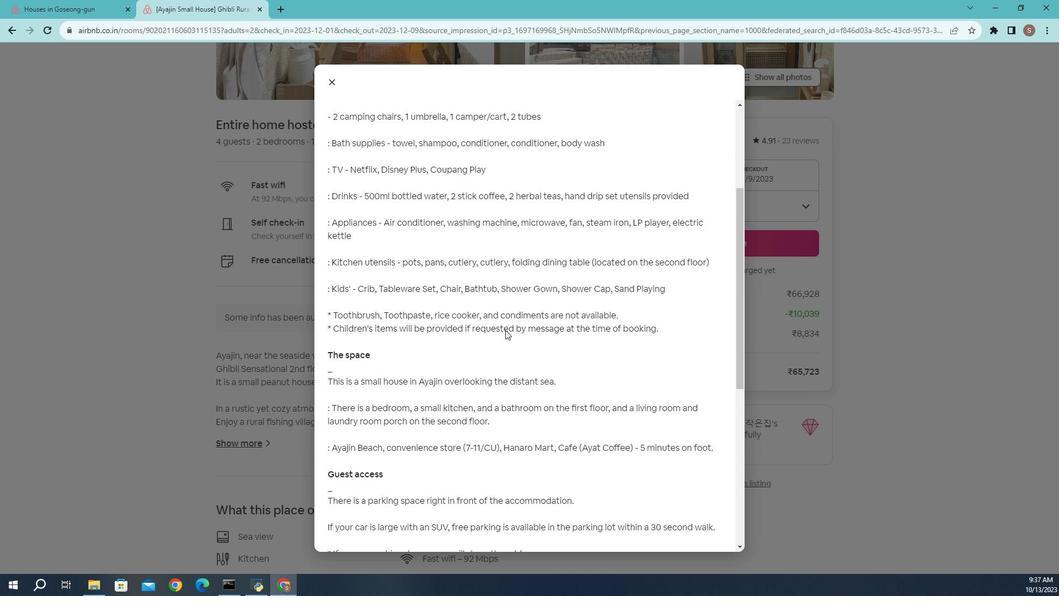 
Action: Mouse moved to (466, 332)
Screenshot: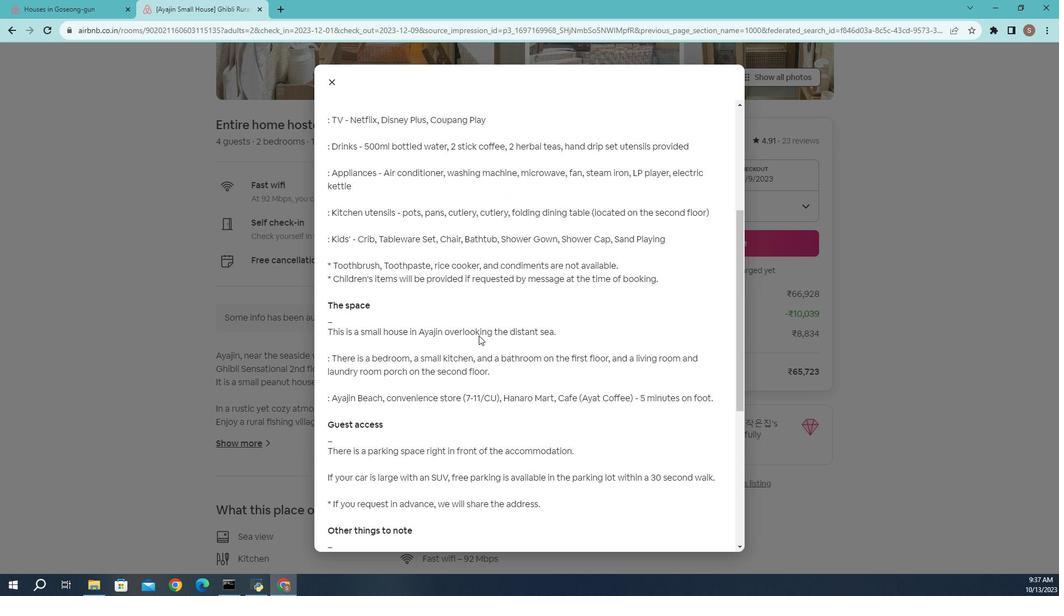 
Action: Mouse scrolled (466, 331) with delta (0, 0)
Screenshot: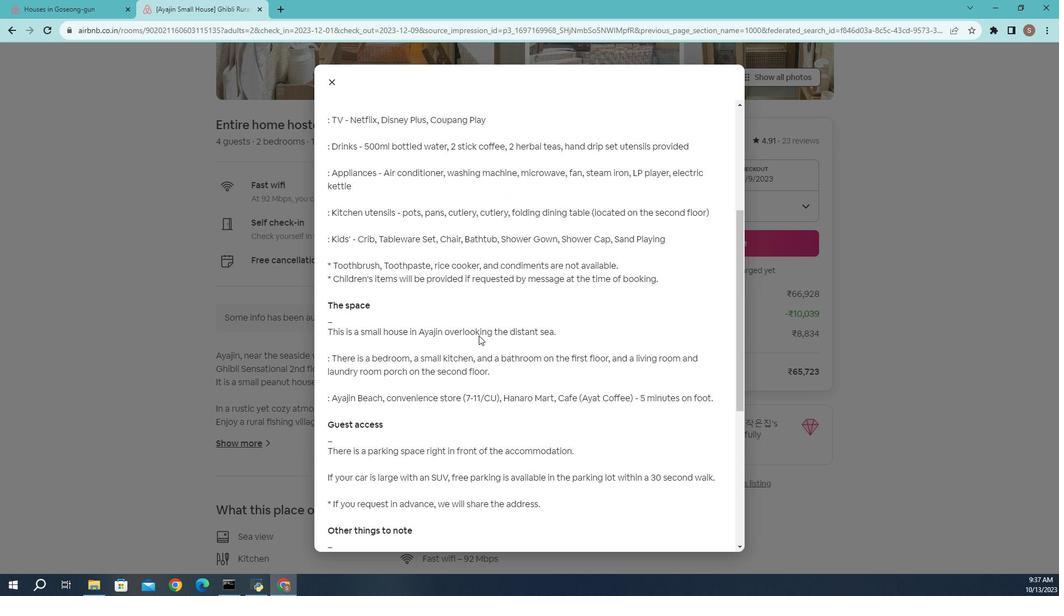 
Action: Mouse moved to (455, 332)
Screenshot: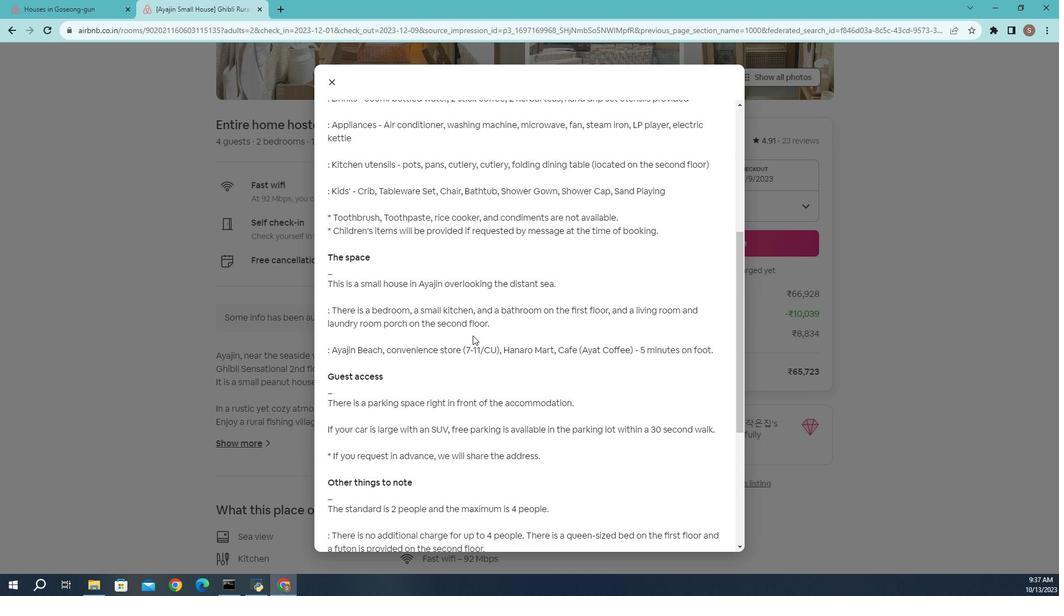
Action: Mouse scrolled (455, 331) with delta (0, 0)
Screenshot: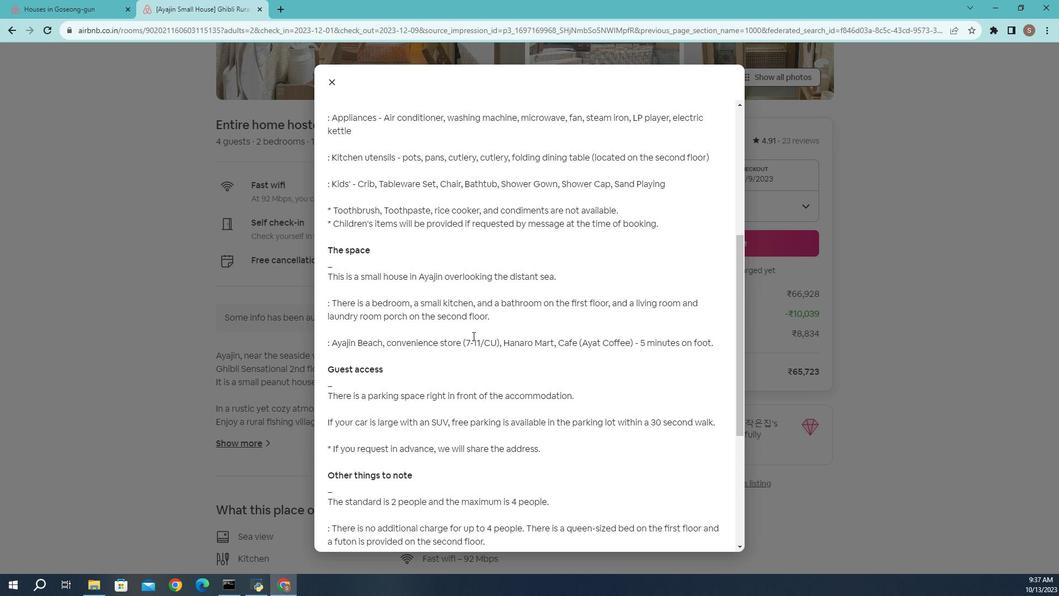 
Action: Mouse moved to (455, 332)
Screenshot: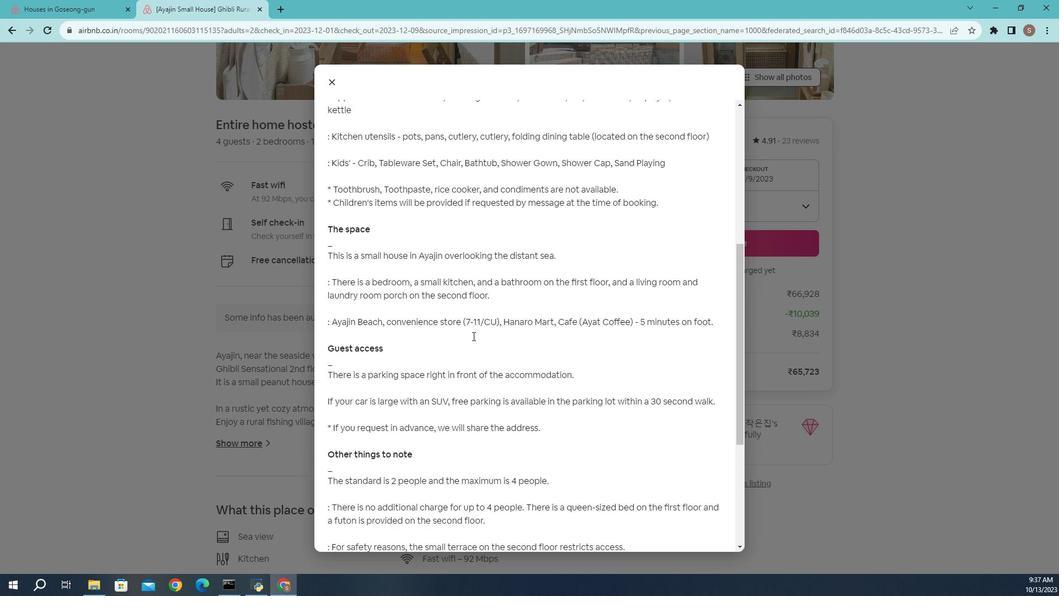 
Action: Mouse scrolled (455, 332) with delta (0, 0)
Screenshot: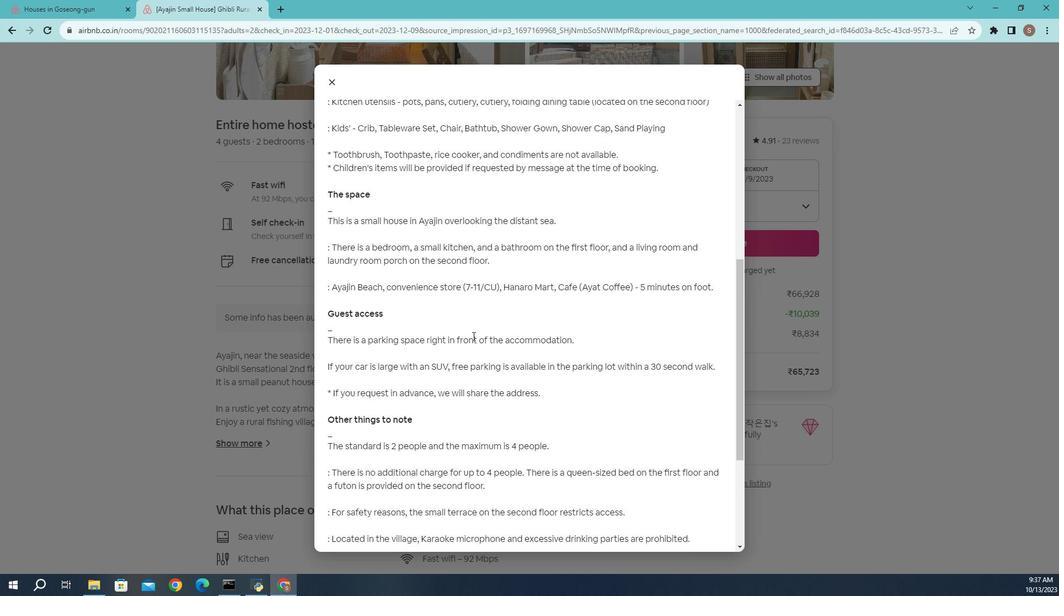 
Action: Mouse scrolled (455, 332) with delta (0, 0)
Screenshot: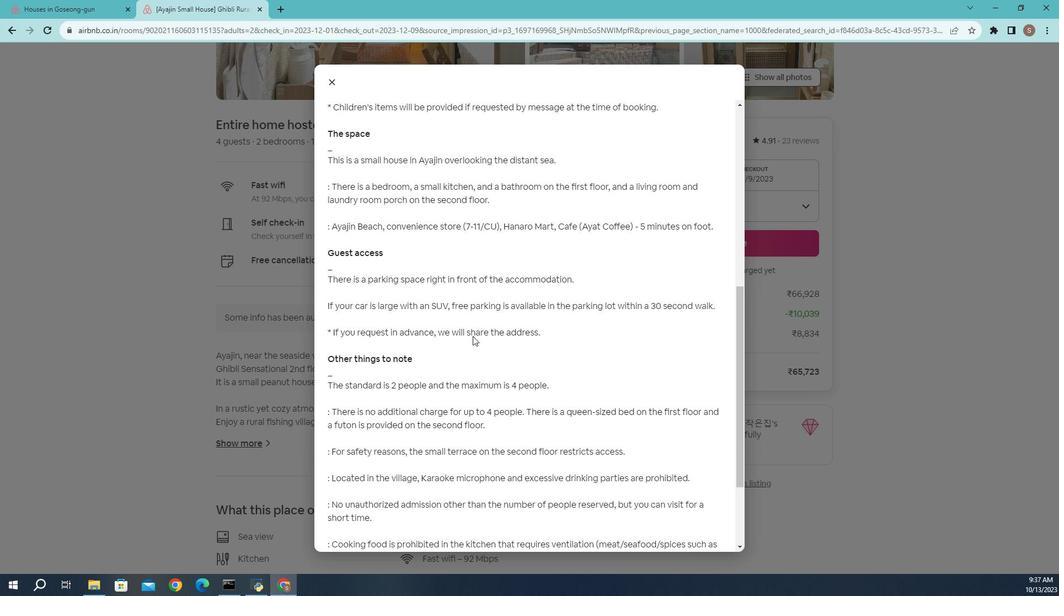 
Action: Mouse scrolled (455, 332) with delta (0, 0)
Screenshot: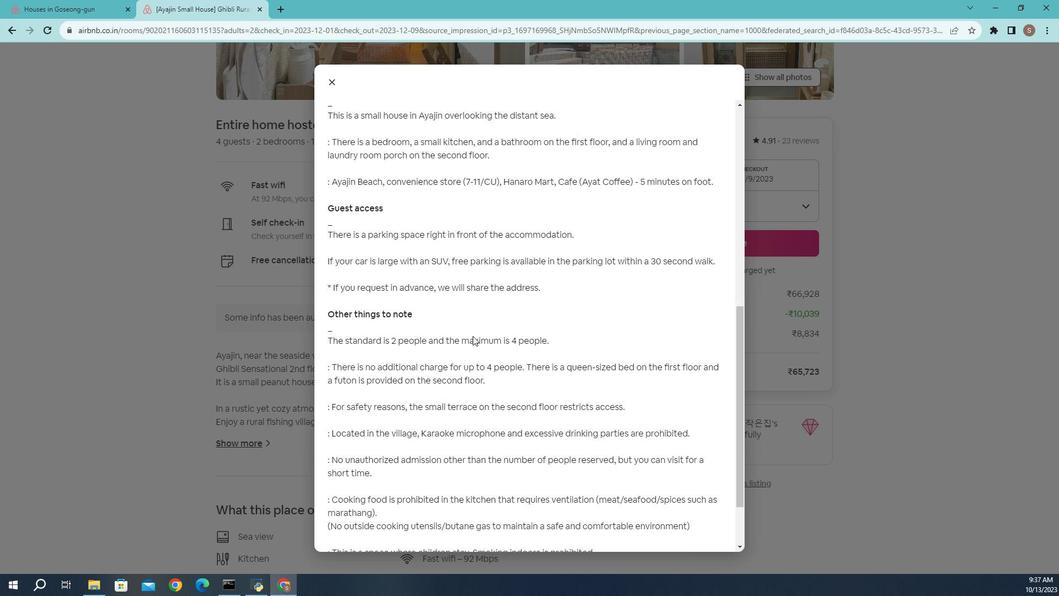
Action: Mouse scrolled (455, 332) with delta (0, 0)
Screenshot: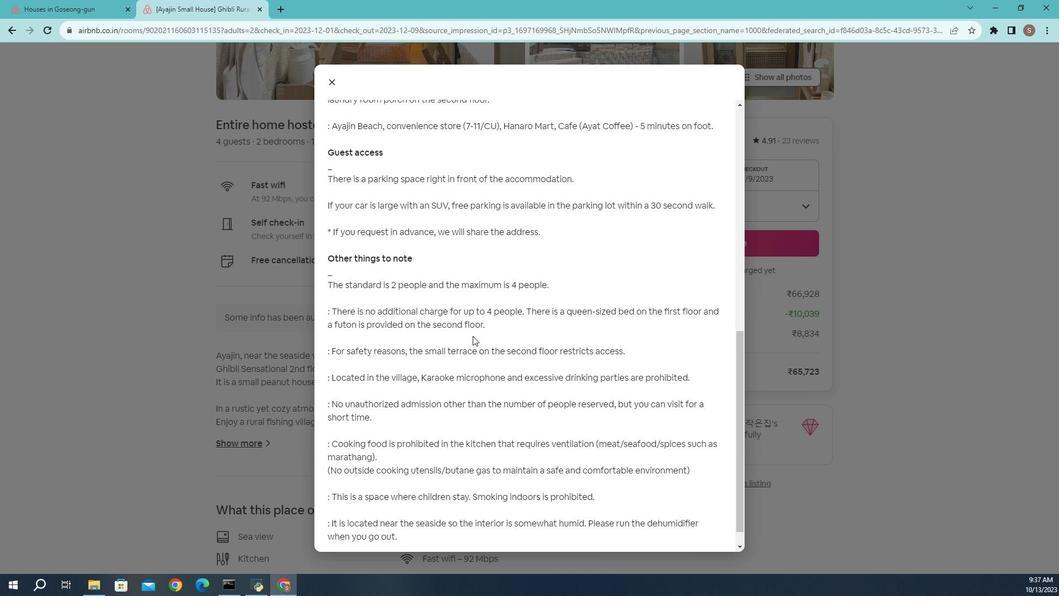 
Action: Mouse scrolled (455, 332) with delta (0, 0)
Screenshot: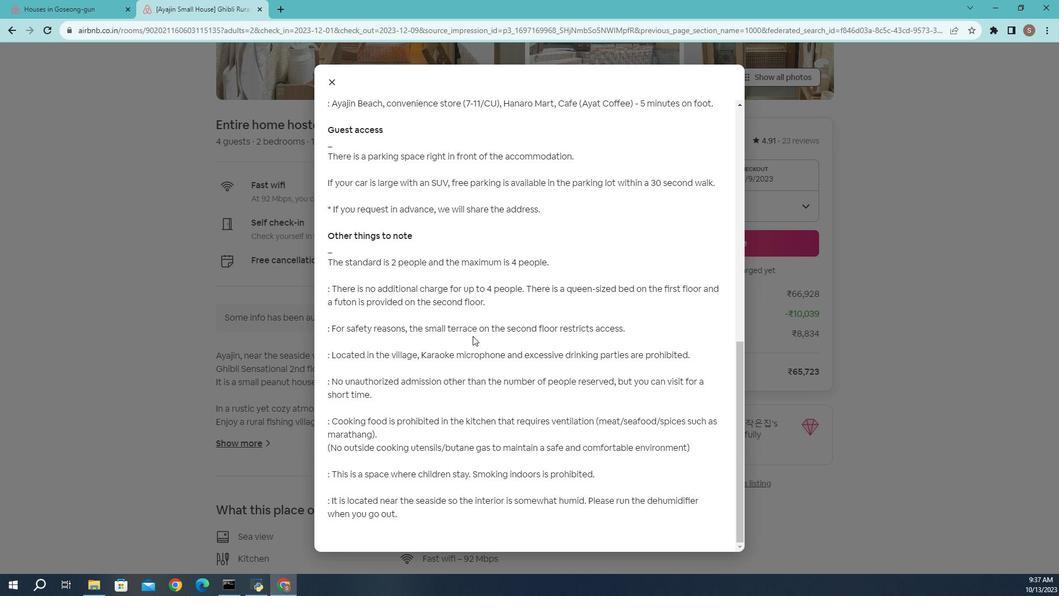 
Action: Mouse scrolled (455, 332) with delta (0, 0)
Screenshot: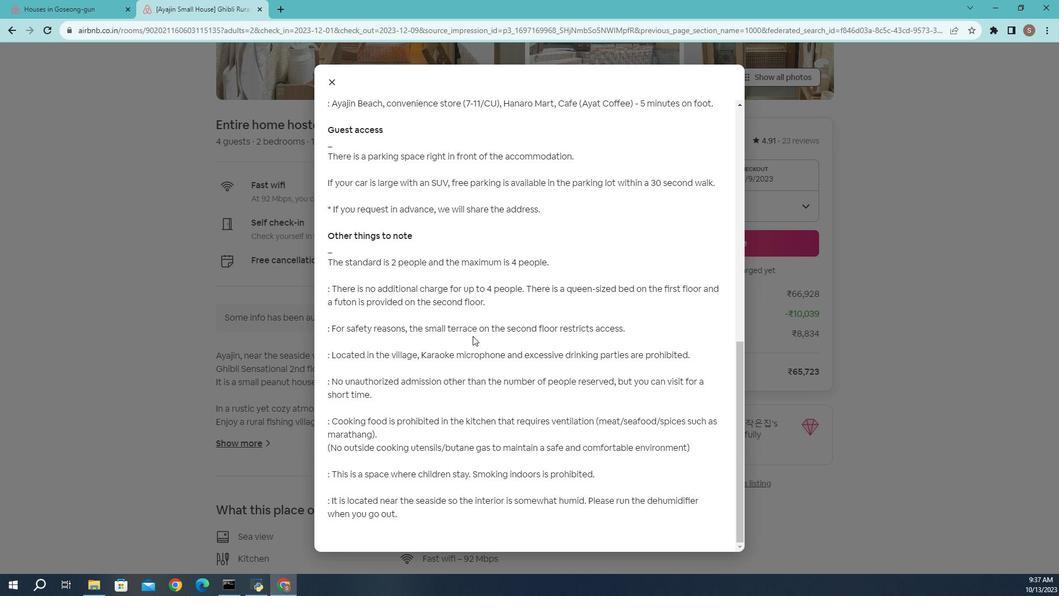 
Action: Mouse moved to (342, 161)
Screenshot: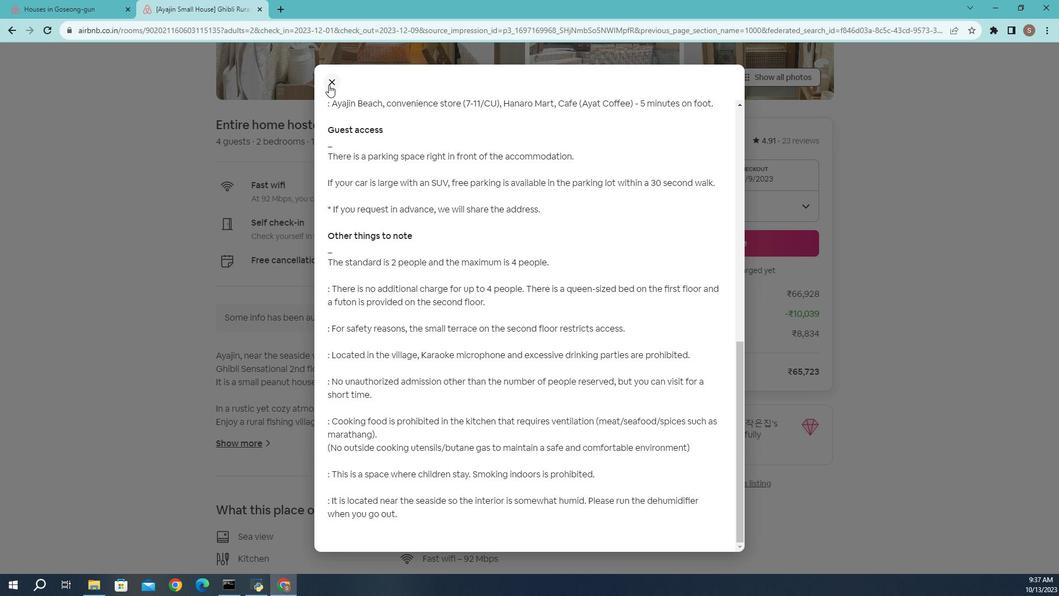 
Action: Mouse pressed left at (342, 161)
Screenshot: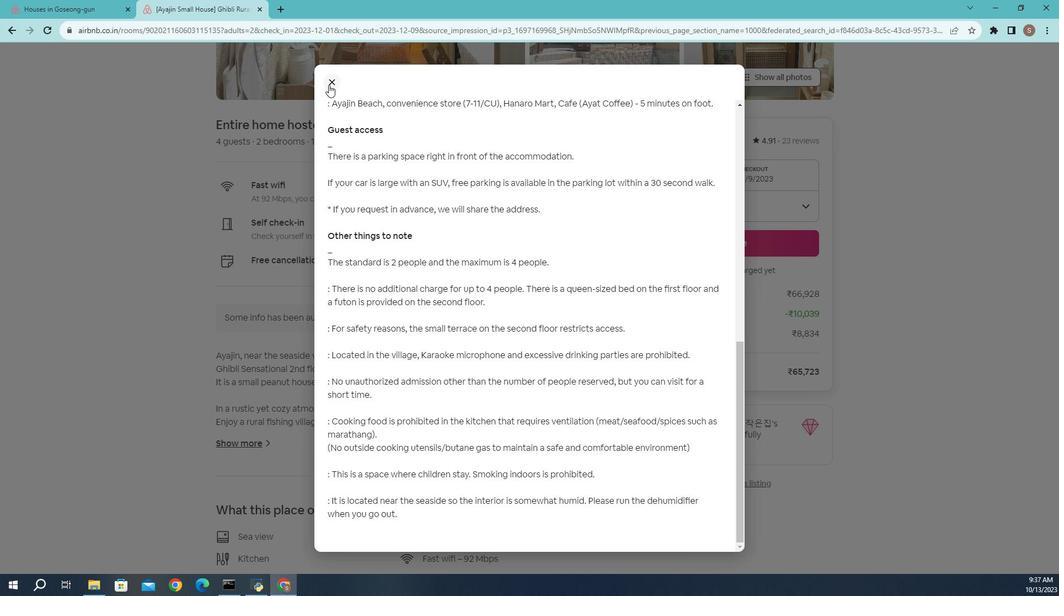 
Action: Mouse moved to (416, 368)
Screenshot: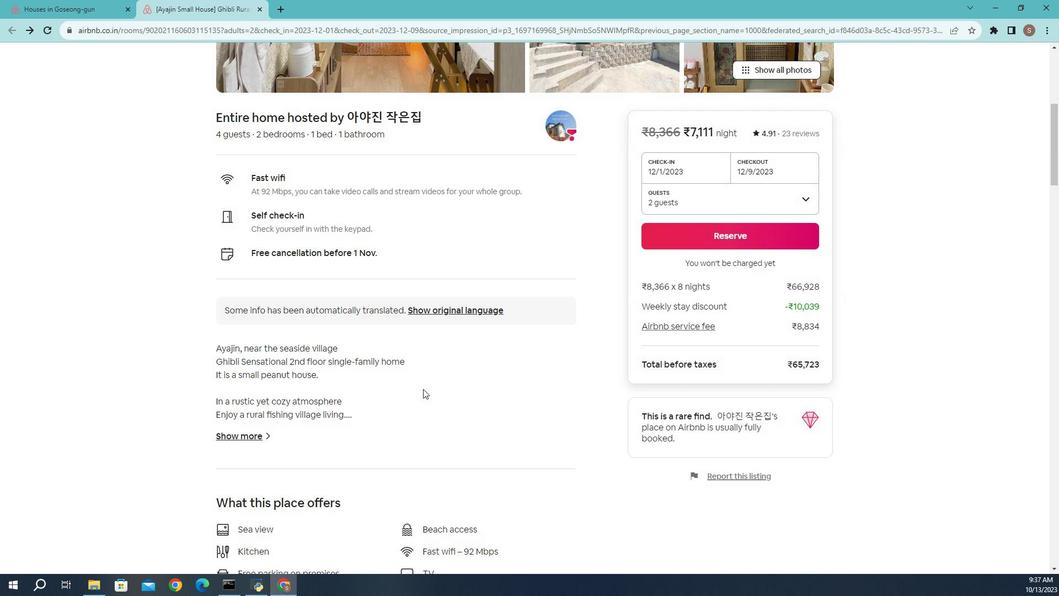 
Action: Mouse scrolled (416, 368) with delta (0, 0)
Screenshot: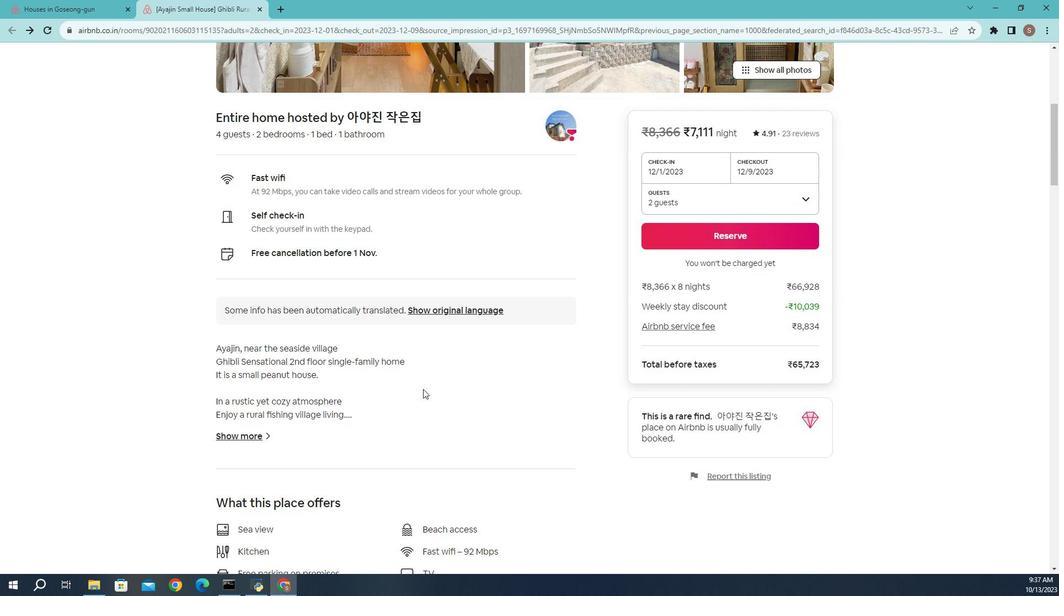 
Action: Mouse scrolled (416, 368) with delta (0, 0)
Screenshot: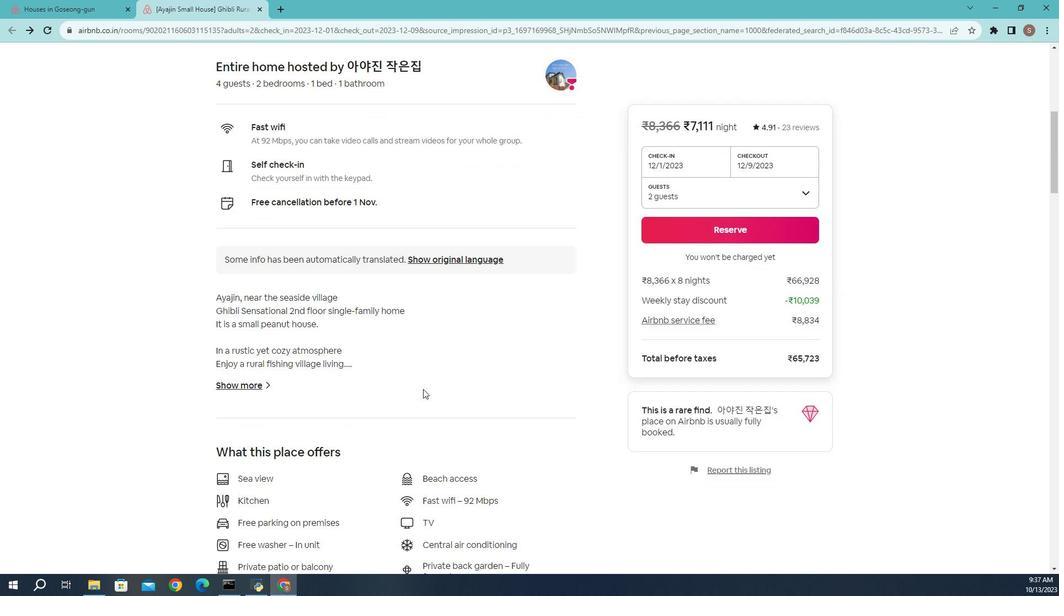 
Action: Mouse moved to (411, 370)
Screenshot: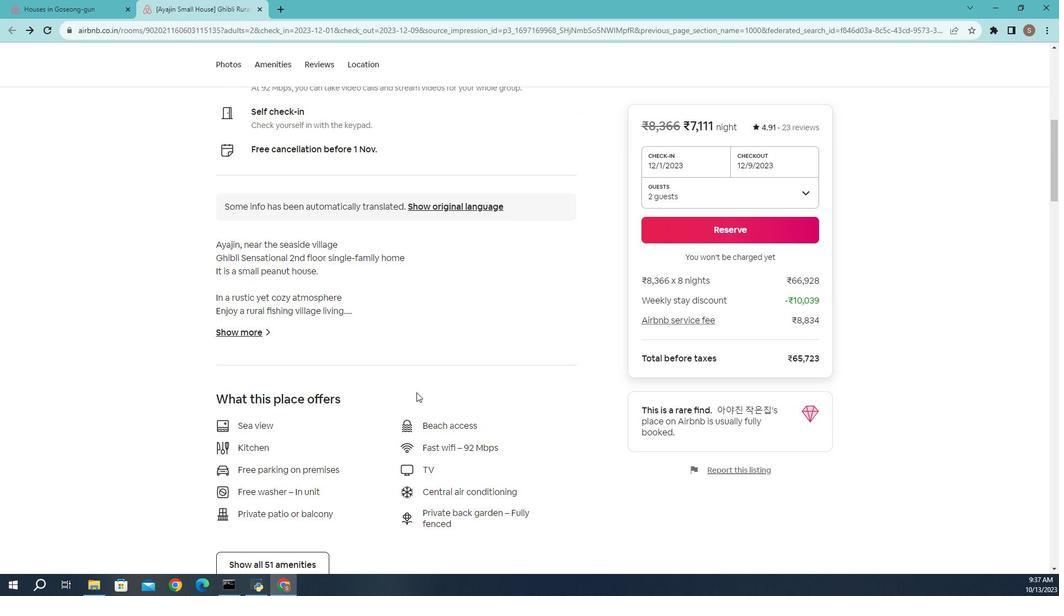 
Action: Mouse scrolled (411, 370) with delta (0, 0)
Screenshot: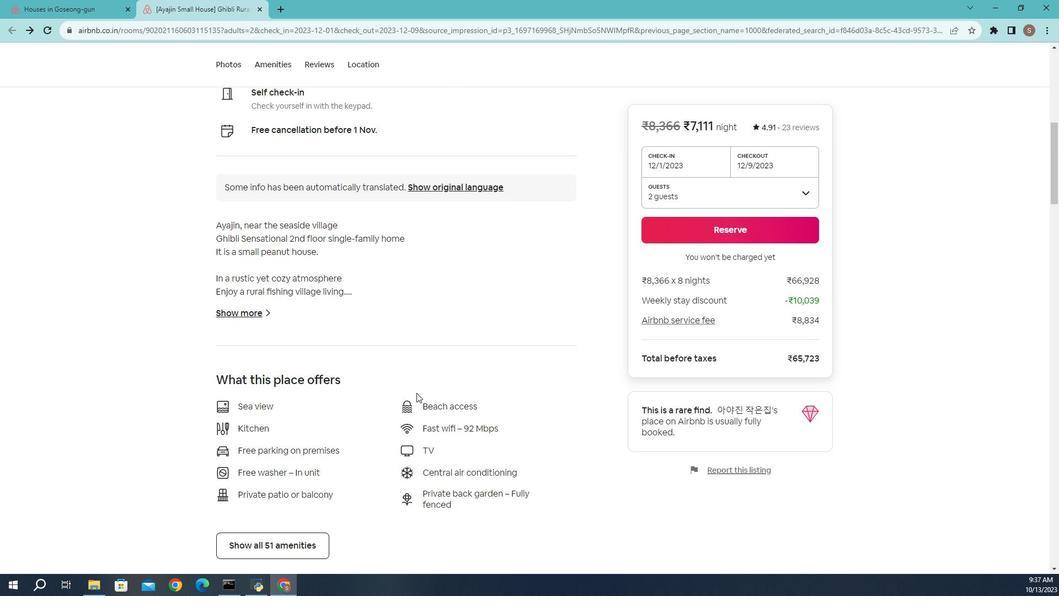 
Action: Mouse moved to (410, 372)
Screenshot: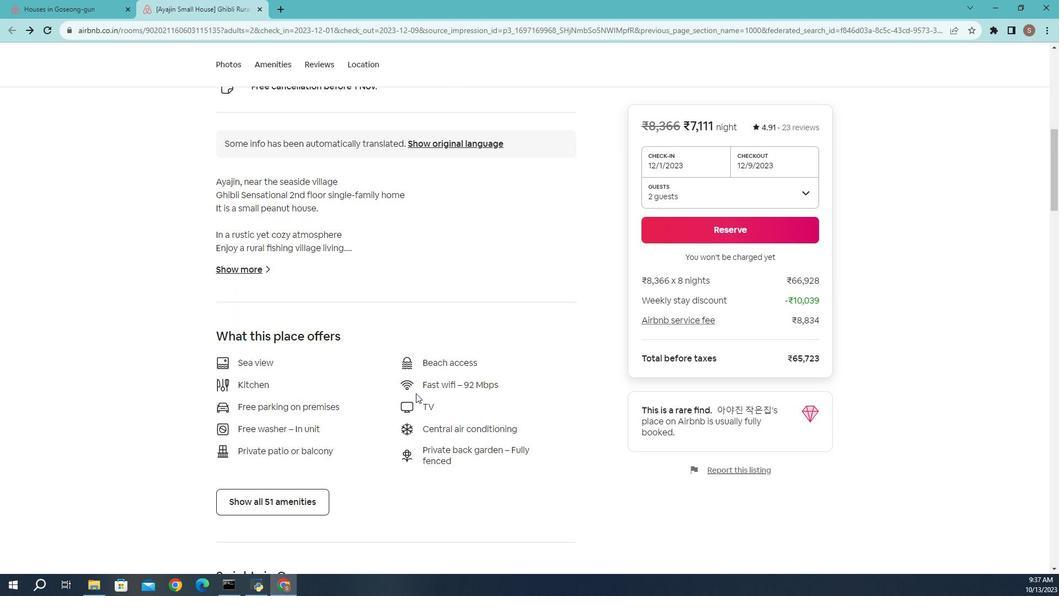 
Action: Mouse scrolled (410, 371) with delta (0, 0)
Screenshot: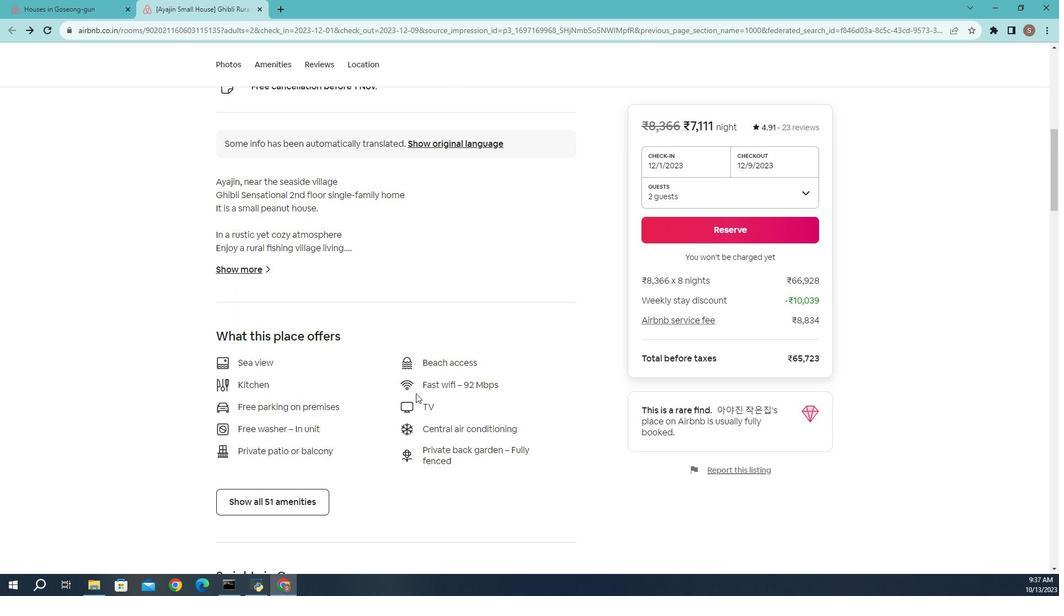 
Action: Mouse moved to (410, 372)
Screenshot: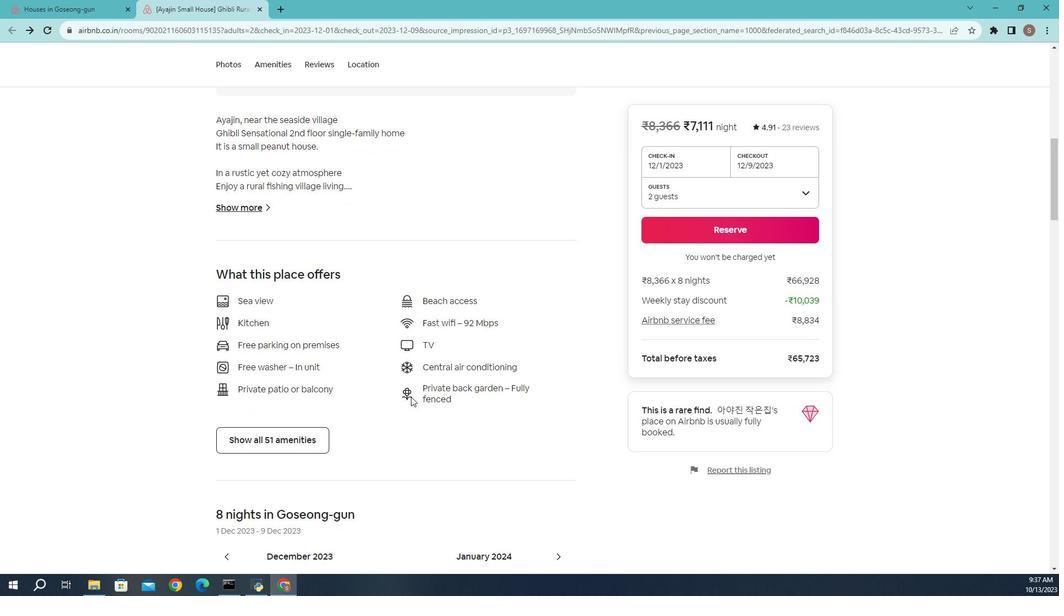 
Action: Mouse scrolled (410, 371) with delta (0, 0)
Screenshot: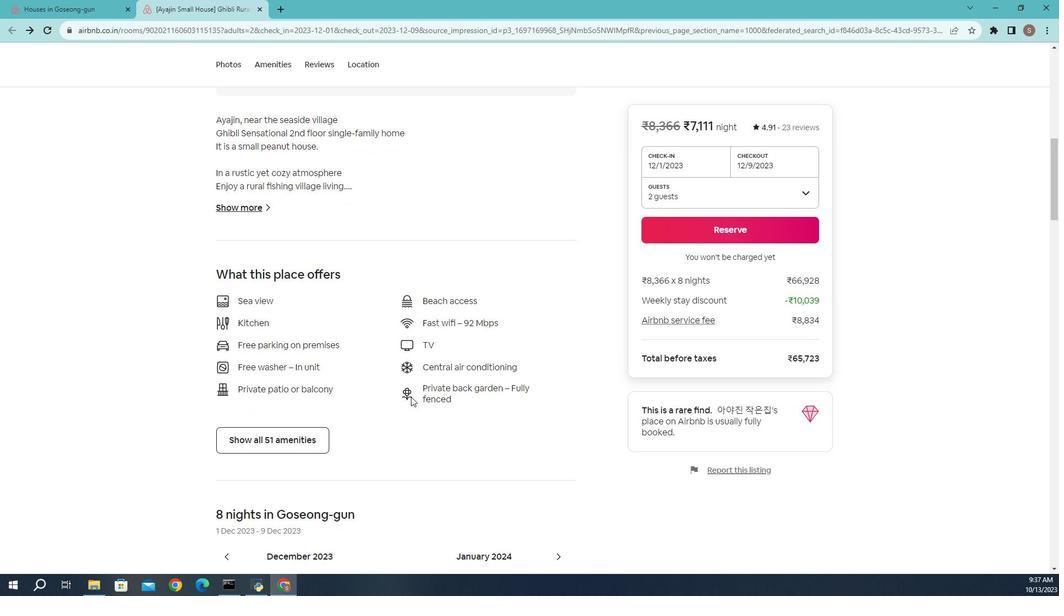 
Action: Mouse moved to (322, 379)
Screenshot: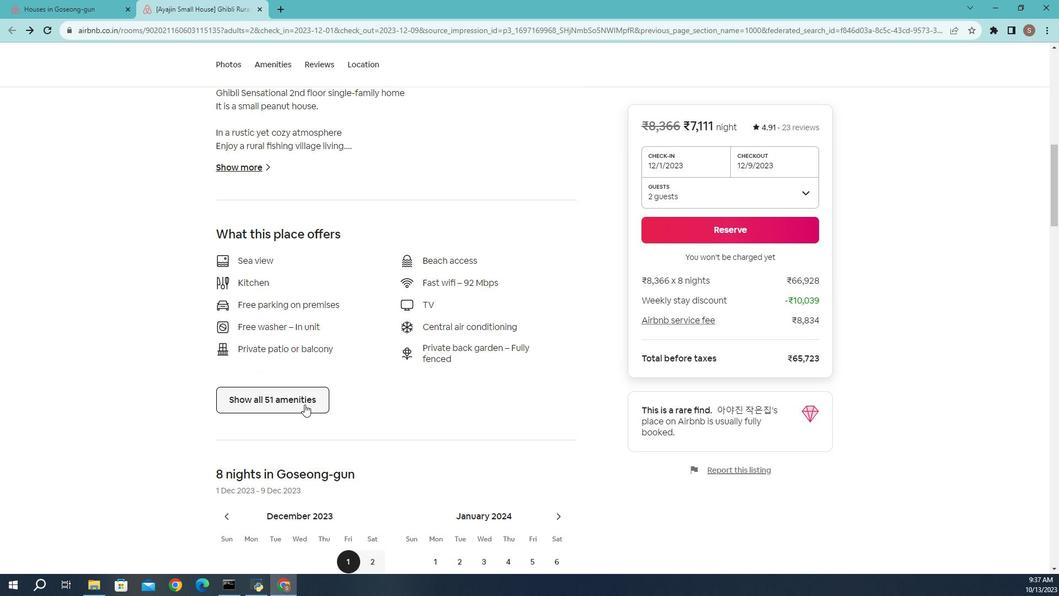 
Action: Mouse pressed left at (322, 379)
Screenshot: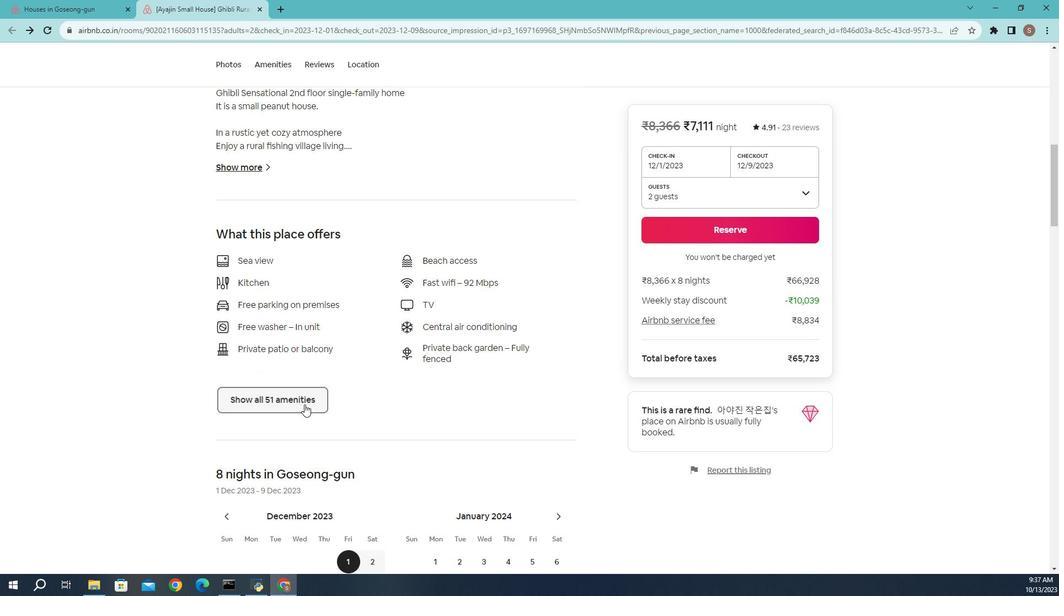 
Action: Mouse moved to (452, 329)
Screenshot: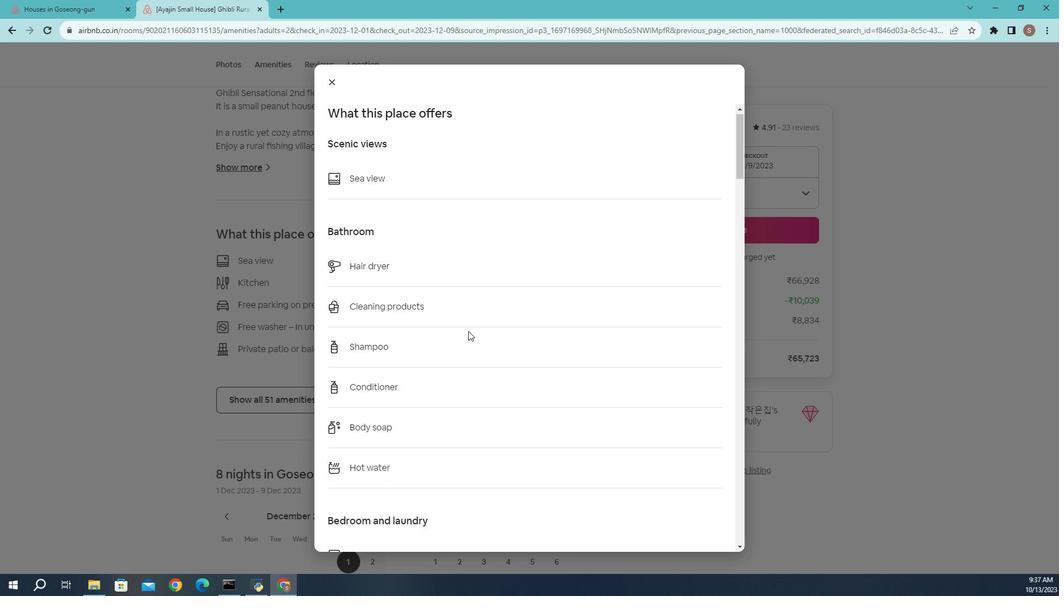 
Action: Mouse scrolled (452, 328) with delta (0, 0)
Screenshot: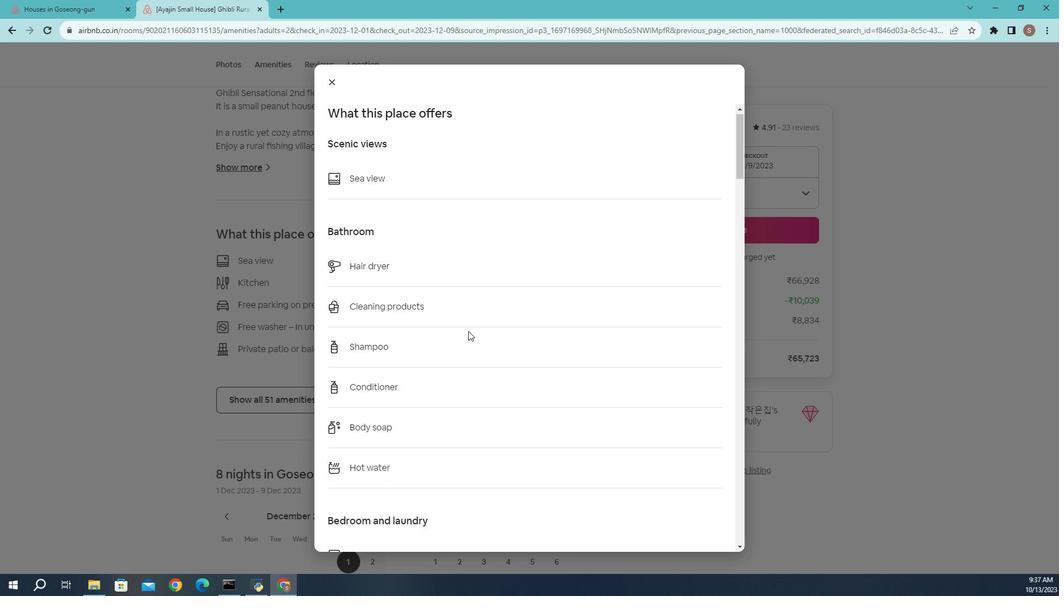 
Action: Mouse moved to (495, 333)
Screenshot: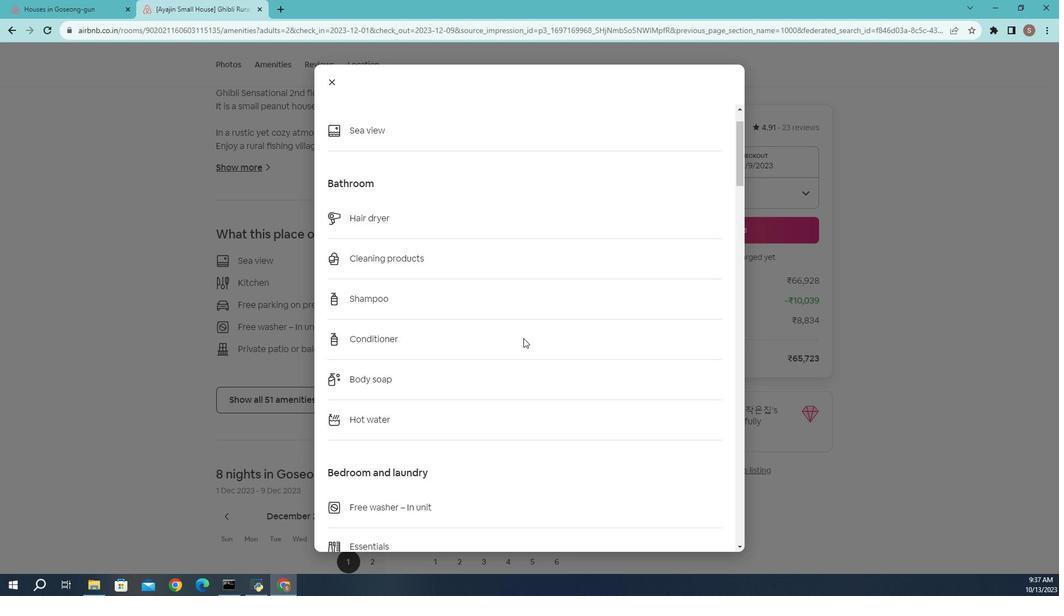 
Action: Mouse scrolled (495, 333) with delta (0, 0)
Screenshot: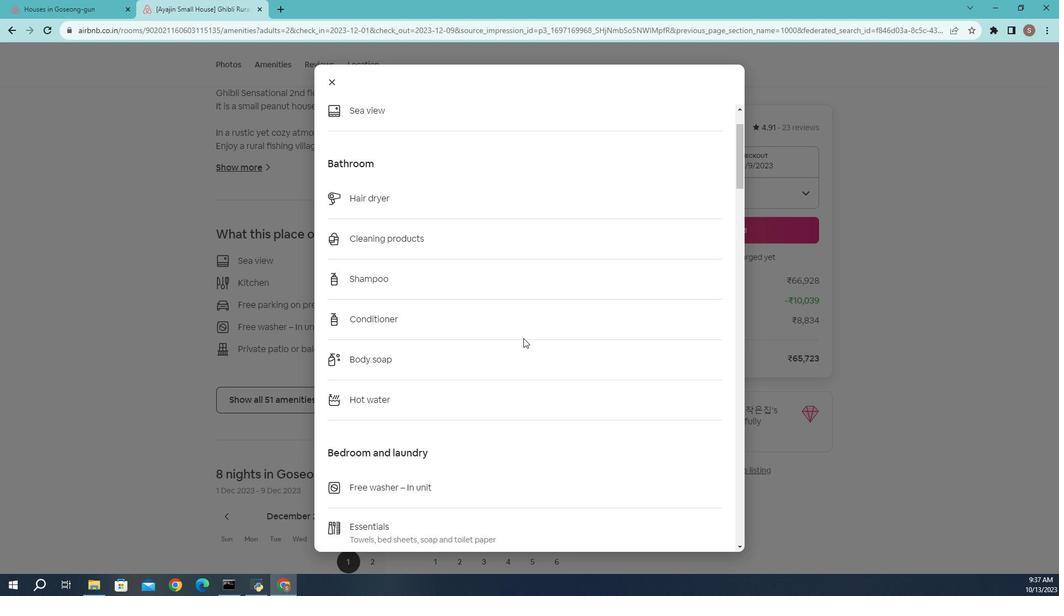 
Action: Mouse scrolled (495, 333) with delta (0, 0)
Screenshot: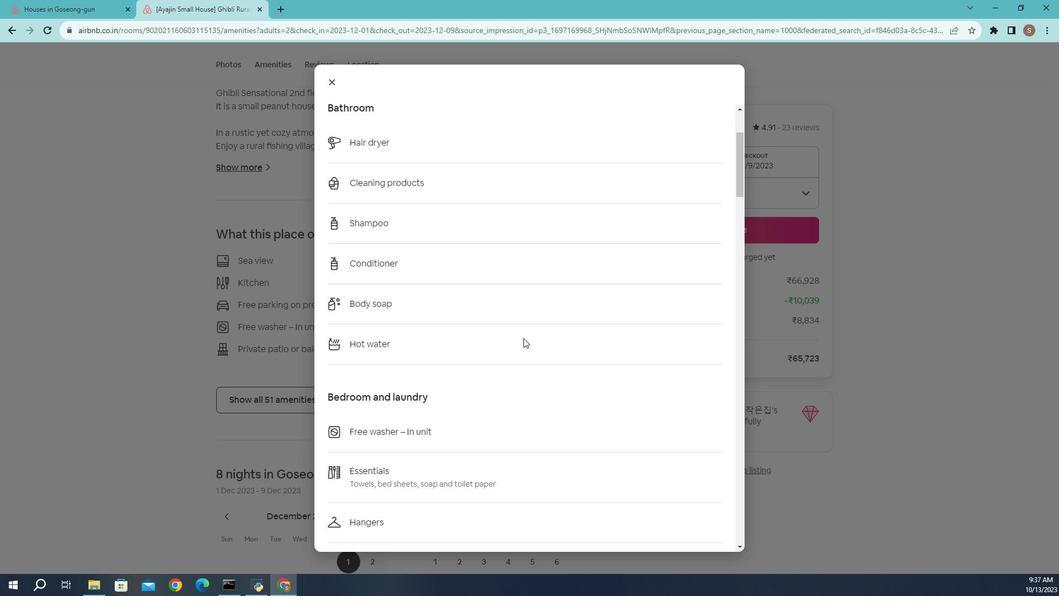 
Action: Mouse scrolled (495, 333) with delta (0, 0)
Screenshot: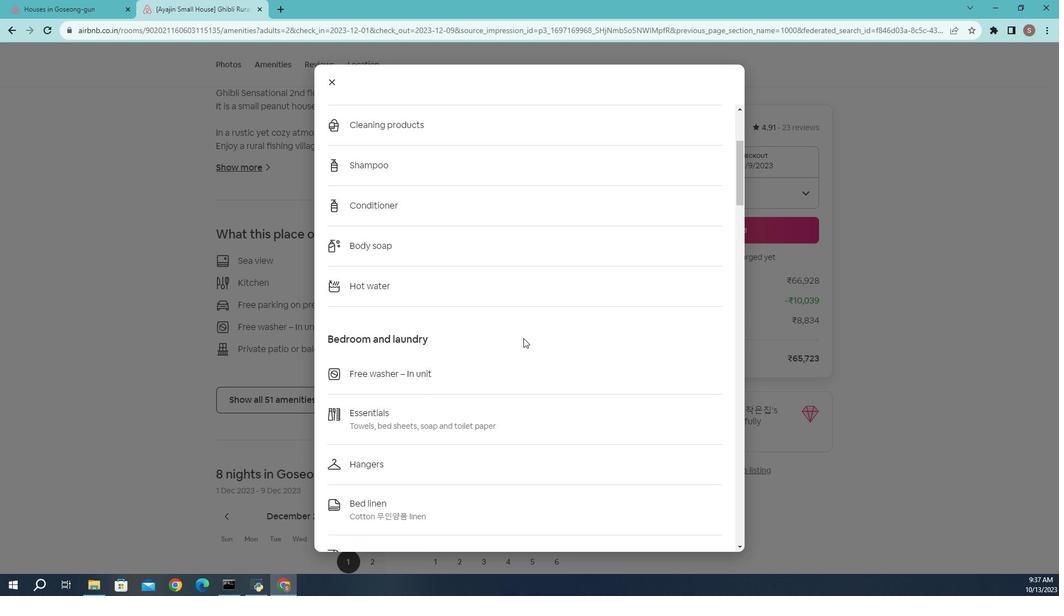 
Action: Mouse scrolled (495, 333) with delta (0, 0)
Screenshot: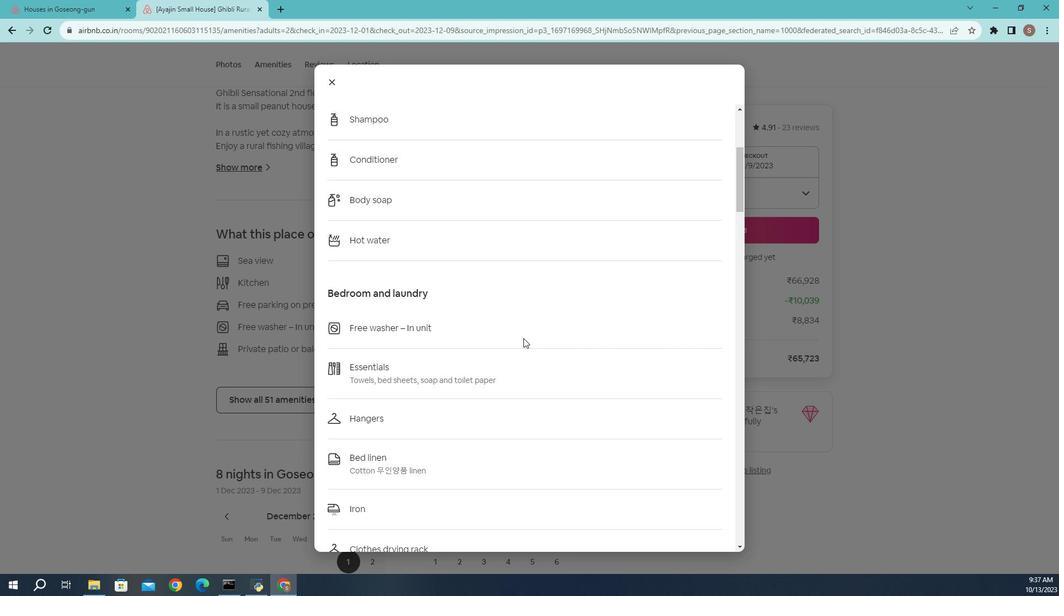 
Action: Mouse scrolled (495, 333) with delta (0, 0)
Screenshot: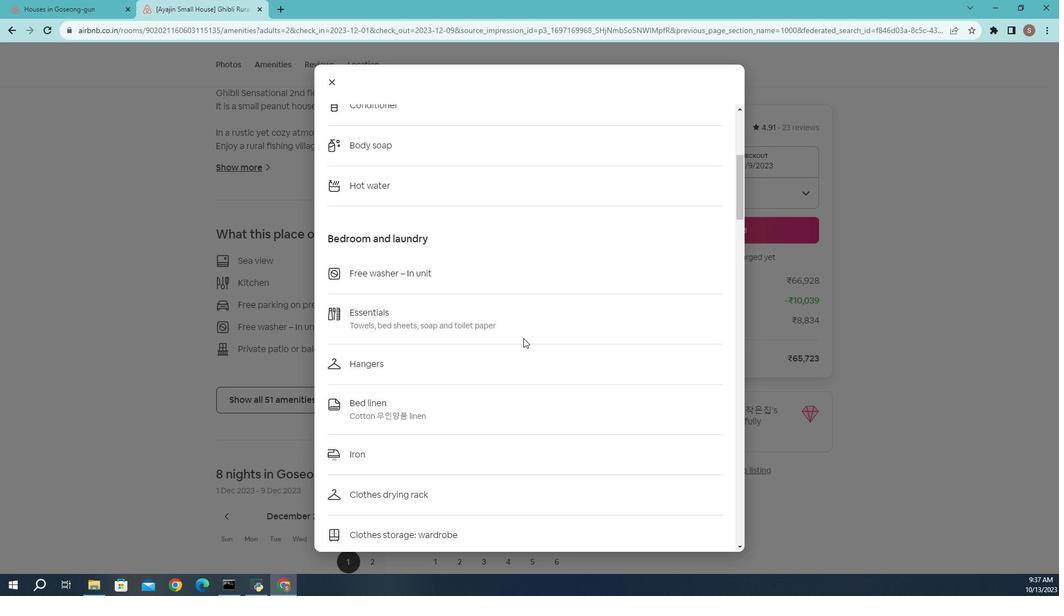 
Action: Mouse scrolled (495, 333) with delta (0, 0)
Screenshot: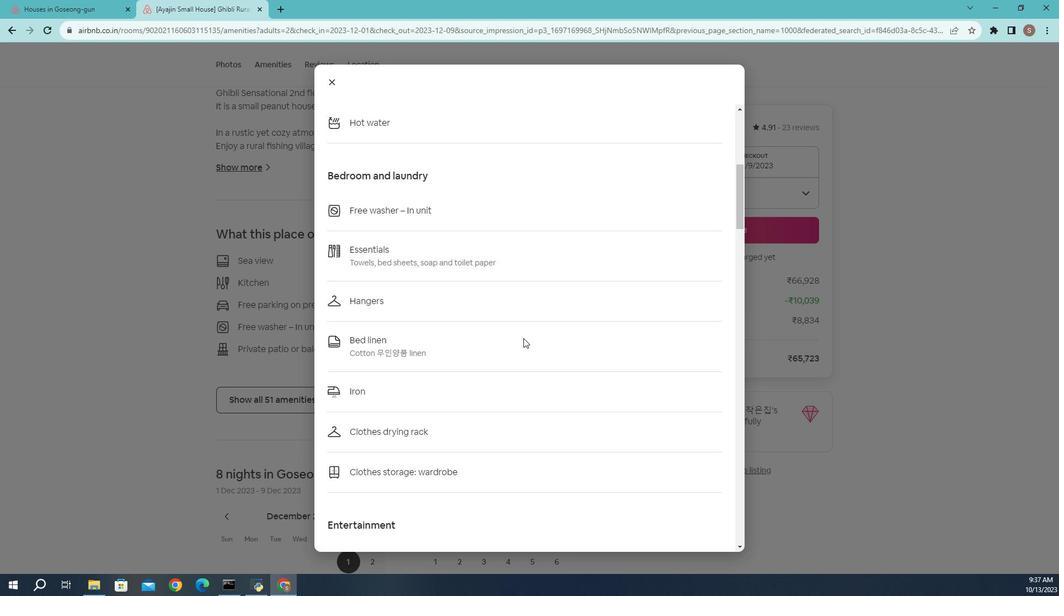 
Action: Mouse scrolled (495, 333) with delta (0, 0)
Screenshot: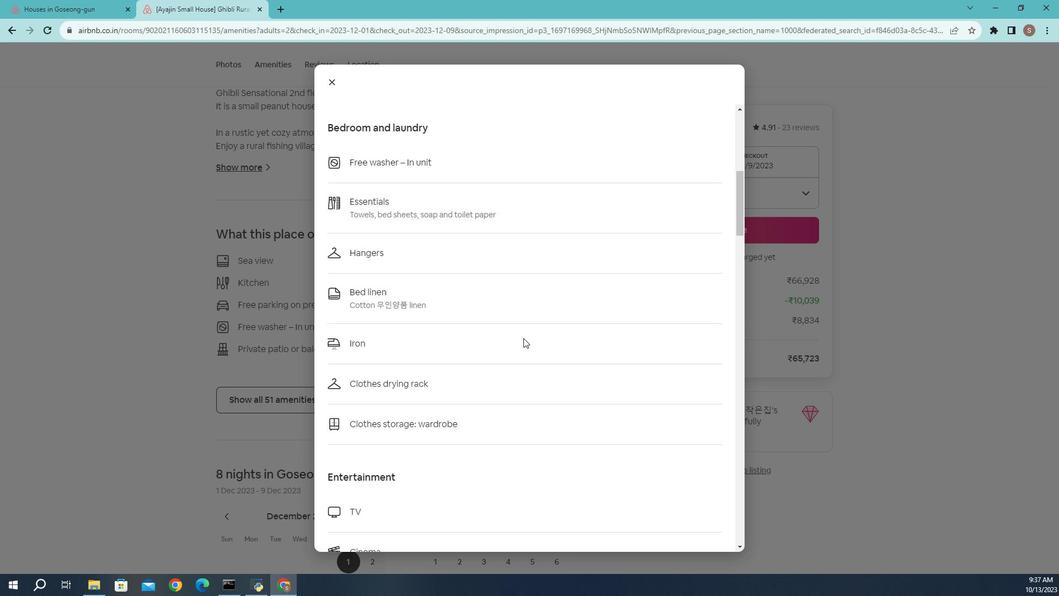 
Action: Mouse moved to (490, 333)
Screenshot: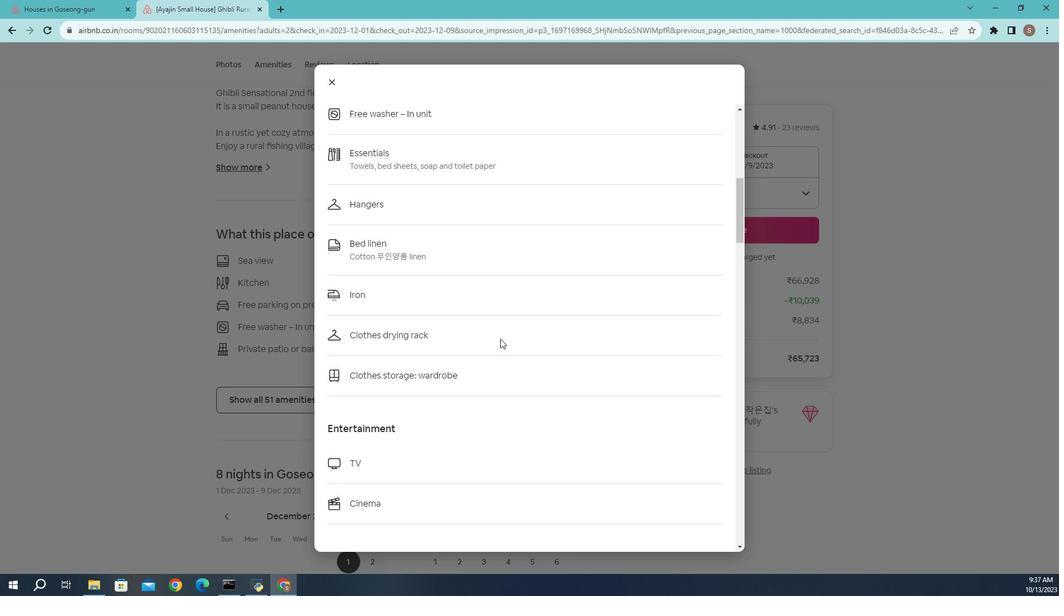 
Action: Mouse scrolled (490, 333) with delta (0, 0)
Screenshot: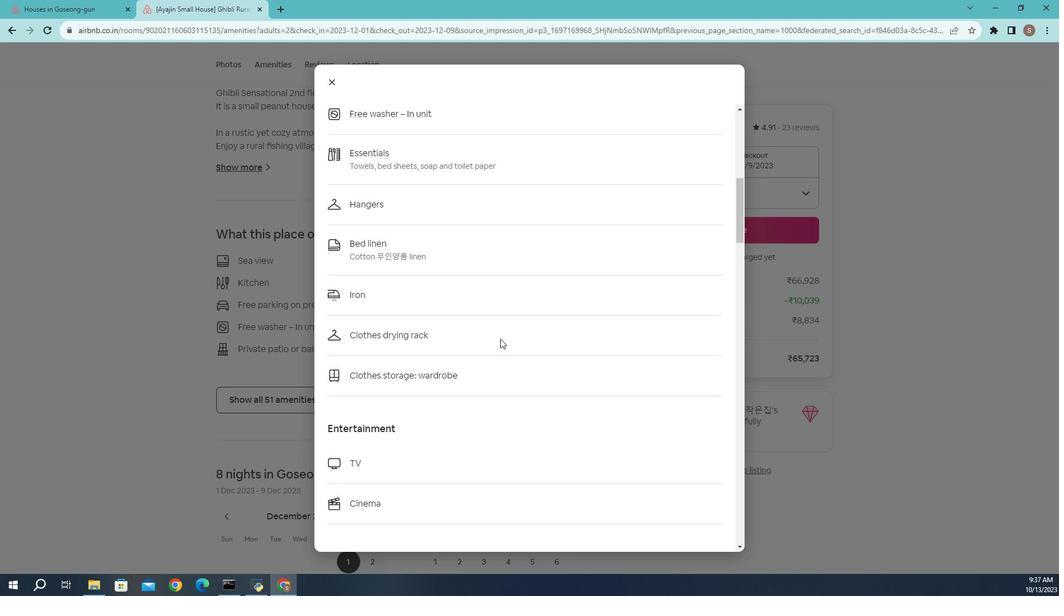 
Action: Mouse moved to (474, 335)
Screenshot: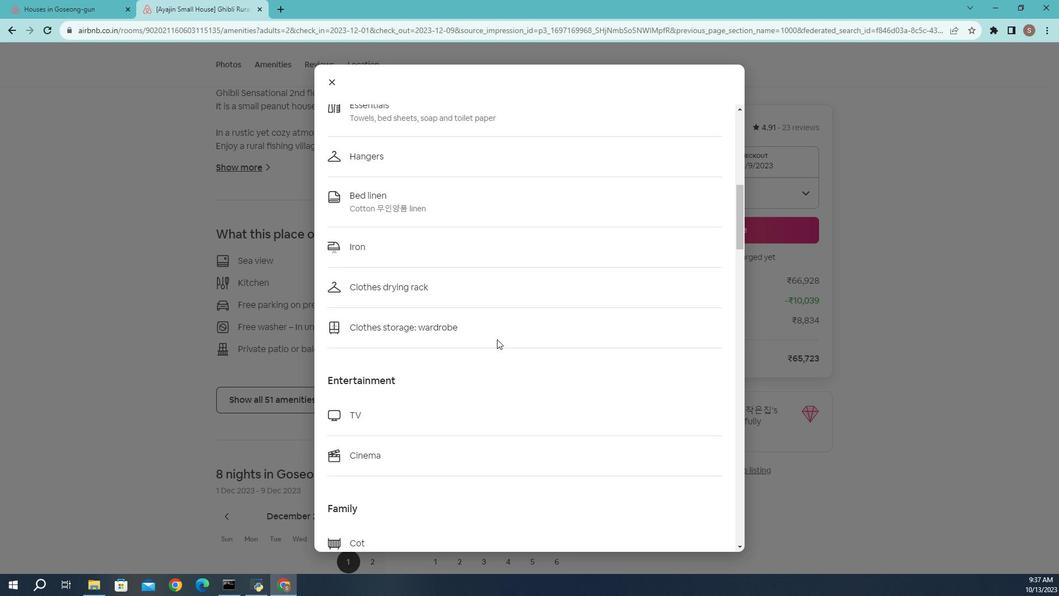 
Action: Mouse scrolled (474, 334) with delta (0, 0)
Screenshot: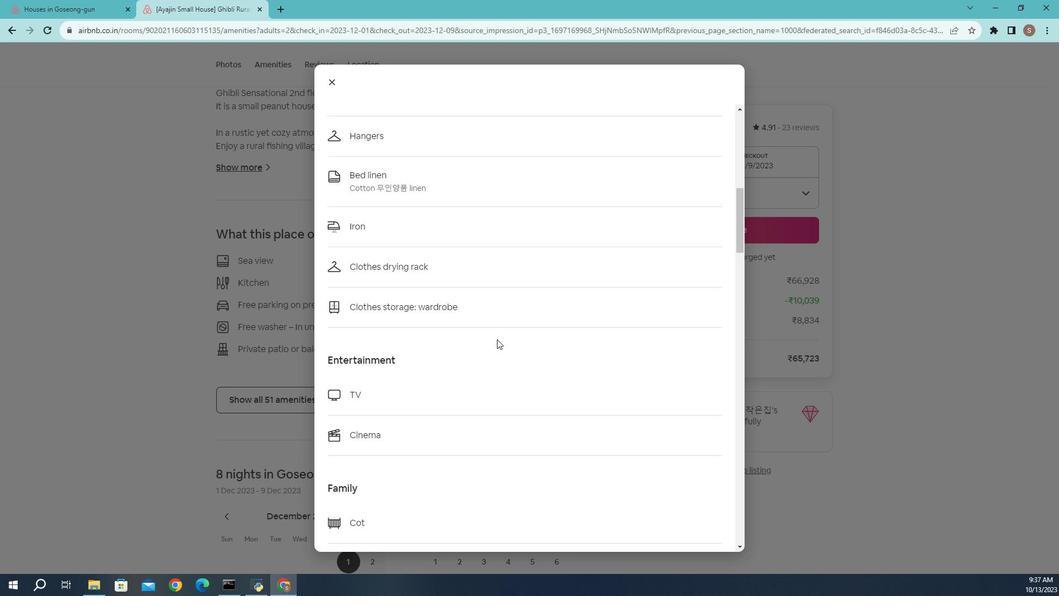 
Action: Mouse scrolled (474, 334) with delta (0, 0)
Screenshot: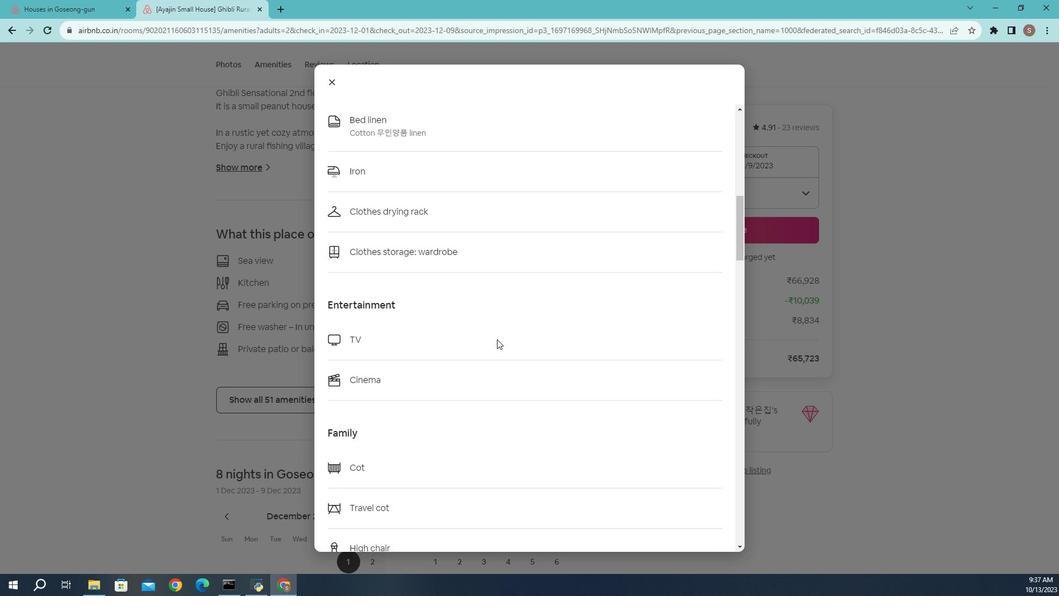 
Action: Mouse scrolled (474, 334) with delta (0, 0)
Screenshot: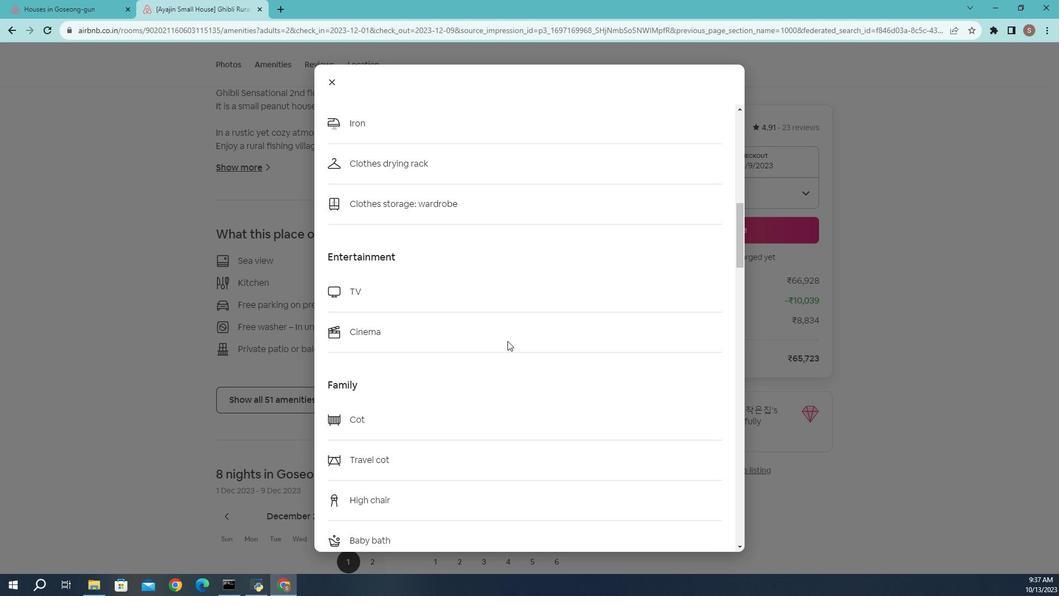 
Action: Mouse moved to (483, 336)
Screenshot: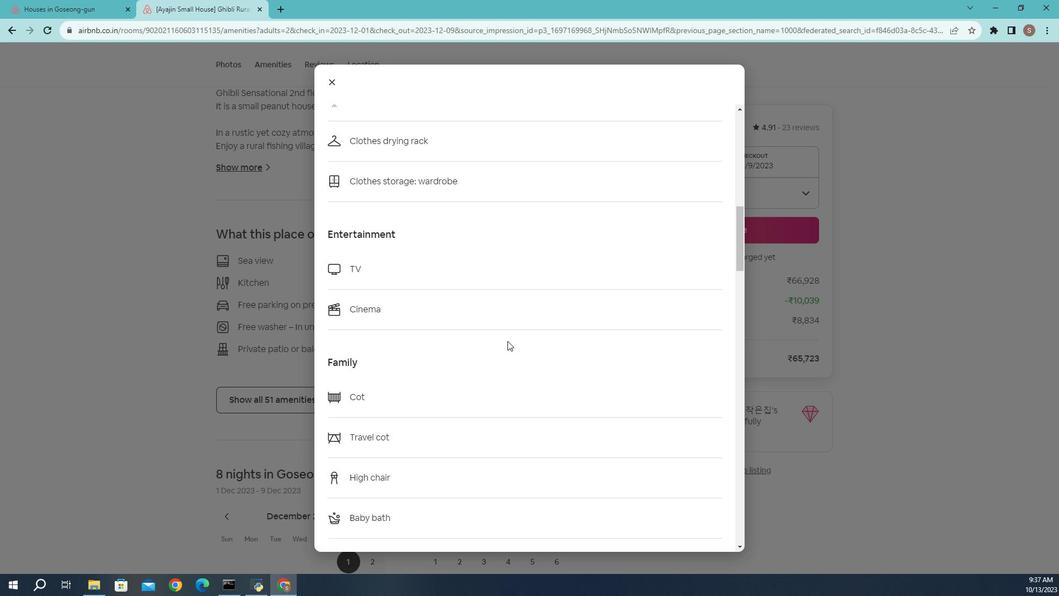 
Action: Mouse scrolled (483, 335) with delta (0, 0)
Screenshot: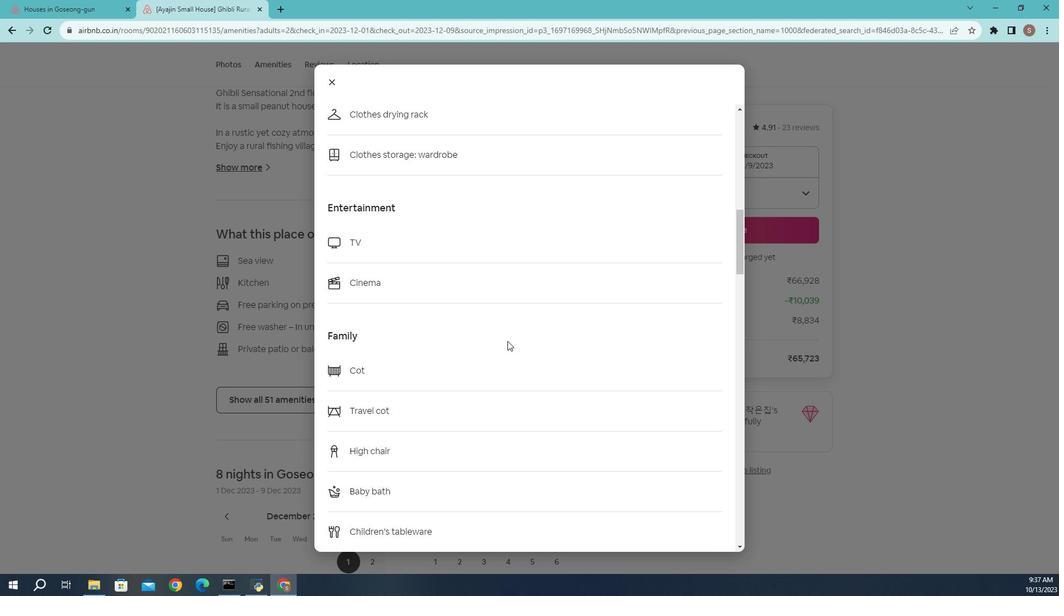 
Action: Mouse scrolled (483, 335) with delta (0, 0)
Screenshot: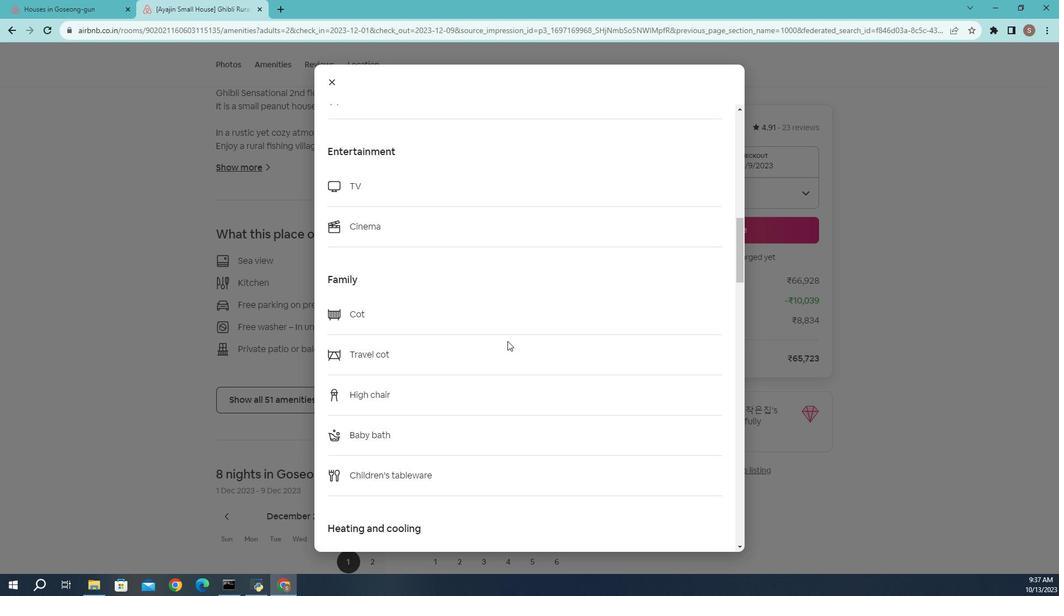 
Action: Mouse scrolled (483, 335) with delta (0, 0)
